 Task: Search for flights from Yellowstone National Park to Cedar Rapids on May 9th for 2 adults and 2 children, using Alaska Airlines, with a departure time between 12:00 and 18:00.
Action: Mouse moved to (377, 127)
Screenshot: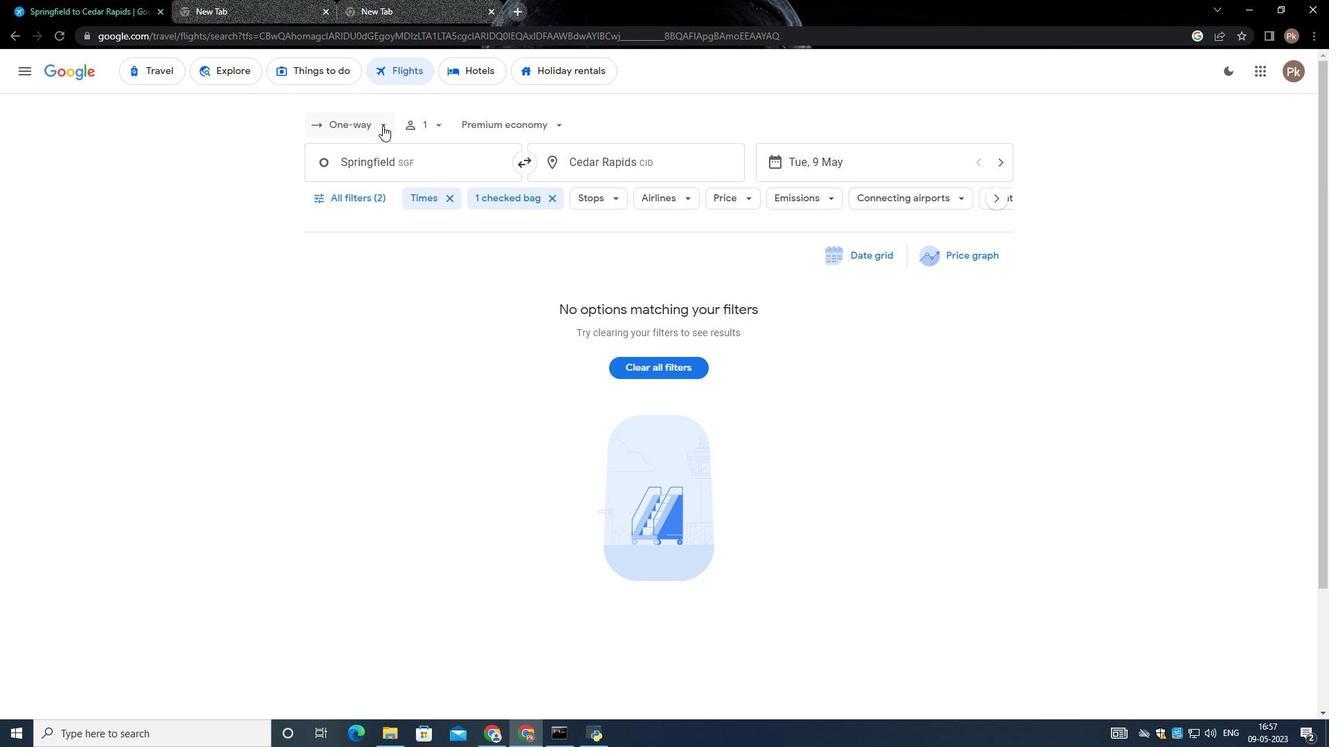 
Action: Mouse pressed left at (377, 127)
Screenshot: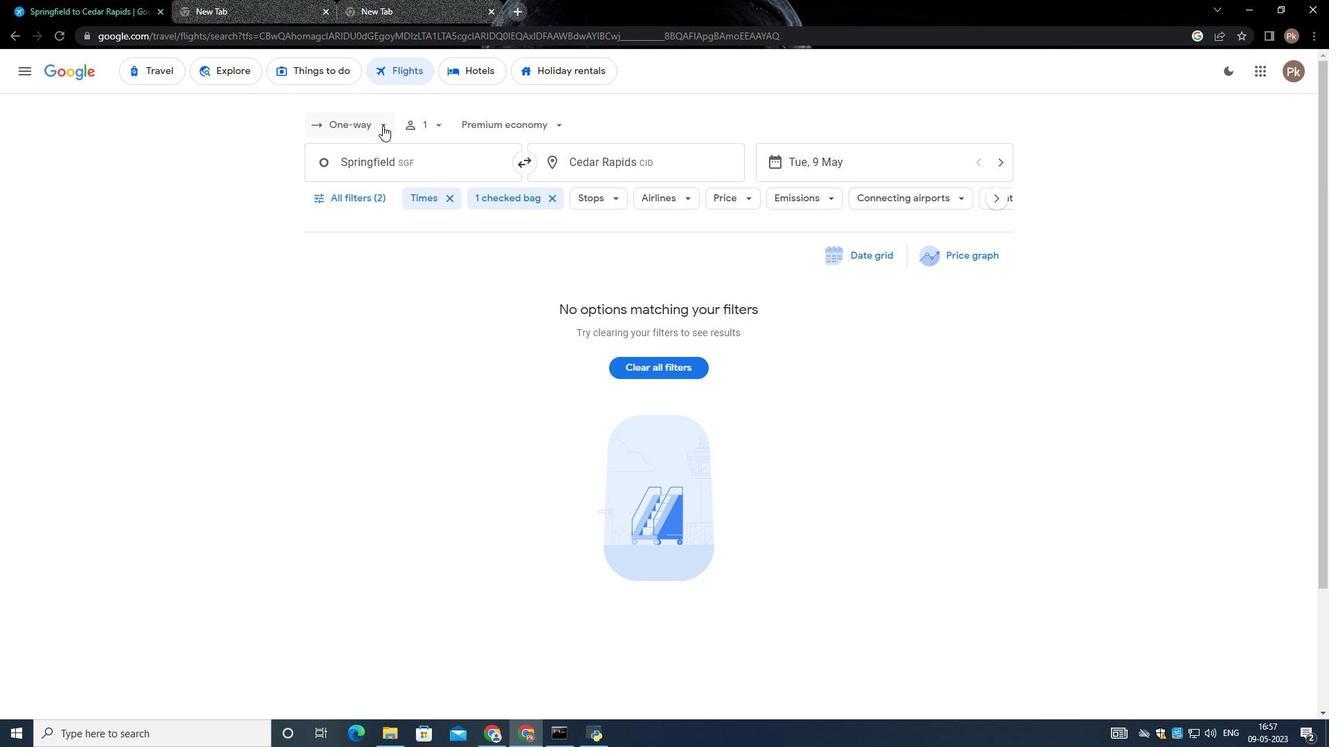 
Action: Mouse moved to (380, 189)
Screenshot: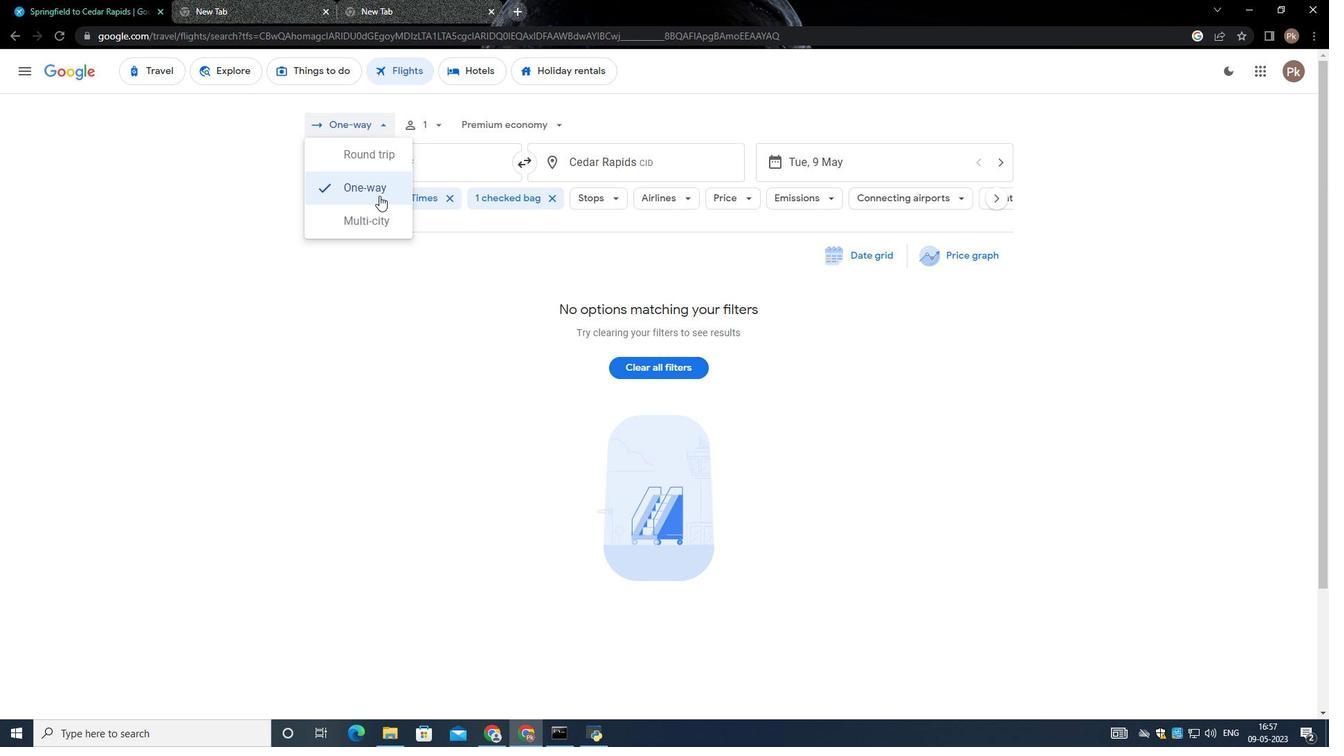 
Action: Mouse pressed left at (380, 189)
Screenshot: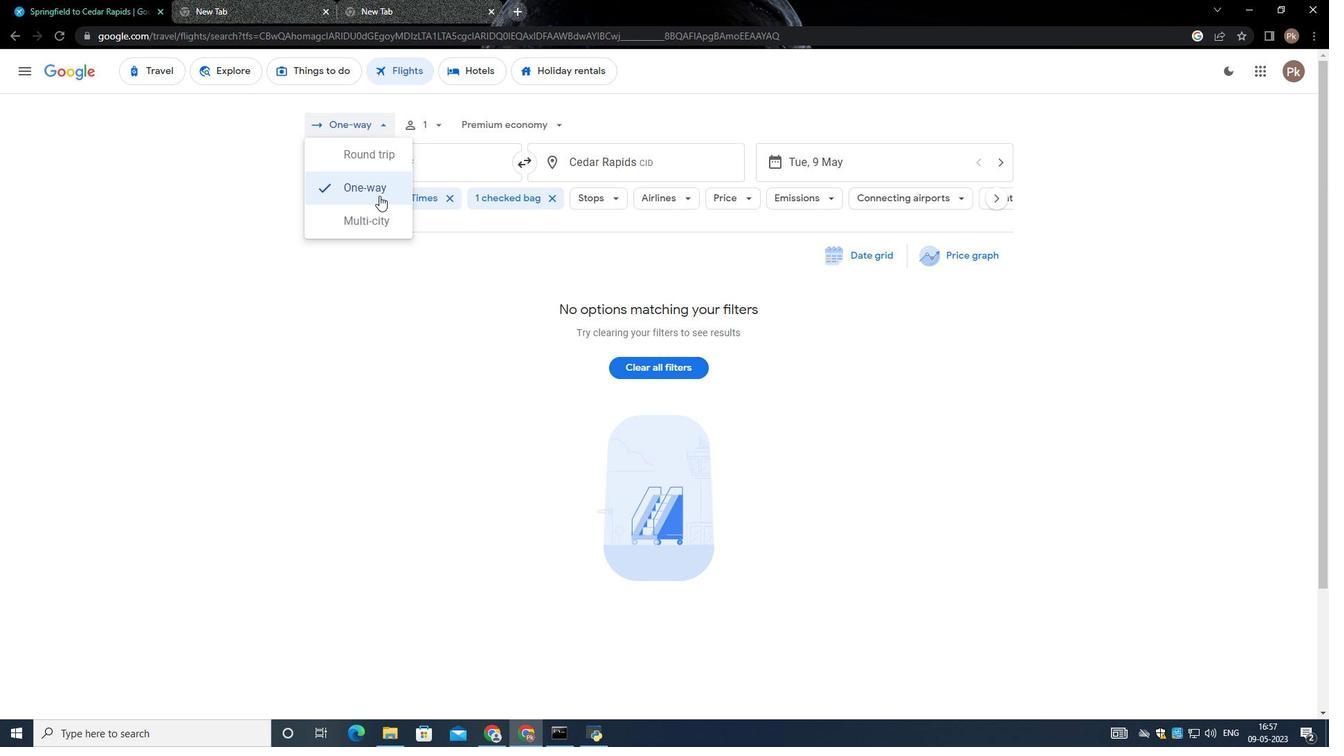 
Action: Mouse moved to (434, 116)
Screenshot: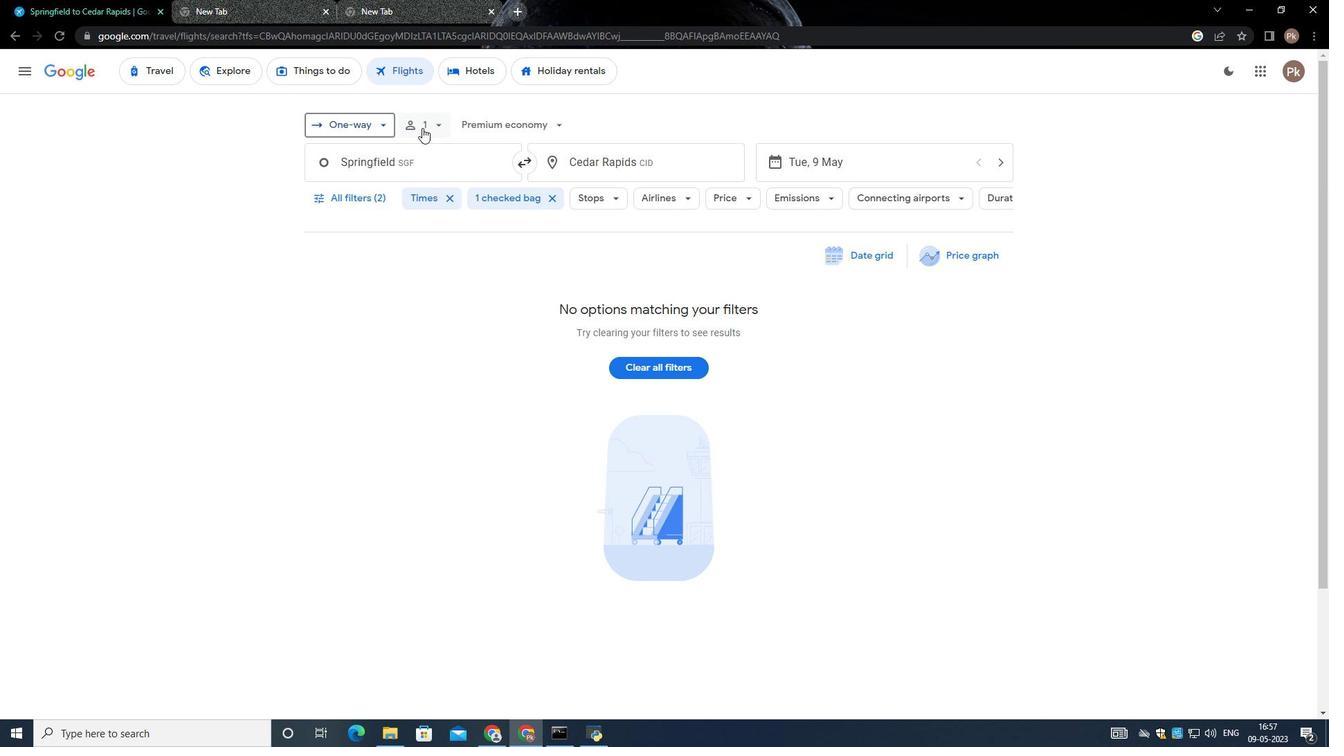 
Action: Mouse pressed left at (434, 116)
Screenshot: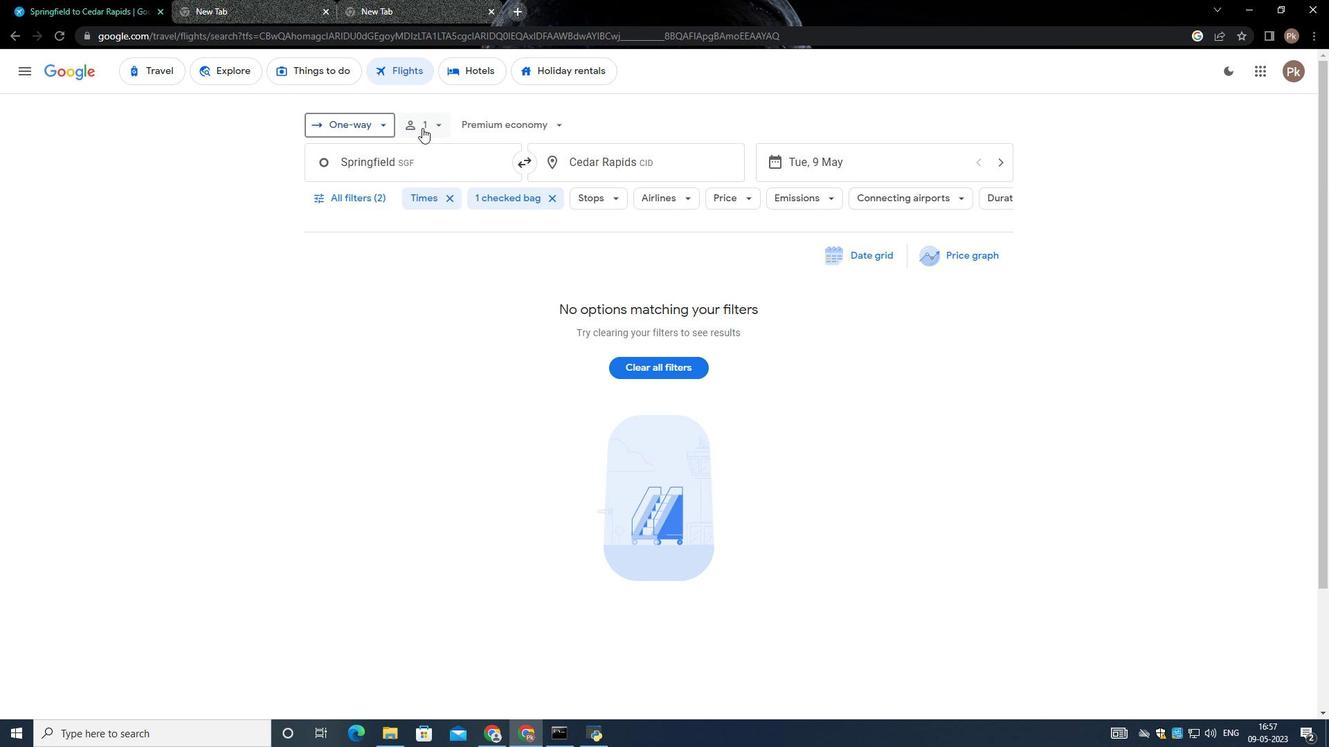 
Action: Mouse moved to (549, 161)
Screenshot: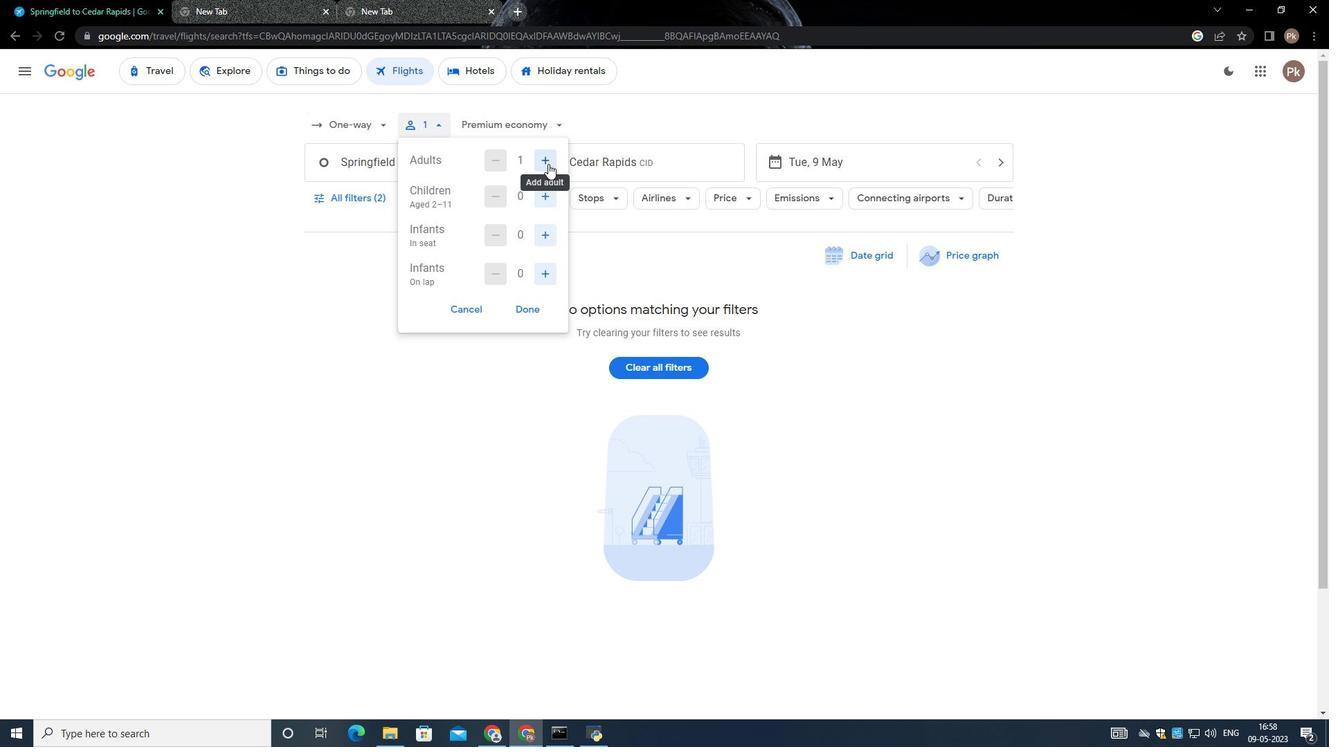 
Action: Mouse pressed left at (549, 161)
Screenshot: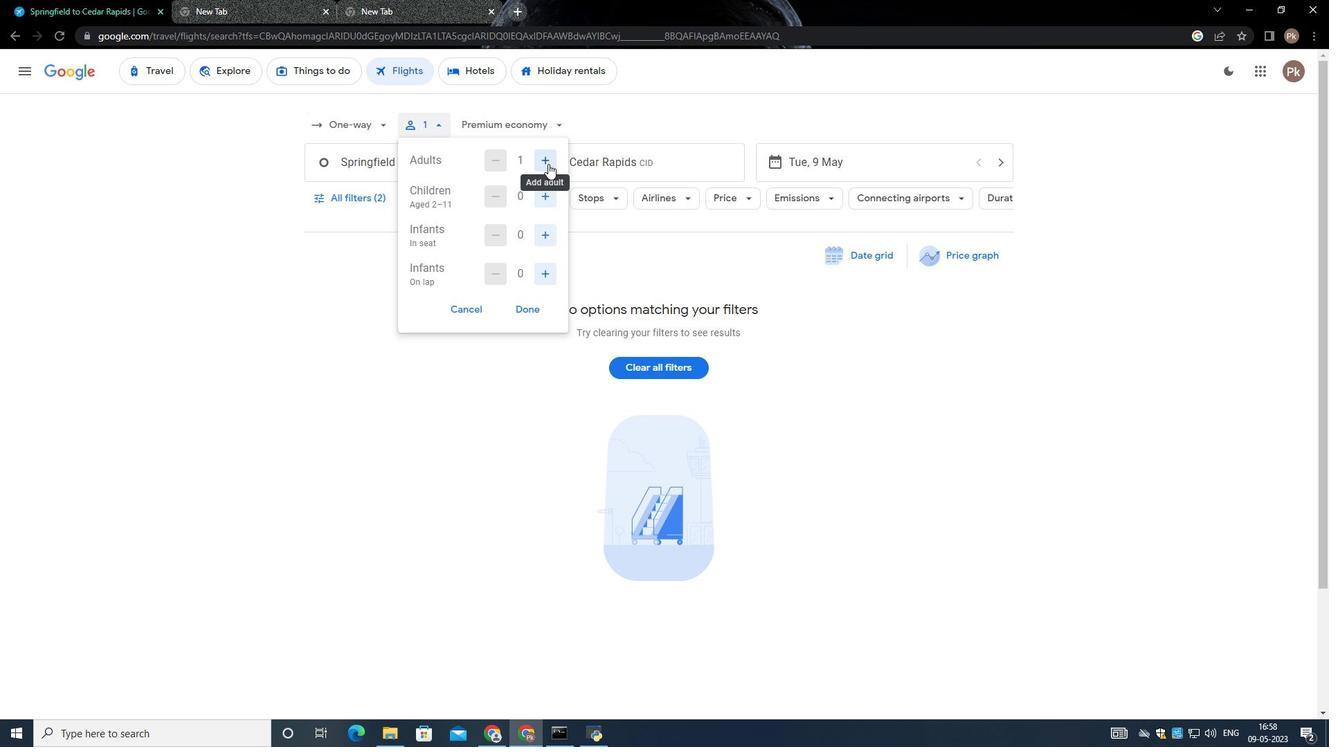 
Action: Mouse pressed left at (549, 161)
Screenshot: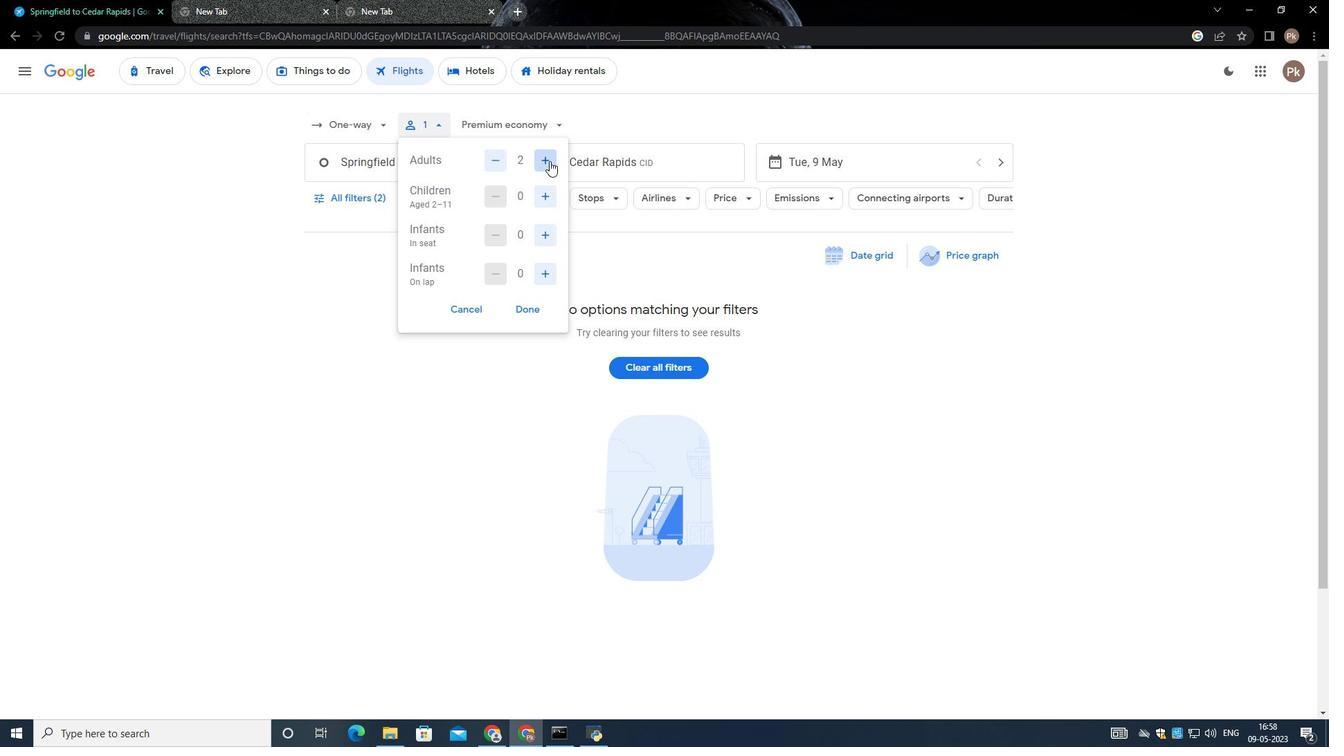 
Action: Mouse moved to (492, 158)
Screenshot: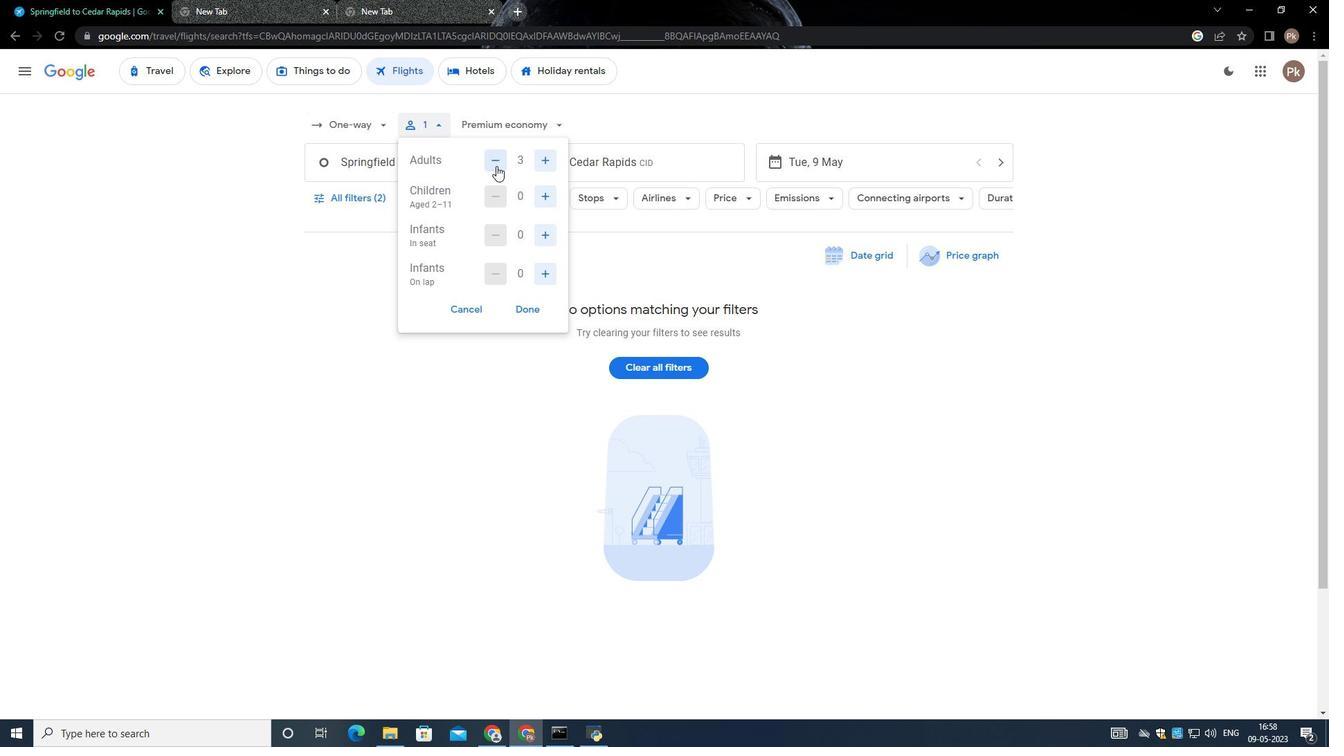 
Action: Mouse pressed left at (492, 158)
Screenshot: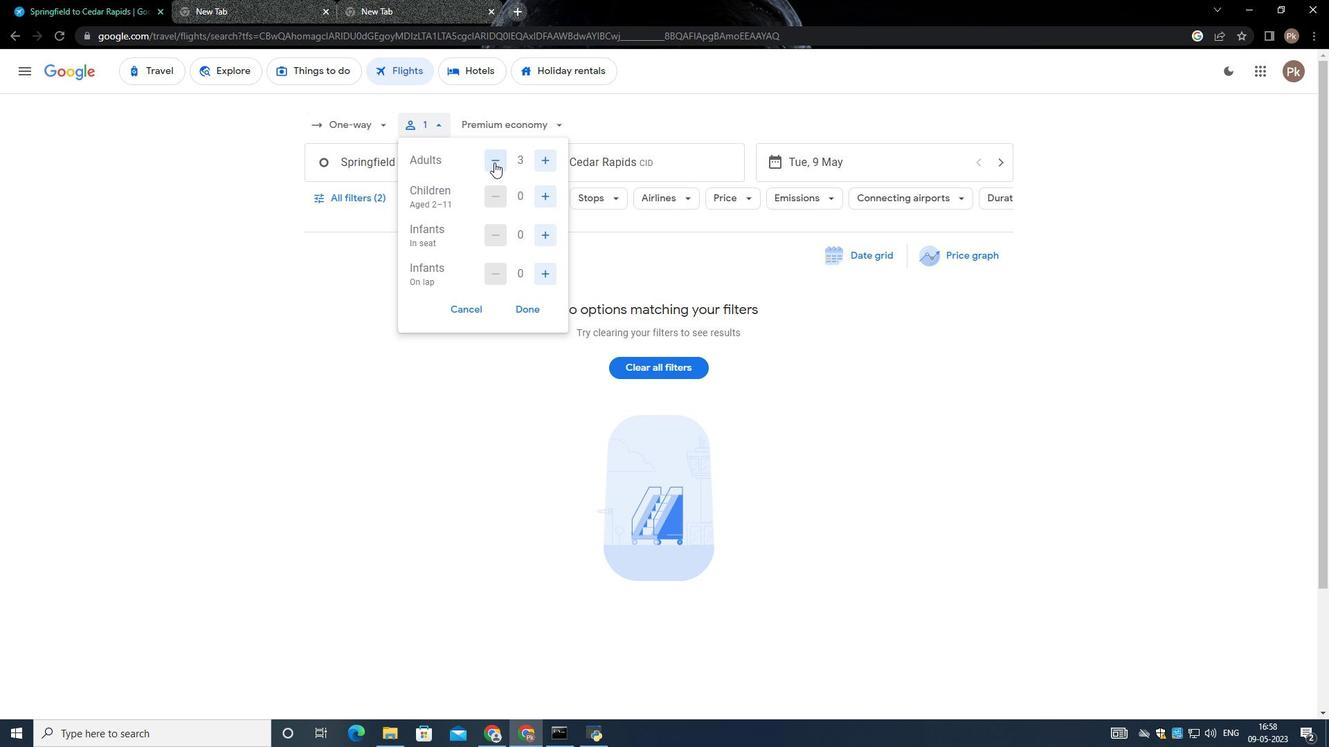 
Action: Mouse moved to (546, 195)
Screenshot: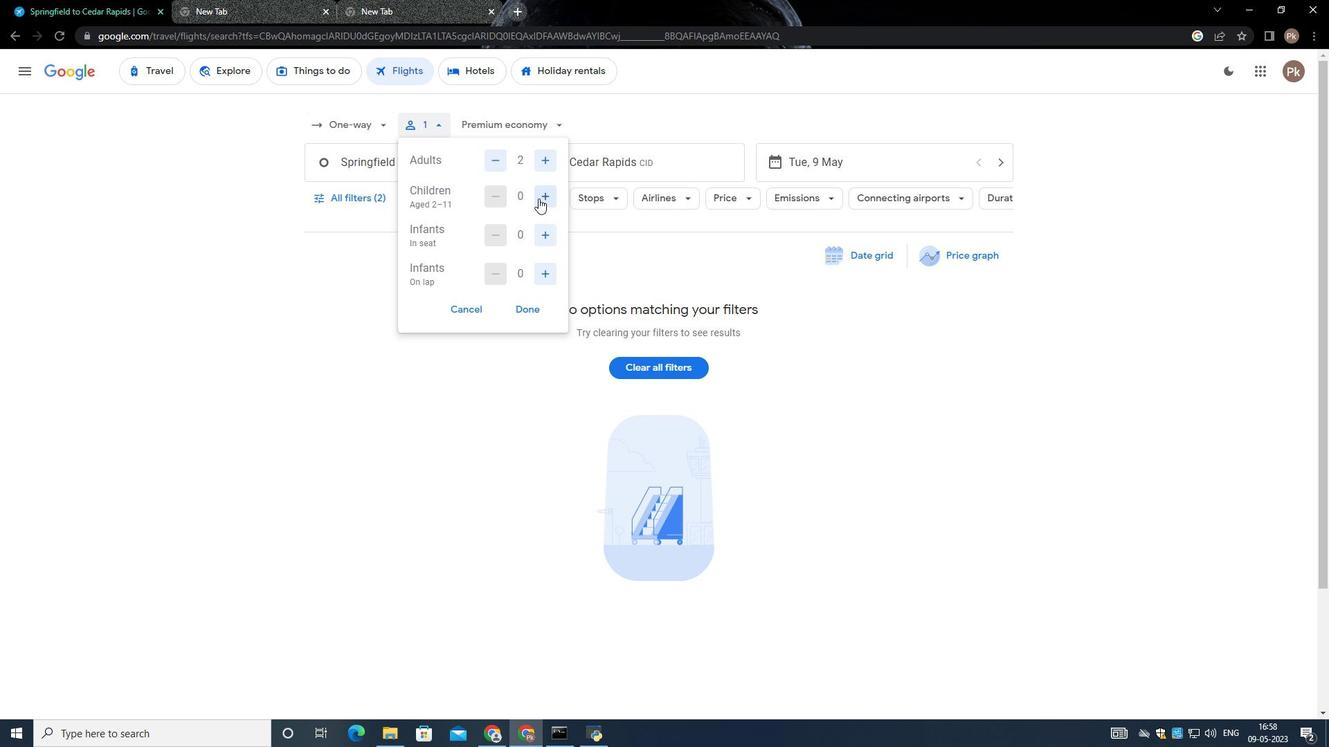 
Action: Mouse pressed left at (546, 195)
Screenshot: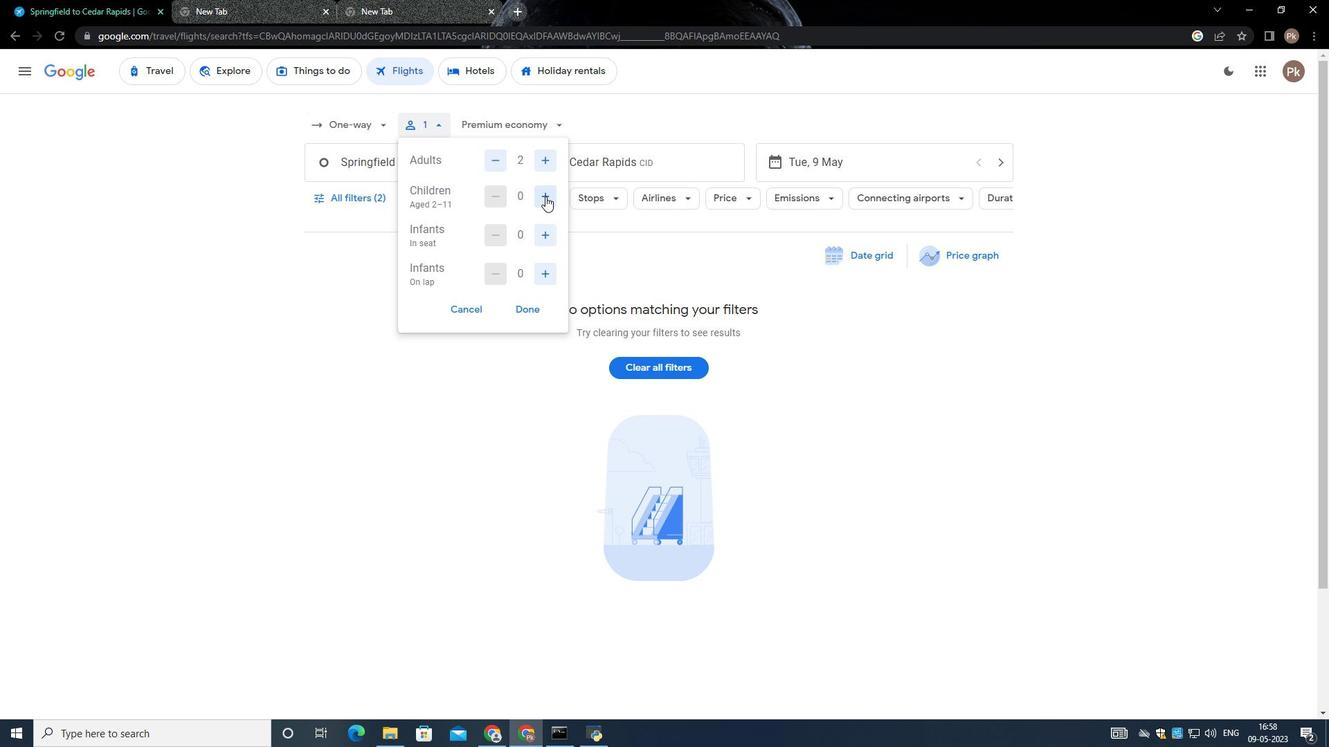 
Action: Mouse moved to (547, 195)
Screenshot: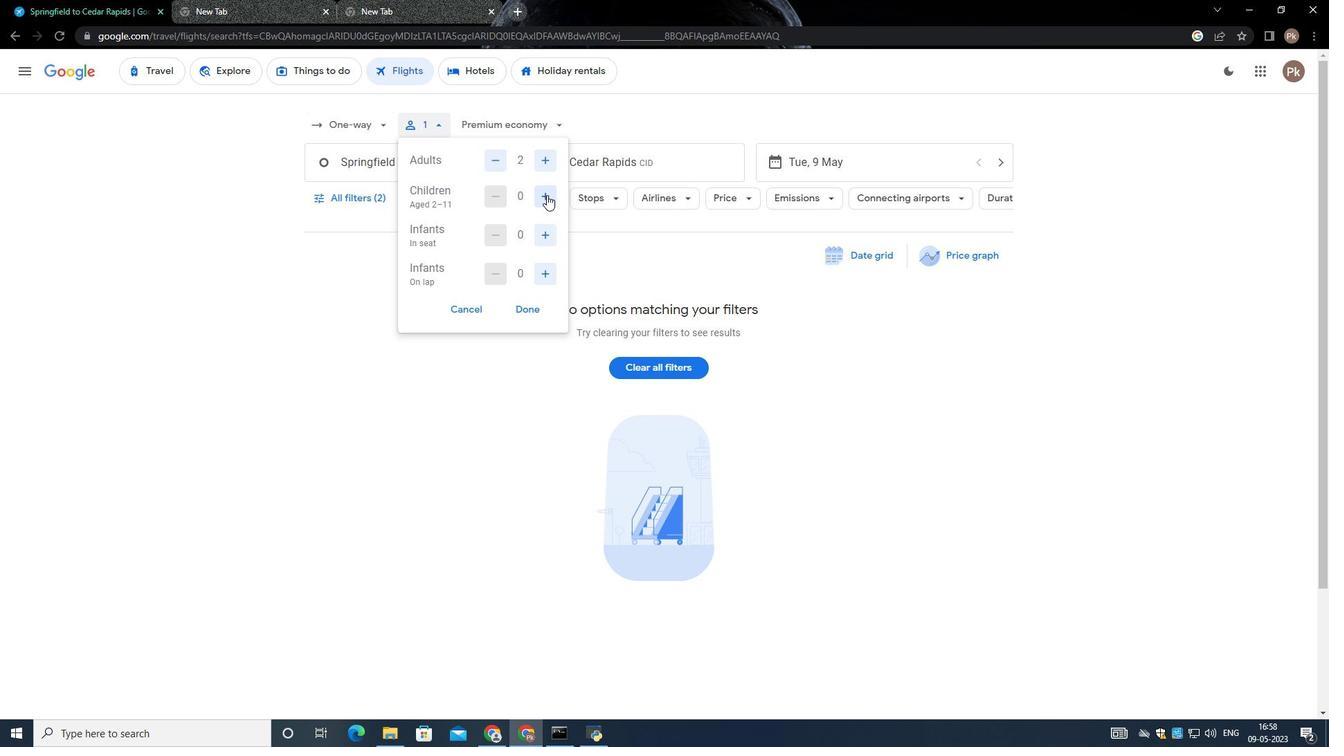 
Action: Mouse pressed left at (547, 195)
Screenshot: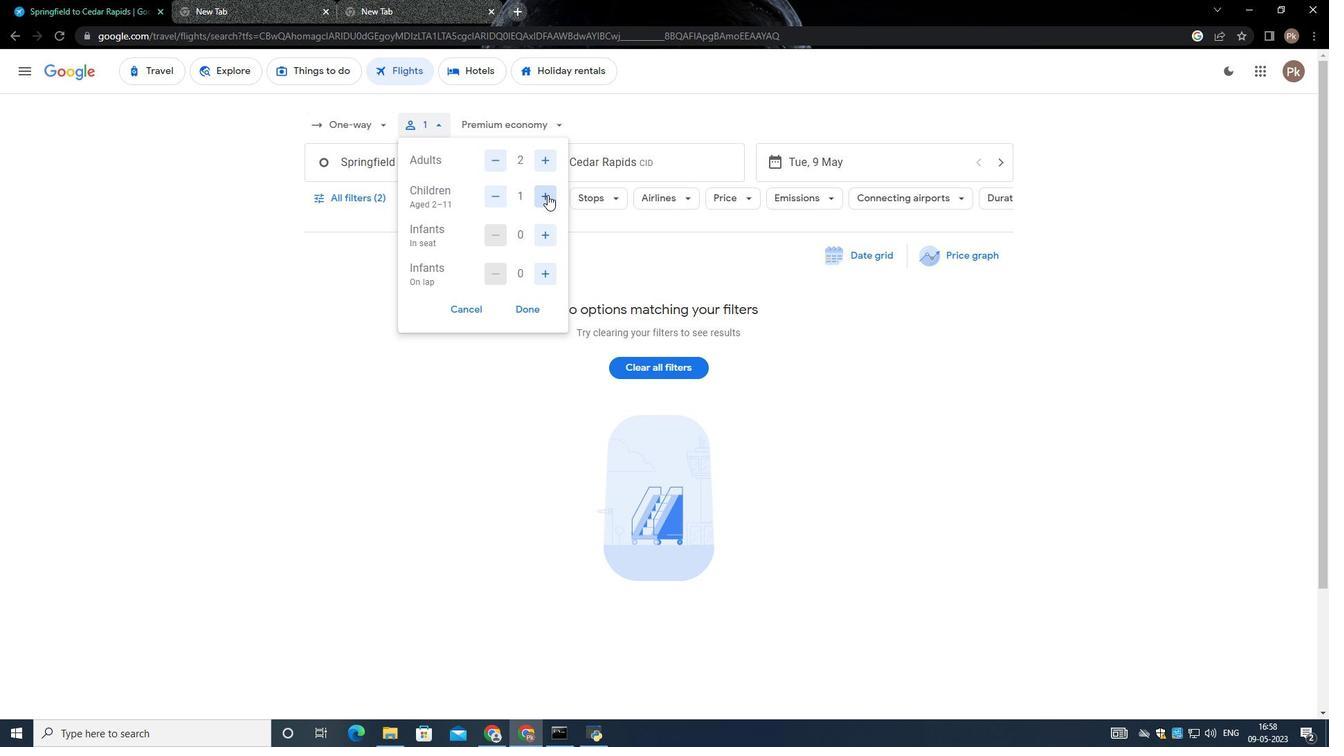 
Action: Mouse moved to (546, 228)
Screenshot: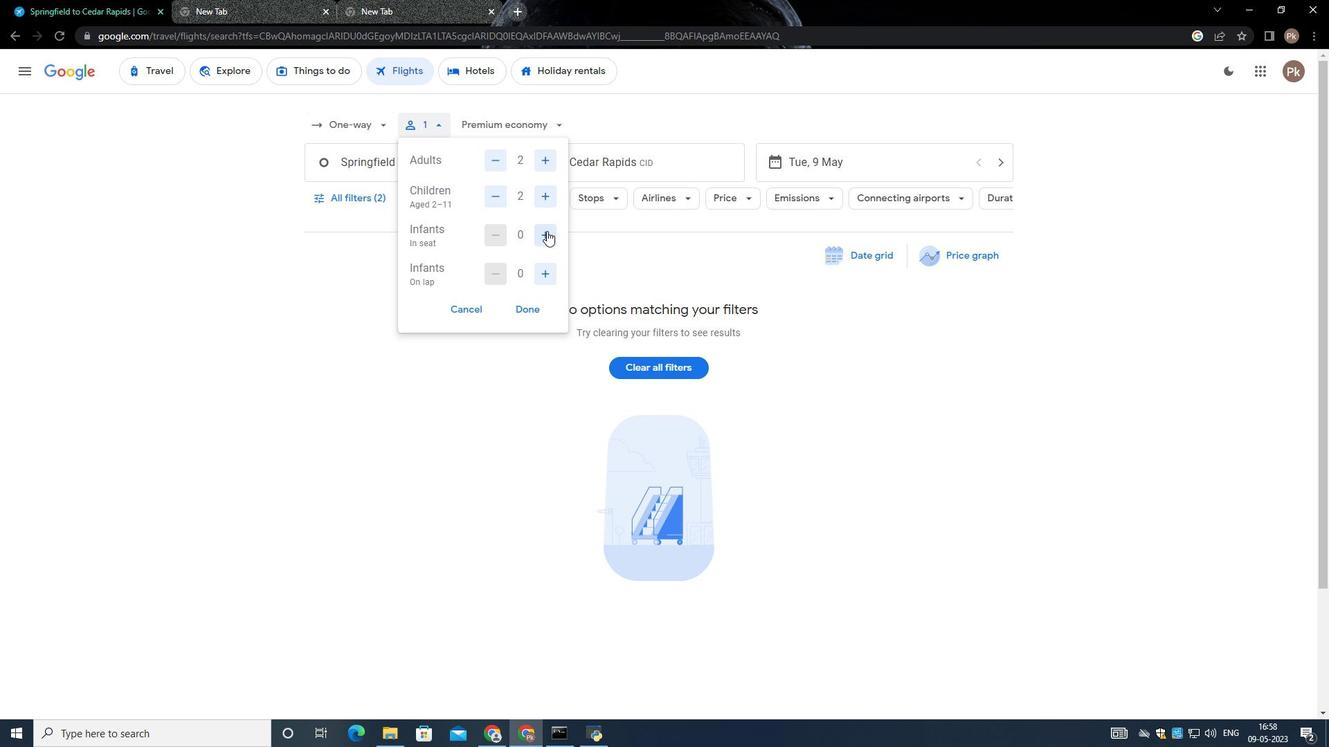 
Action: Mouse pressed left at (546, 228)
Screenshot: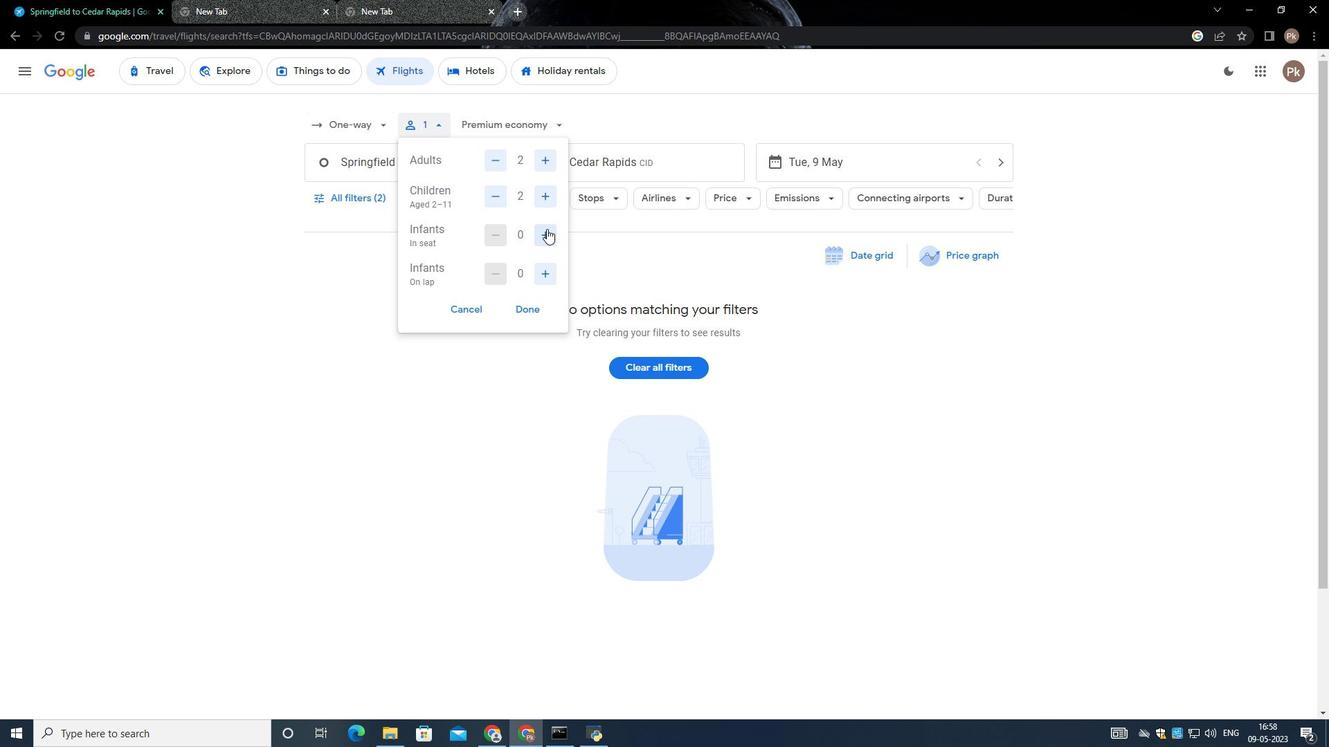 
Action: Mouse moved to (548, 236)
Screenshot: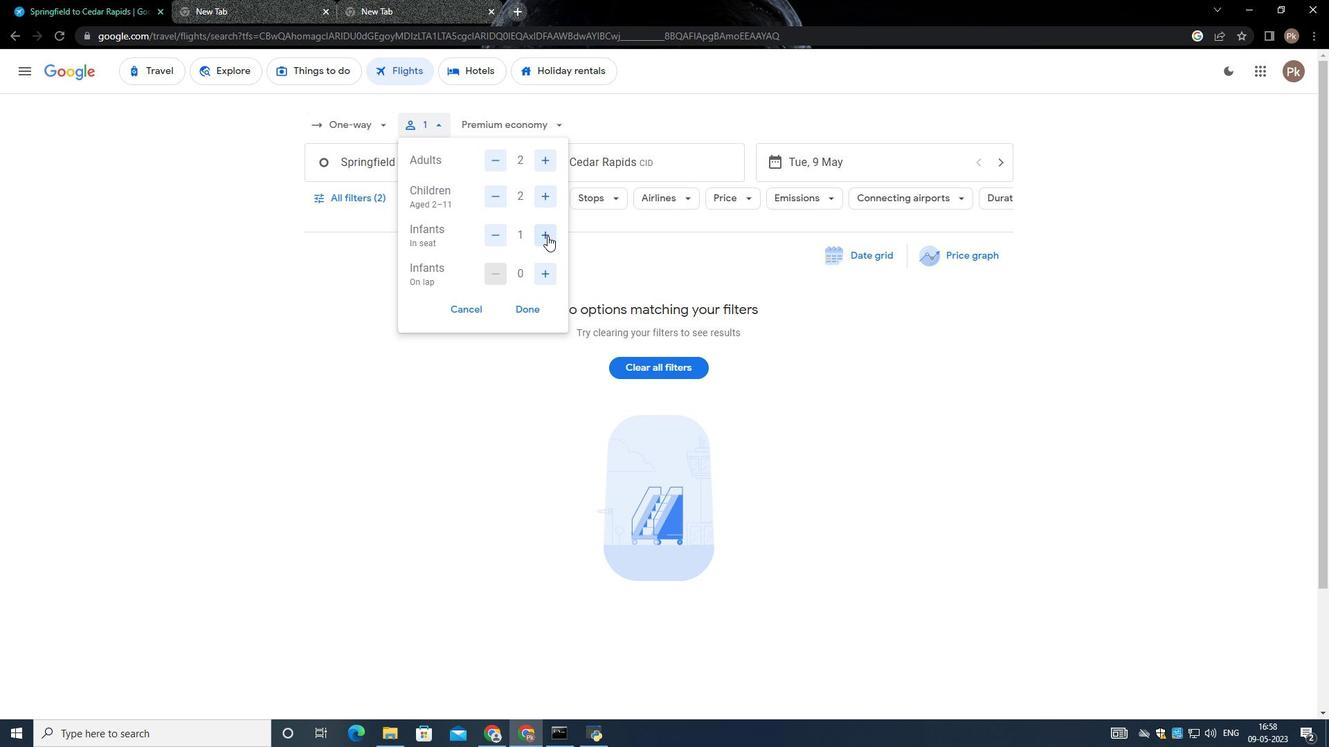 
Action: Mouse pressed left at (548, 236)
Screenshot: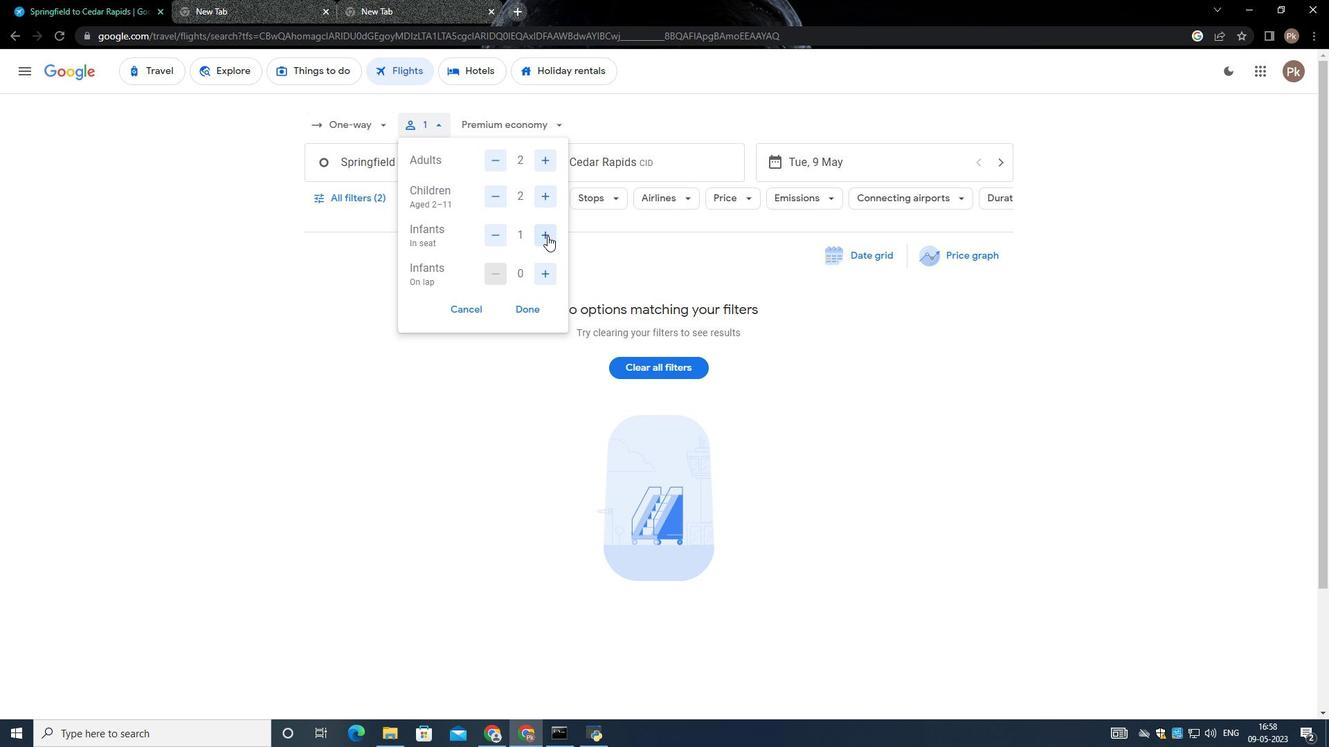 
Action: Mouse moved to (523, 311)
Screenshot: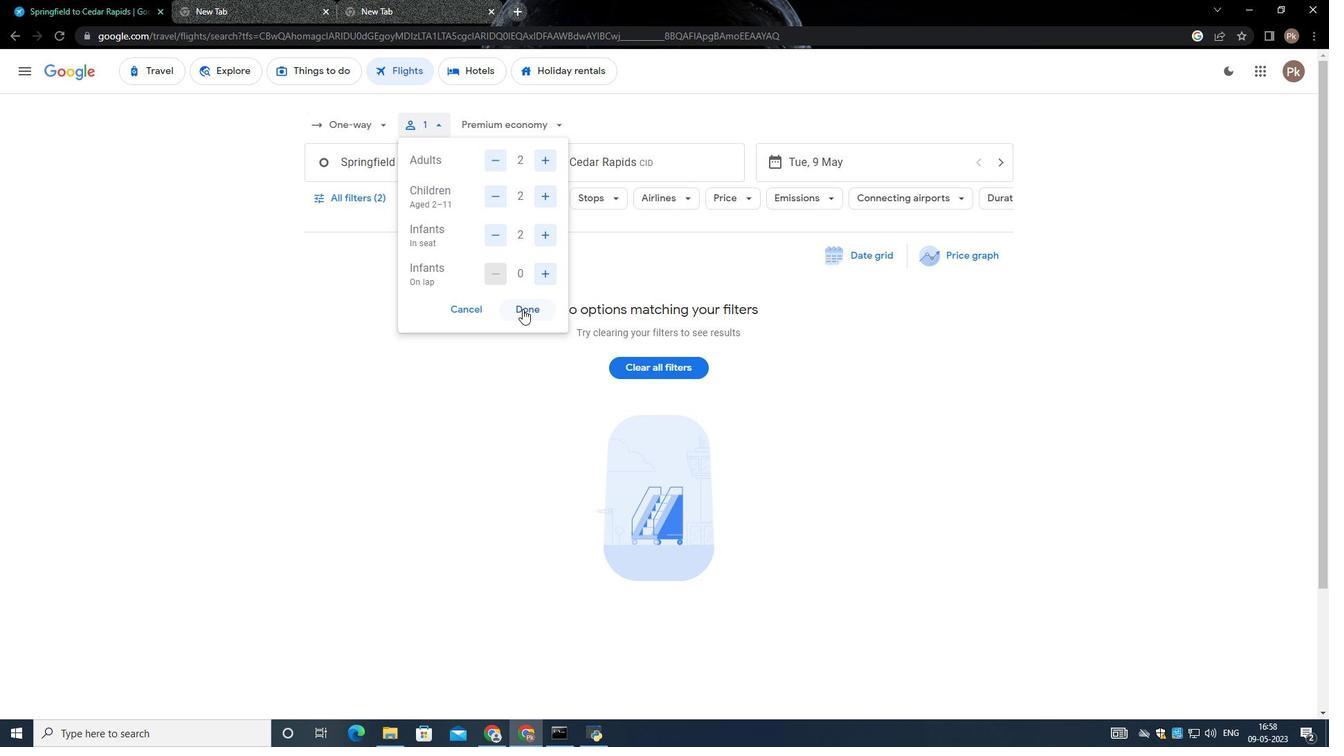 
Action: Mouse pressed left at (523, 311)
Screenshot: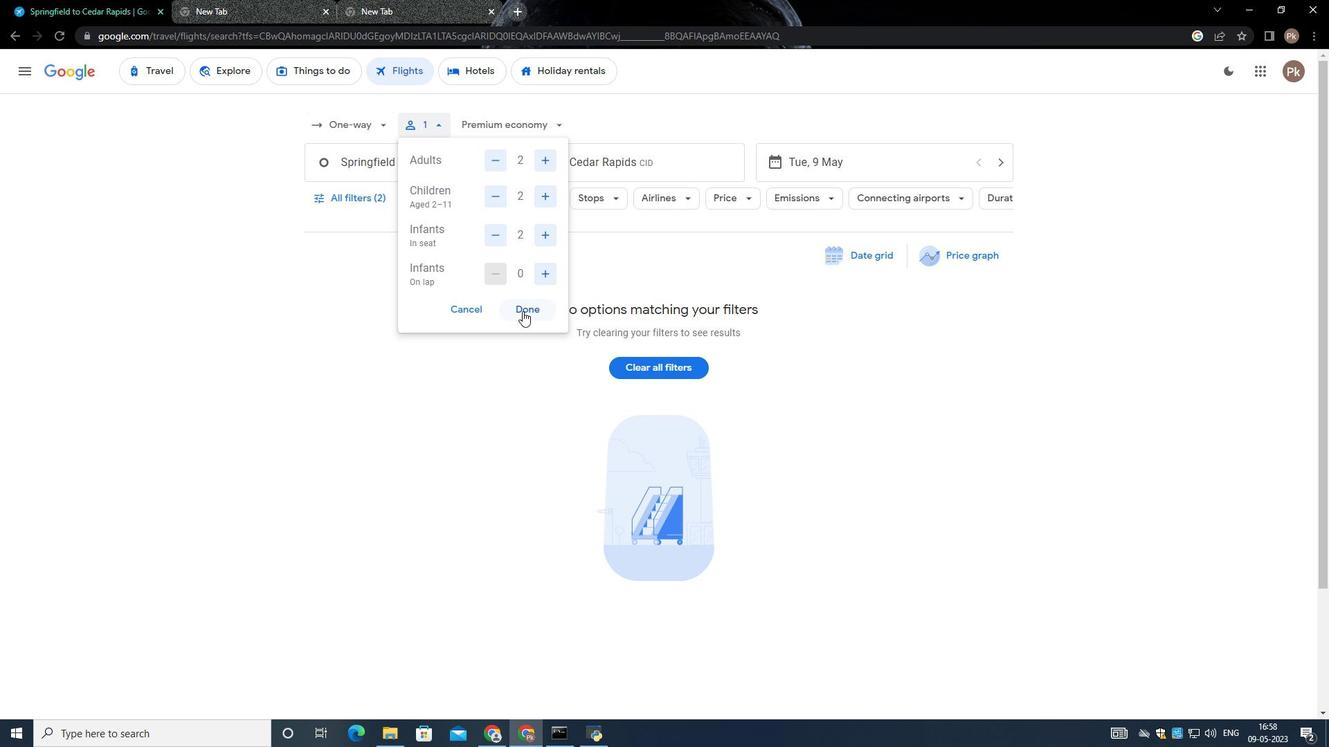 
Action: Mouse moved to (426, 152)
Screenshot: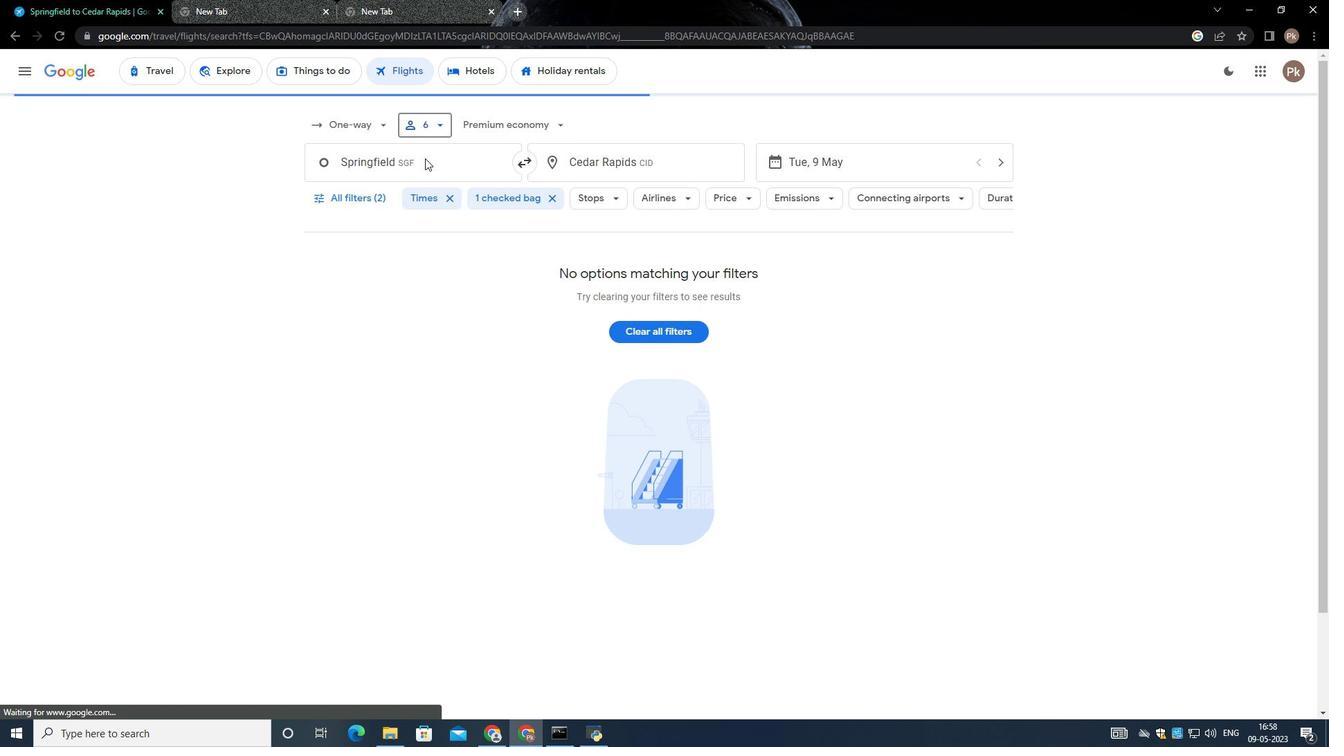 
Action: Mouse pressed left at (425, 152)
Screenshot: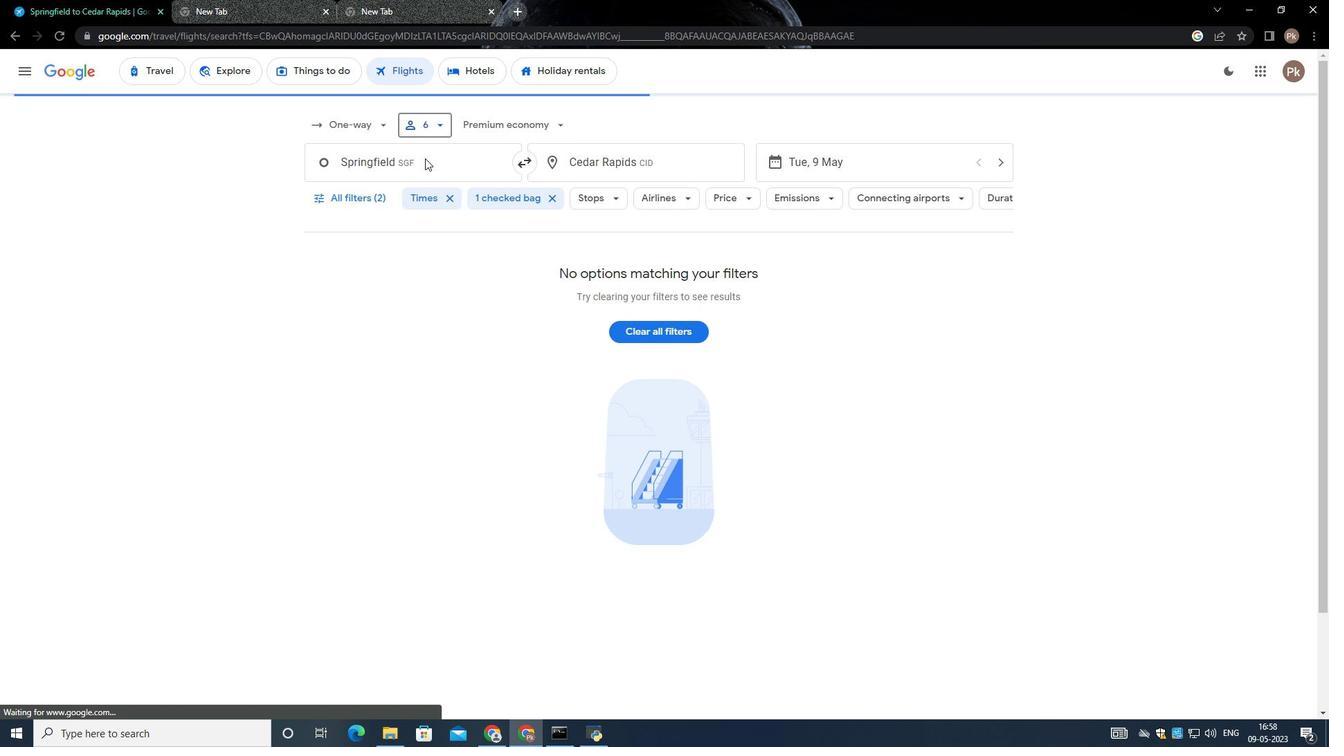 
Action: Mouse moved to (426, 157)
Screenshot: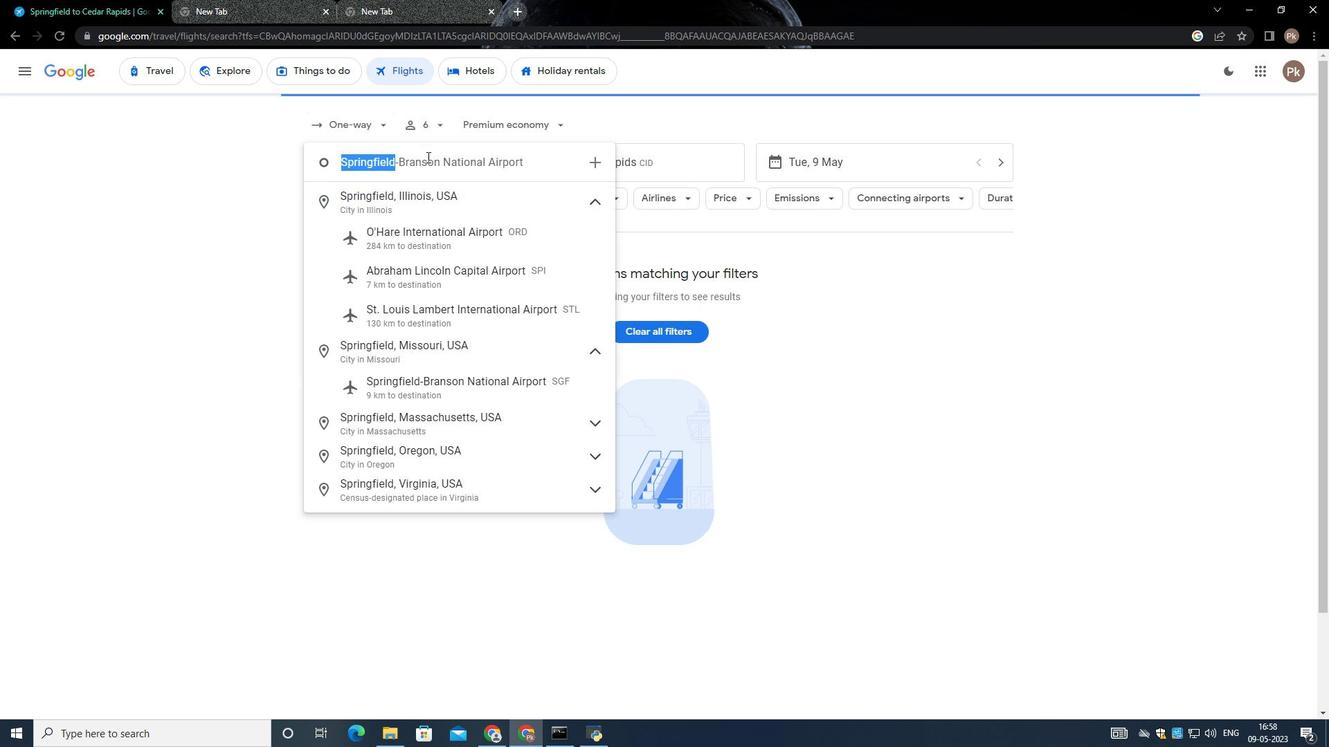 
Action: Key pressed <Key.backspace>
Screenshot: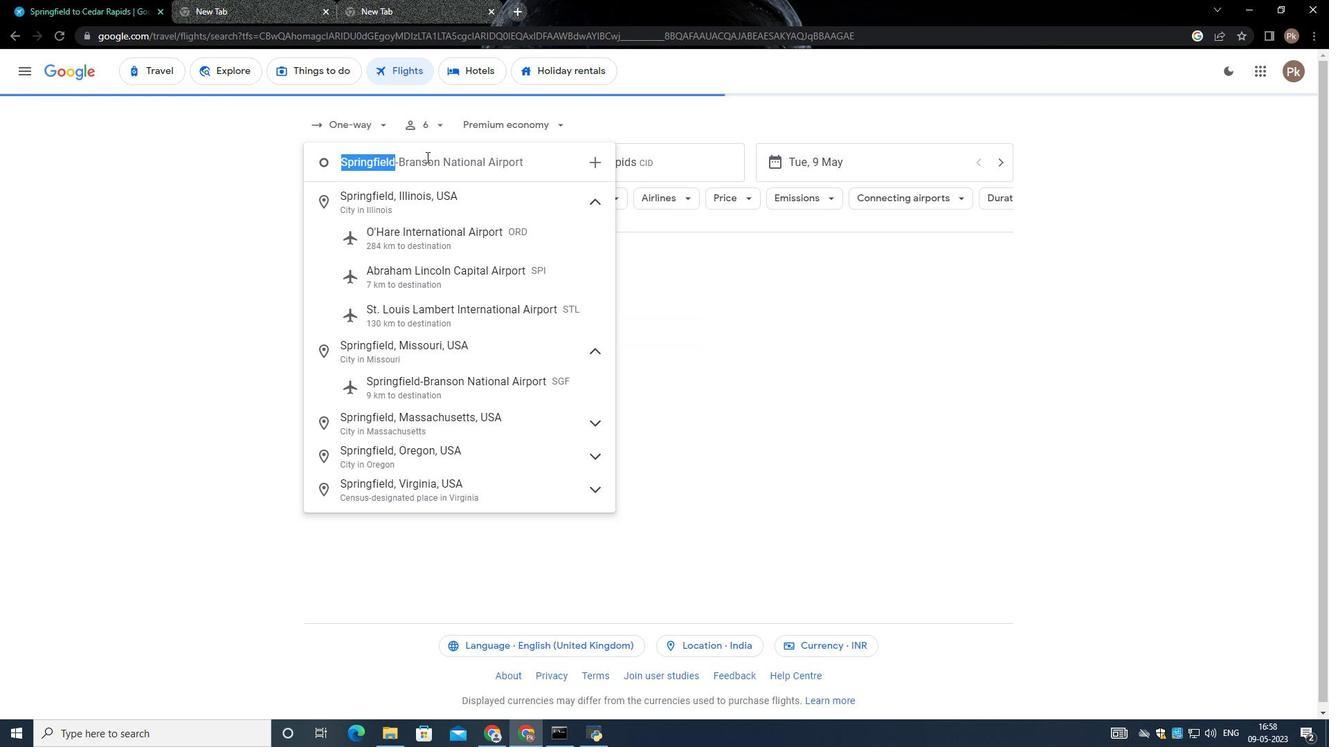 
Action: Mouse moved to (425, 157)
Screenshot: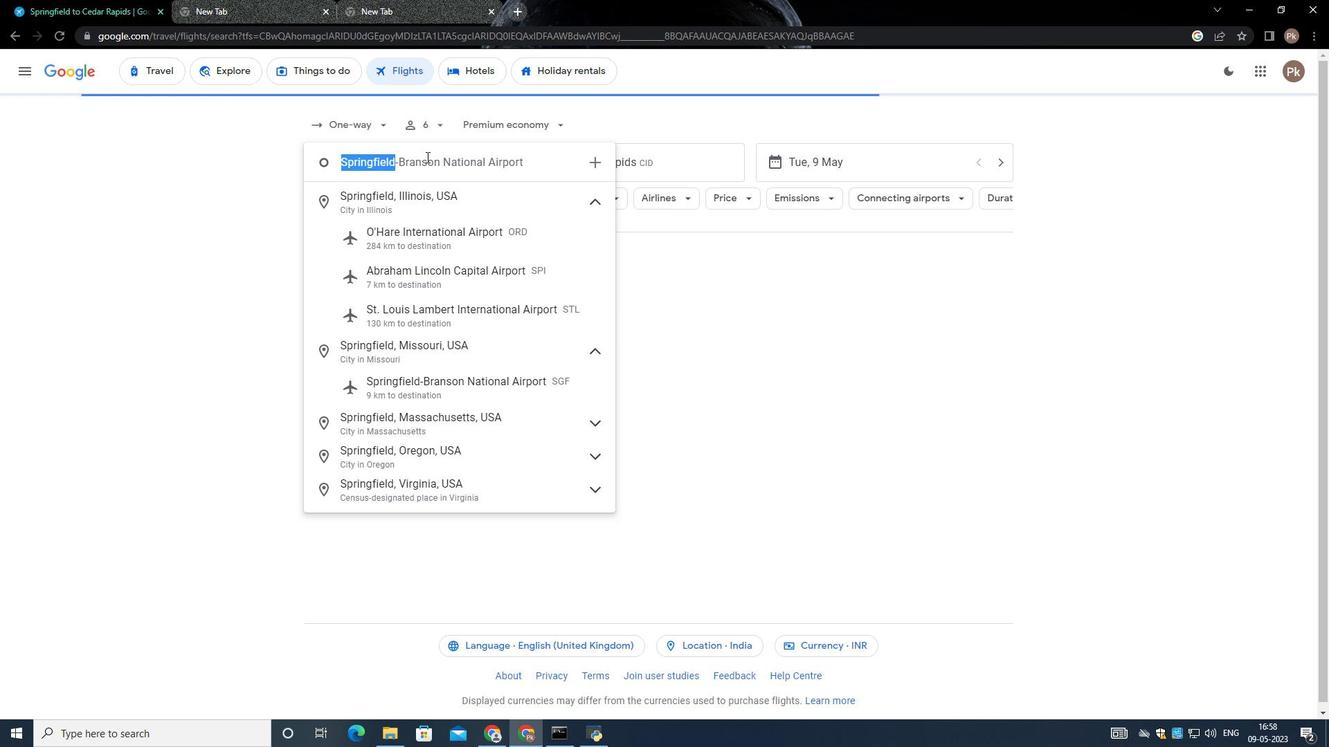 
Action: Key pressed <Key.shift>Y
Screenshot: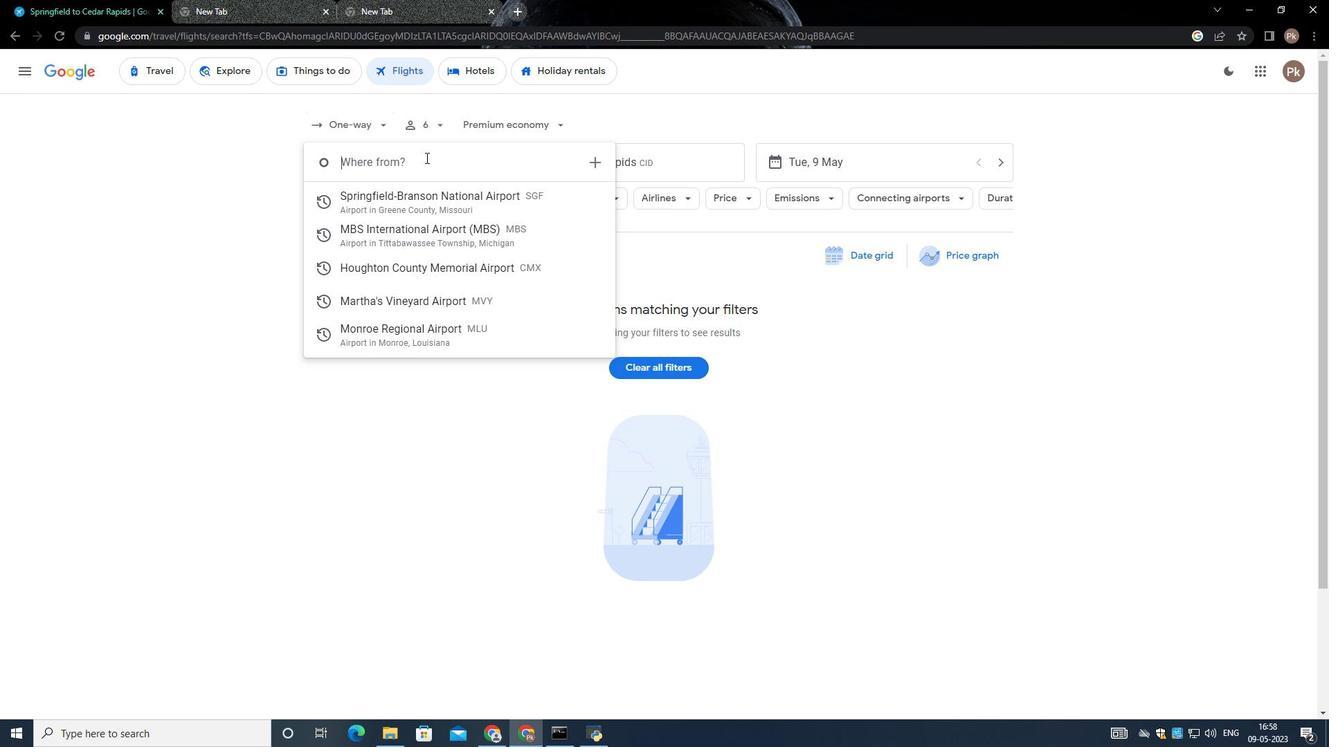 
Action: Mouse moved to (424, 157)
Screenshot: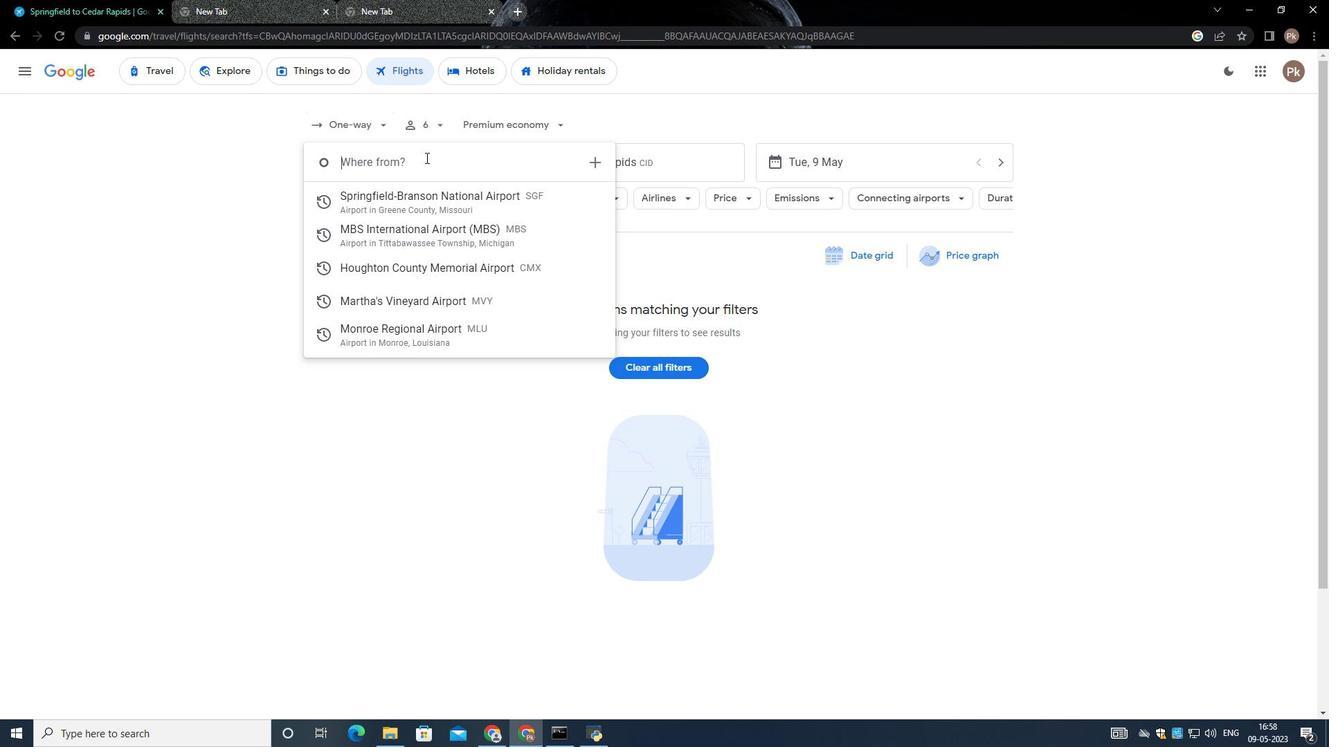 
Action: Key pressed e
Screenshot: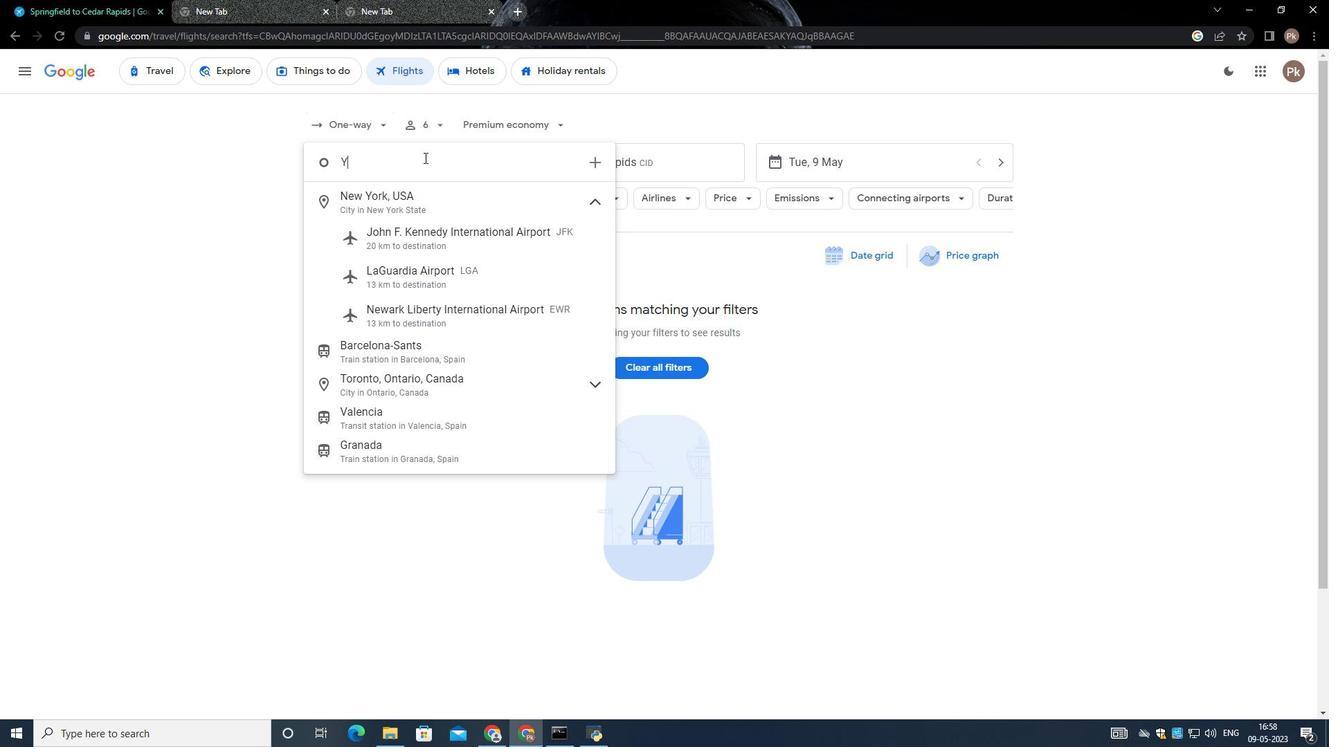 
Action: Mouse moved to (424, 157)
Screenshot: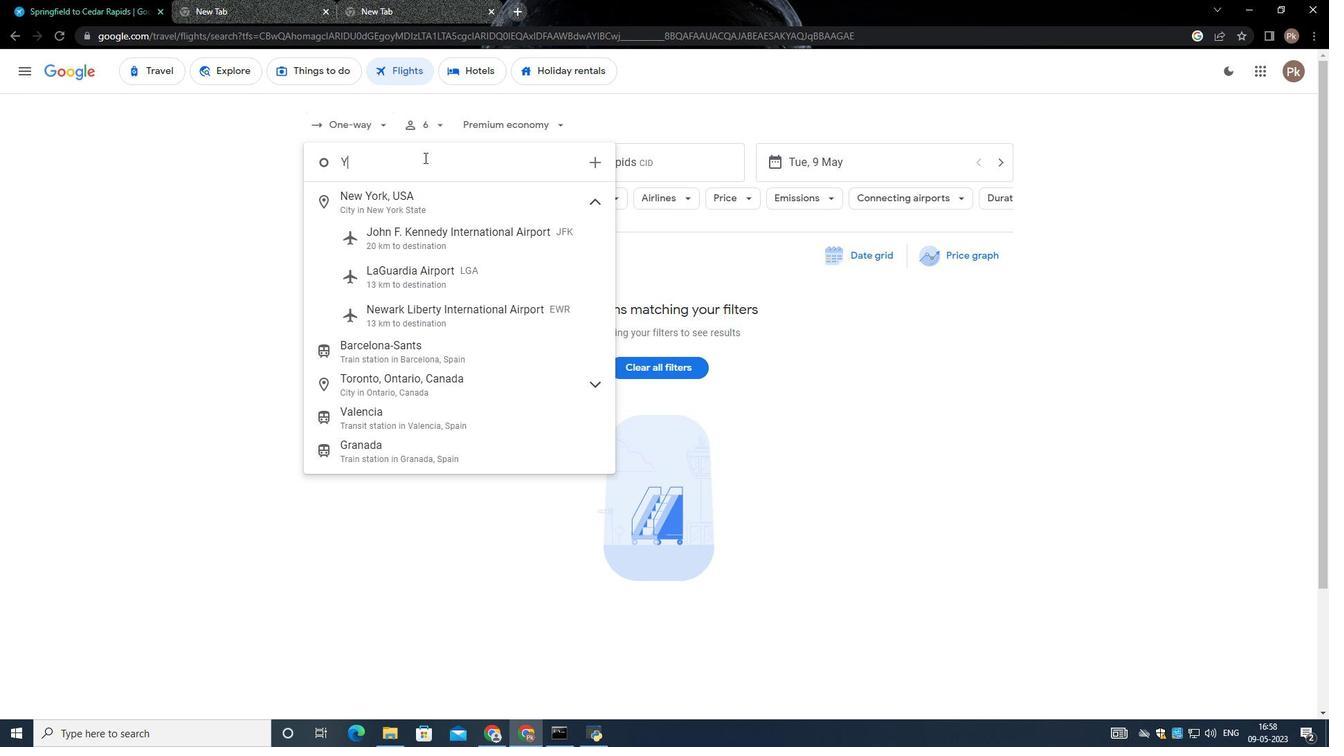 
Action: Key pressed llo
Screenshot: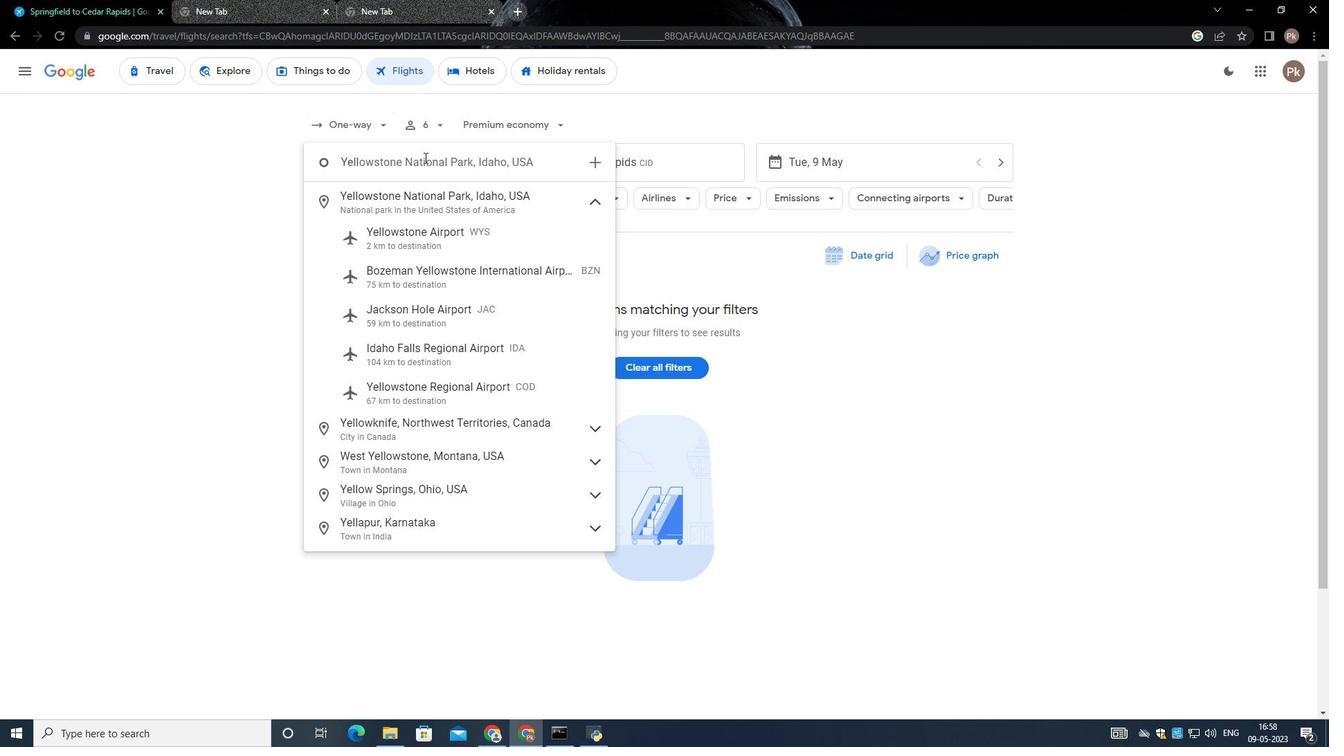 
Action: Mouse moved to (423, 157)
Screenshot: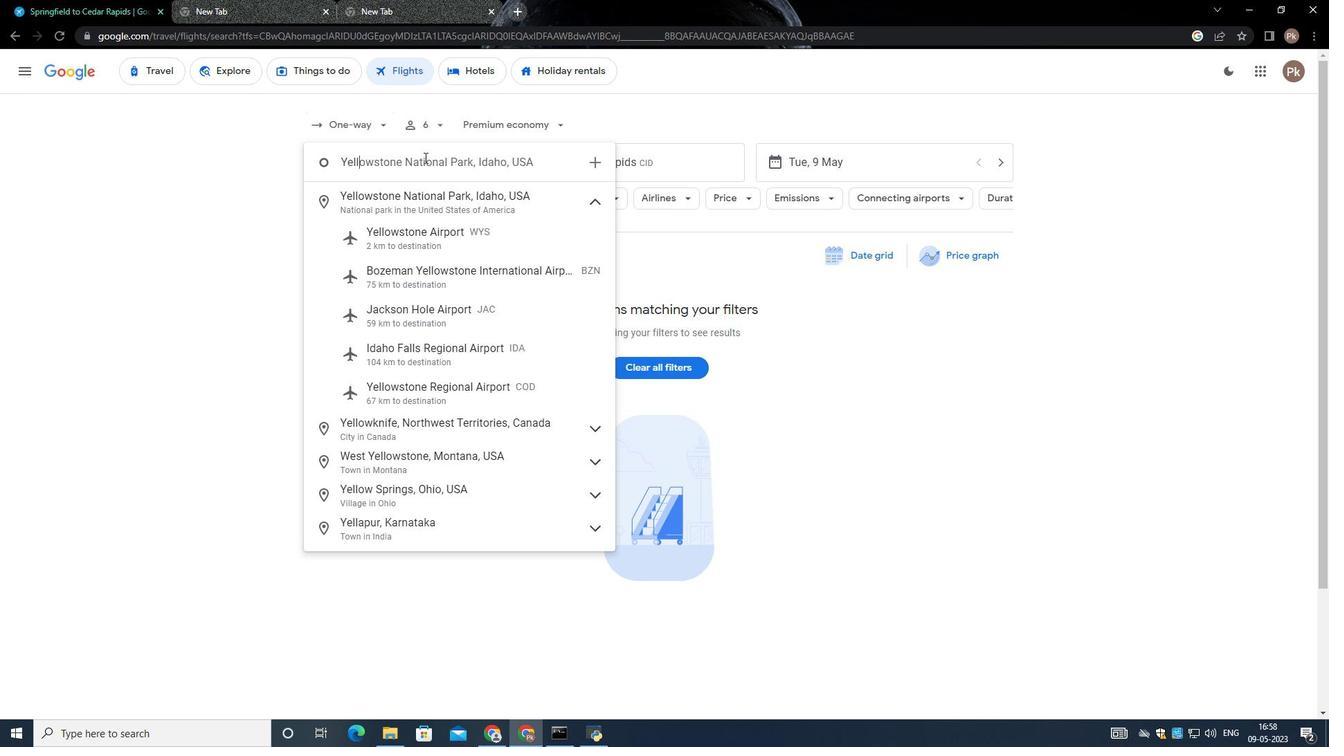 
Action: Key pressed wstone<Key.space><Key.shift>Airport
Screenshot: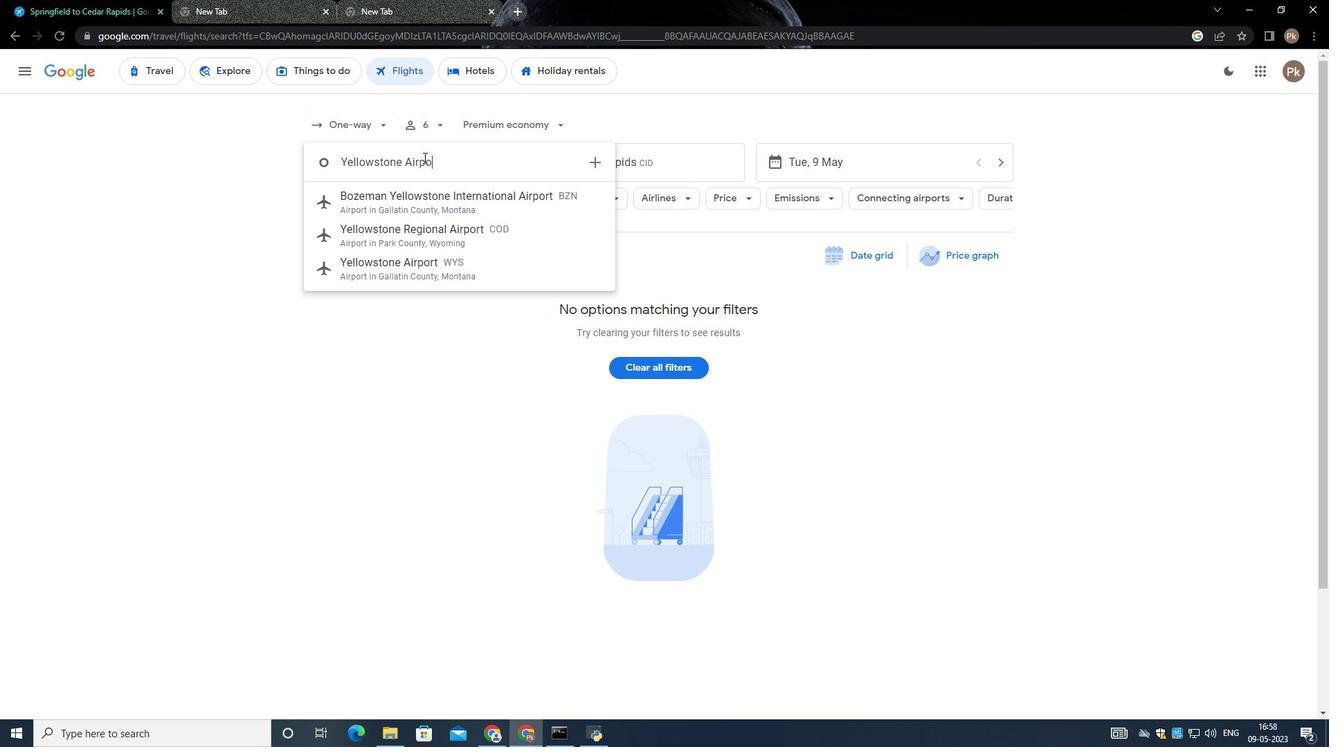 
Action: Mouse moved to (381, 255)
Screenshot: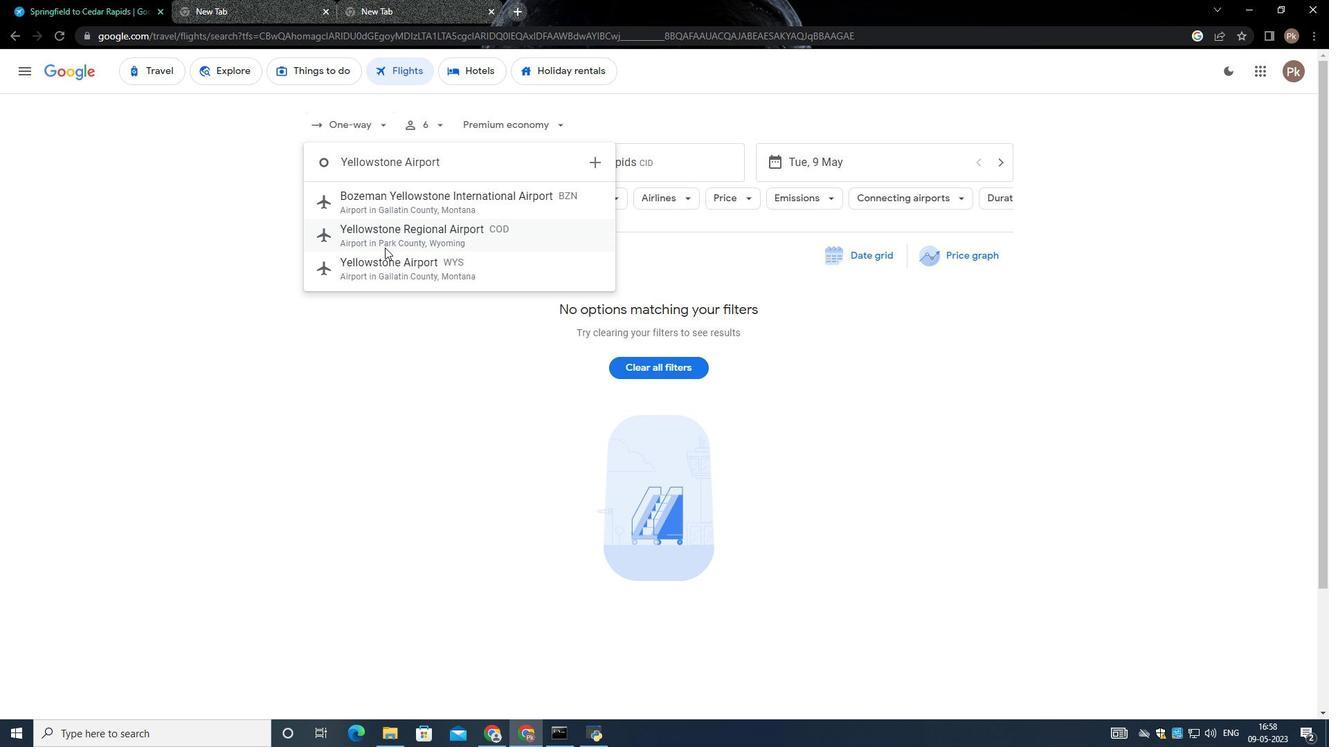 
Action: Mouse pressed left at (381, 255)
Screenshot: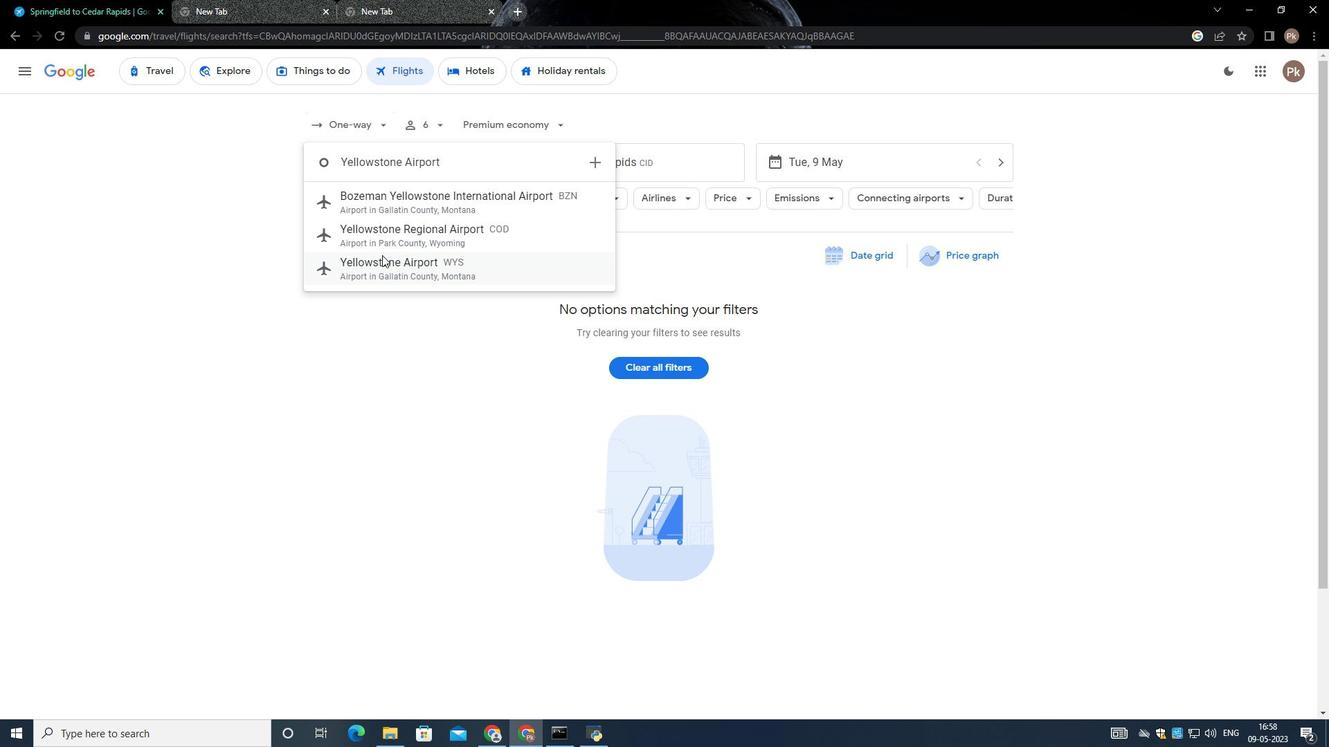 
Action: Mouse moved to (591, 170)
Screenshot: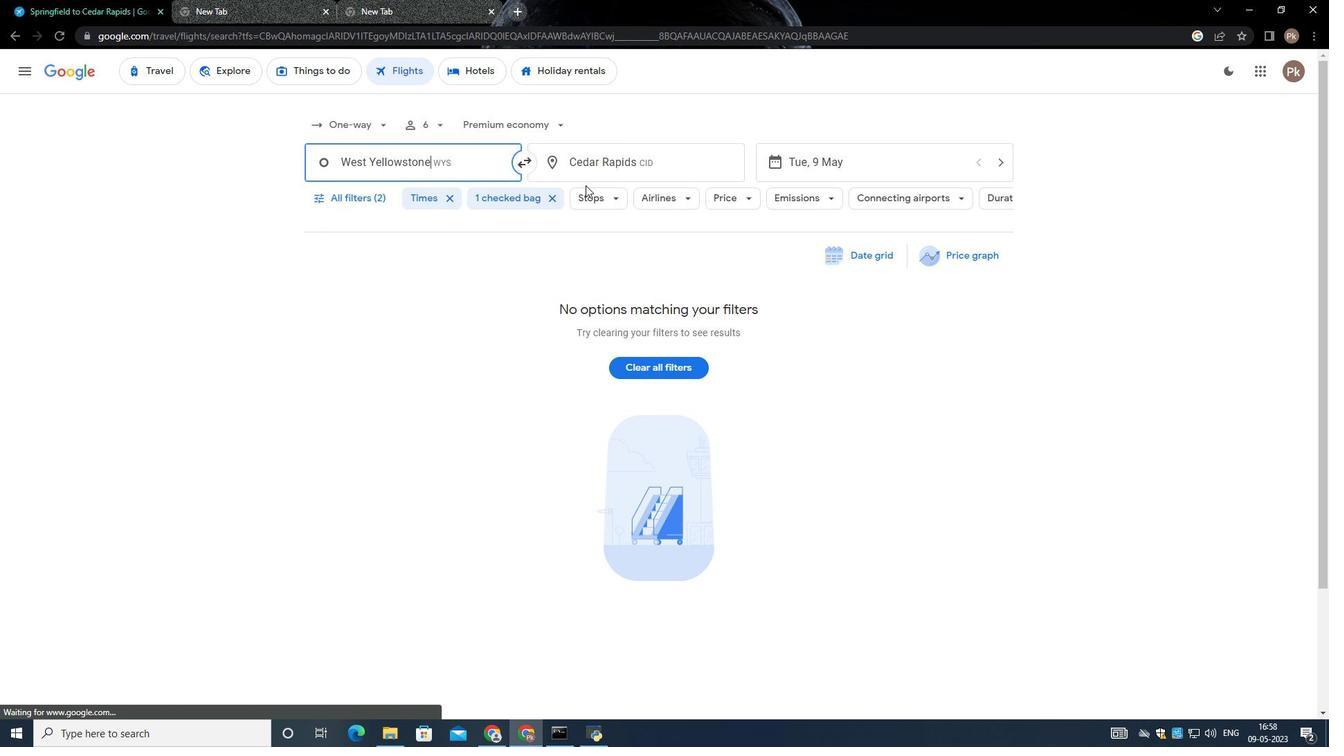 
Action: Mouse pressed left at (591, 170)
Screenshot: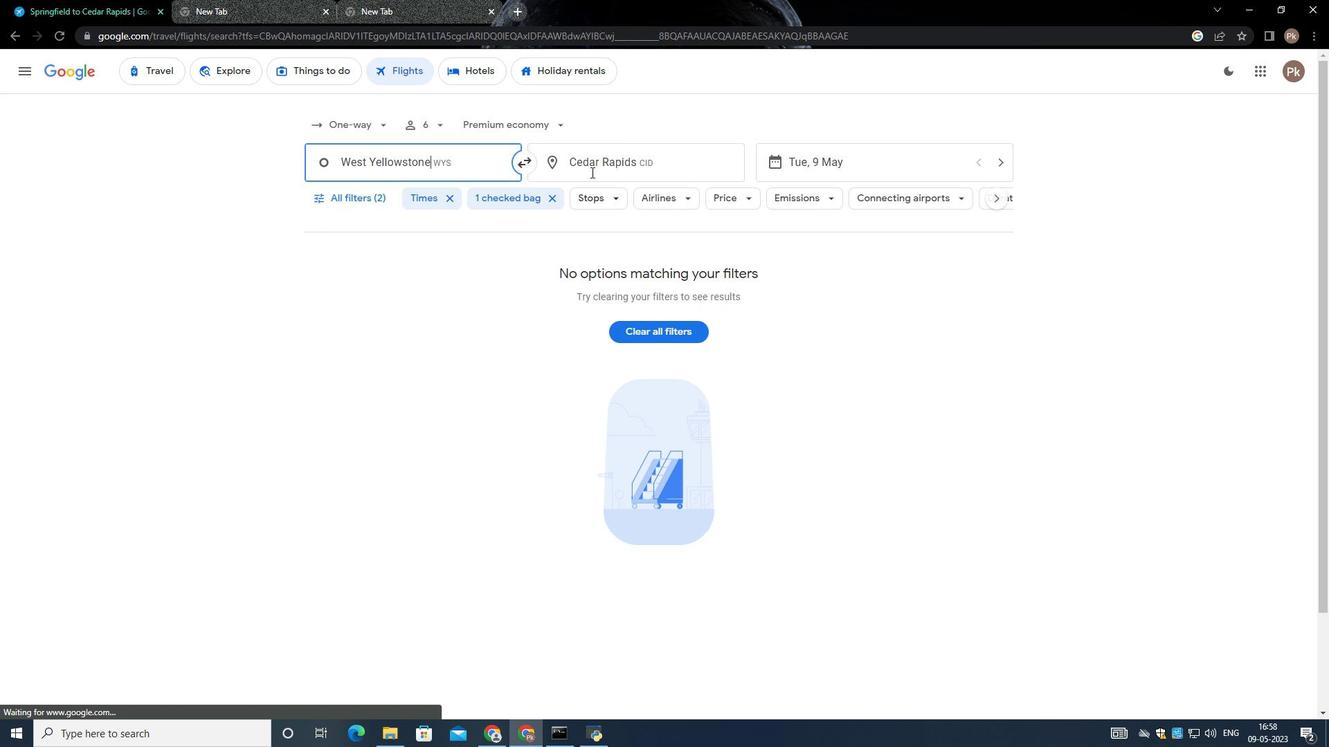 
Action: Mouse moved to (492, 186)
Screenshot: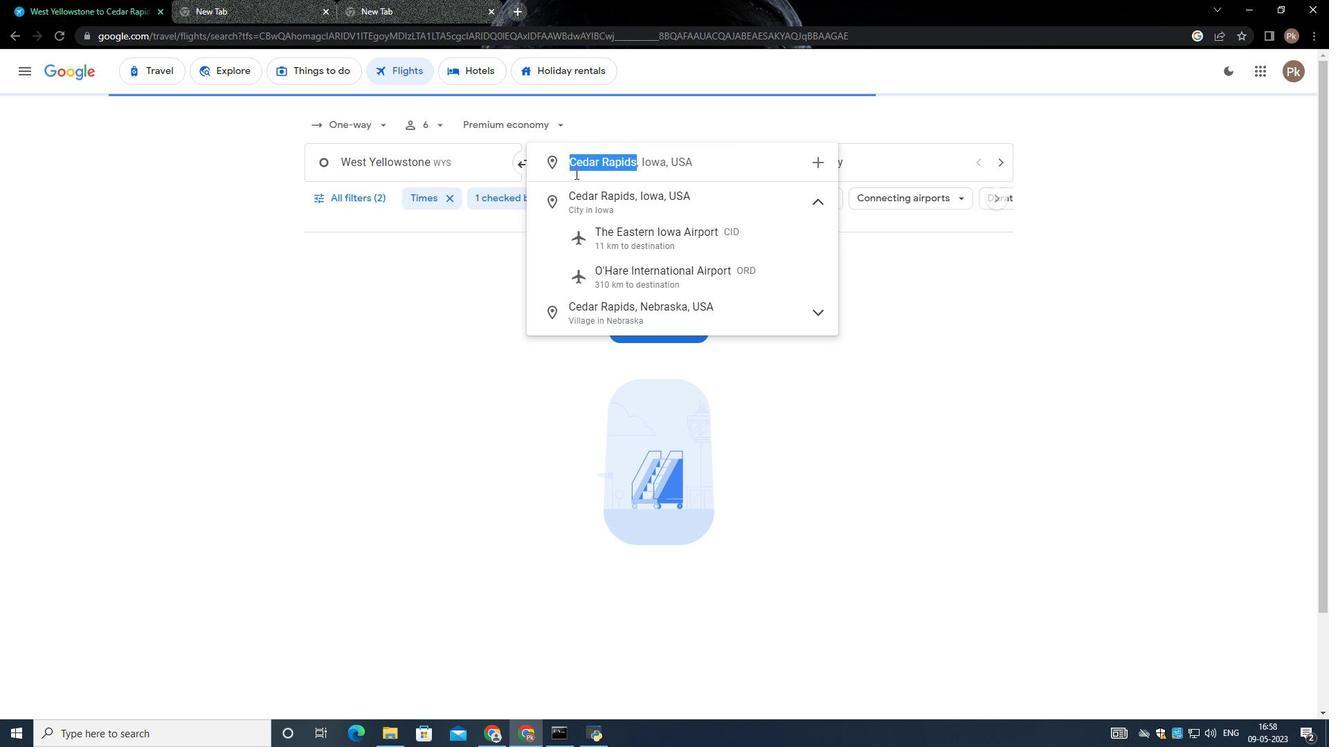 
Action: Key pressed <Key.backspace>
Screenshot: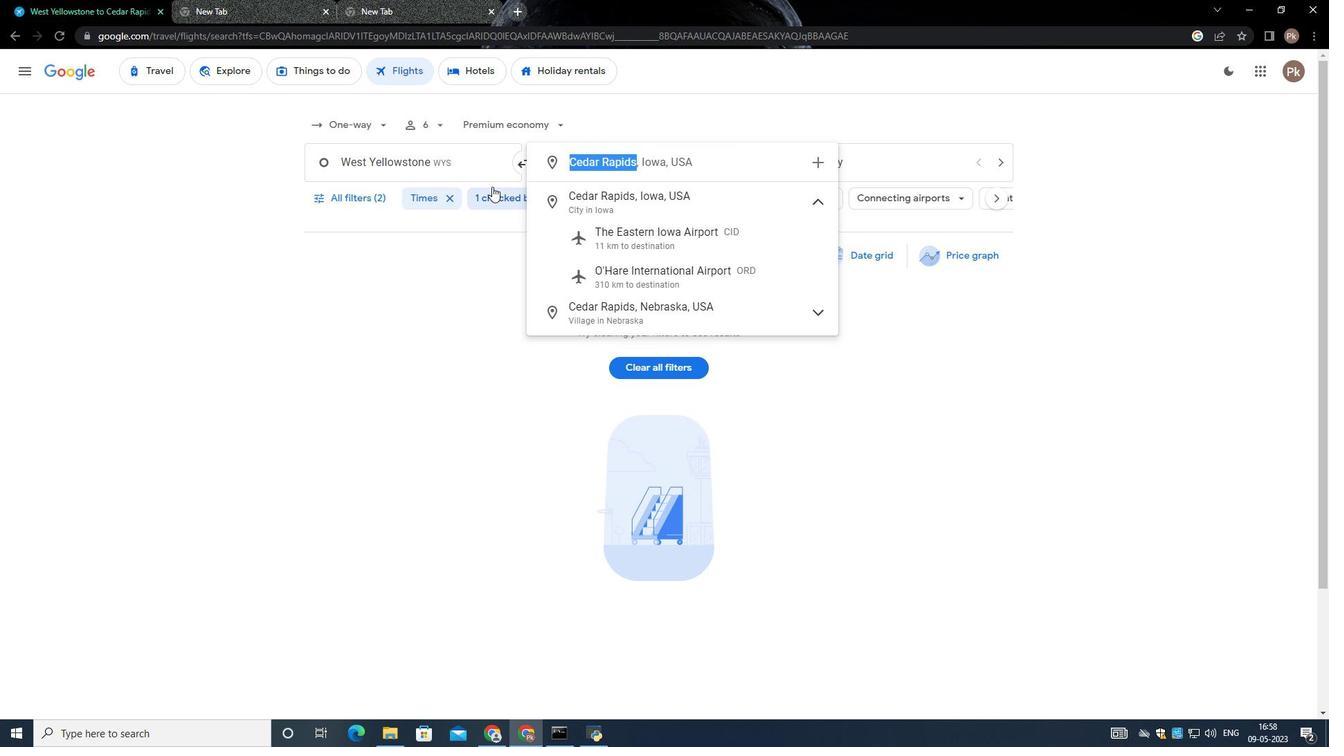 
Action: Mouse moved to (699, 157)
Screenshot: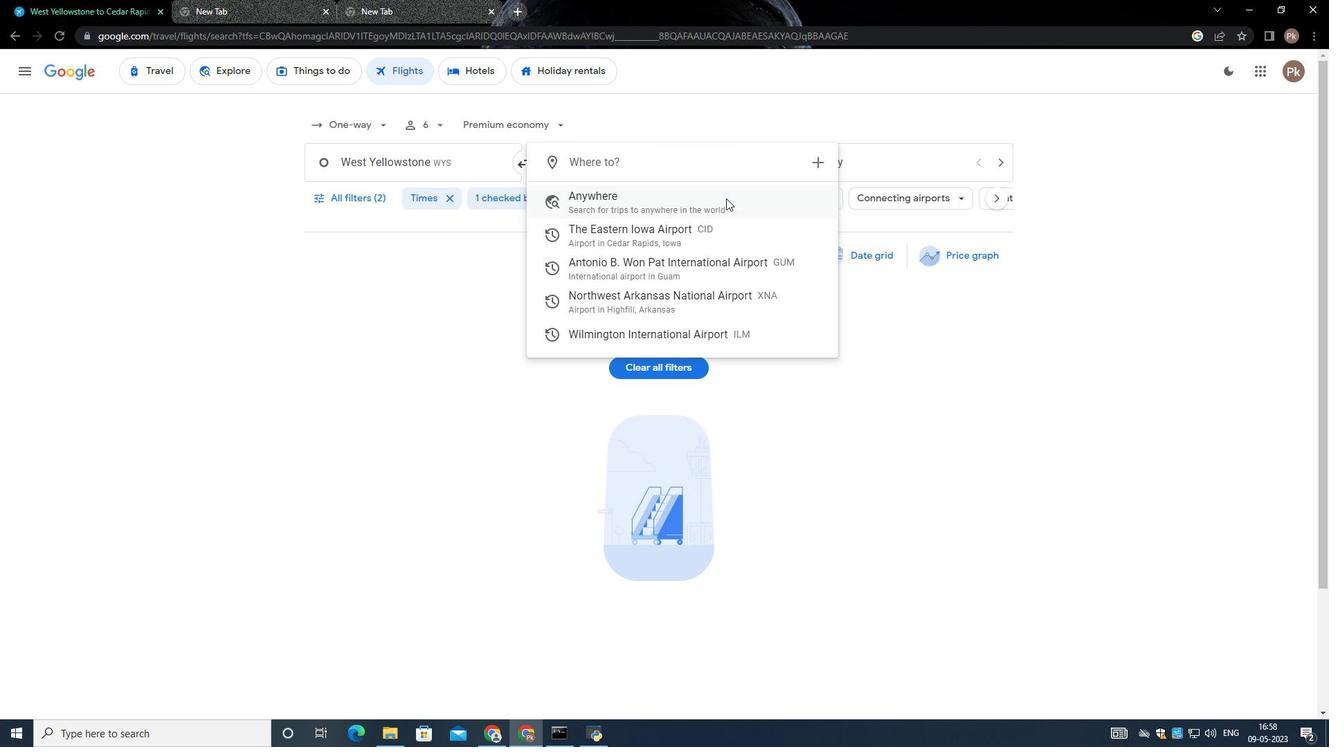 
Action: Key pressed <Key.shift>Bi
Screenshot: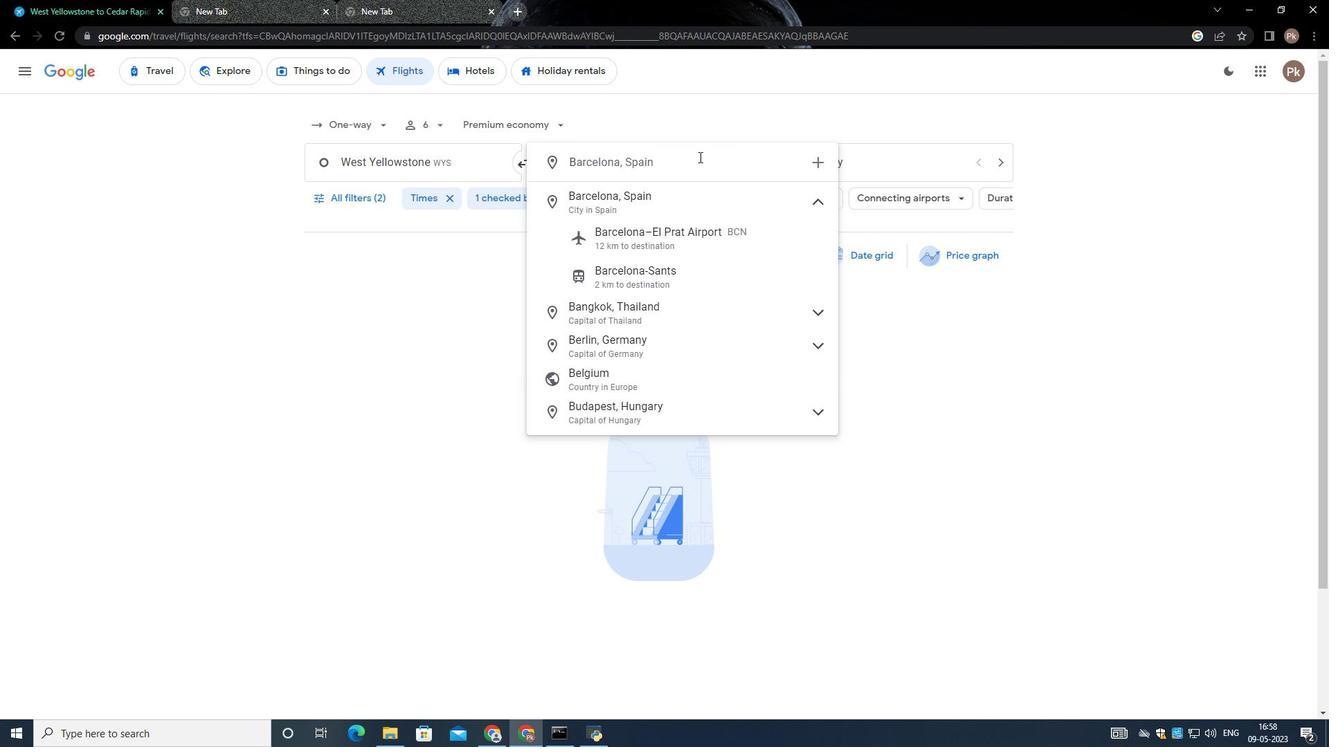 
Action: Mouse moved to (698, 156)
Screenshot: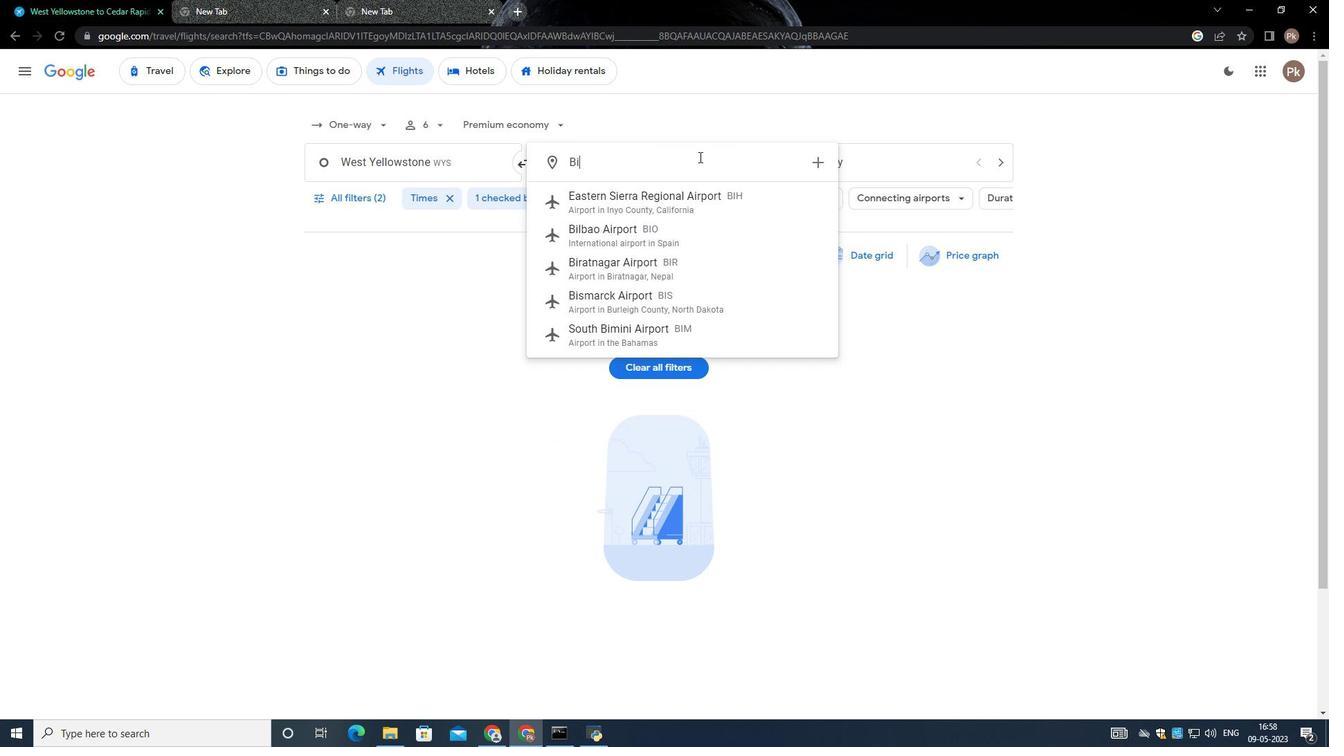 
Action: Key pressed sm
Screenshot: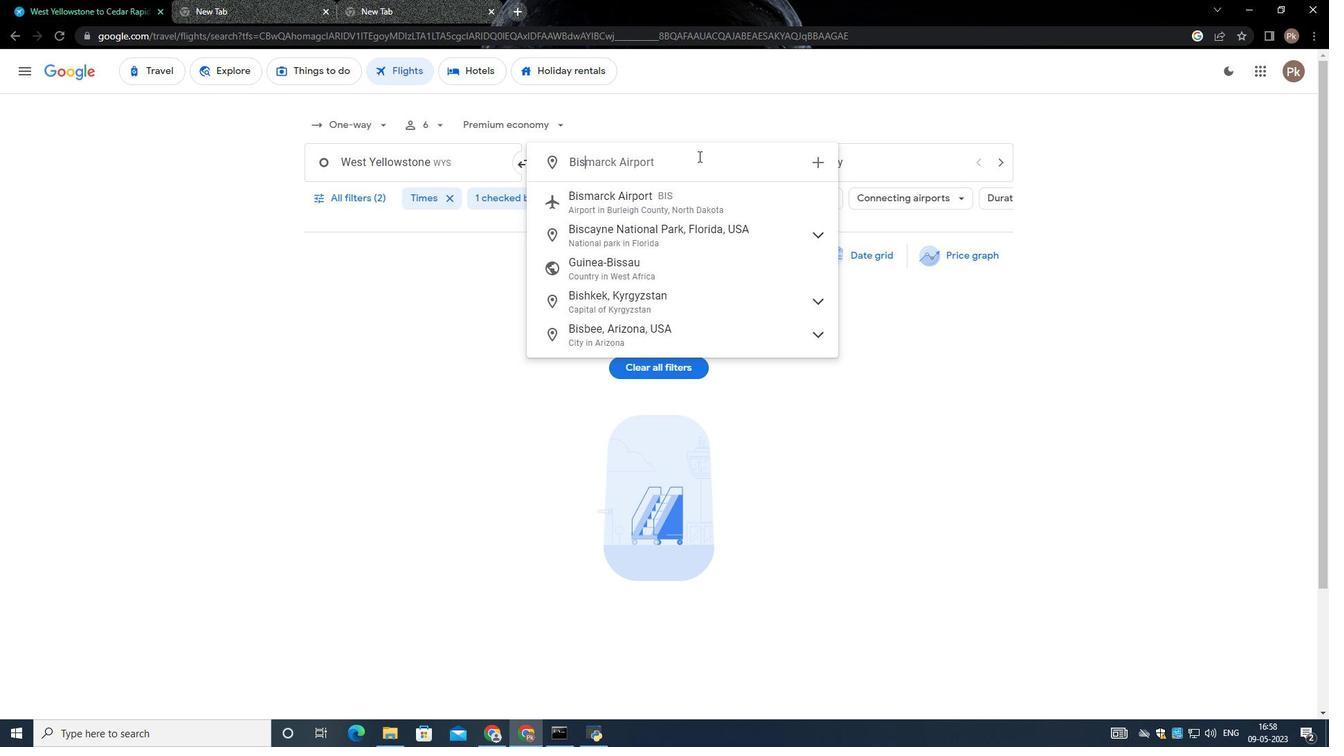
Action: Mouse moved to (698, 156)
Screenshot: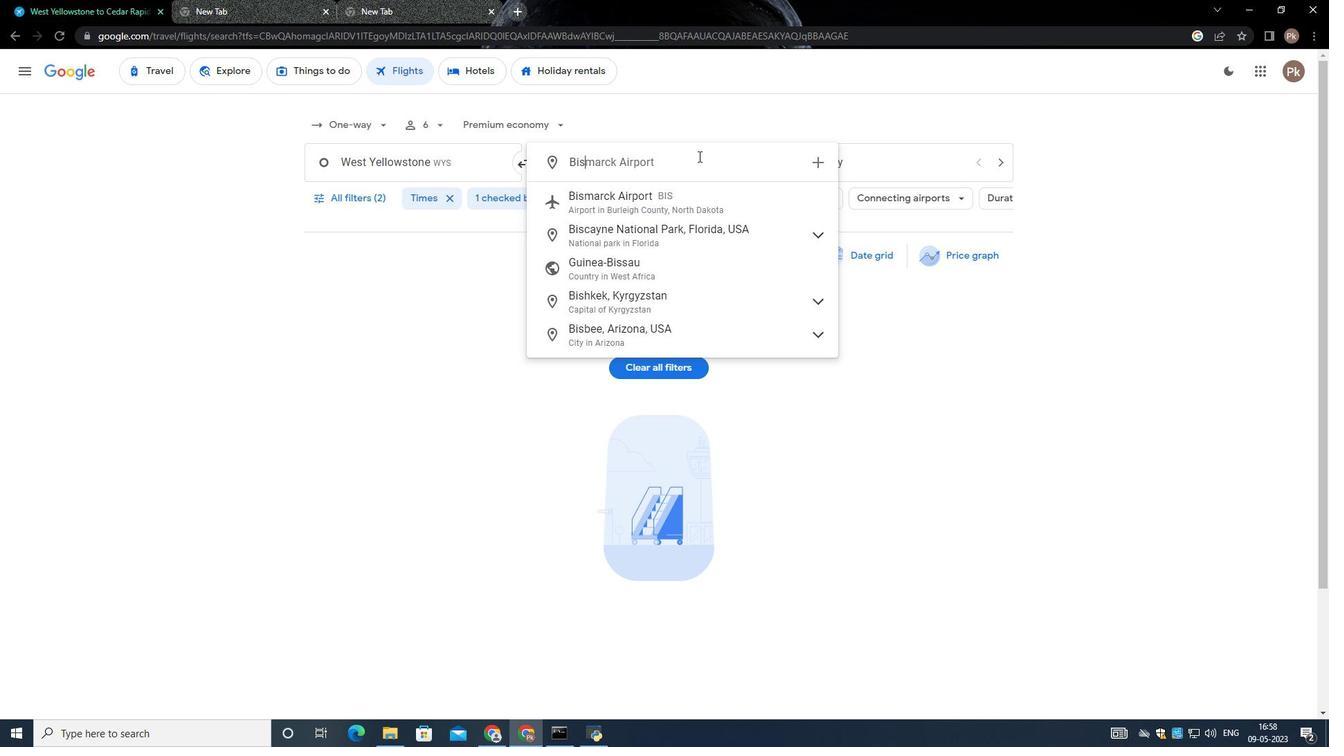 
Action: Key pressed arck<Key.space><Key.shift>Municipal<Key.space><Key.shift>Airport
Screenshot: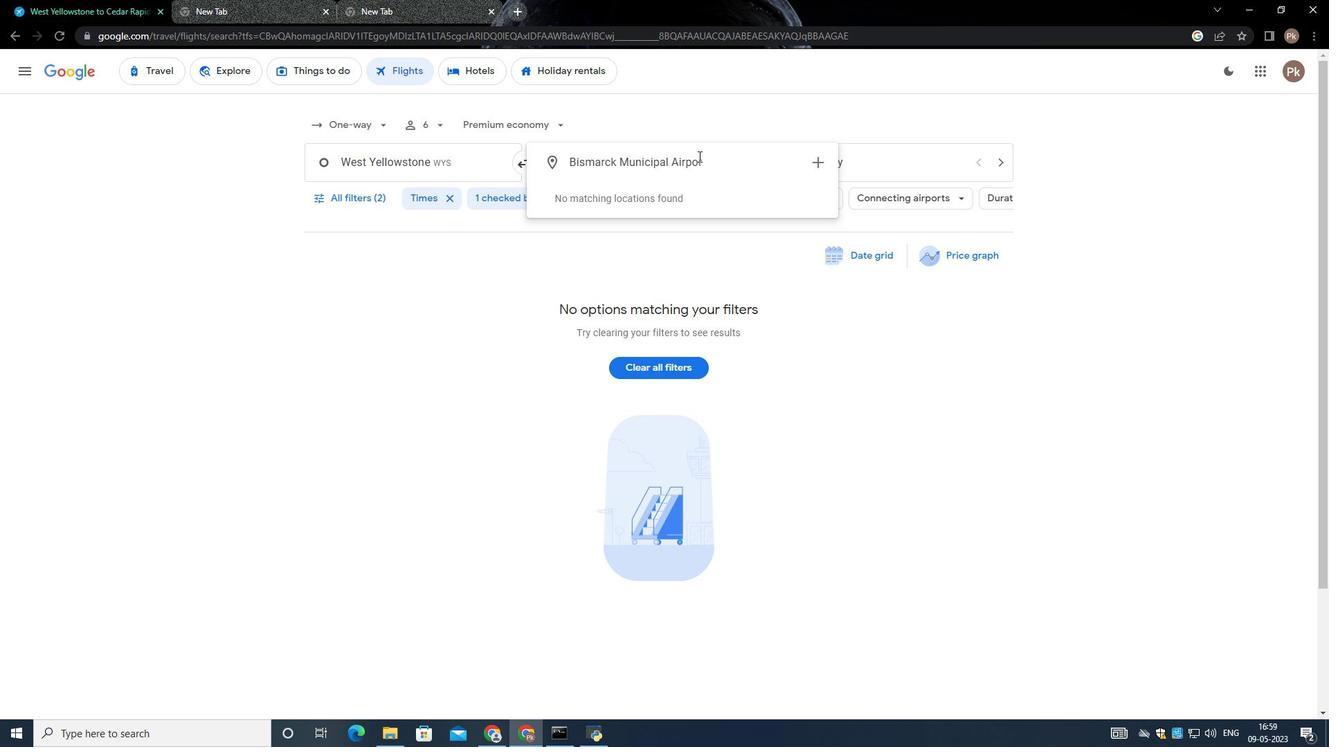 
Action: Mouse moved to (681, 170)
Screenshot: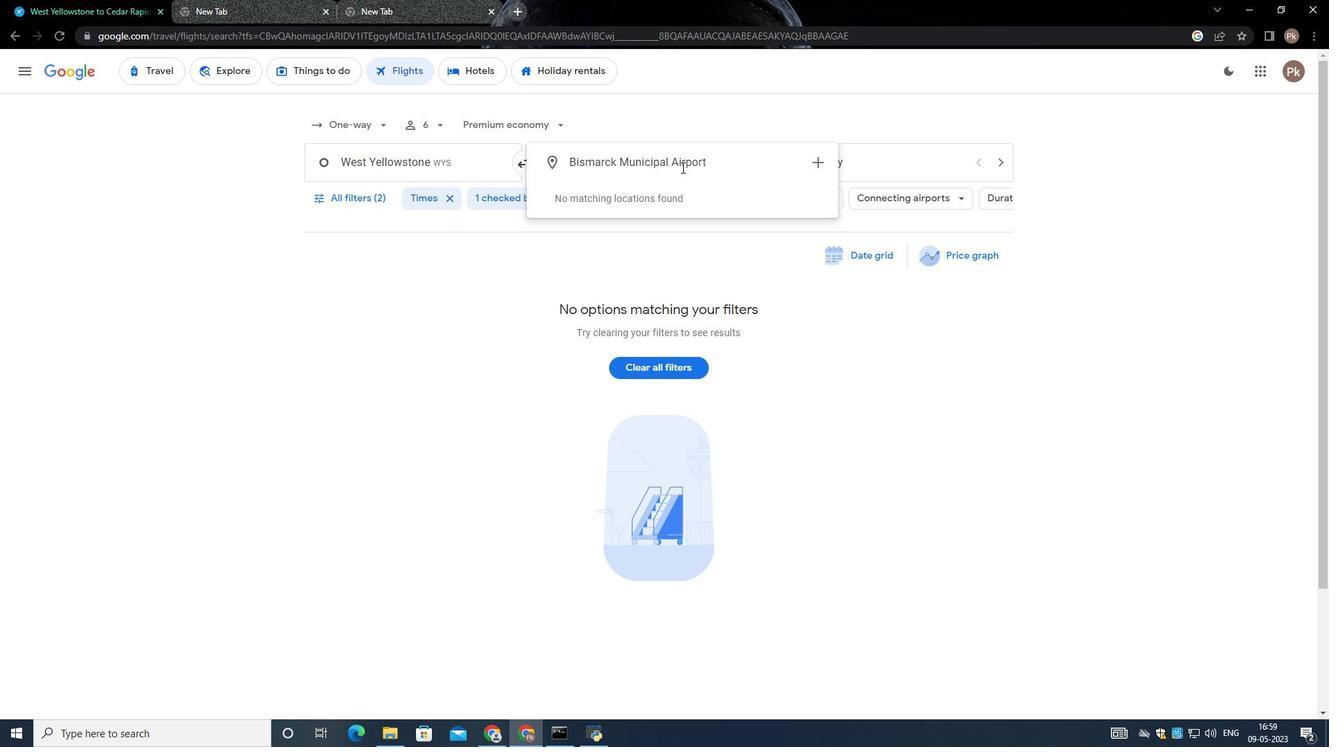 
Action: Key pressed <Key.enter>
Screenshot: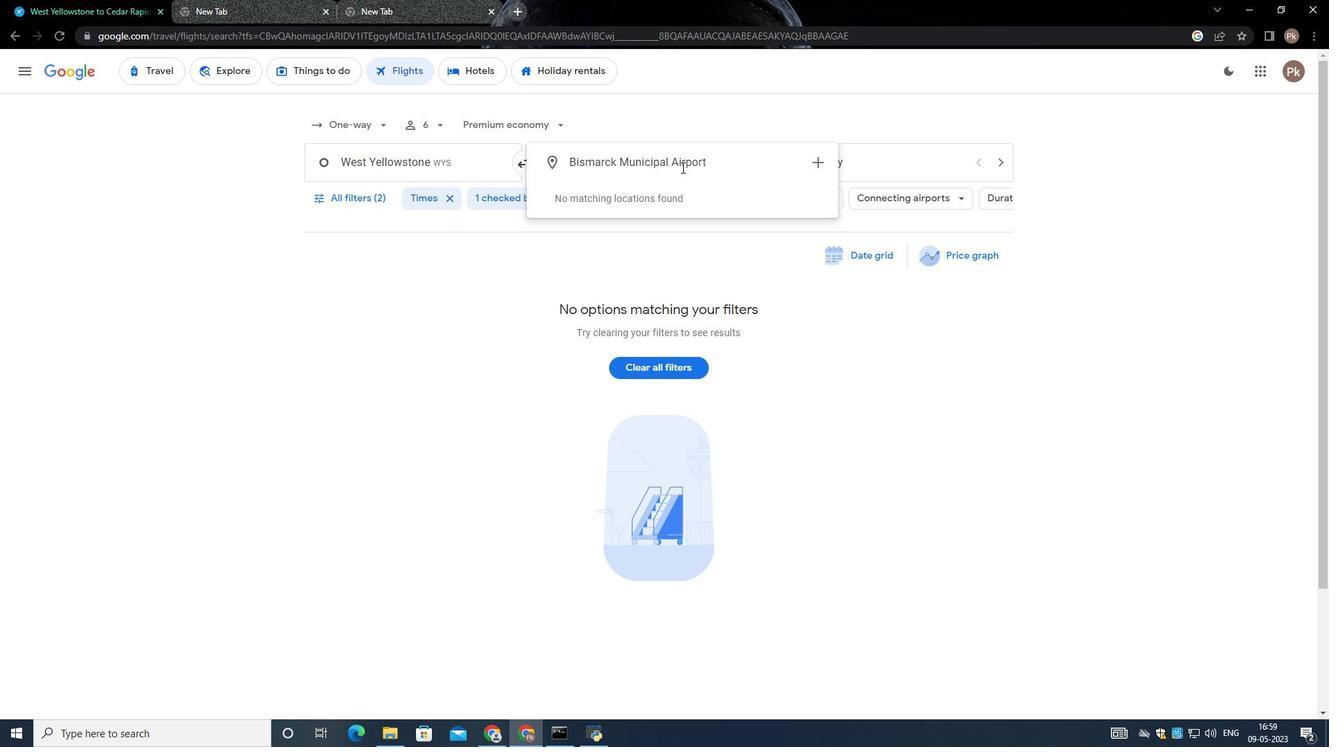 
Action: Mouse moved to (850, 169)
Screenshot: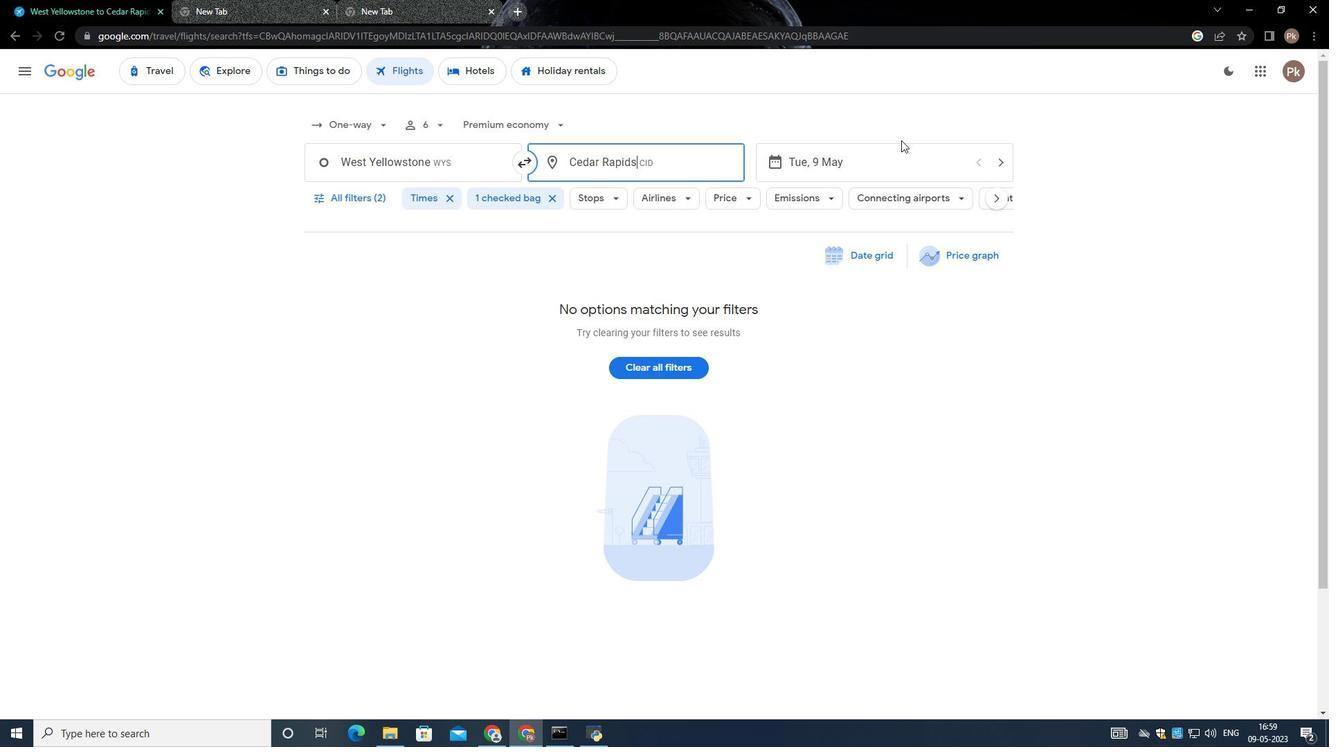 
Action: Mouse pressed left at (850, 169)
Screenshot: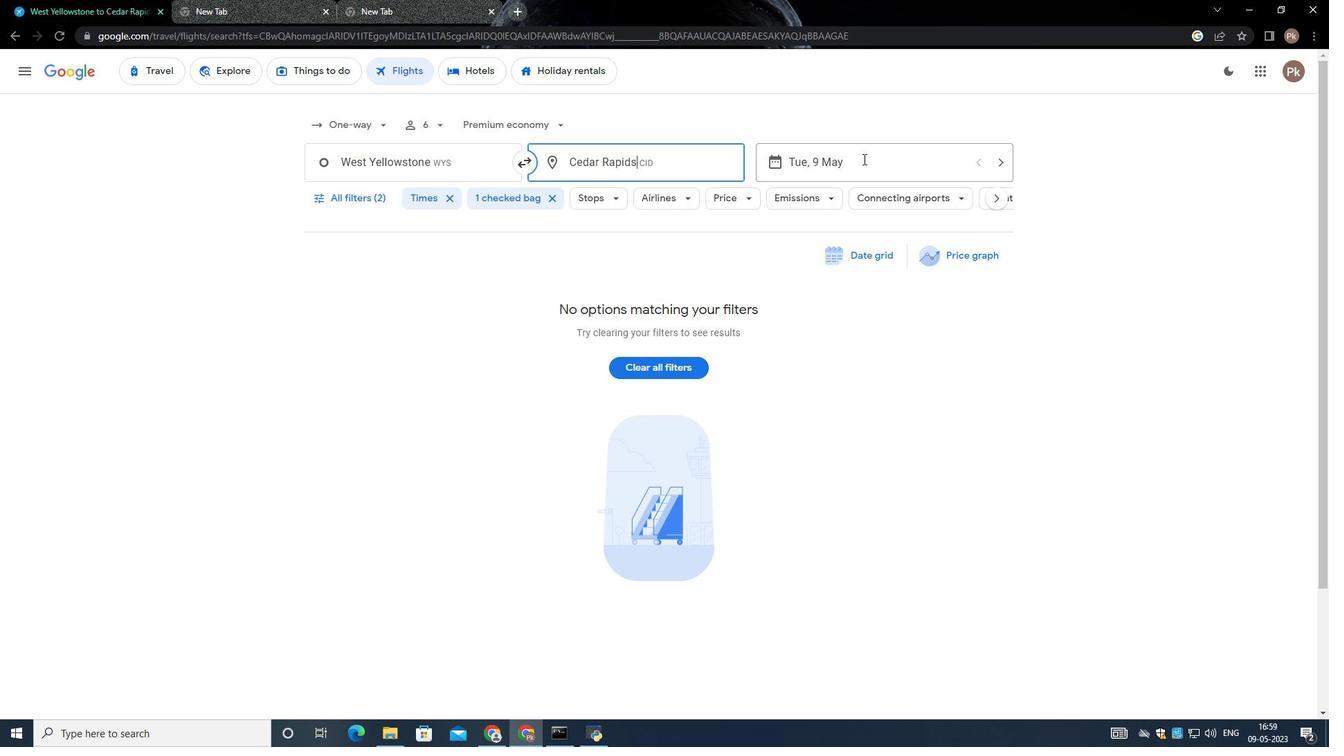 
Action: Mouse moved to (593, 302)
Screenshot: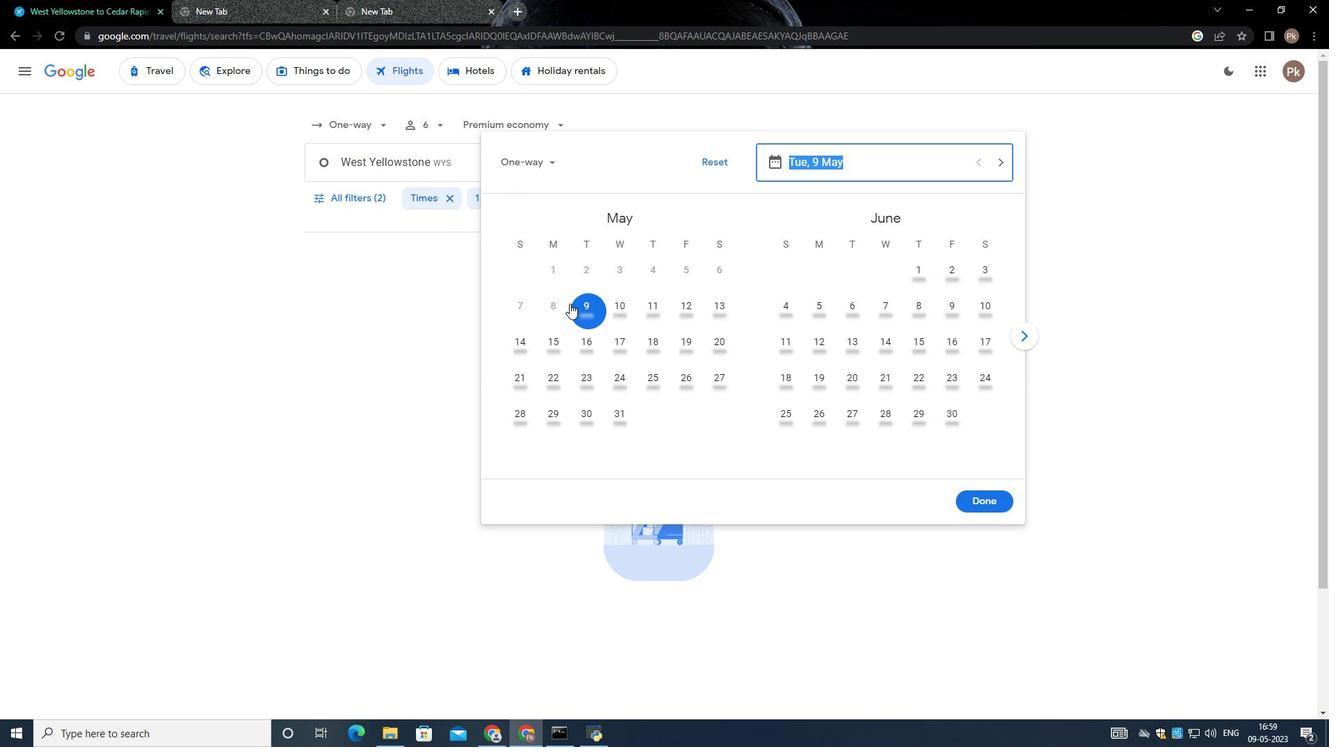 
Action: Mouse pressed left at (593, 302)
Screenshot: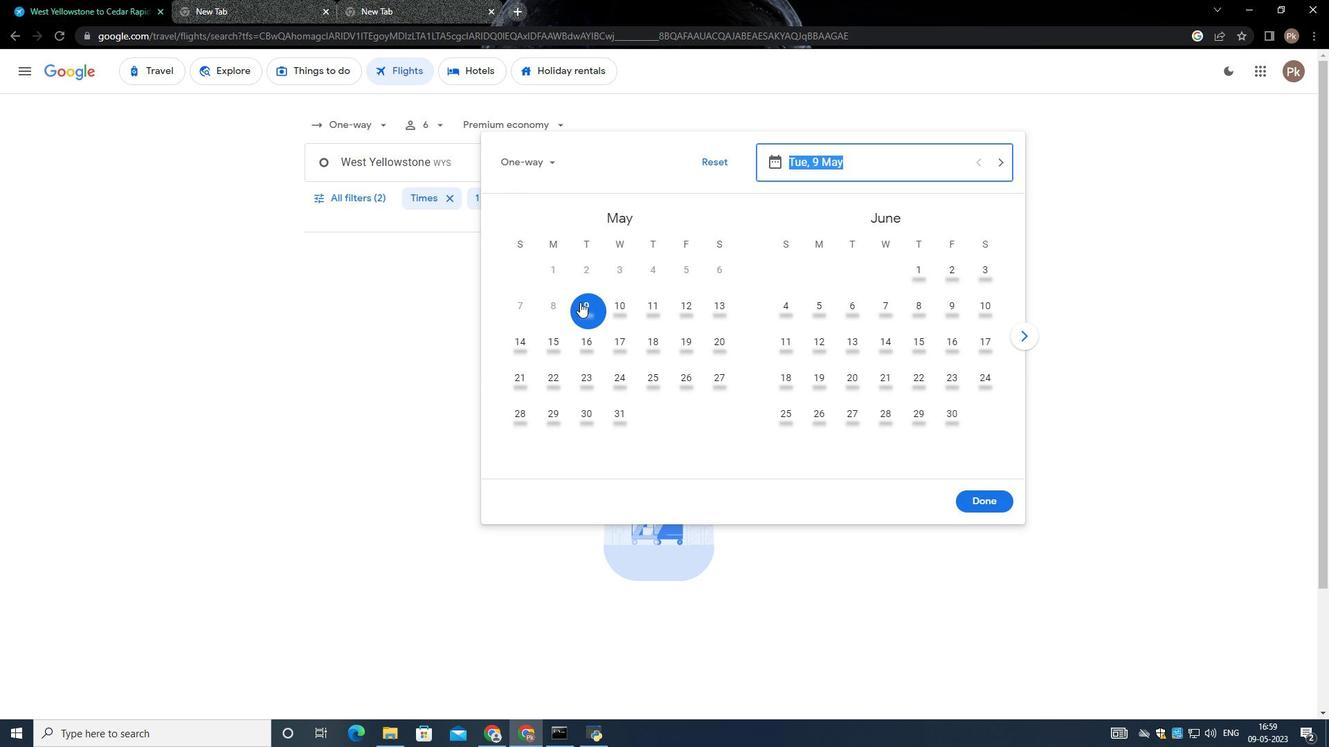 
Action: Mouse moved to (994, 490)
Screenshot: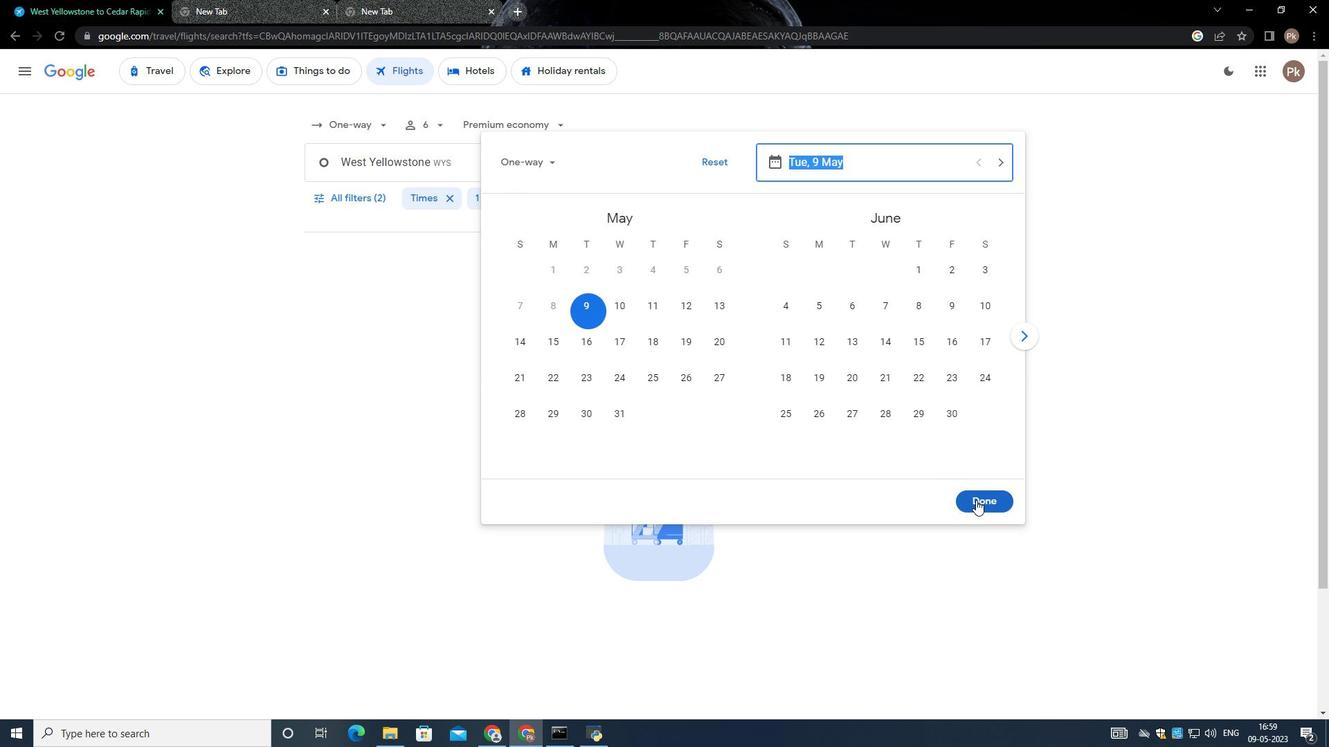 
Action: Mouse pressed left at (994, 490)
Screenshot: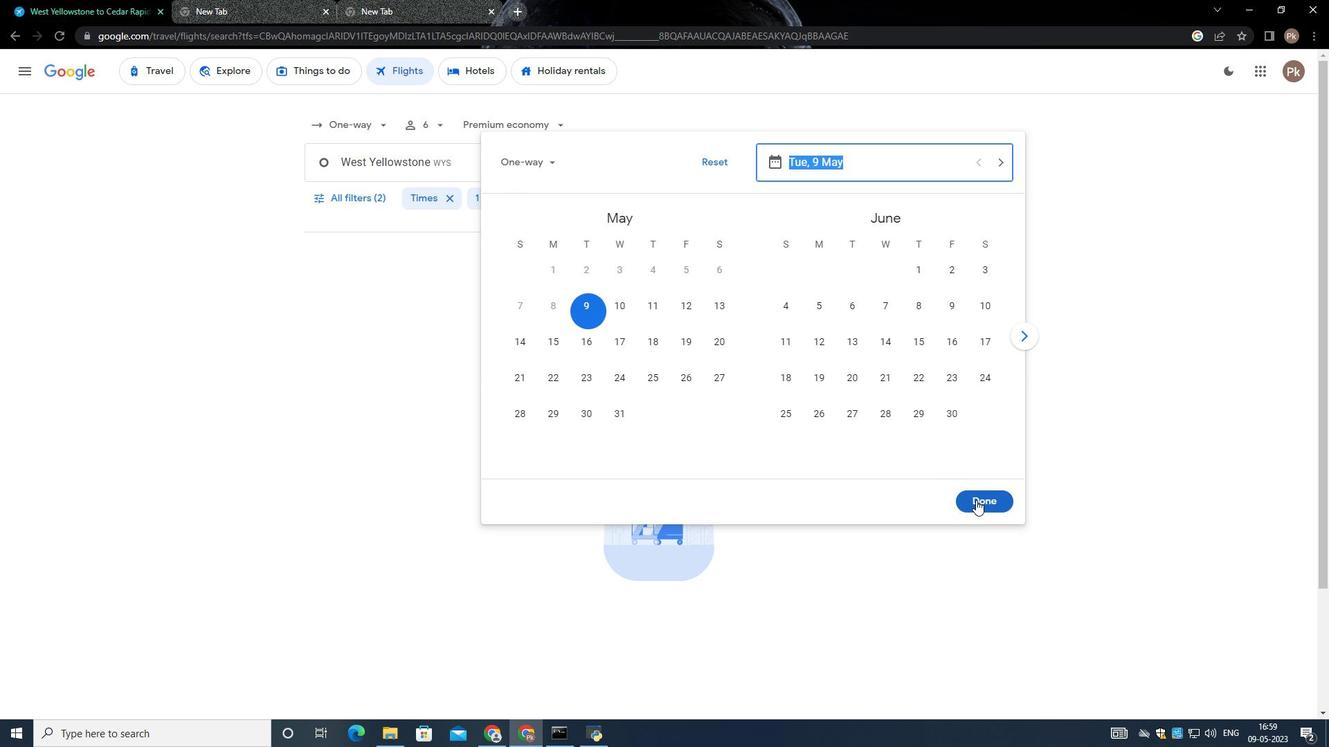 
Action: Mouse moved to (361, 199)
Screenshot: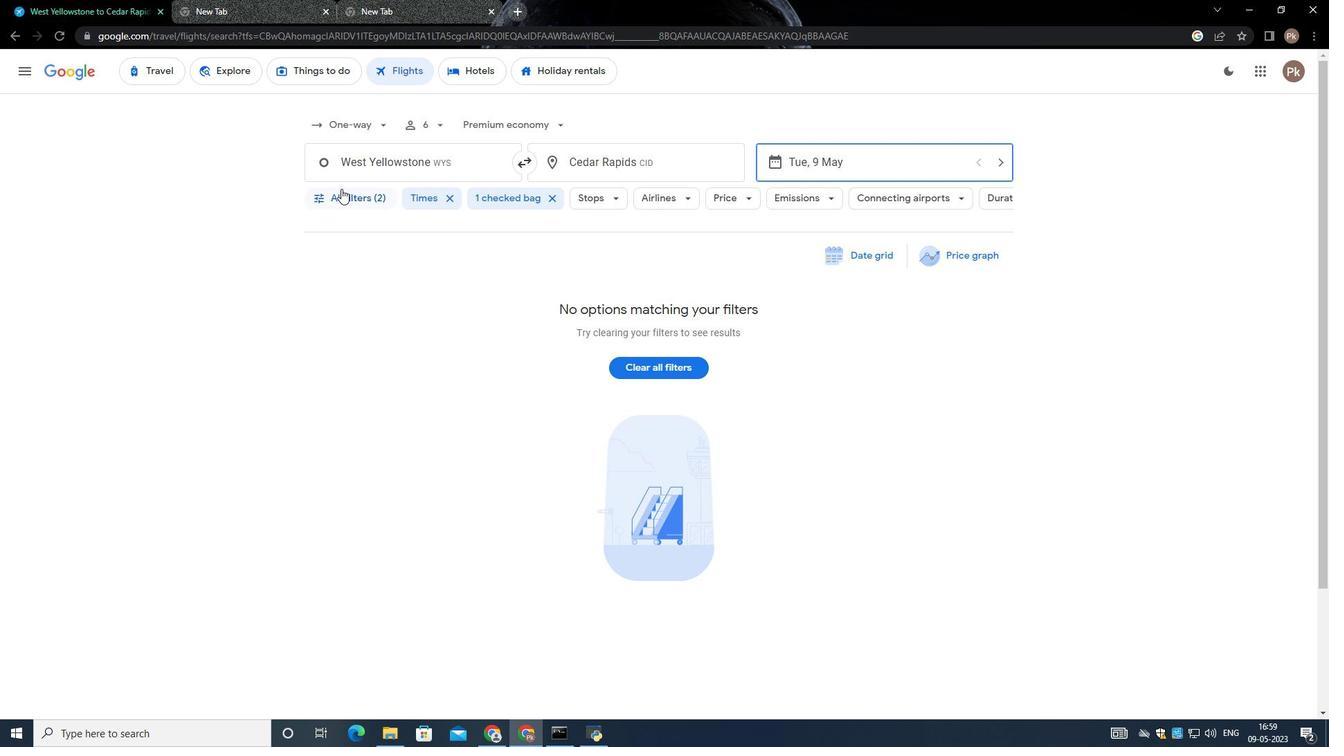 
Action: Mouse pressed left at (361, 199)
Screenshot: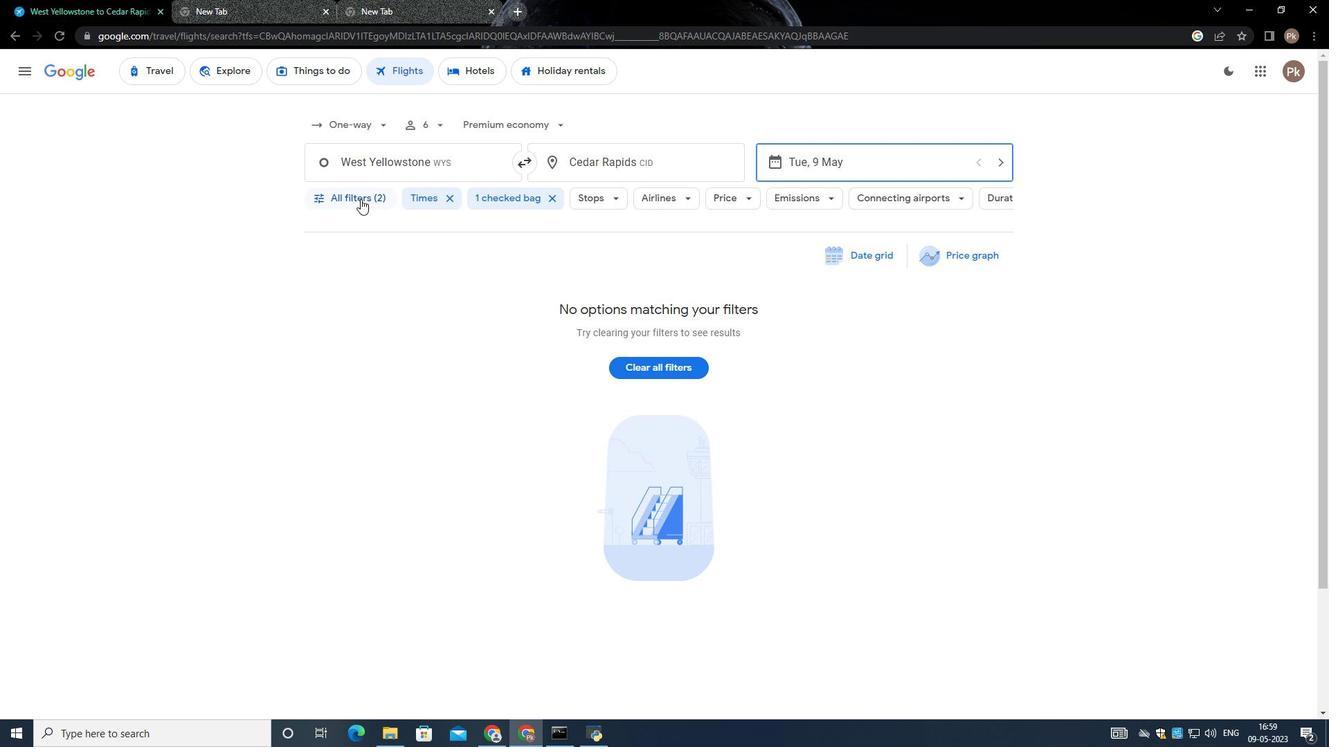 
Action: Mouse moved to (504, 491)
Screenshot: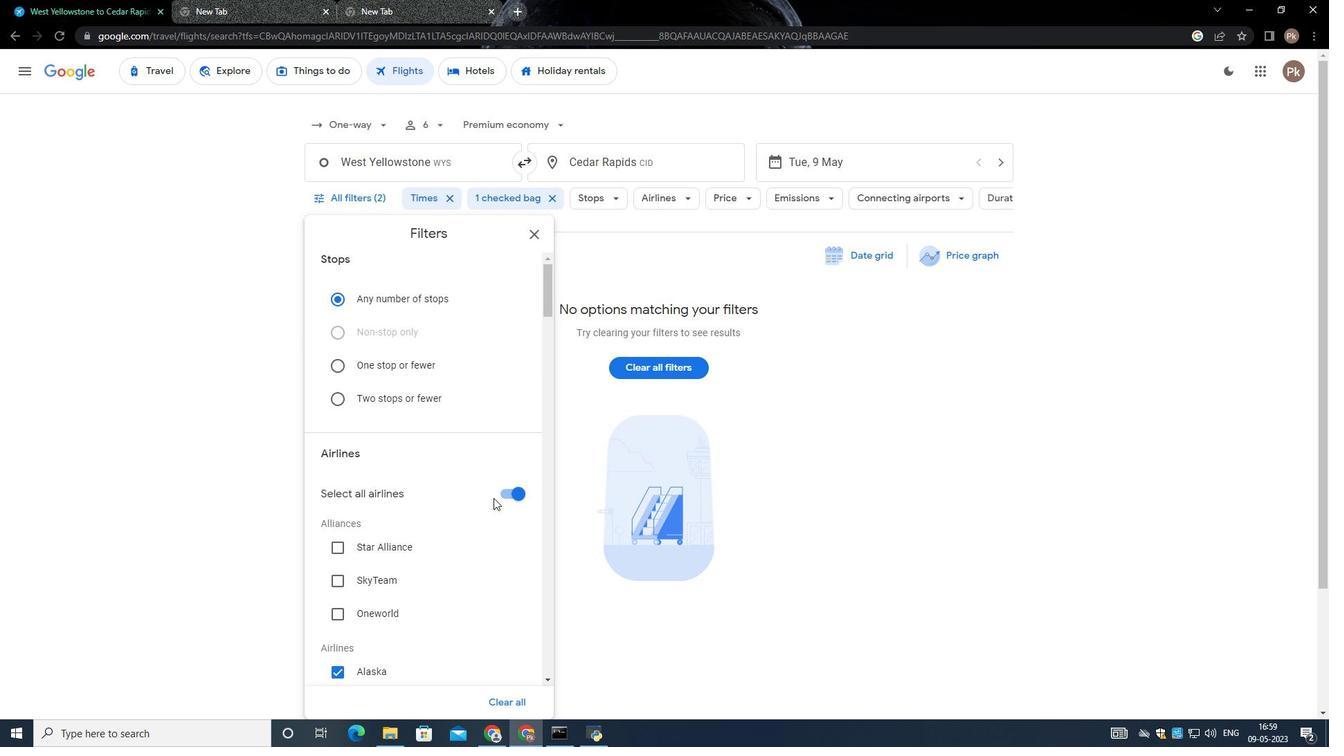 
Action: Mouse pressed left at (504, 491)
Screenshot: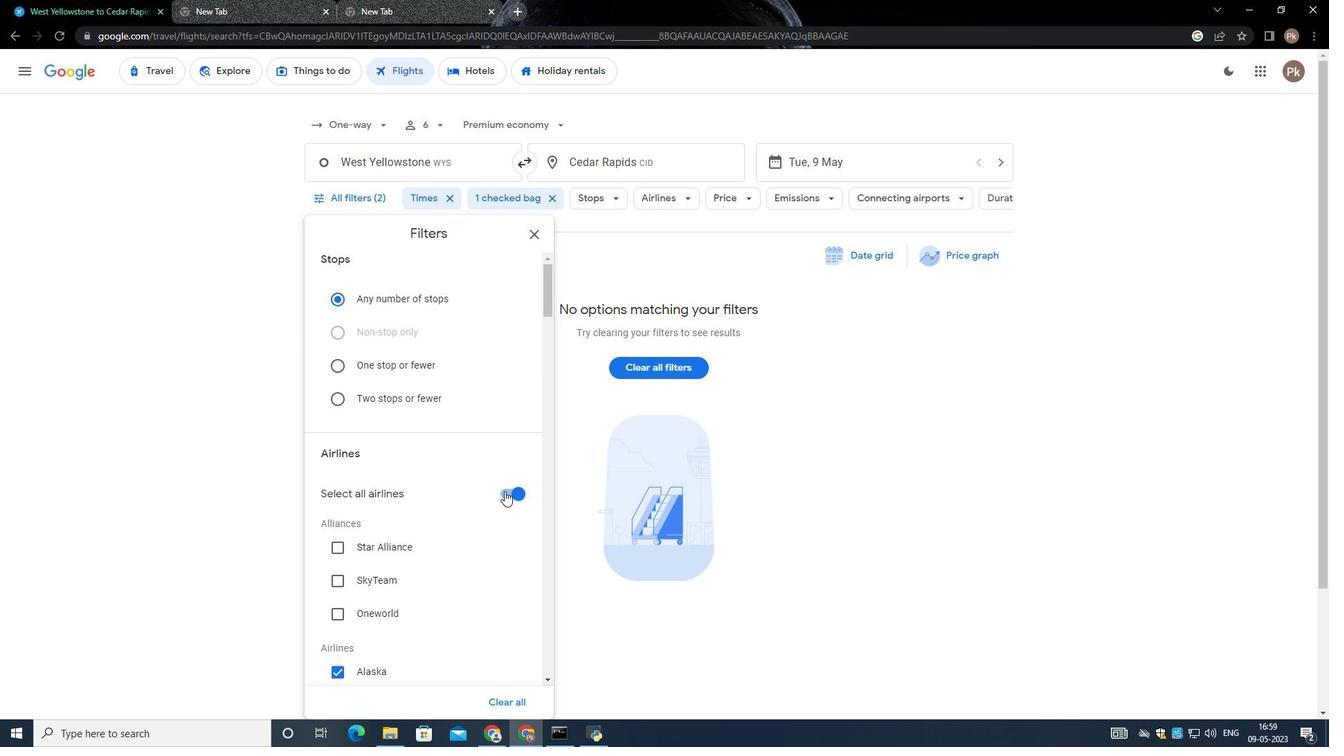 
Action: Mouse moved to (501, 491)
Screenshot: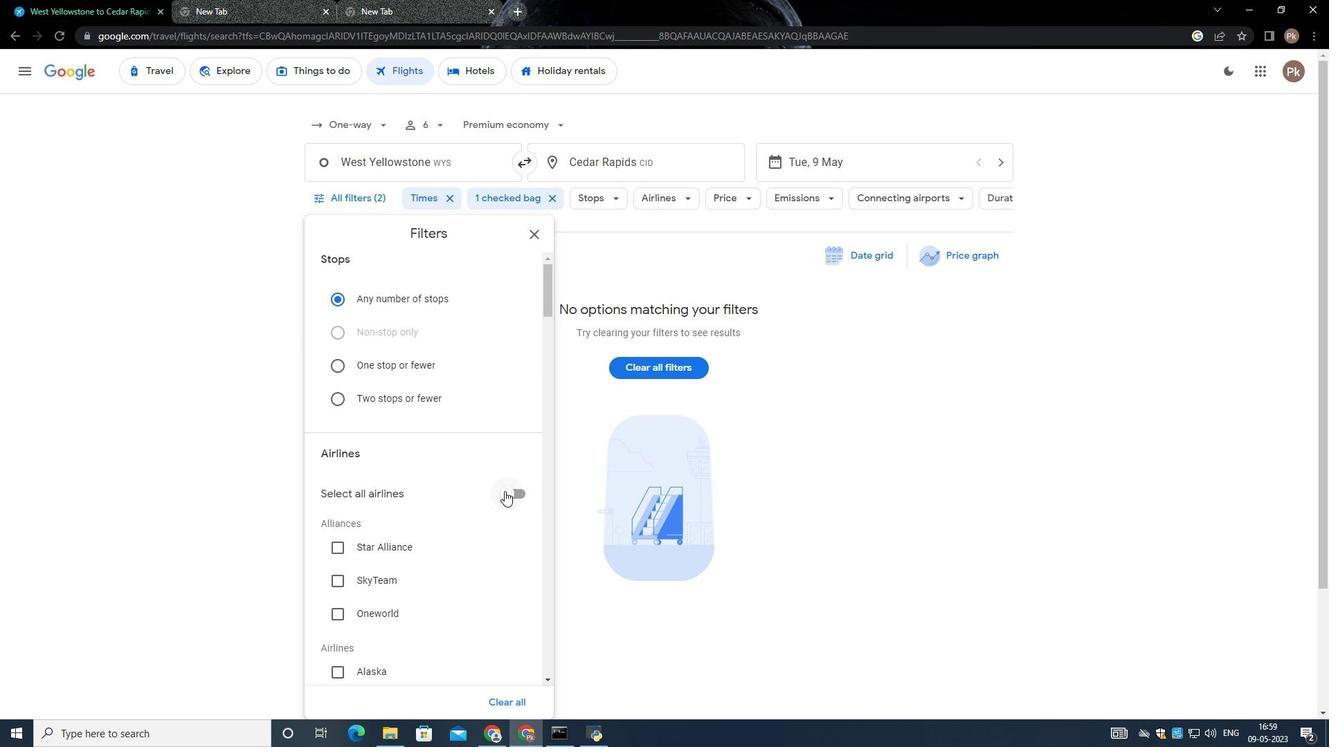 
Action: Mouse scrolled (501, 490) with delta (0, 0)
Screenshot: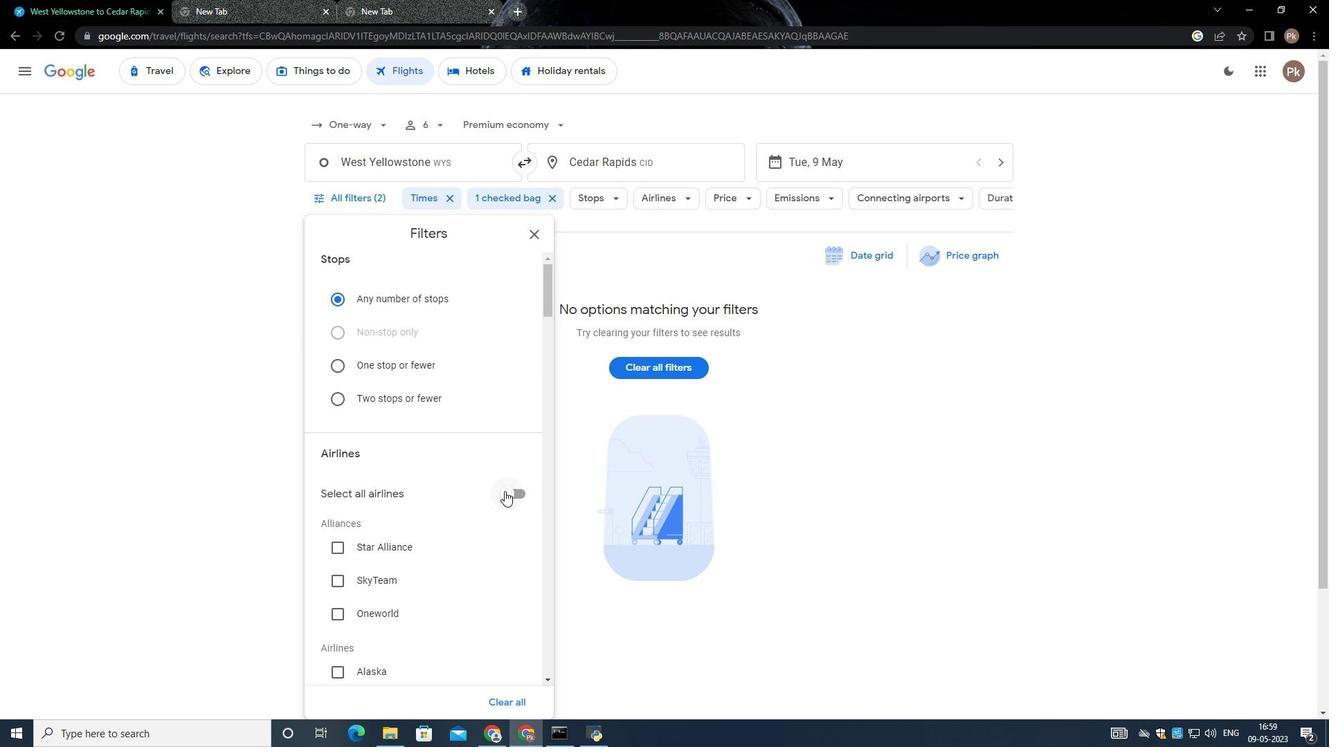 
Action: Mouse moved to (500, 492)
Screenshot: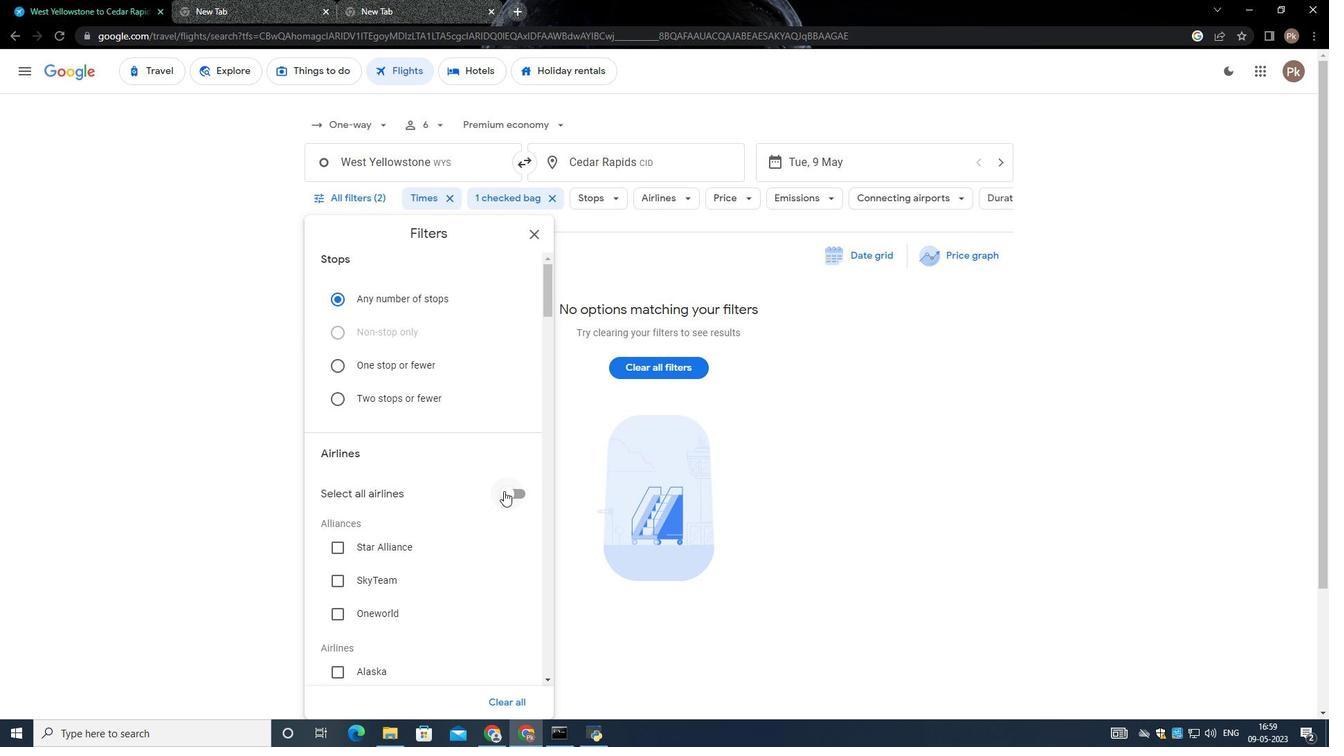 
Action: Mouse scrolled (500, 492) with delta (0, 0)
Screenshot: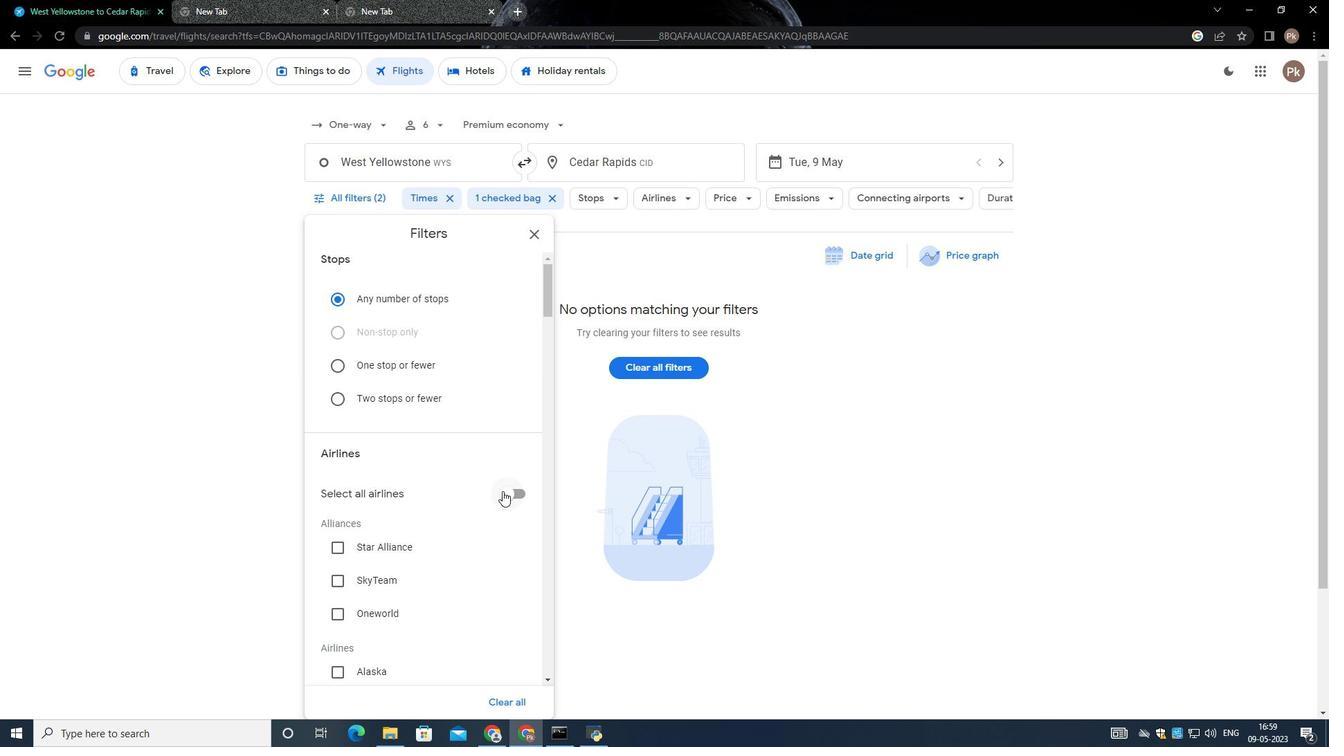 
Action: Mouse moved to (438, 582)
Screenshot: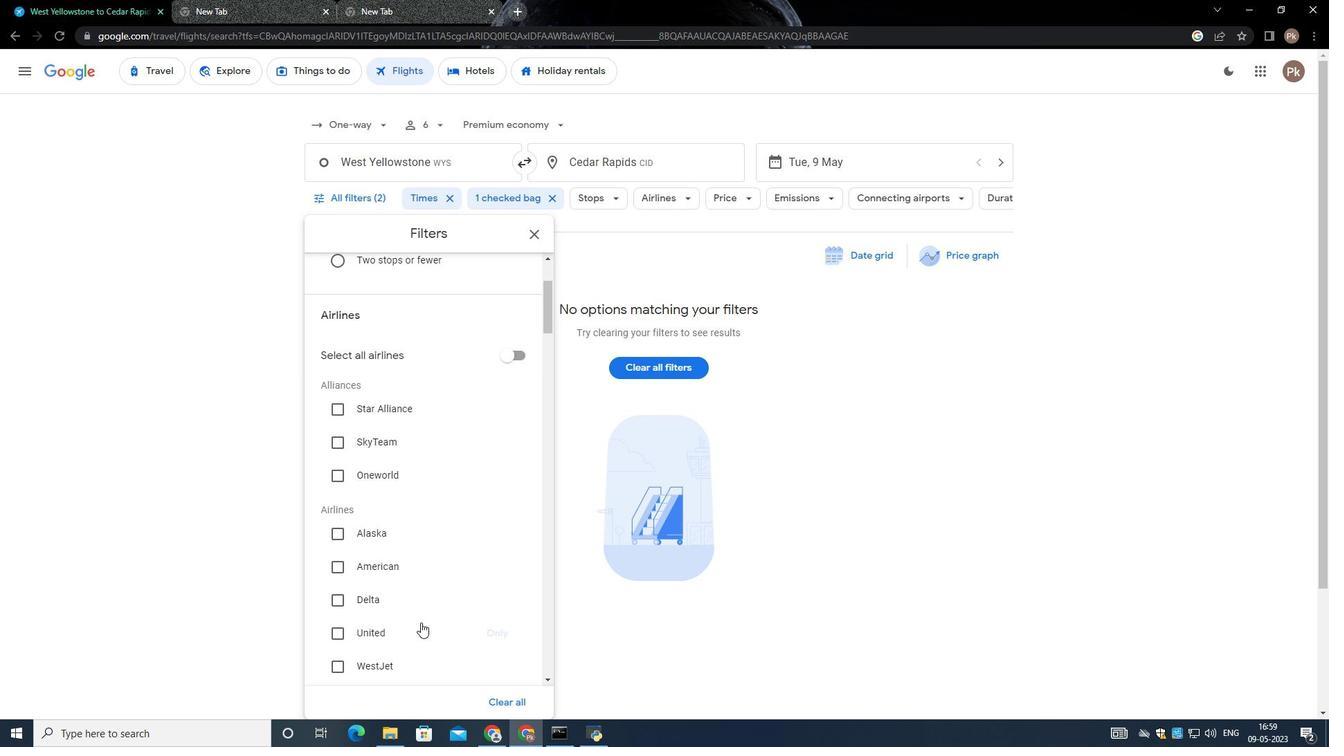 
Action: Mouse scrolled (438, 582) with delta (0, 0)
Screenshot: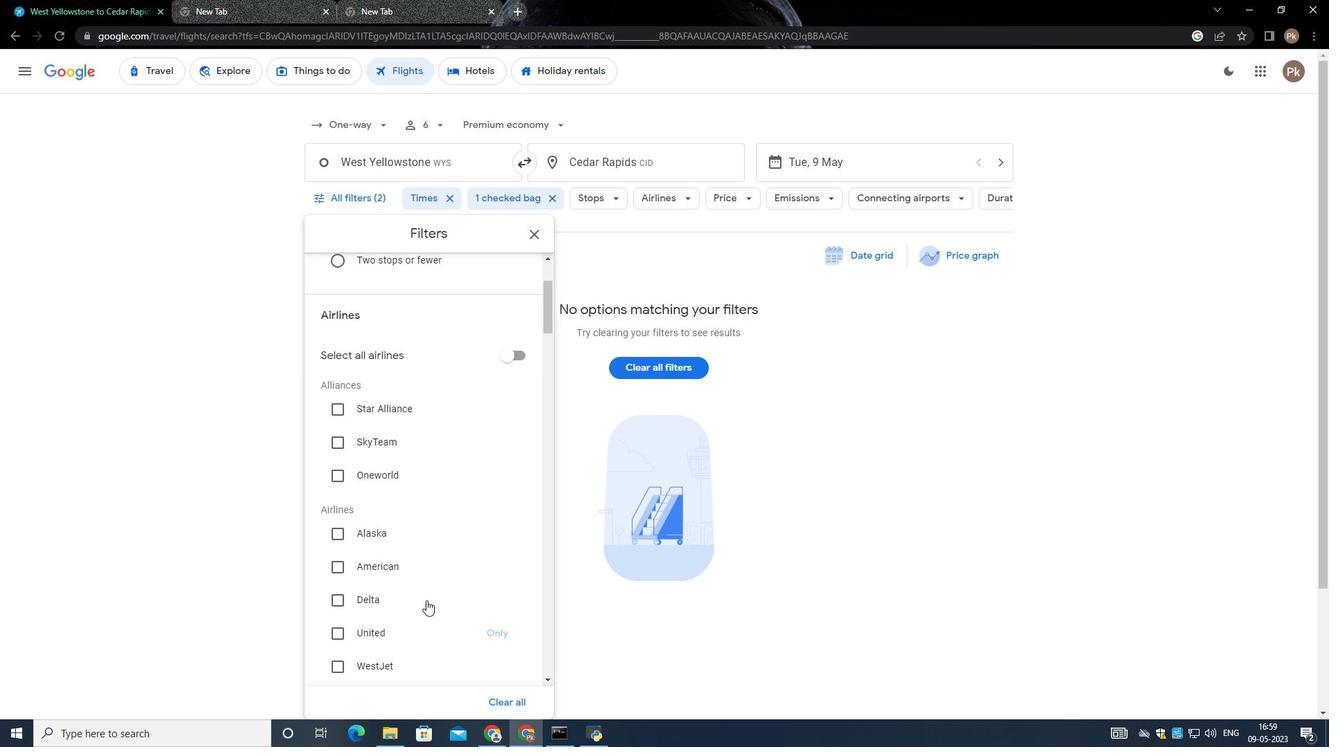 
Action: Mouse scrolled (438, 582) with delta (0, 0)
Screenshot: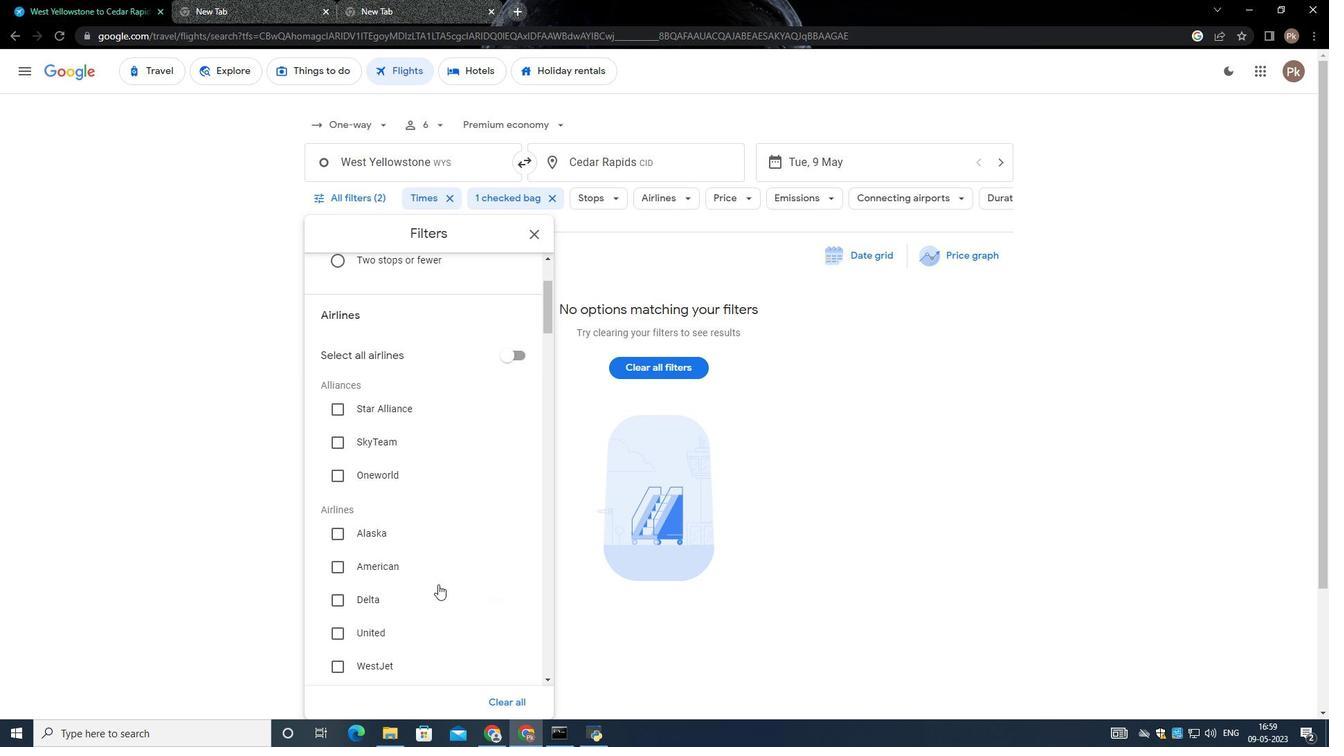 
Action: Mouse moved to (446, 427)
Screenshot: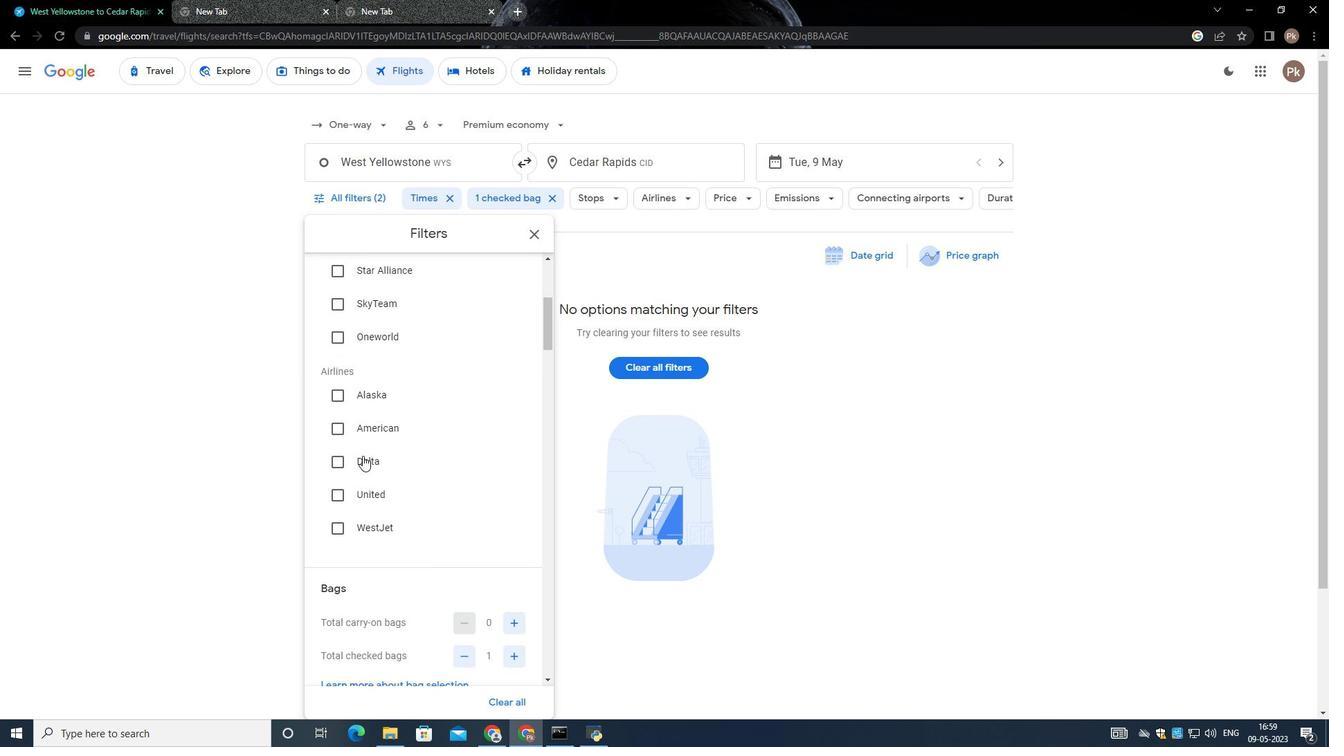 
Action: Mouse scrolled (446, 427) with delta (0, 0)
Screenshot: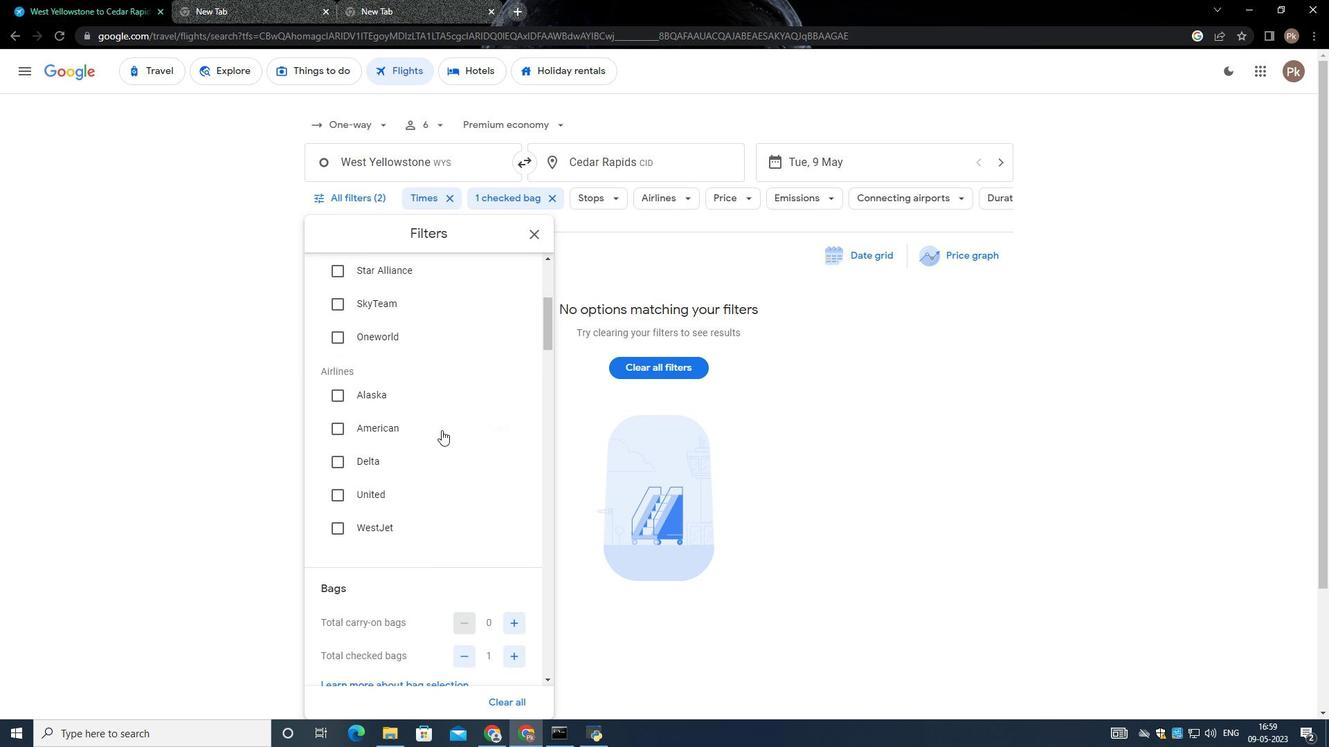 
Action: Mouse scrolled (446, 427) with delta (0, 0)
Screenshot: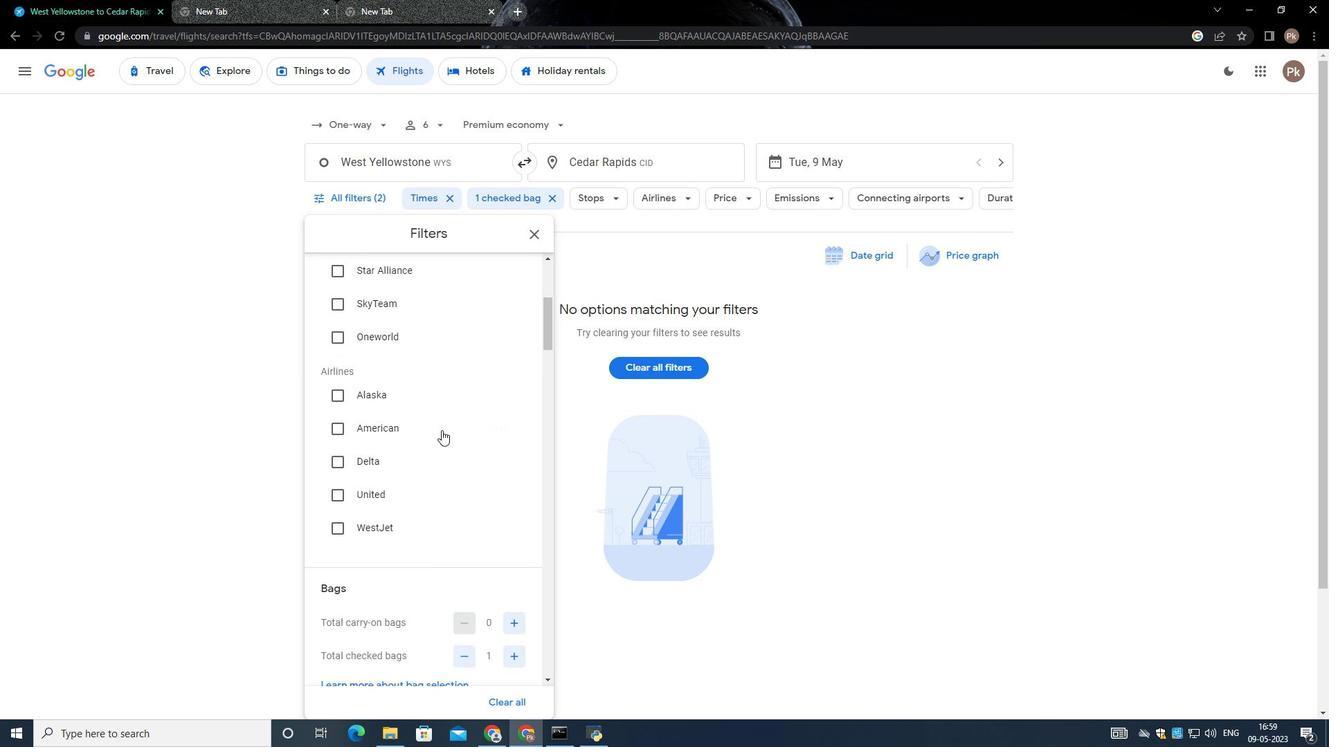 
Action: Mouse scrolled (446, 427) with delta (0, 0)
Screenshot: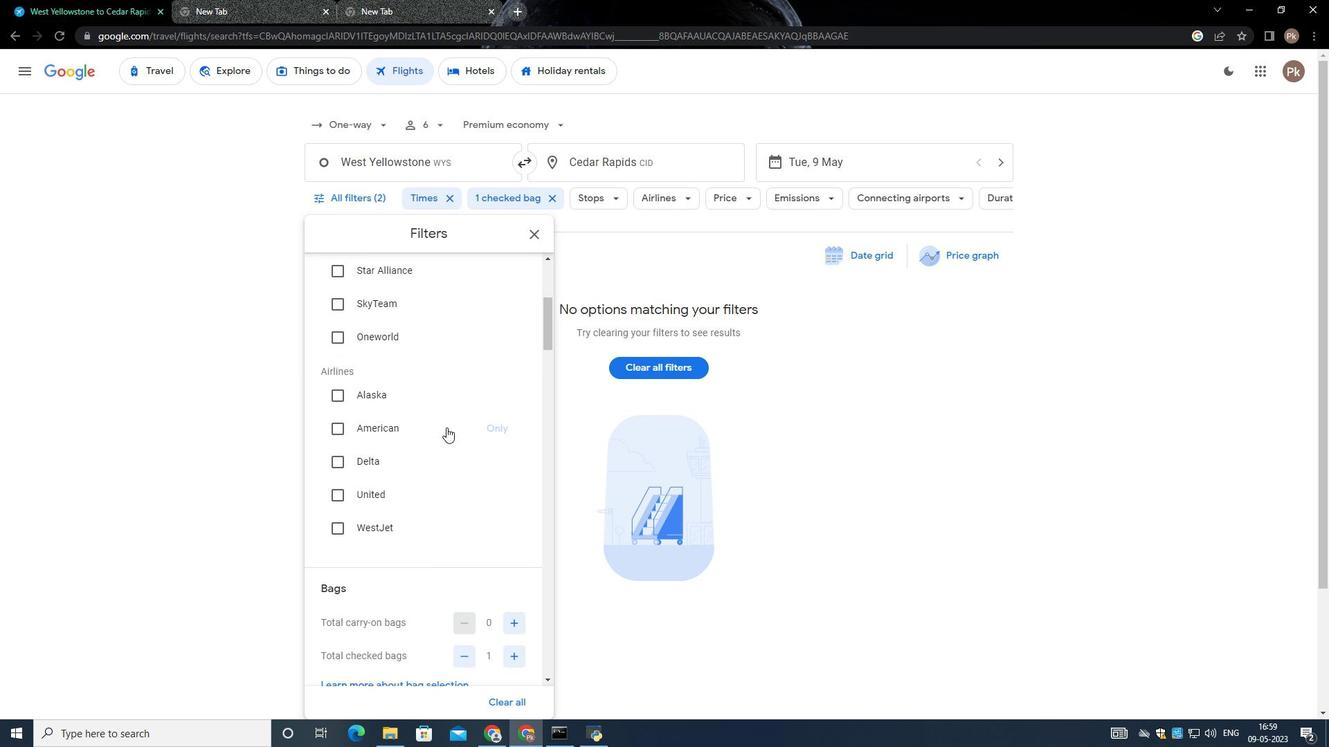
Action: Mouse moved to (515, 416)
Screenshot: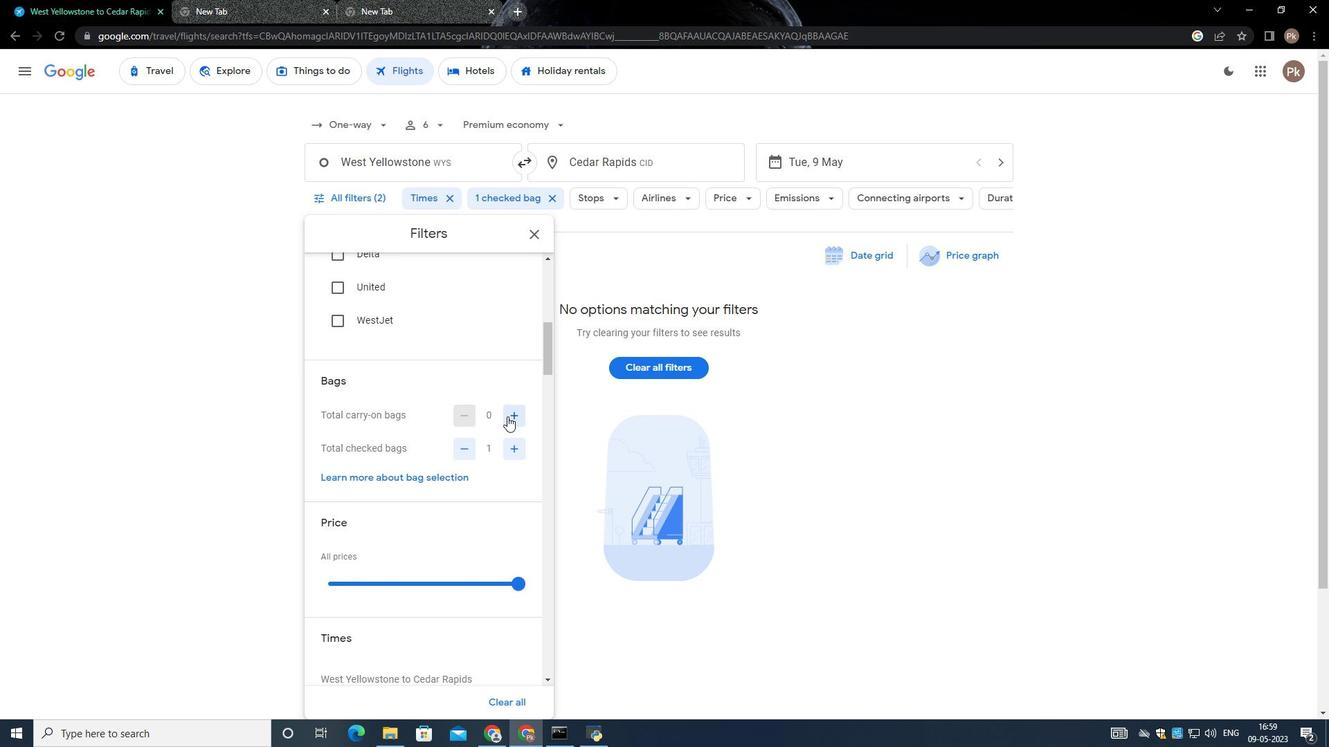 
Action: Mouse pressed left at (515, 416)
Screenshot: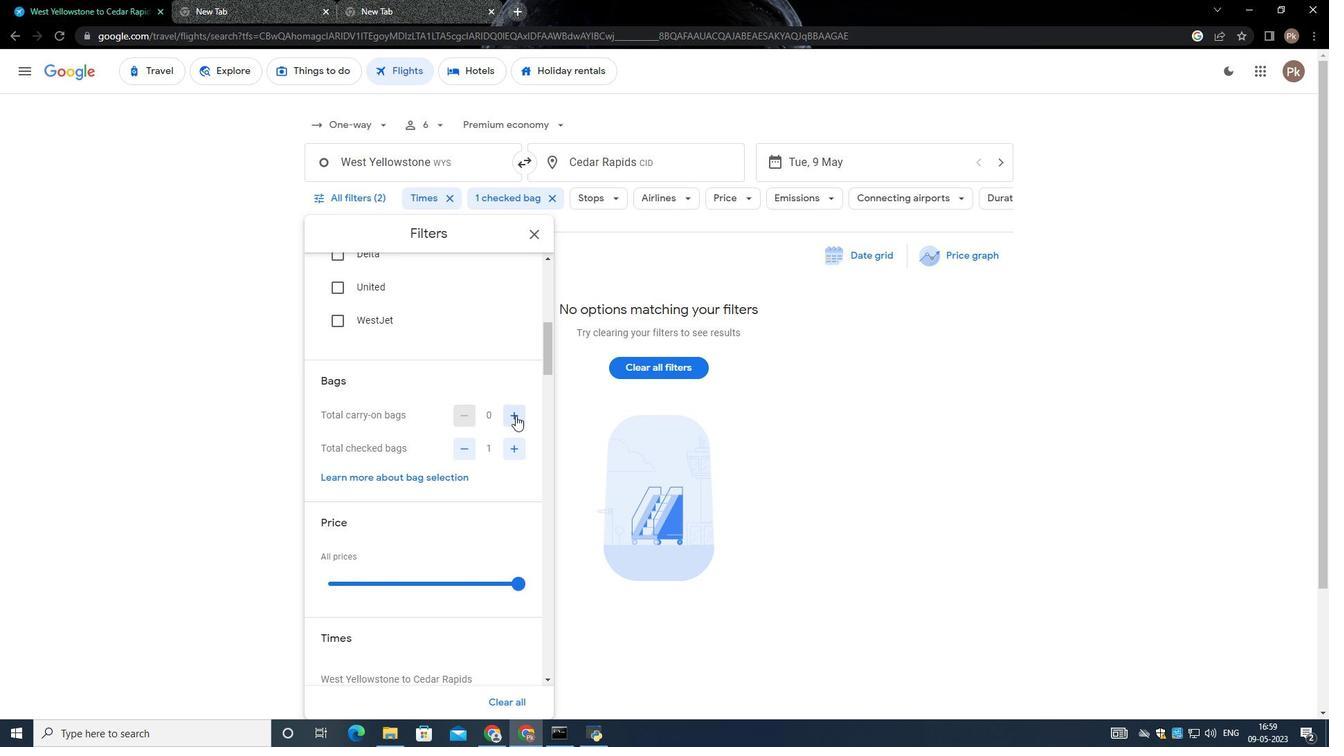 
Action: Mouse moved to (516, 414)
Screenshot: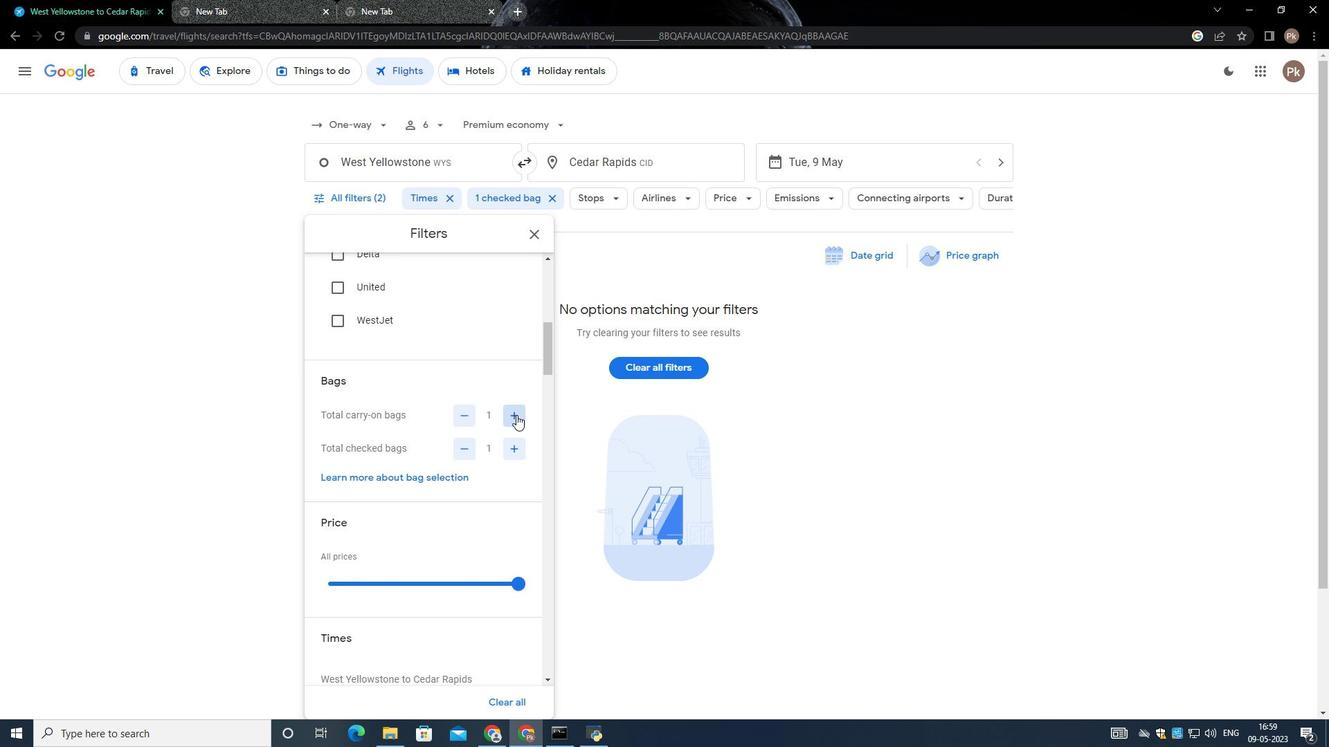 
Action: Mouse pressed left at (516, 414)
Screenshot: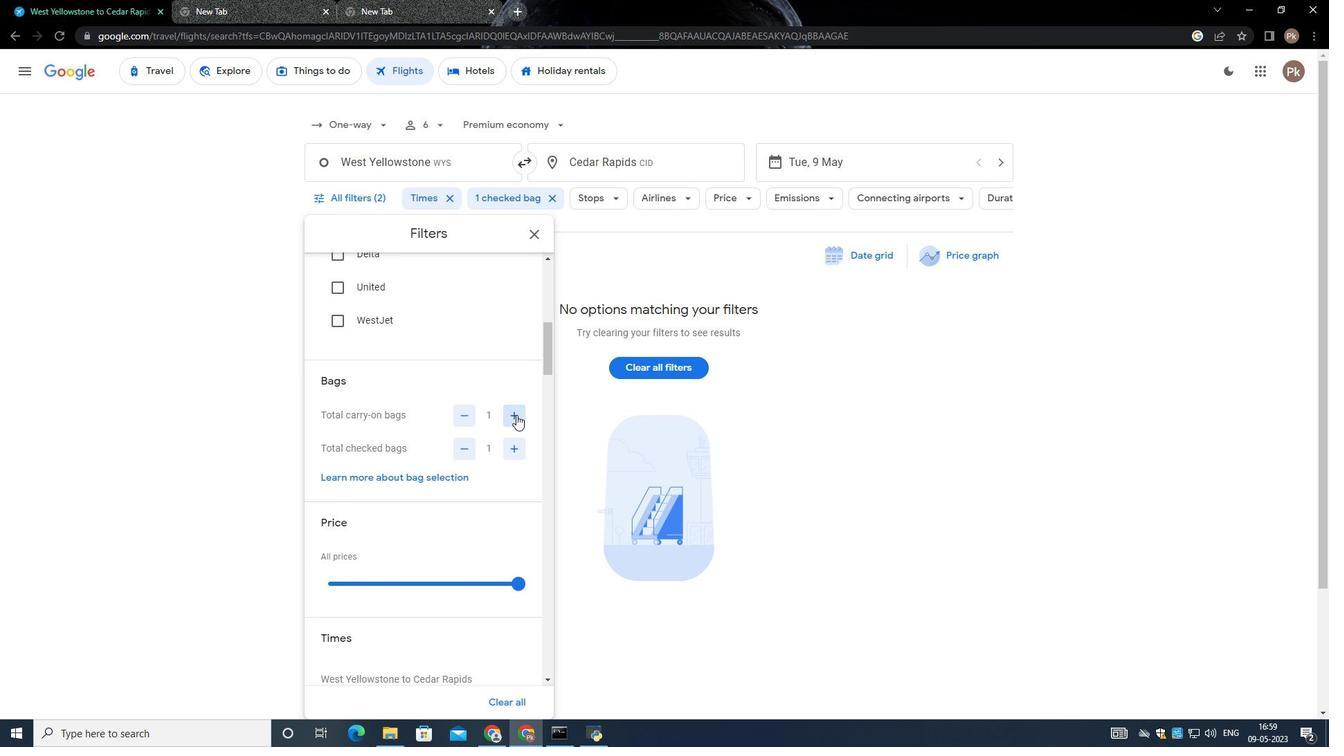 
Action: Mouse moved to (453, 444)
Screenshot: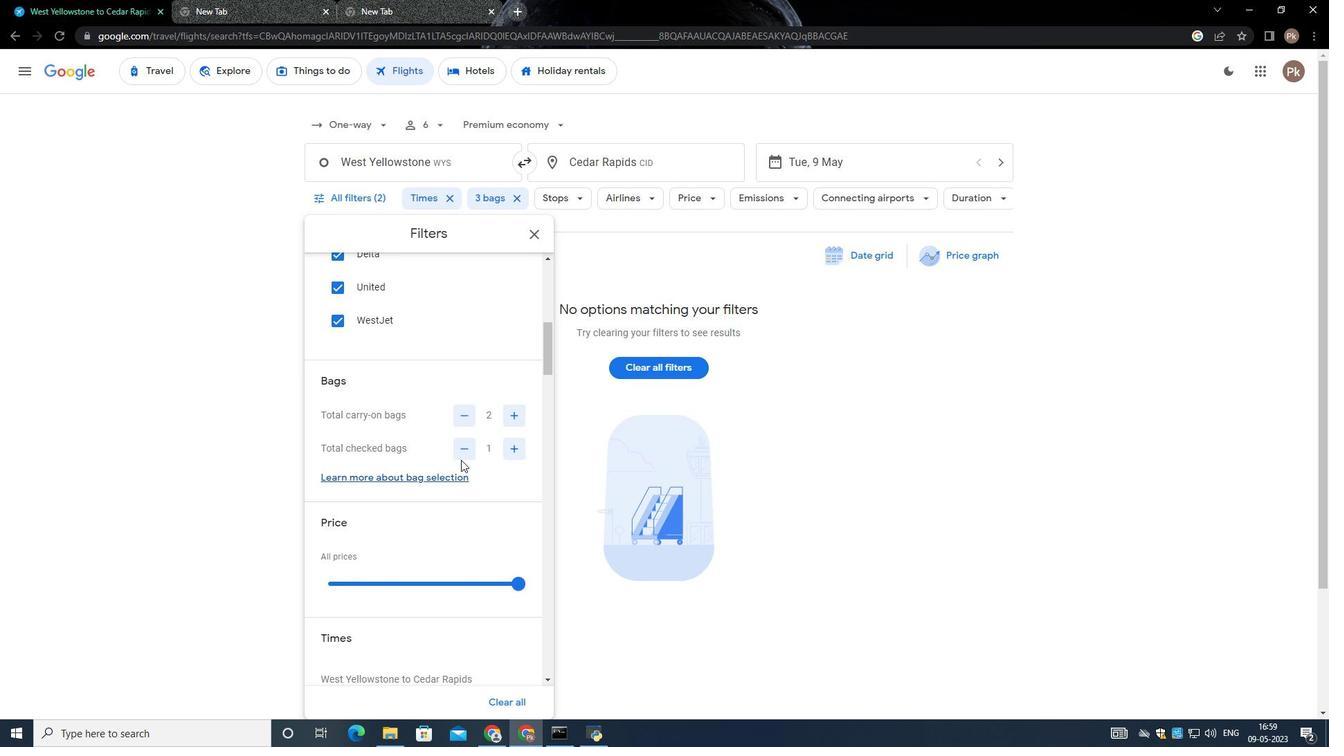 
Action: Mouse pressed left at (453, 444)
Screenshot: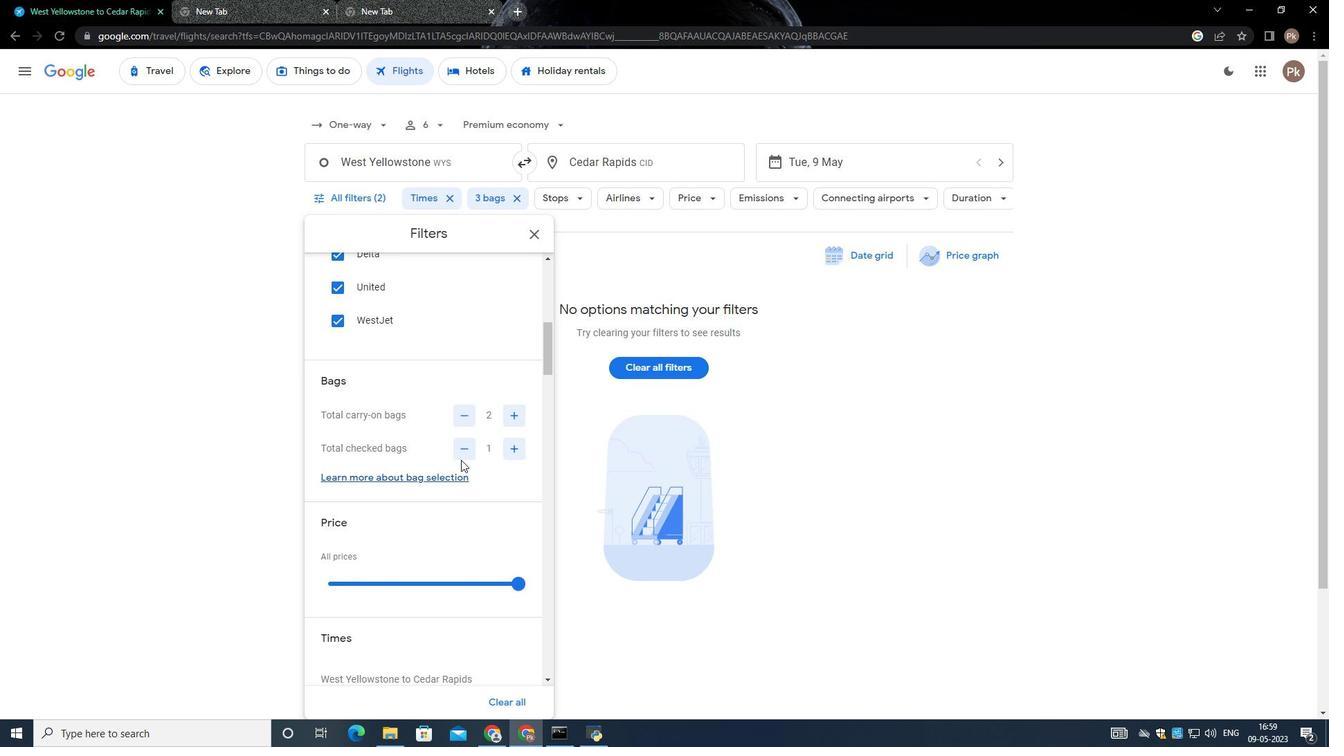 
Action: Mouse moved to (517, 589)
Screenshot: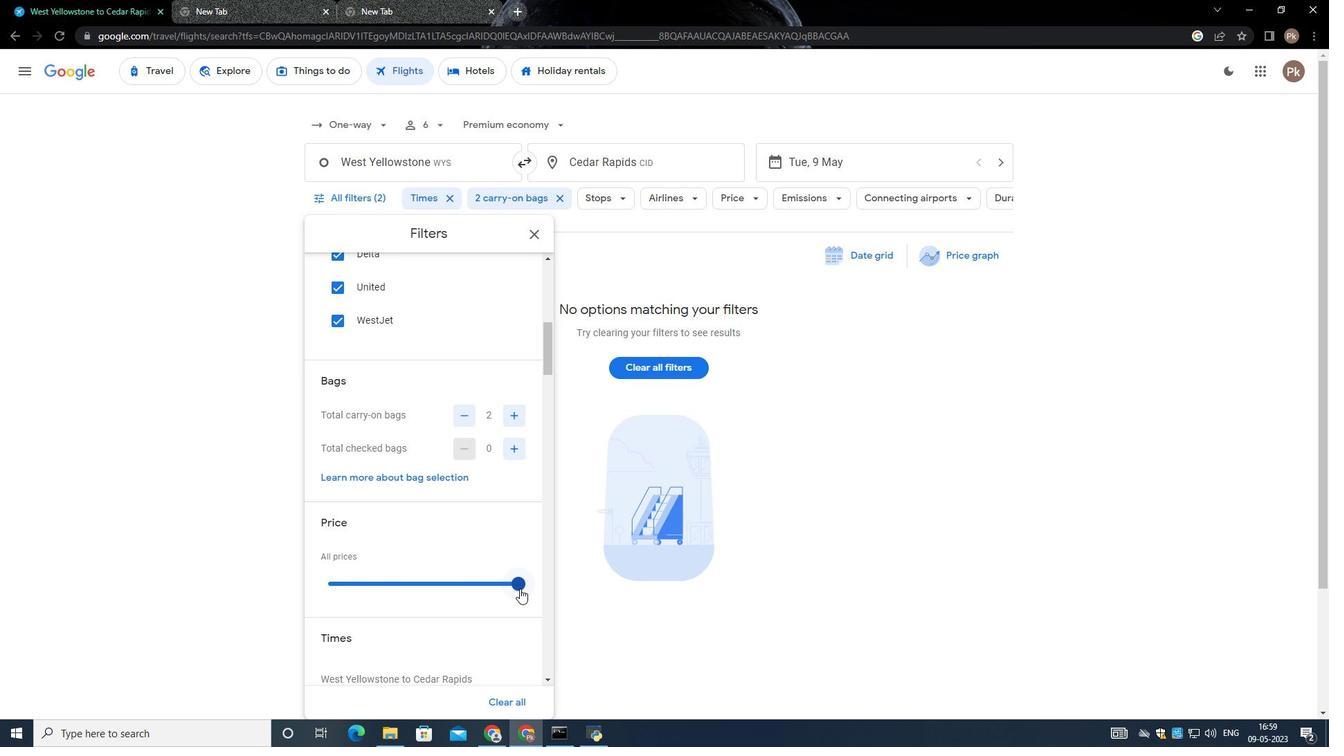 
Action: Mouse pressed left at (517, 589)
Screenshot: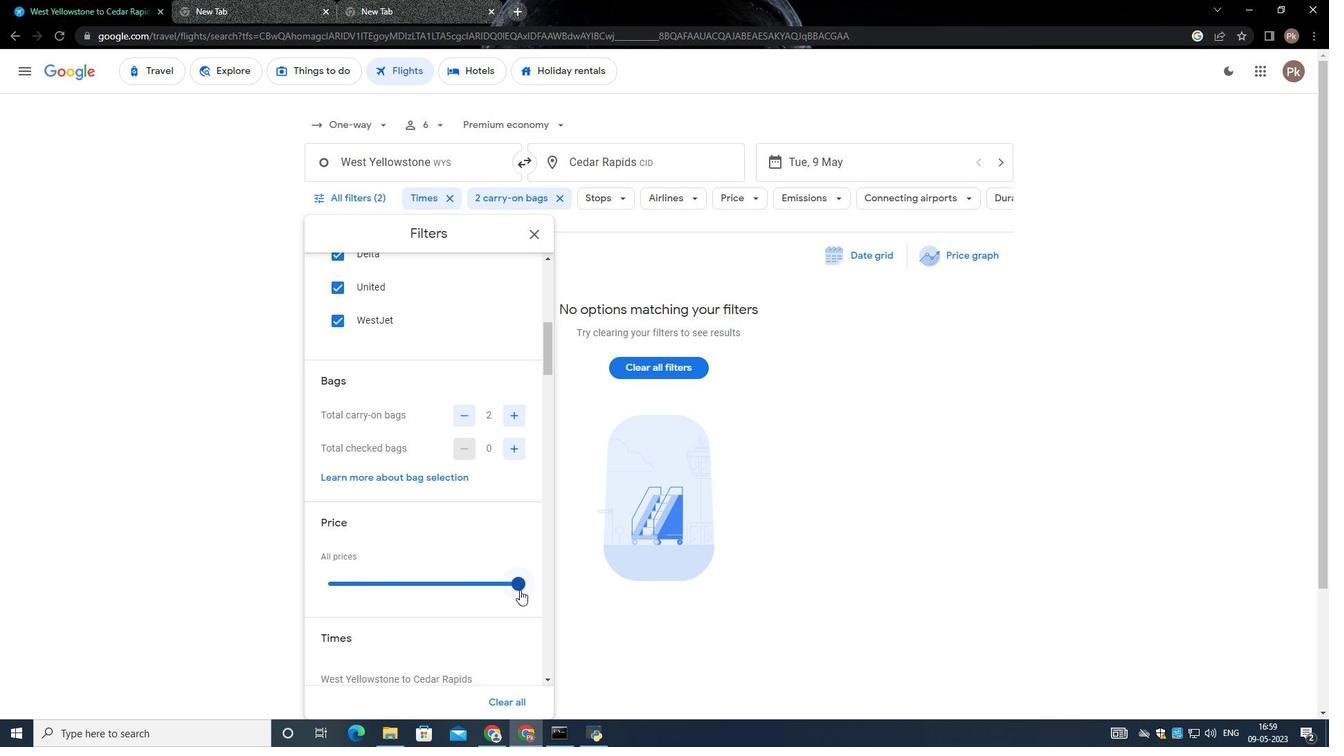 
Action: Mouse moved to (497, 565)
Screenshot: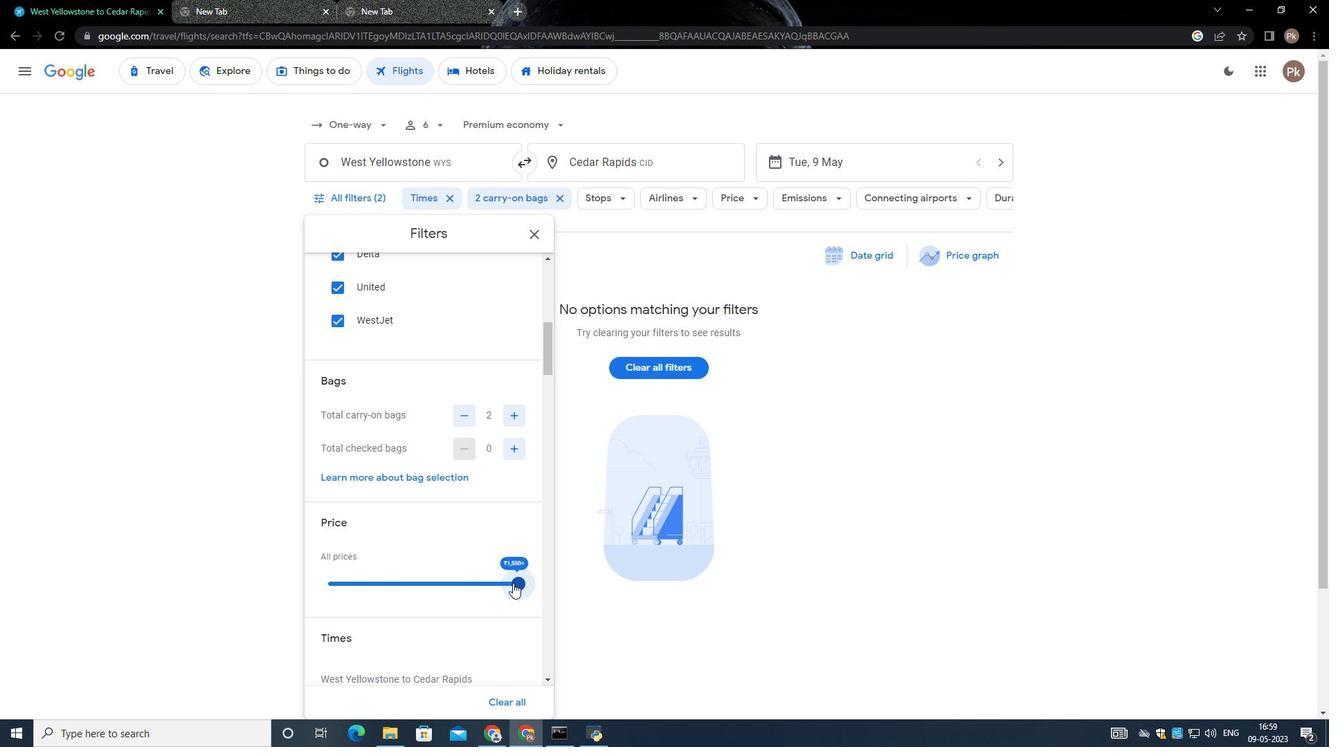 
Action: Mouse scrolled (497, 564) with delta (0, 0)
Screenshot: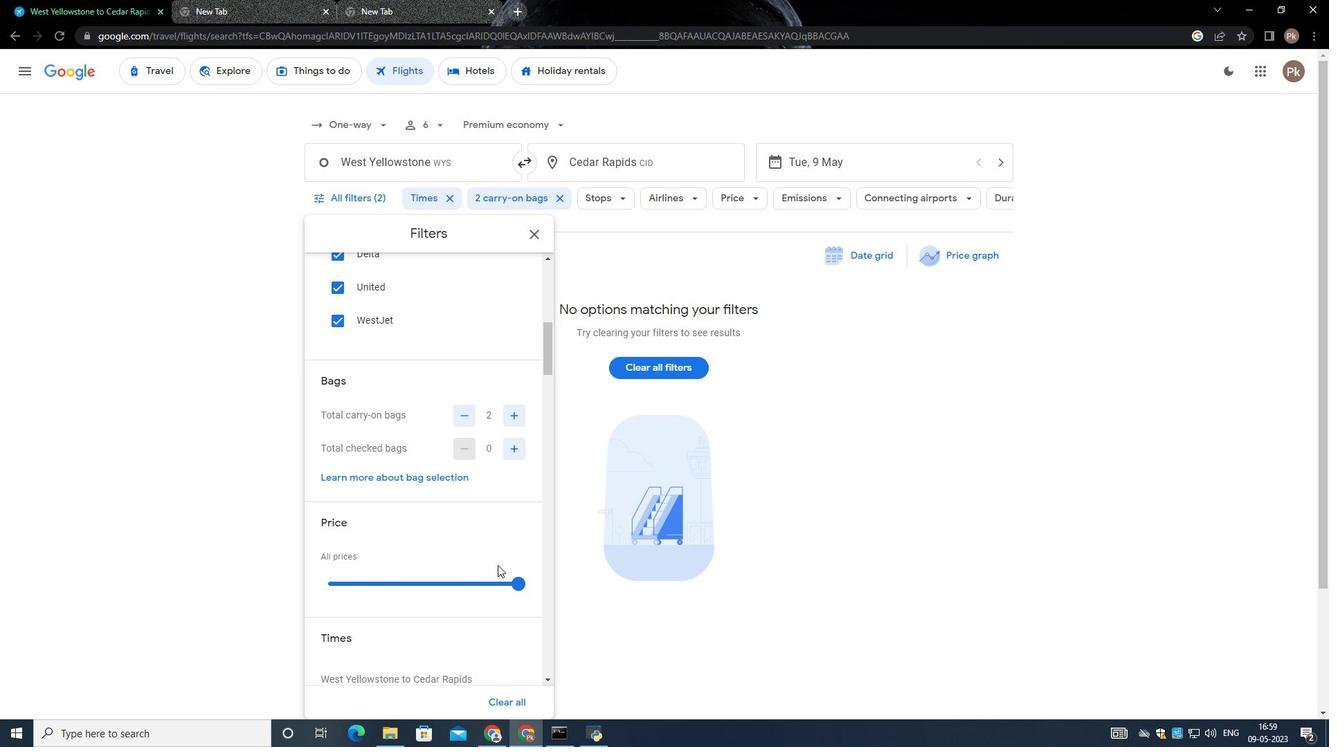 
Action: Mouse scrolled (497, 564) with delta (0, 0)
Screenshot: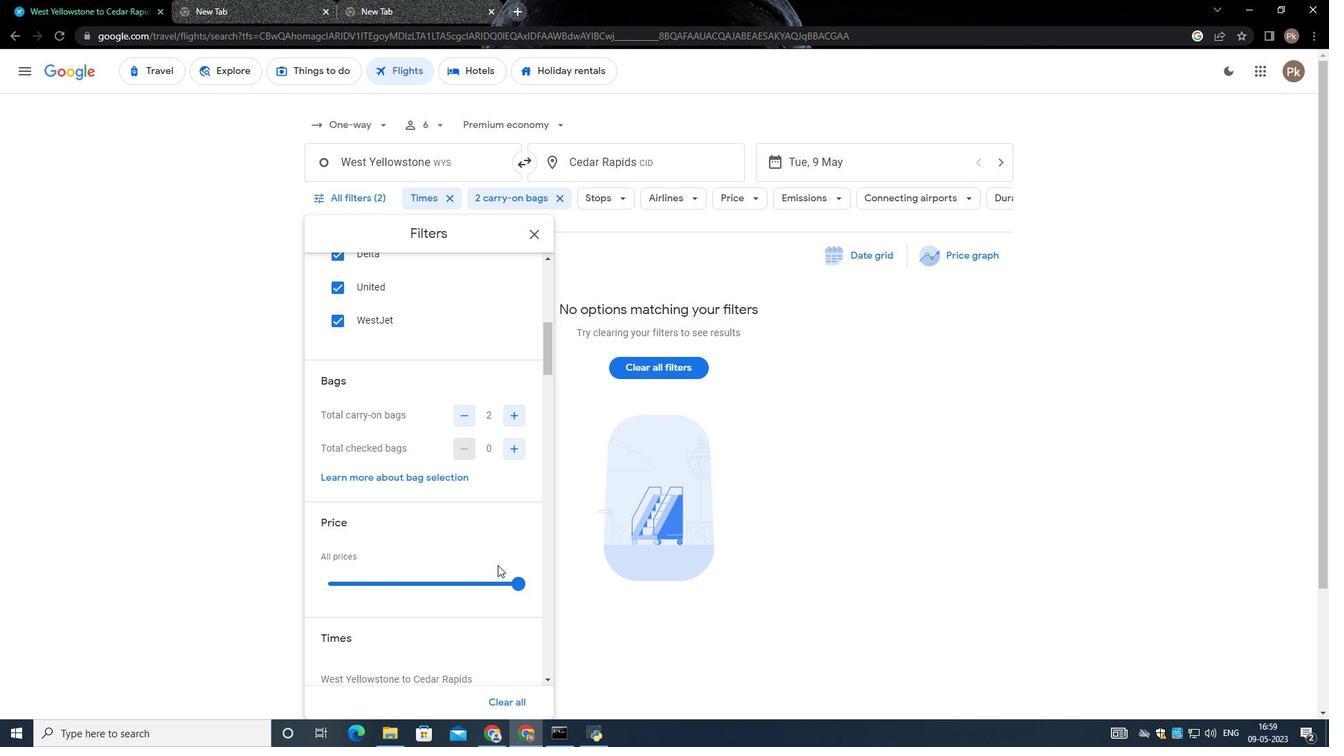 
Action: Mouse moved to (497, 565)
Screenshot: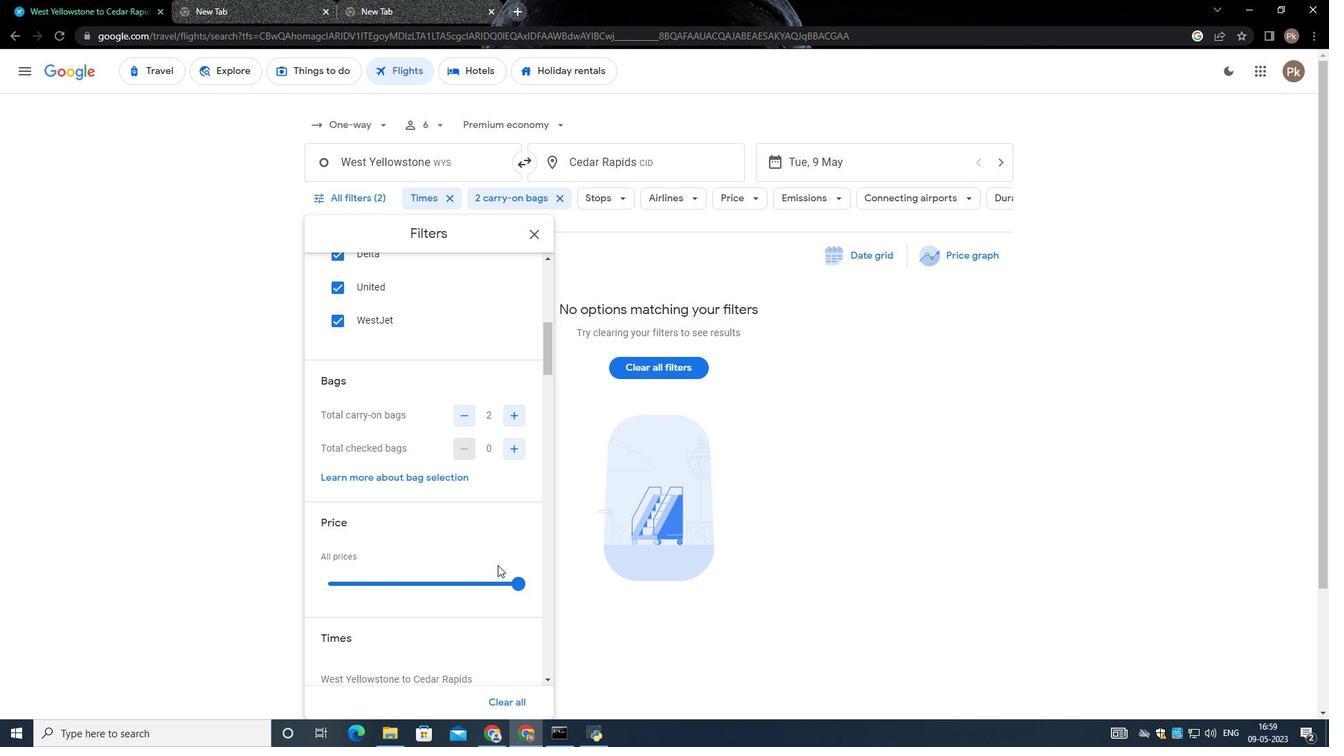 
Action: Mouse scrolled (497, 564) with delta (0, 0)
Screenshot: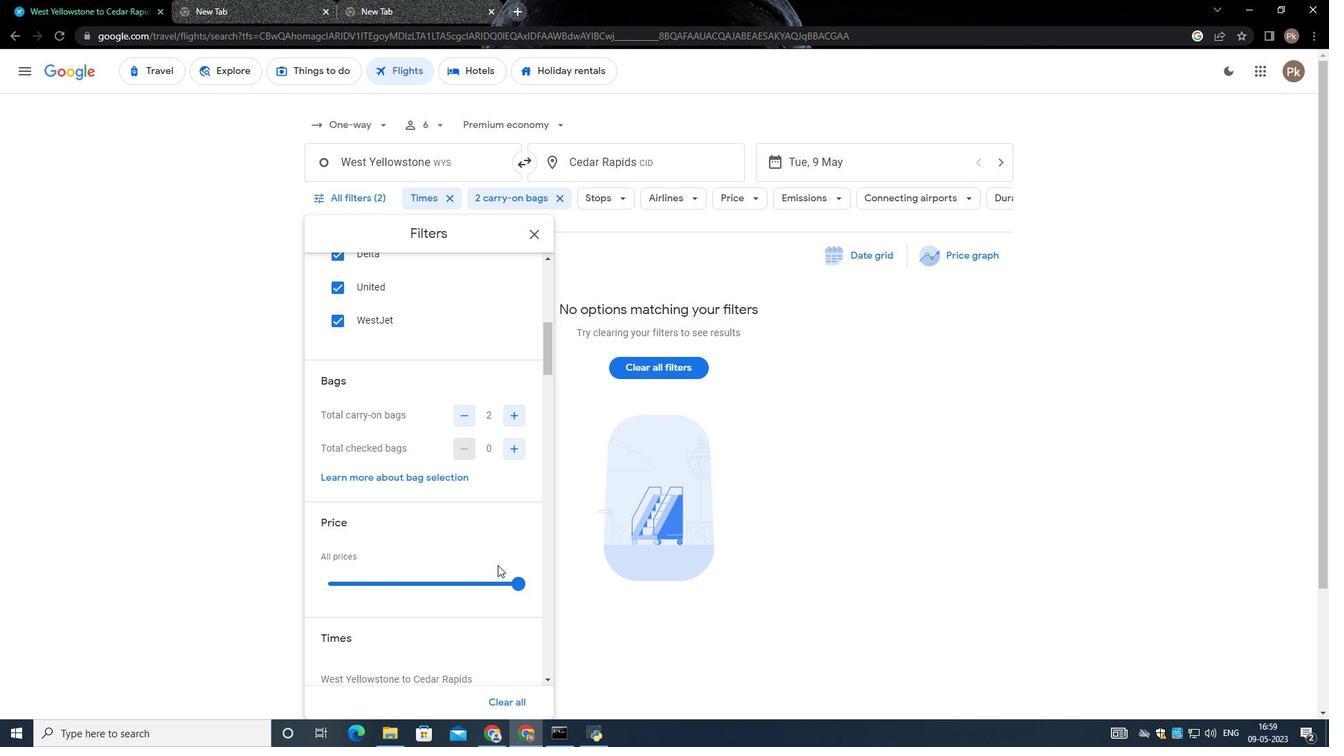 
Action: Mouse scrolled (497, 564) with delta (0, 0)
Screenshot: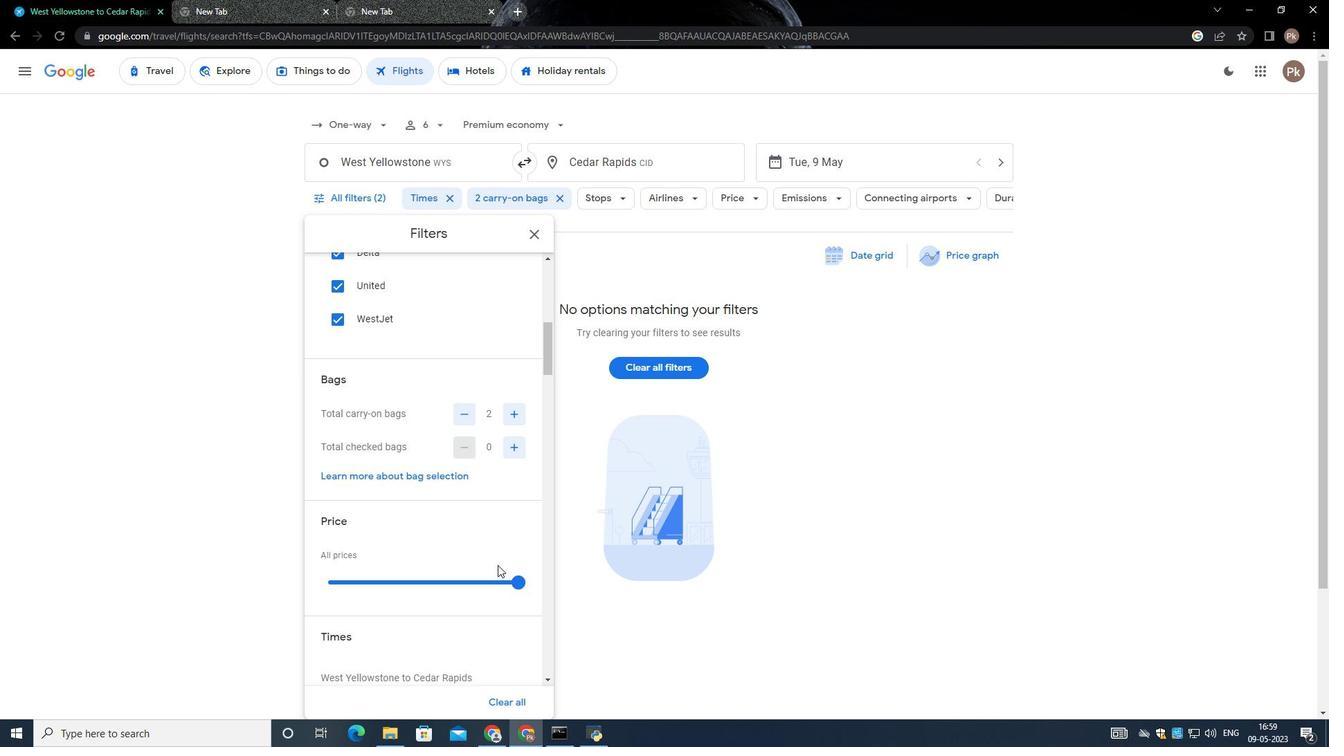 
Action: Mouse moved to (472, 469)
Screenshot: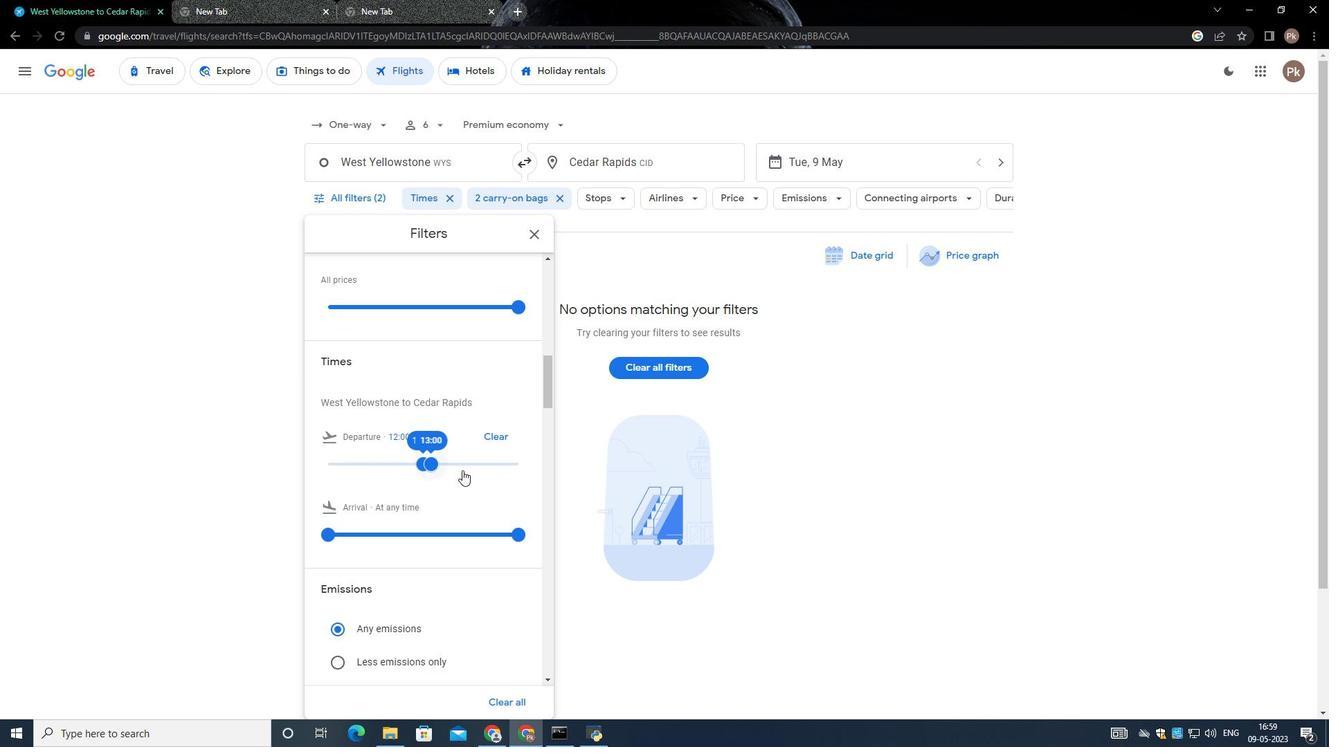 
Action: Mouse pressed left at (472, 469)
Screenshot: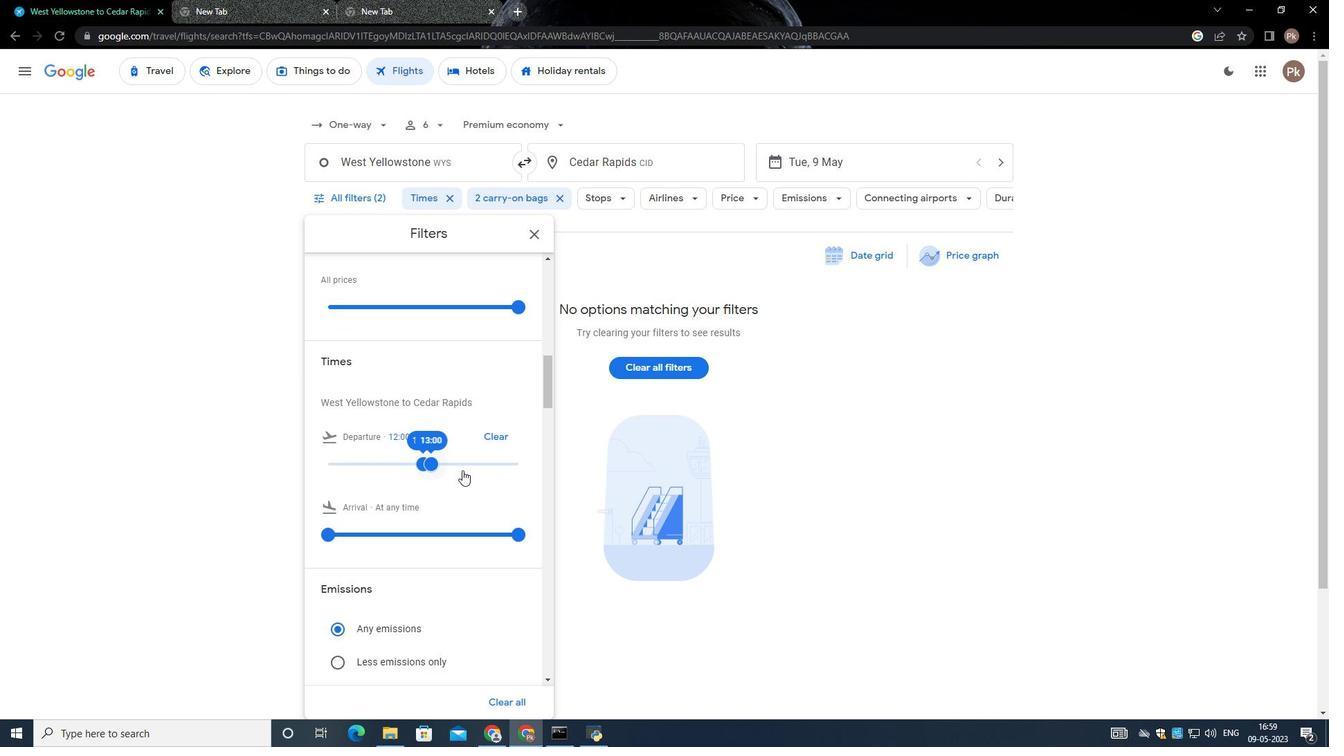 
Action: Mouse moved to (442, 463)
Screenshot: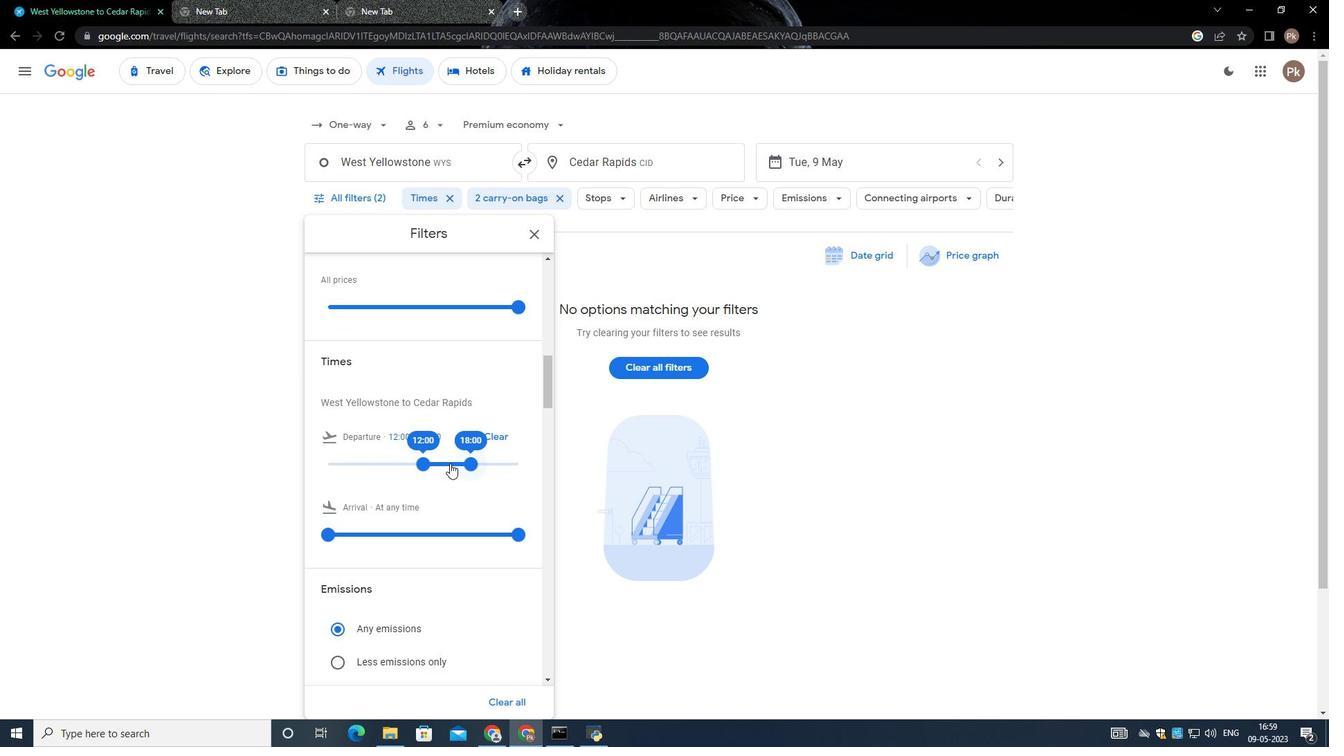 
Action: Mouse pressed left at (442, 463)
Screenshot: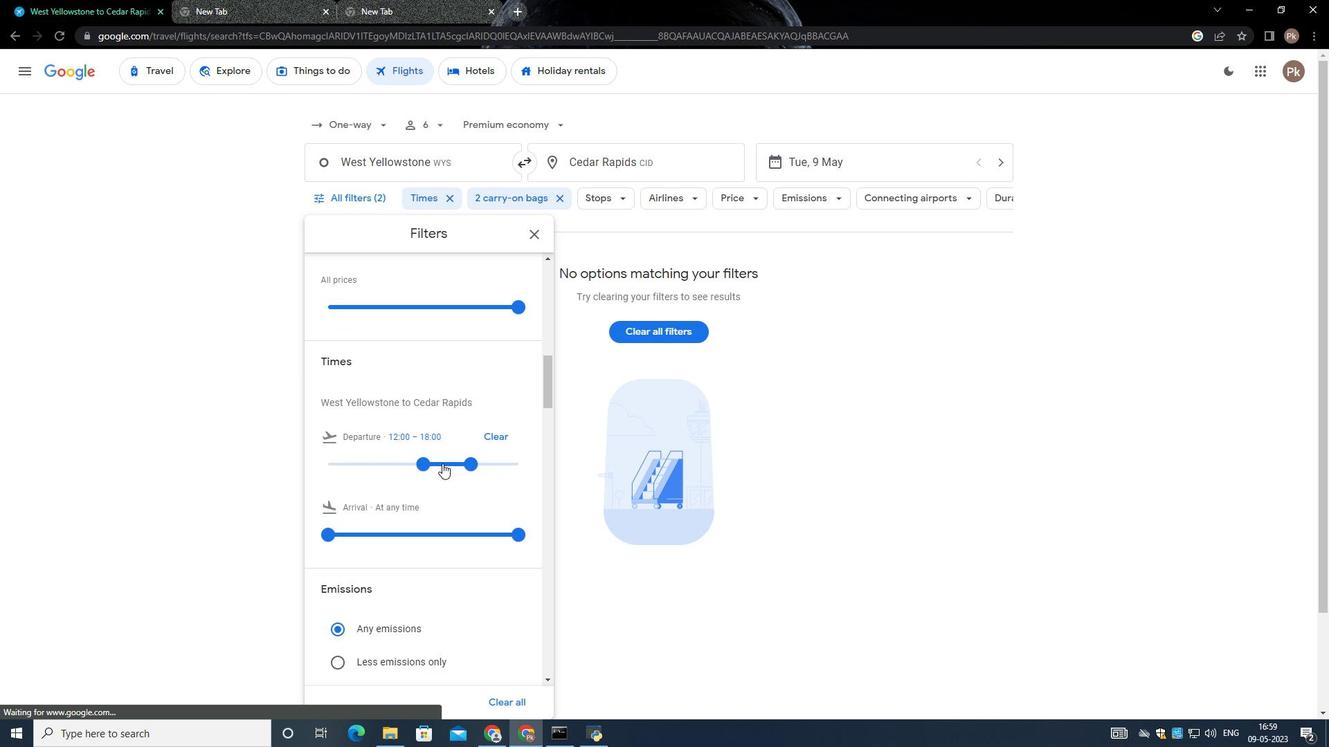 
Action: Mouse moved to (452, 462)
Screenshot: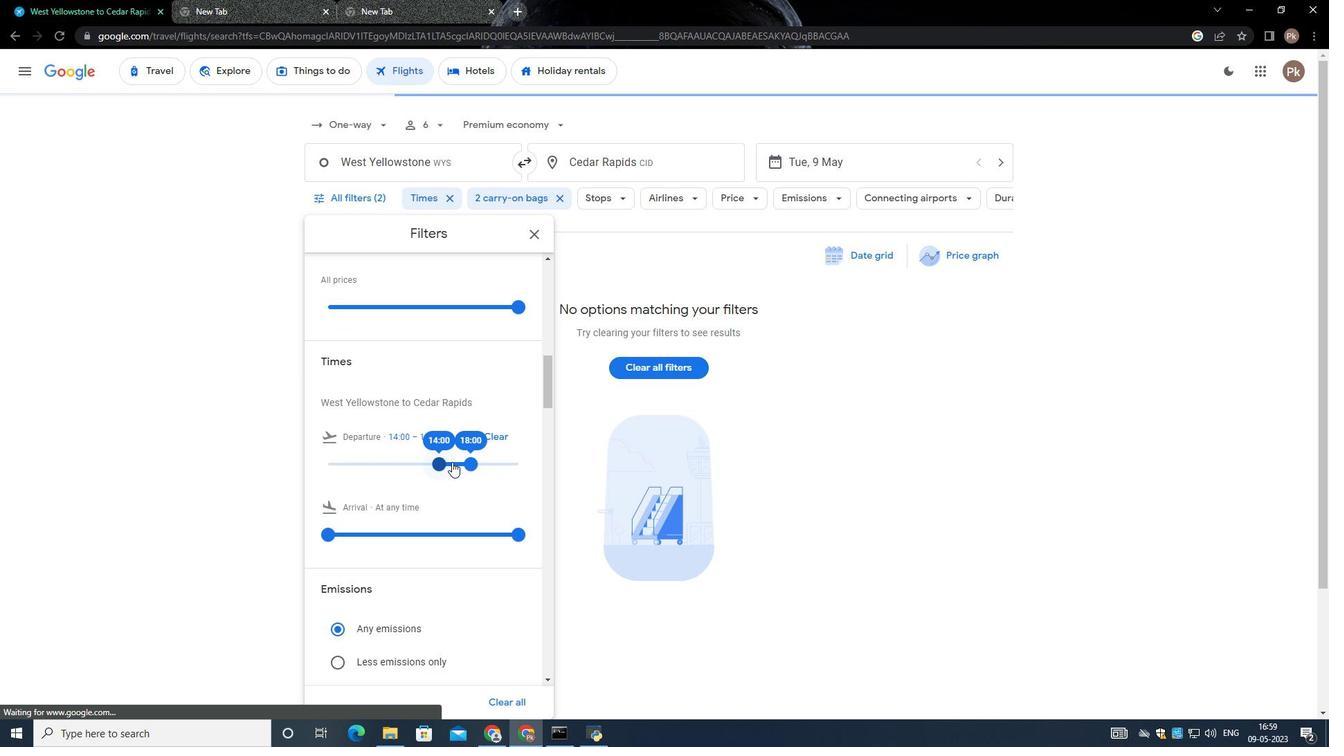 
Action: Mouse pressed left at (452, 462)
Screenshot: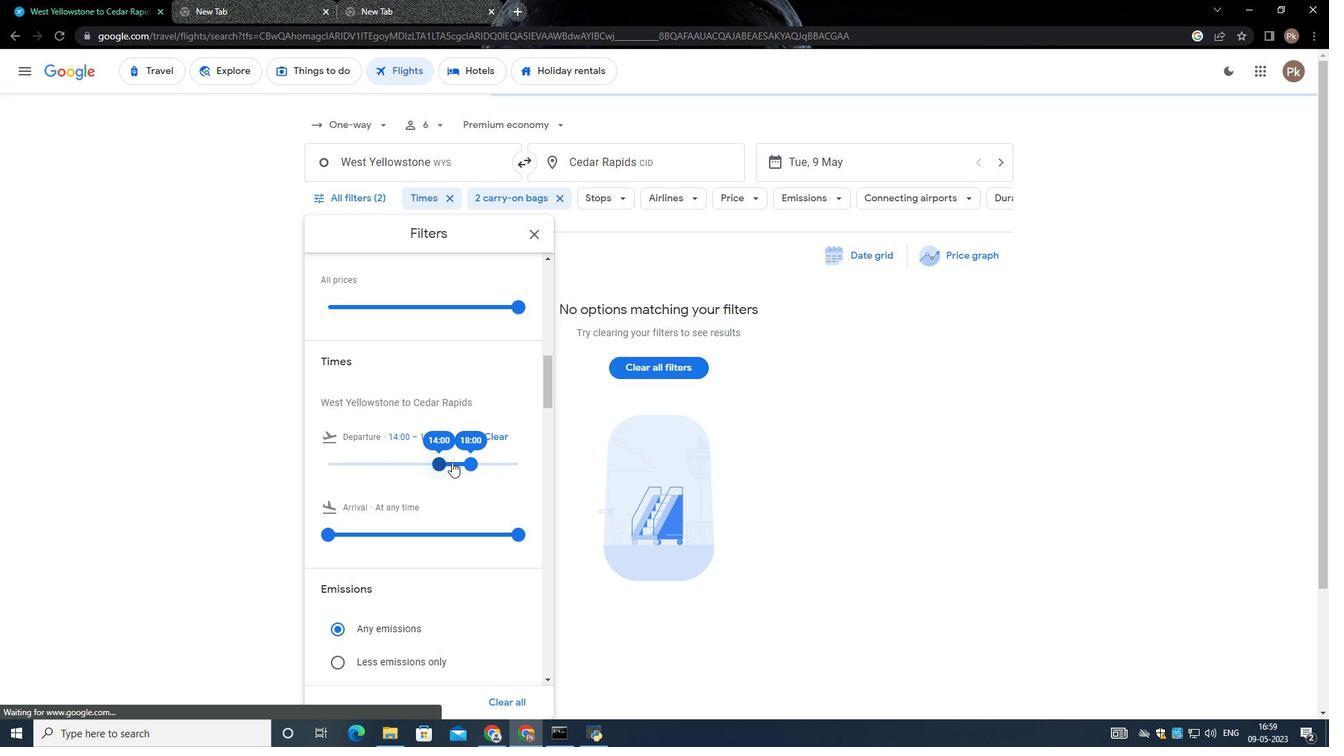 
Action: Mouse moved to (470, 462)
Screenshot: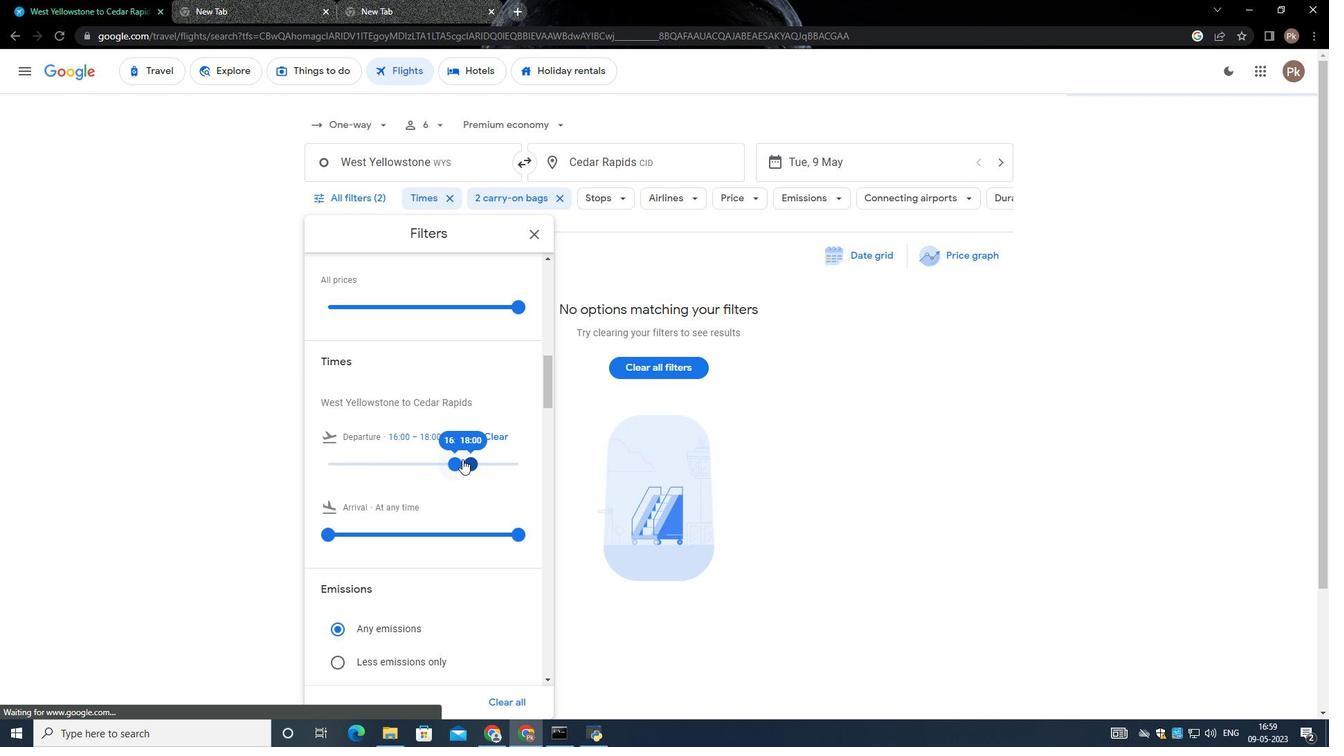 
Action: Mouse pressed left at (470, 462)
Screenshot: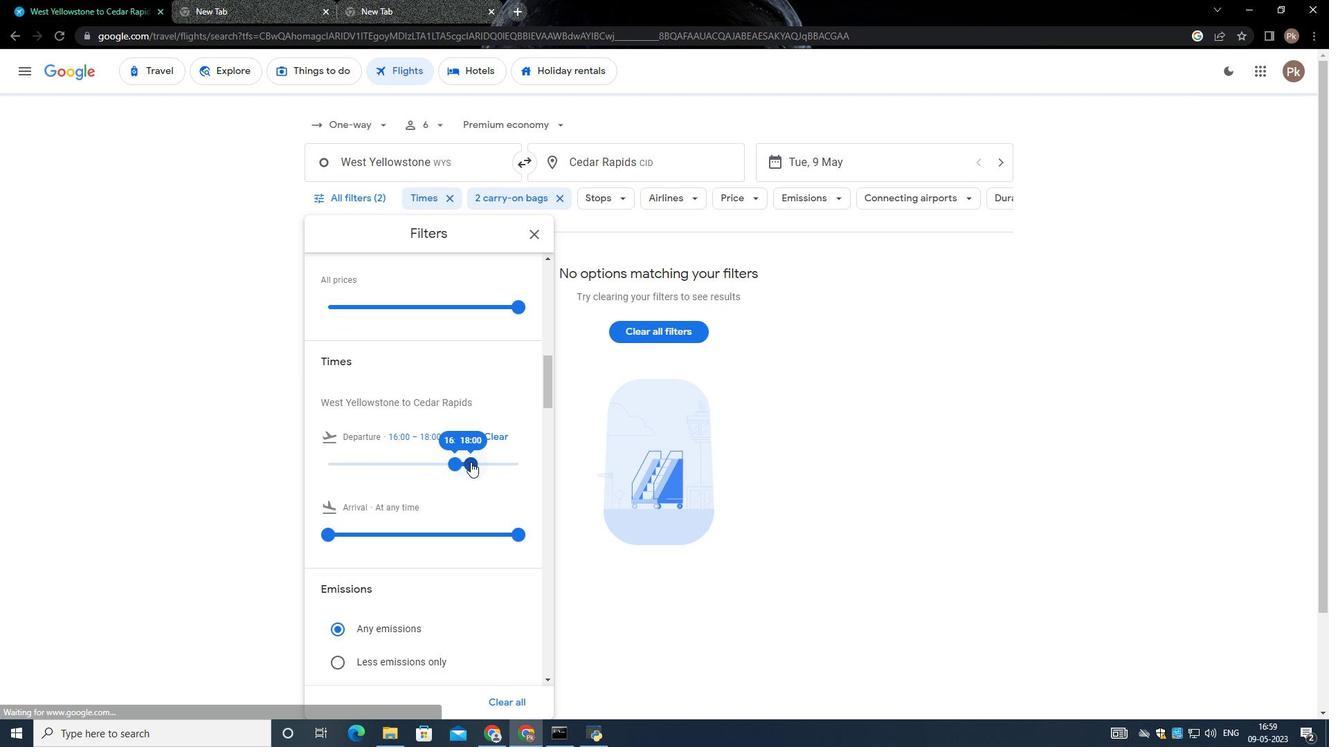 
Action: Mouse moved to (471, 463)
Screenshot: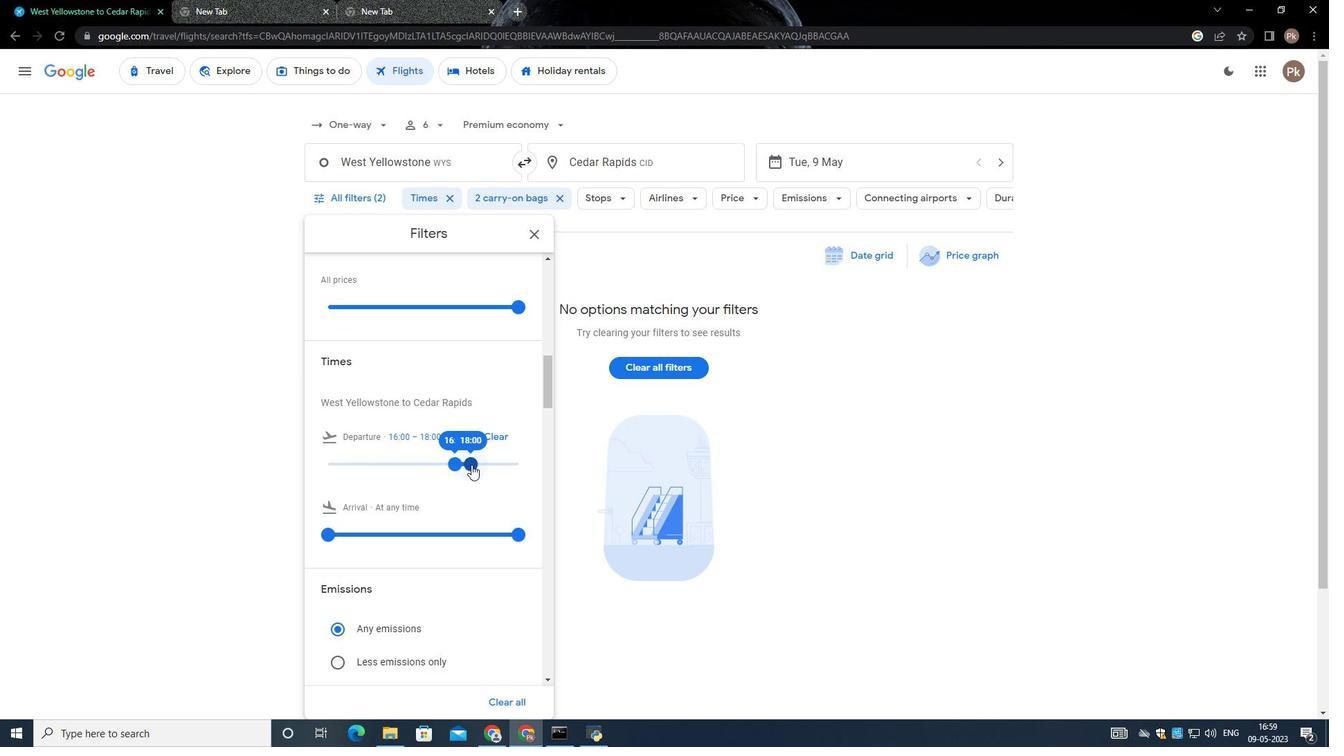 
Action: Mouse pressed left at (471, 463)
Screenshot: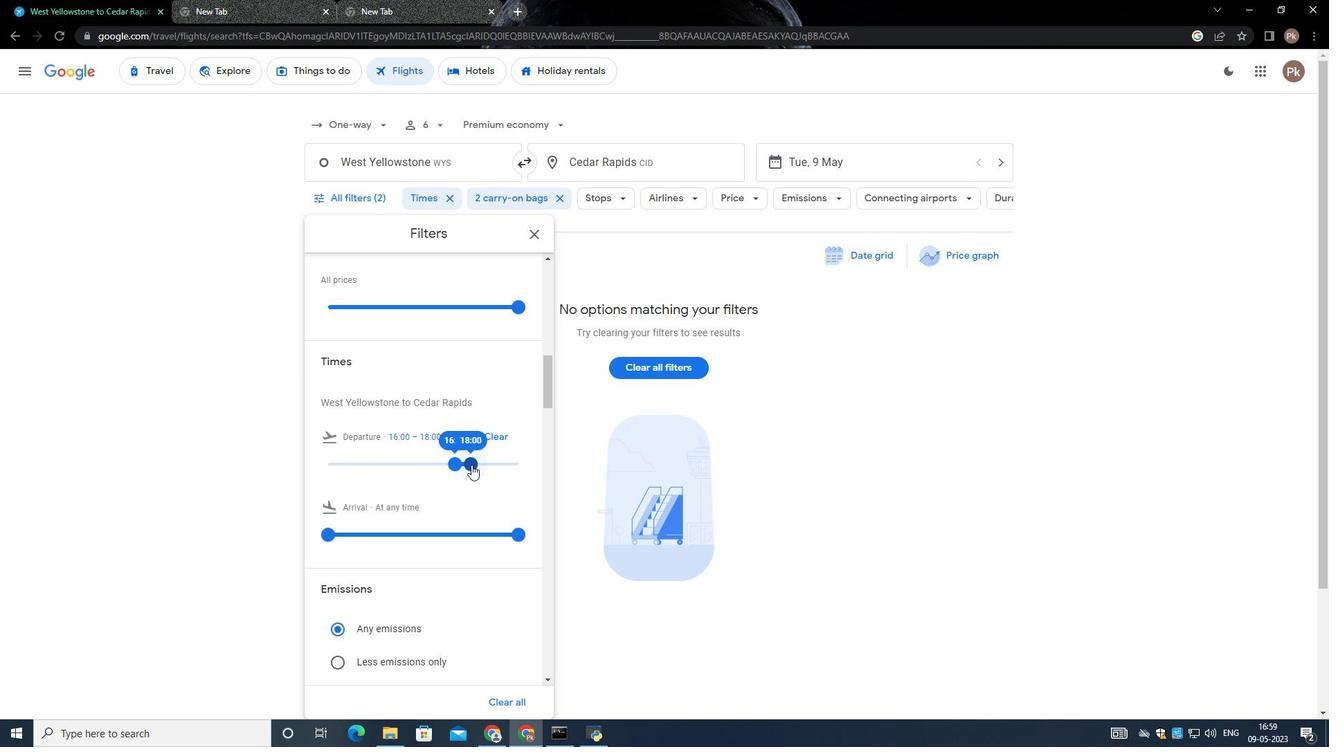 
Action: Mouse moved to (461, 506)
Screenshot: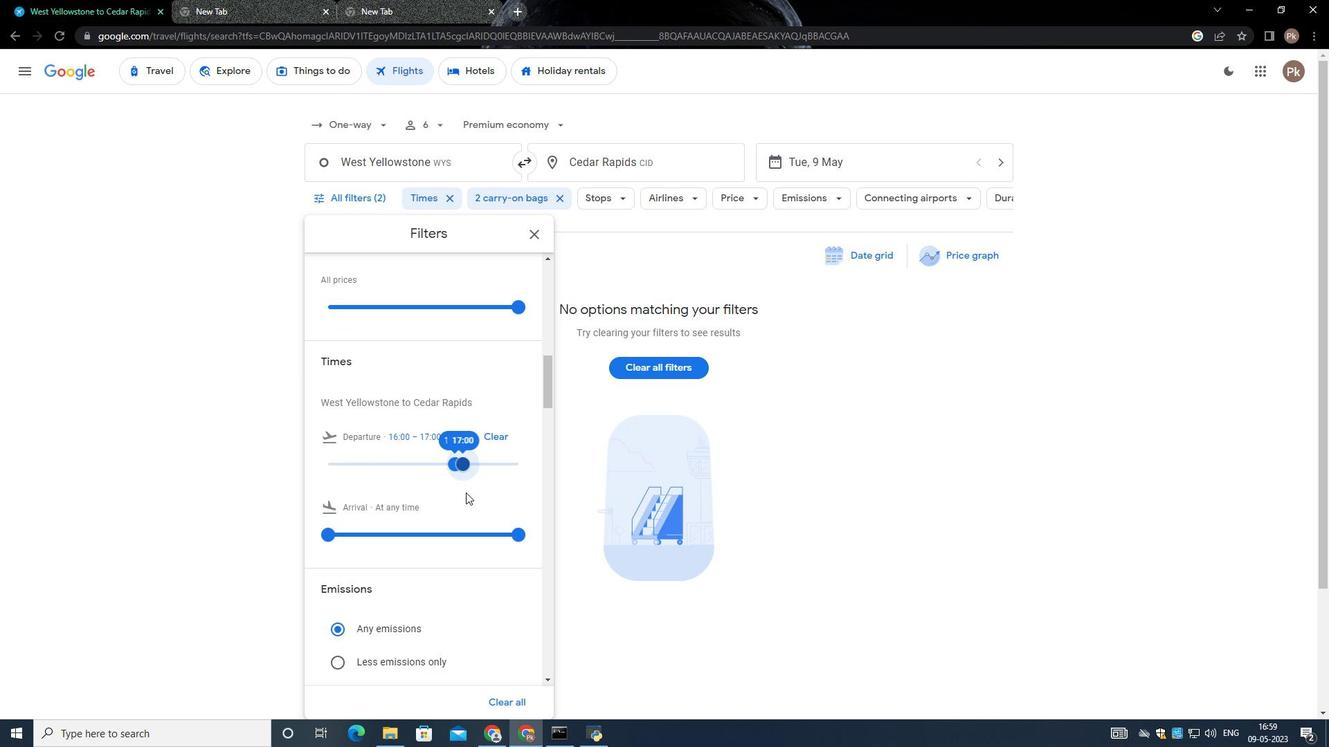 
Action: Mouse scrolled (461, 506) with delta (0, 0)
Screenshot: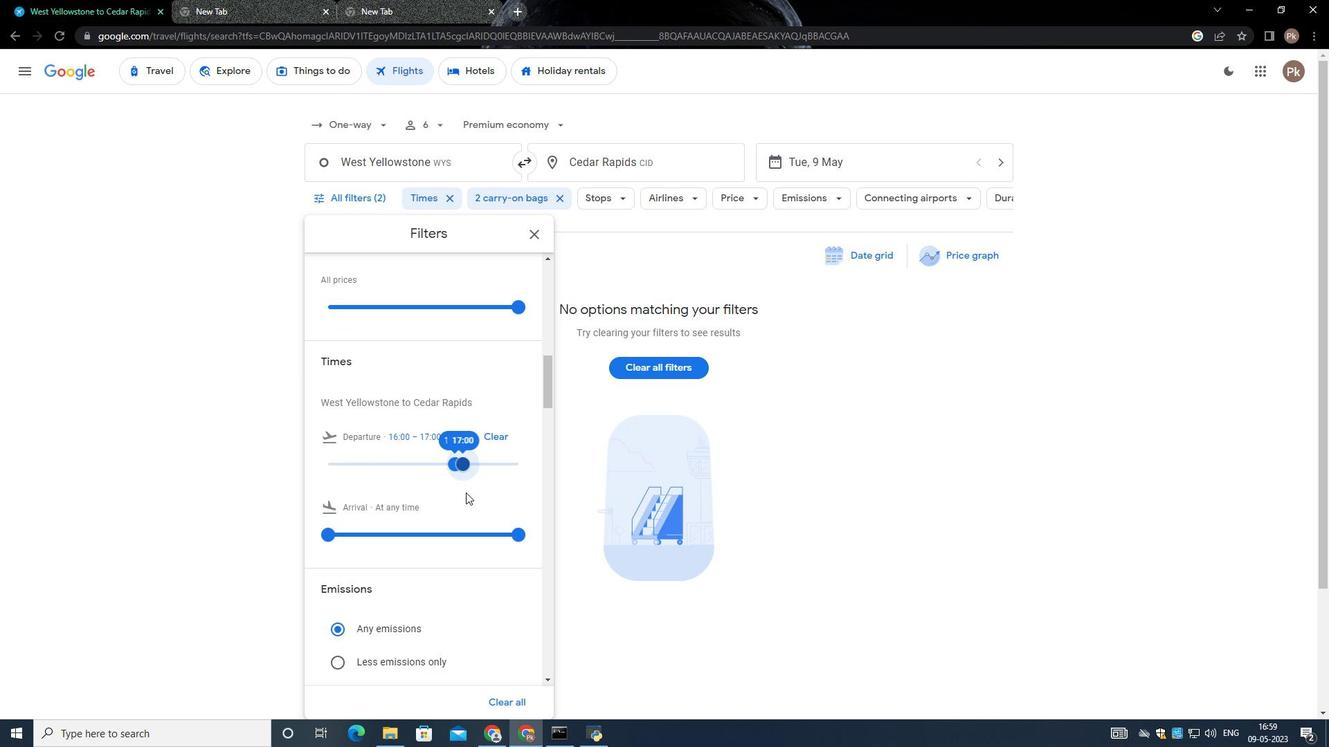 
Action: Mouse moved to (461, 509)
Screenshot: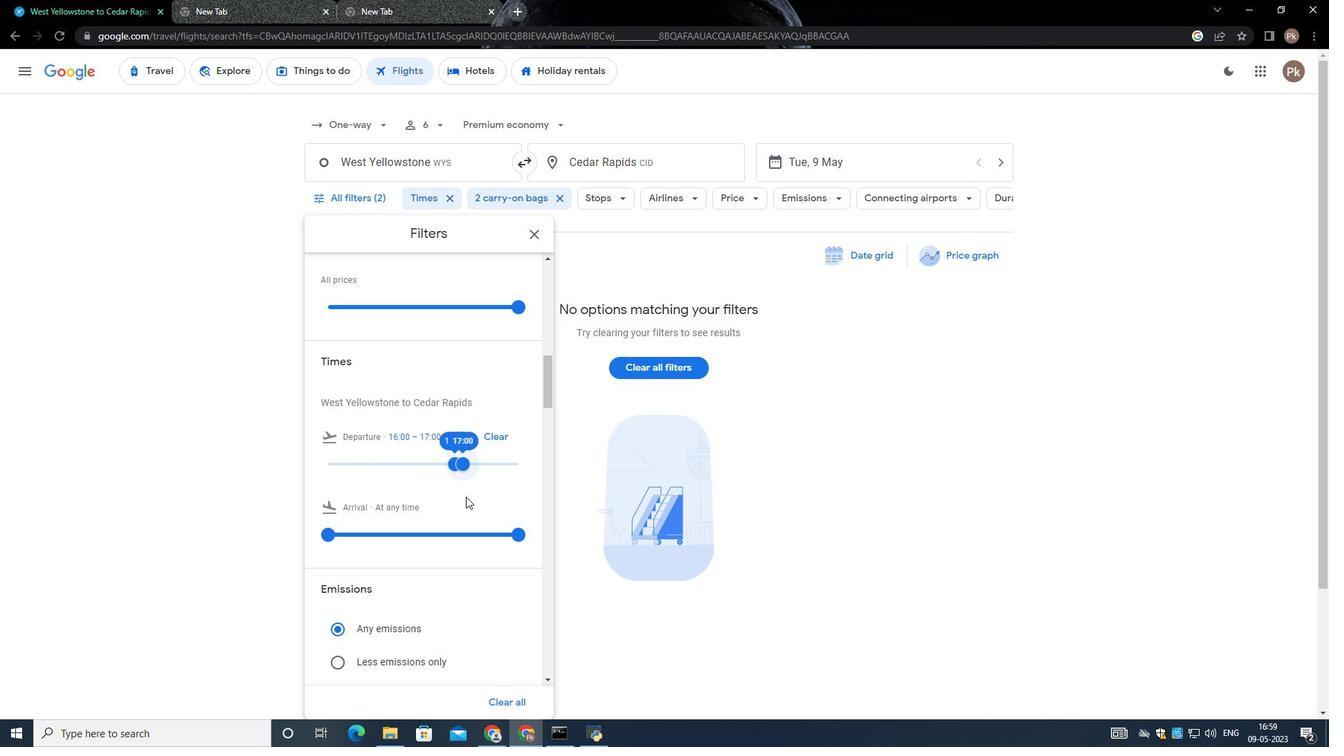 
Action: Mouse scrolled (461, 508) with delta (0, 0)
Screenshot: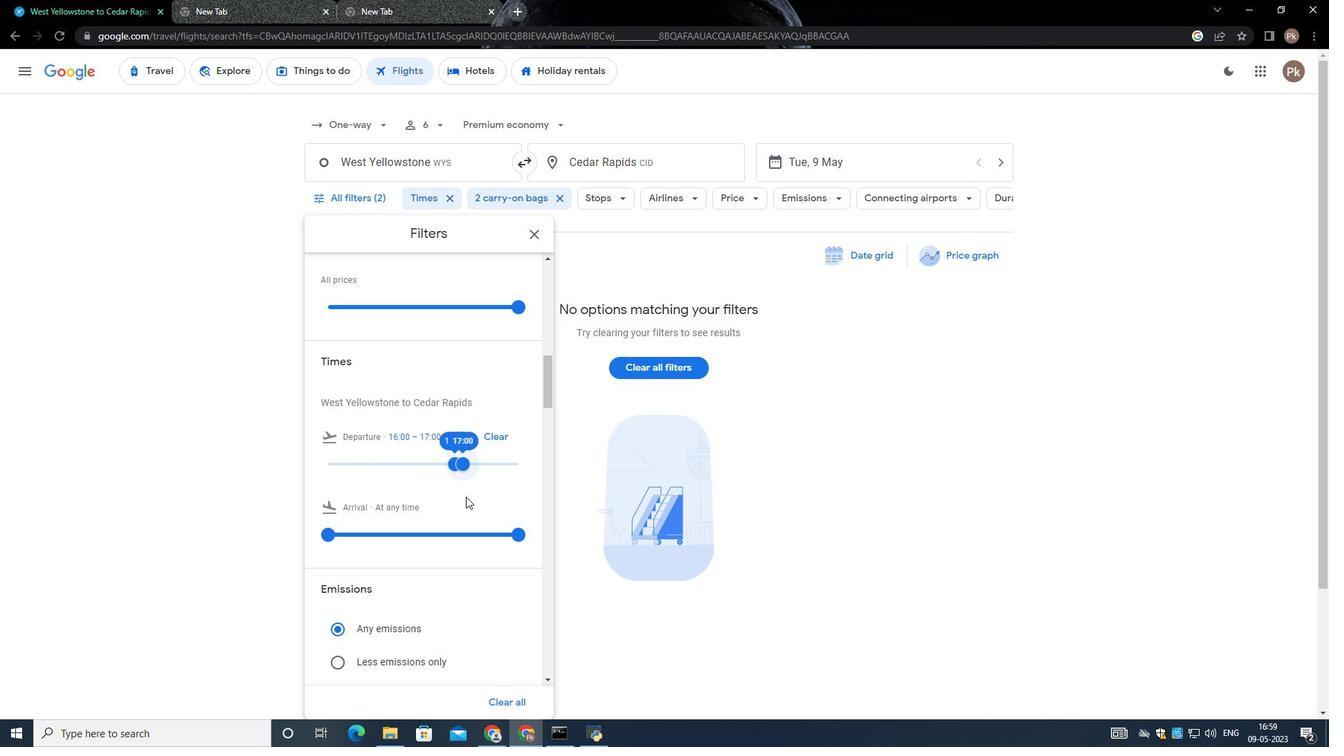 
Action: Mouse moved to (461, 510)
Screenshot: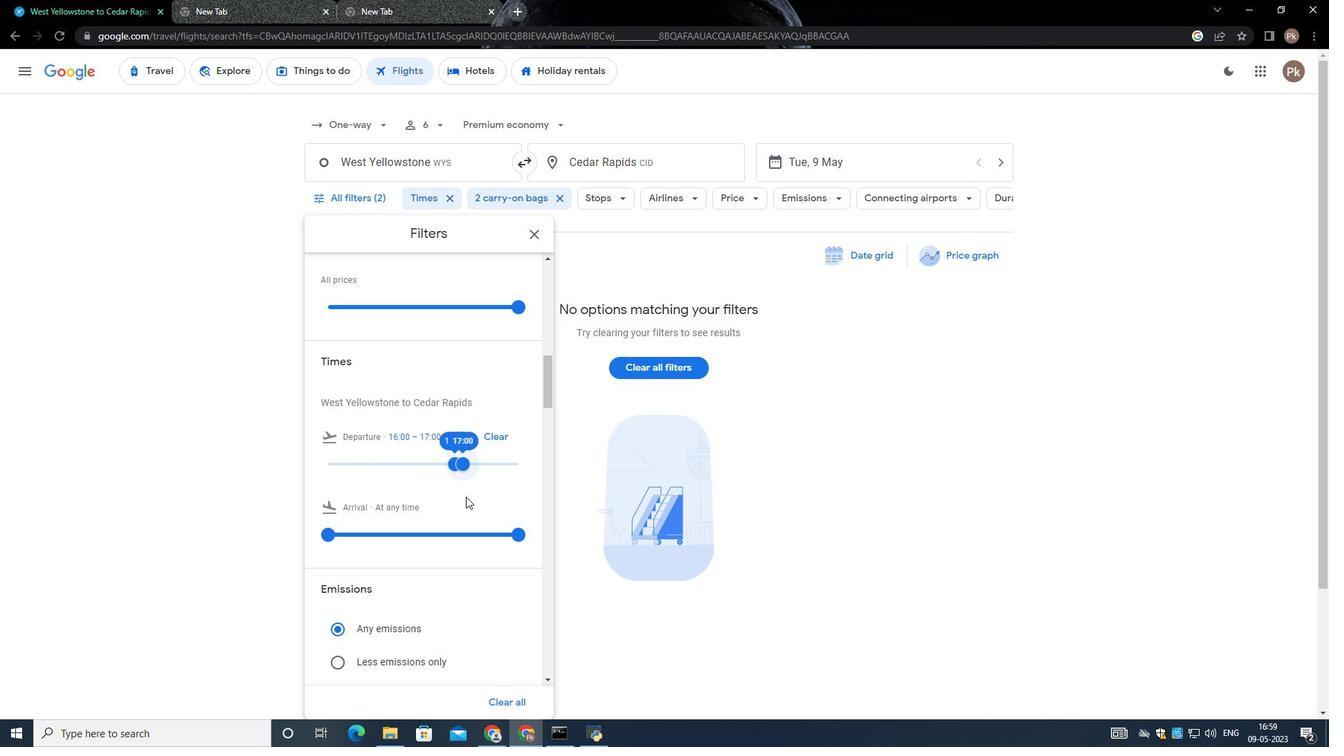 
Action: Mouse scrolled (461, 510) with delta (0, 0)
Screenshot: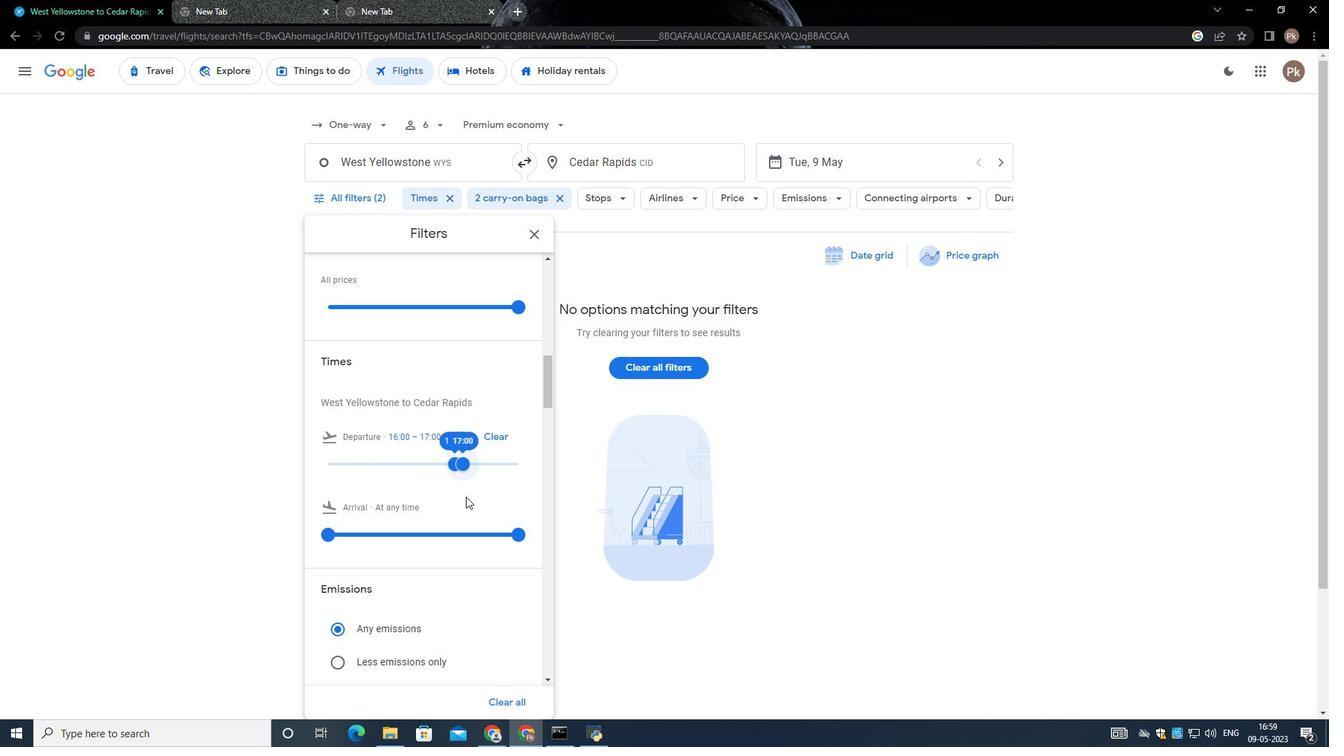 
Action: Mouse moved to (460, 511)
Screenshot: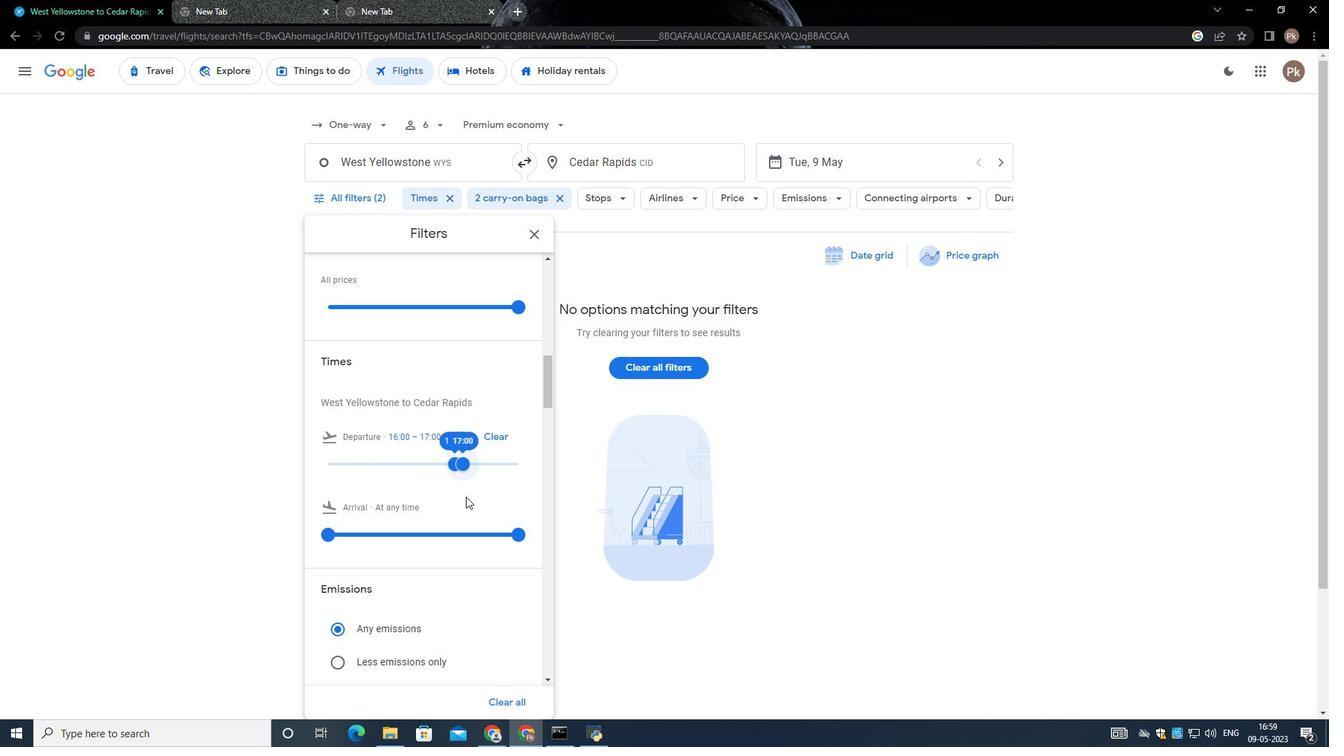 
Action: Mouse scrolled (460, 510) with delta (0, 0)
Screenshot: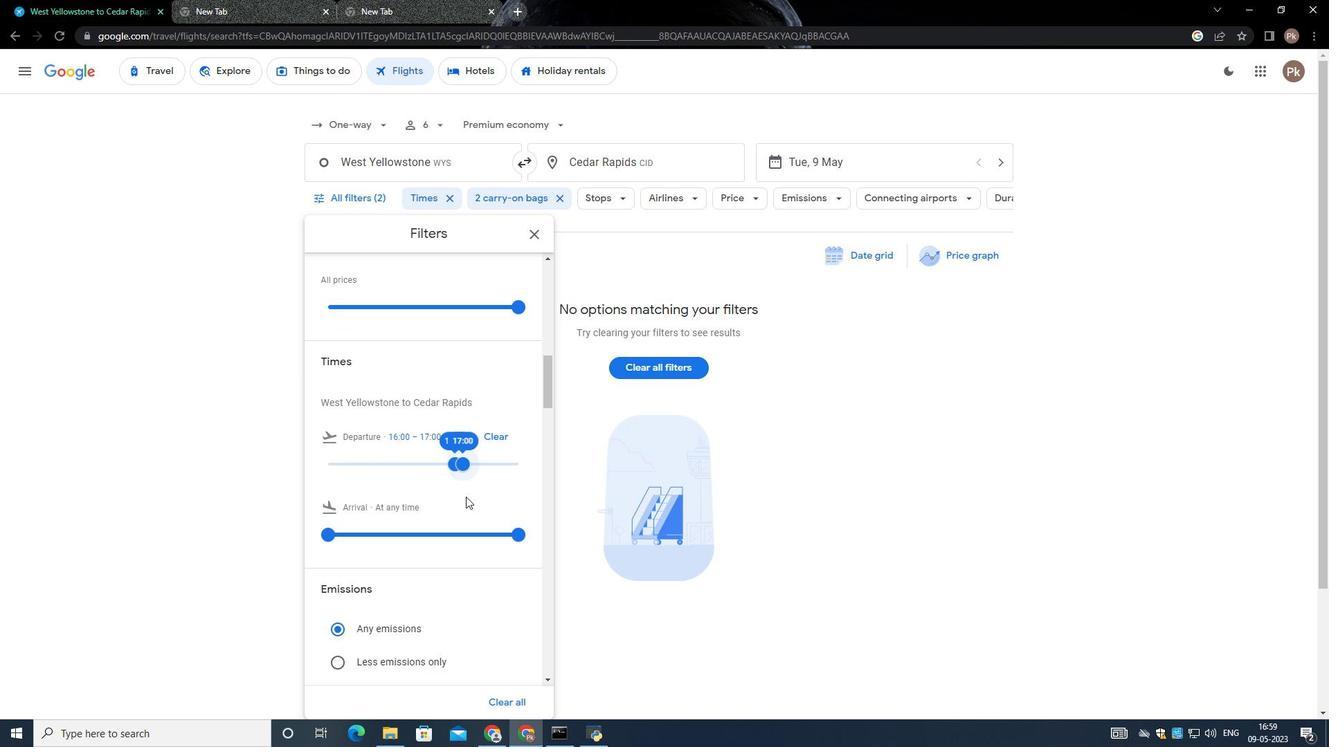 
Action: Mouse moved to (460, 511)
Screenshot: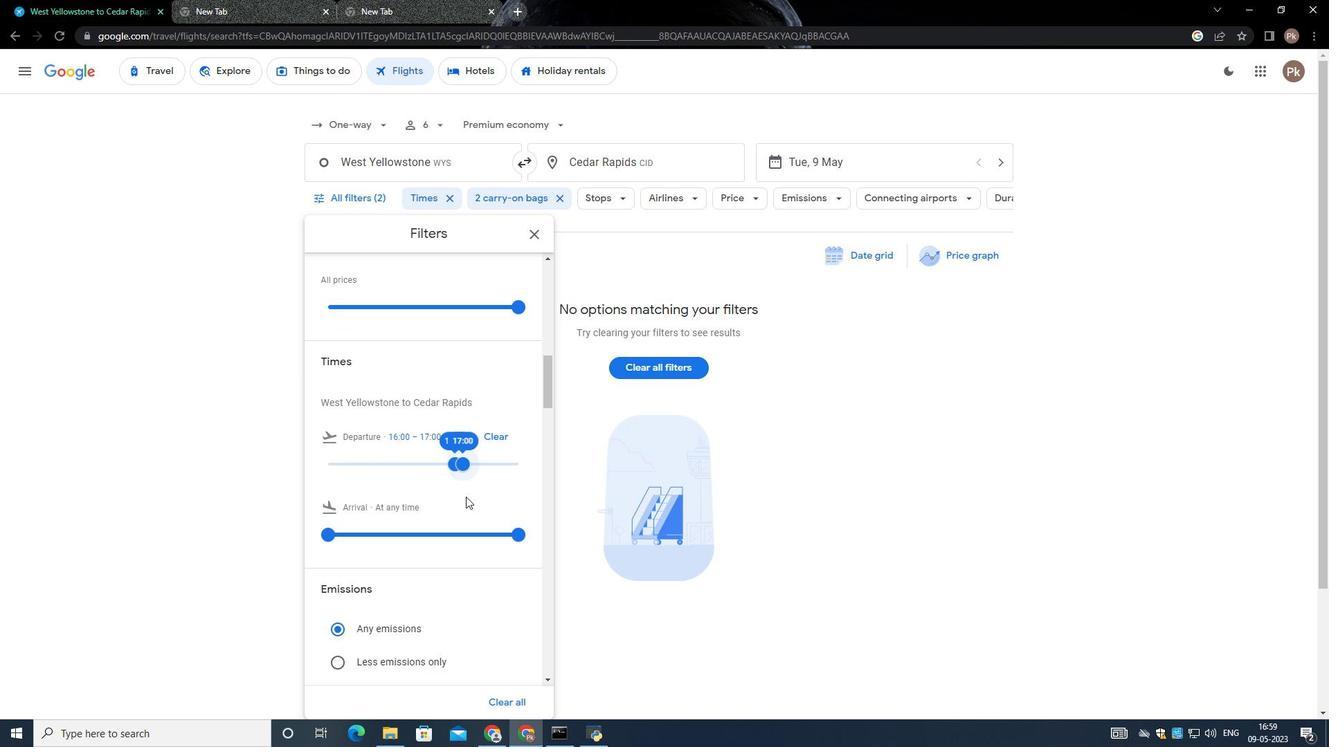 
Action: Mouse scrolled (460, 510) with delta (0, 0)
Screenshot: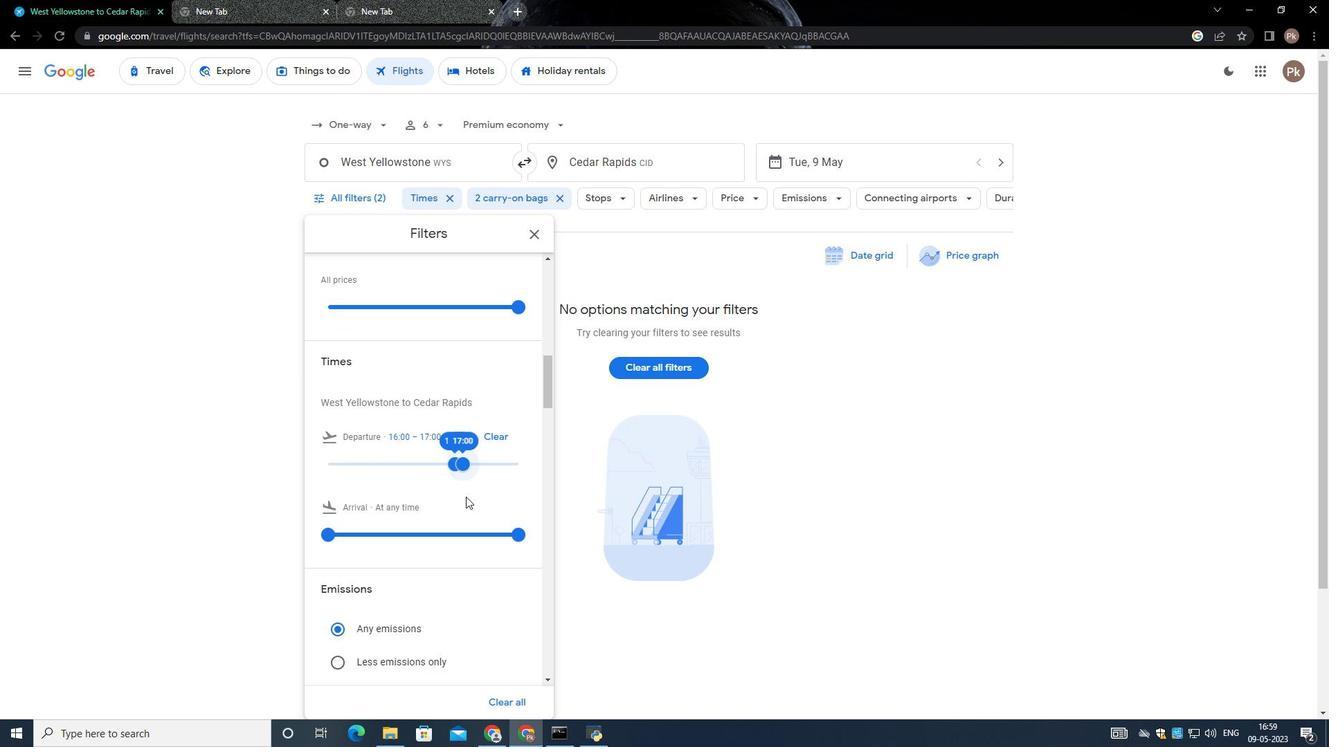 
Action: Mouse moved to (441, 526)
Screenshot: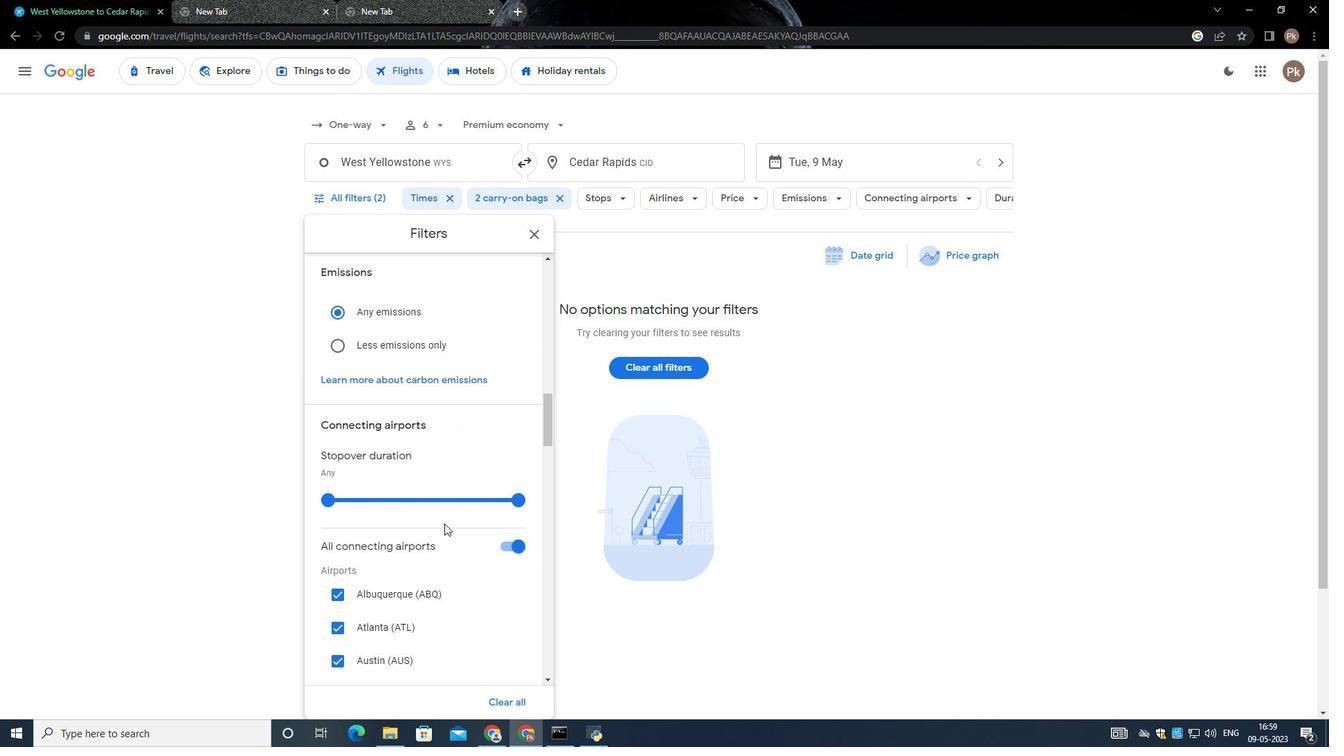 
Action: Mouse scrolled (441, 526) with delta (0, 0)
Screenshot: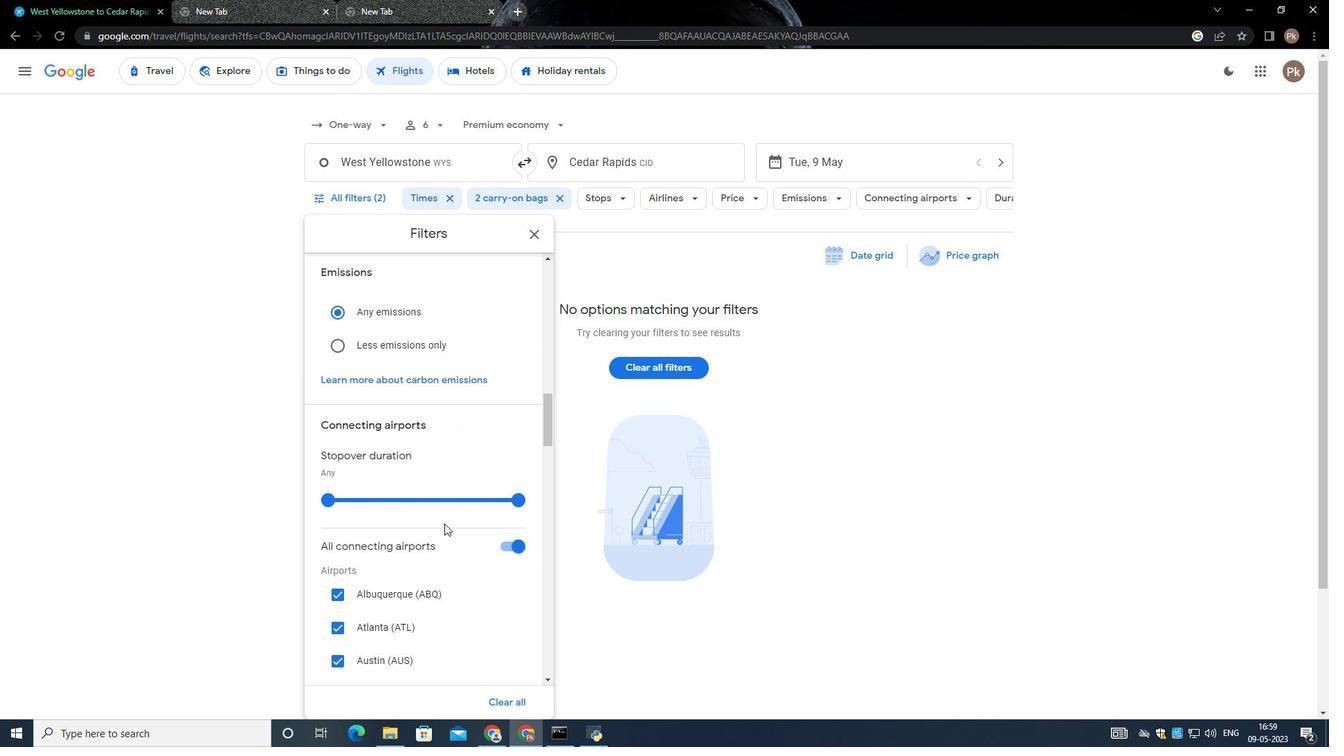 
Action: Mouse moved to (438, 535)
Screenshot: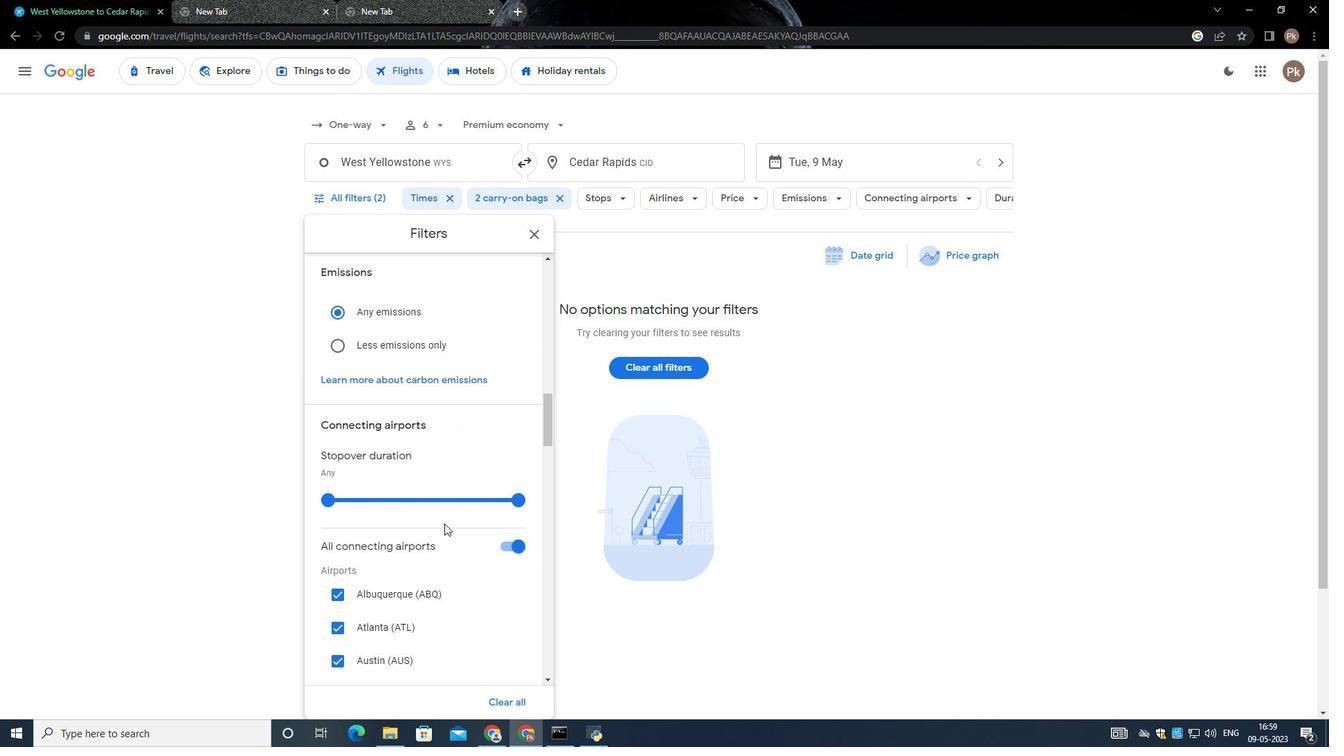
Action: Mouse scrolled (438, 534) with delta (0, 0)
Screenshot: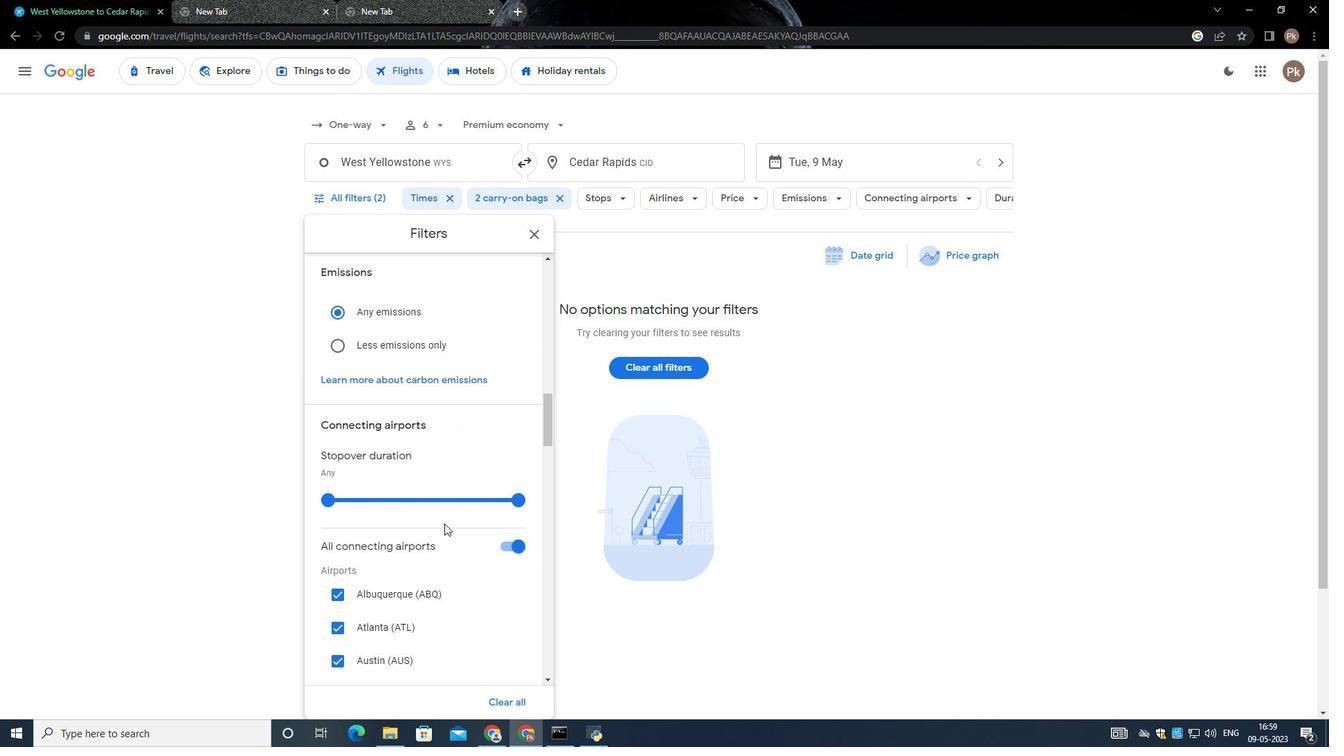 
Action: Mouse moved to (436, 541)
Screenshot: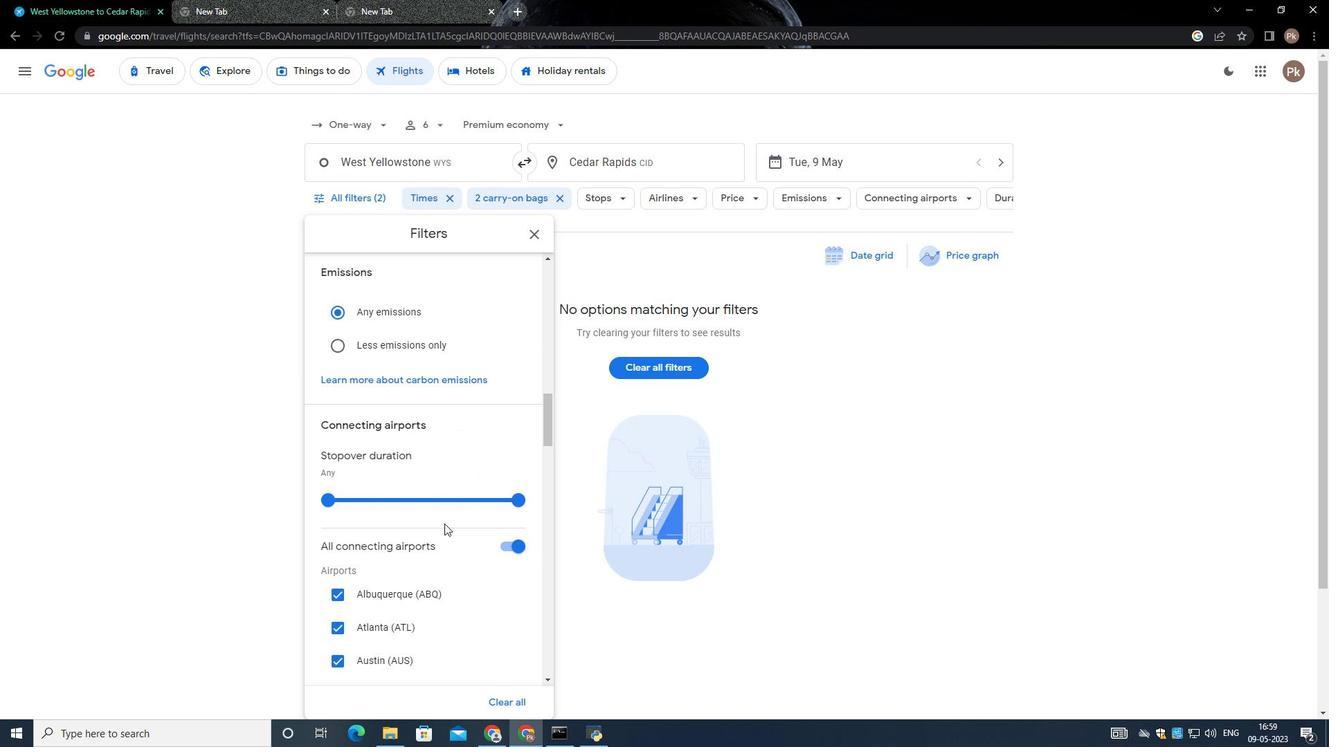 
Action: Mouse scrolled (436, 540) with delta (0, 0)
Screenshot: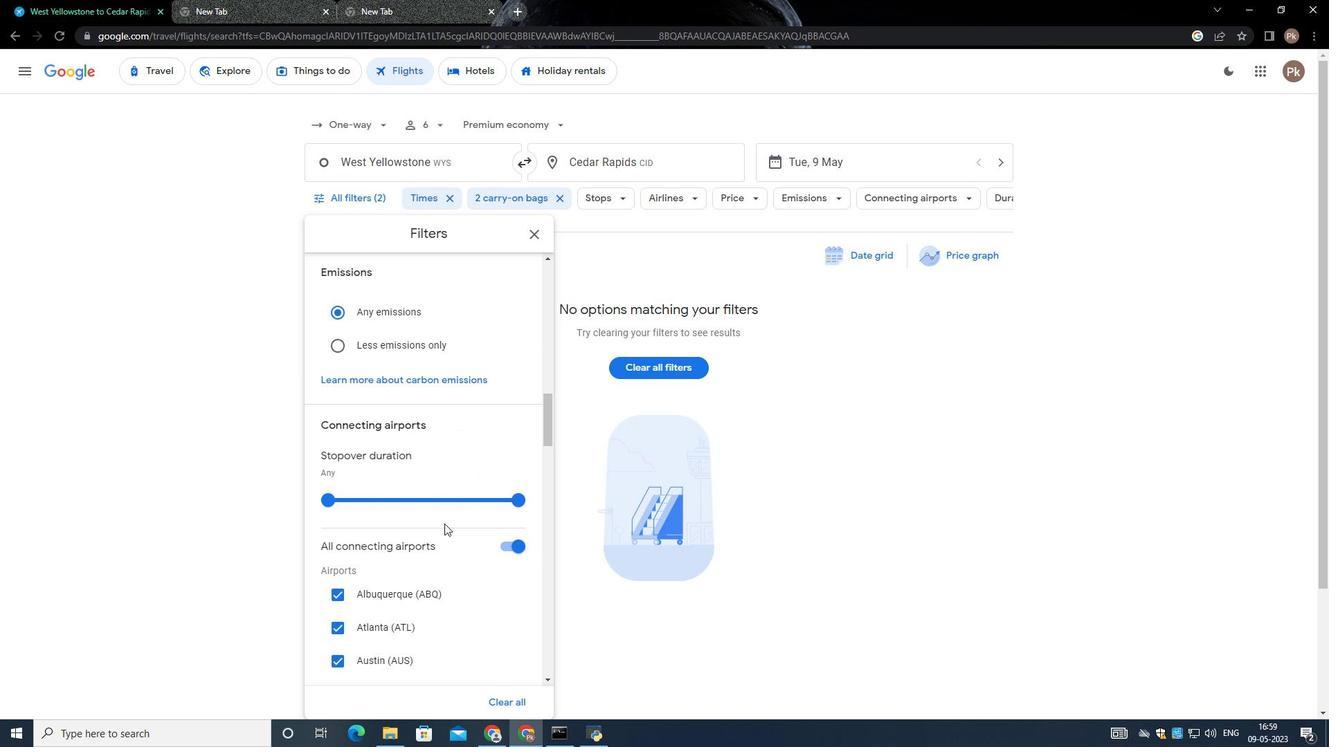 
Action: Mouse moved to (435, 542)
Screenshot: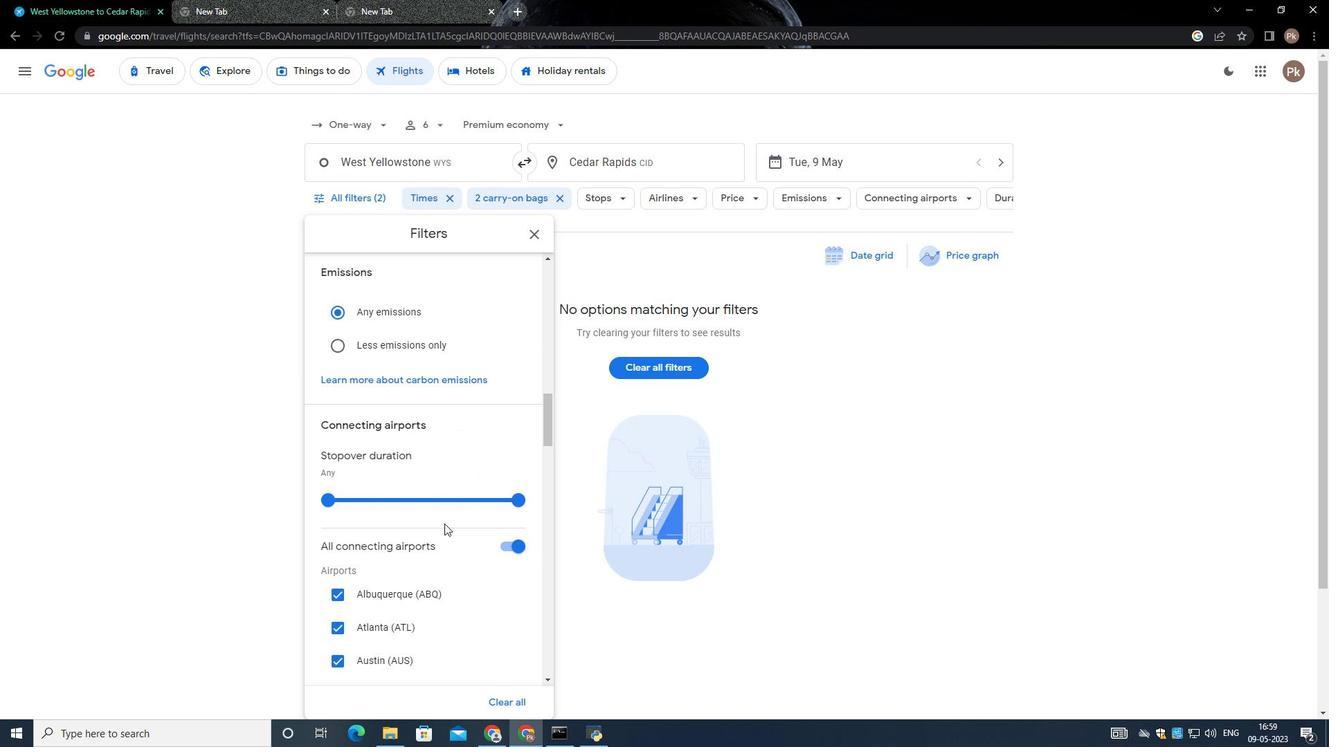 
Action: Mouse scrolled (435, 542) with delta (0, 0)
Screenshot: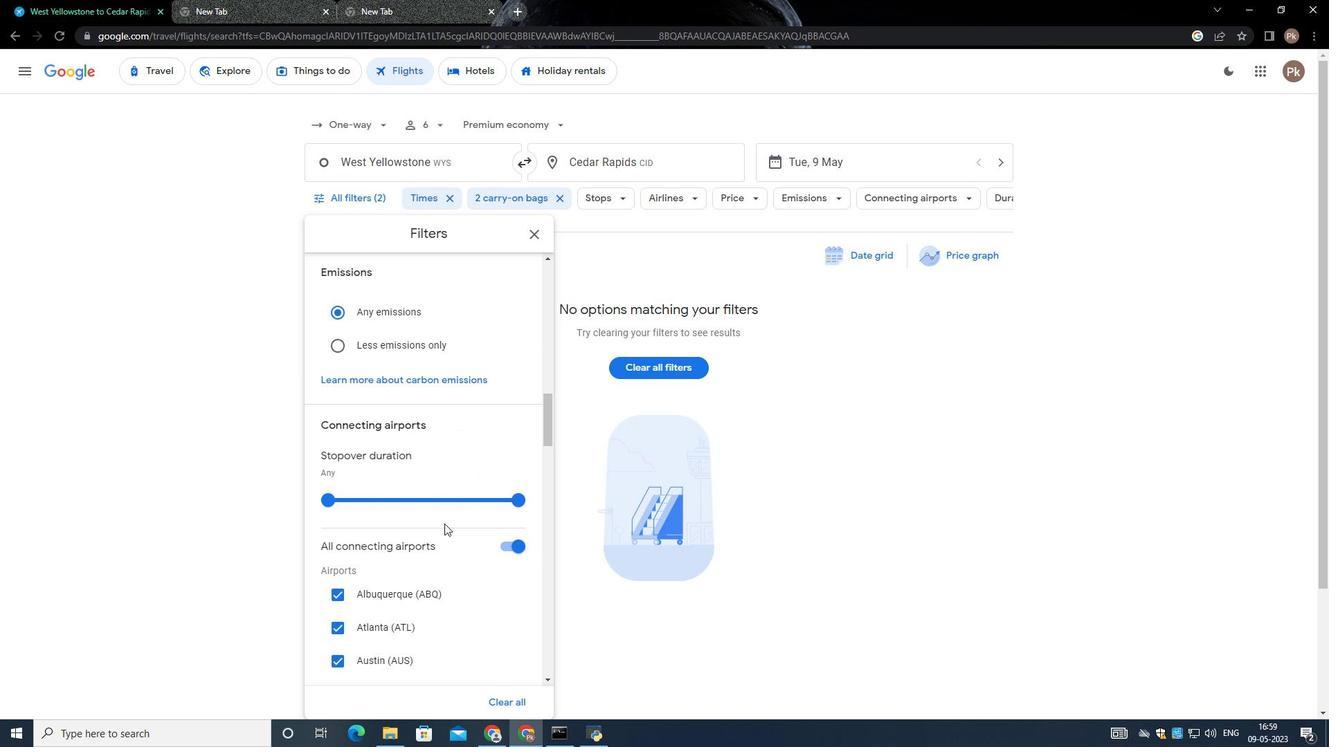 
Action: Mouse moved to (434, 548)
Screenshot: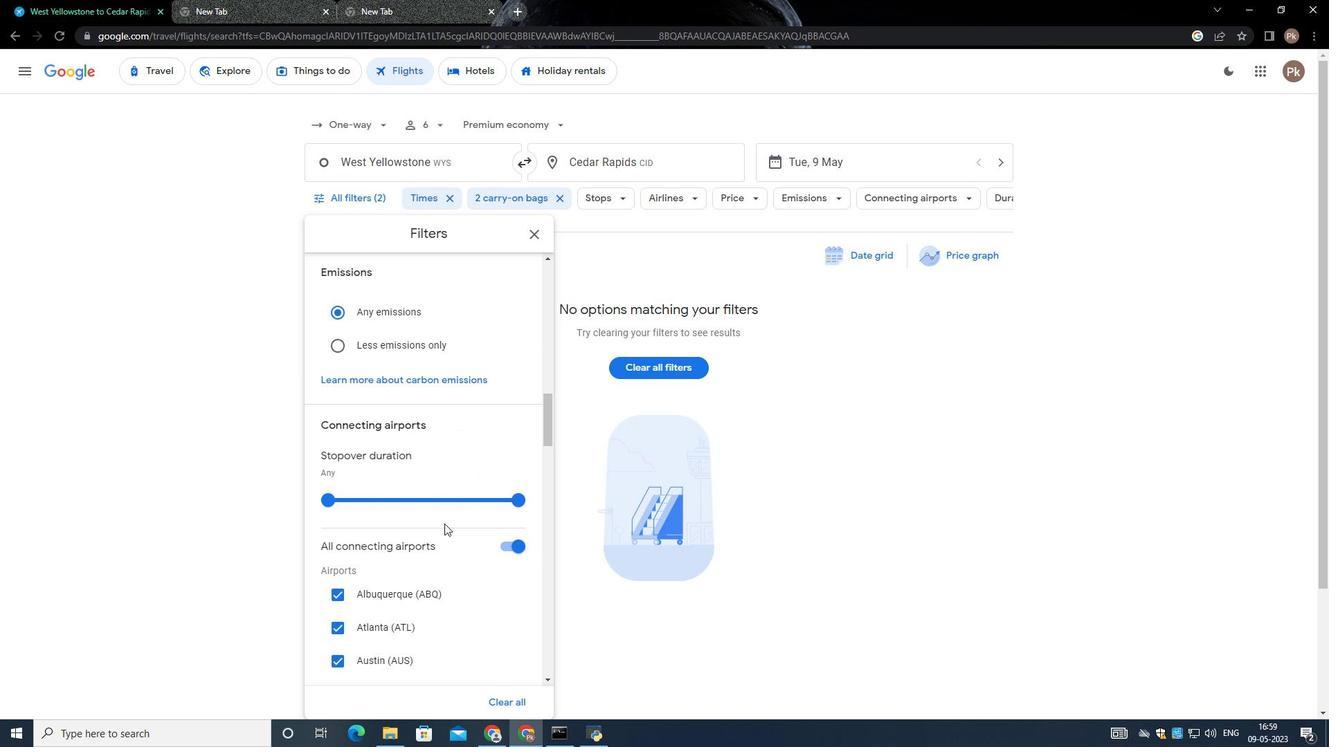 
Action: Mouse scrolled (435, 543) with delta (0, 0)
Screenshot: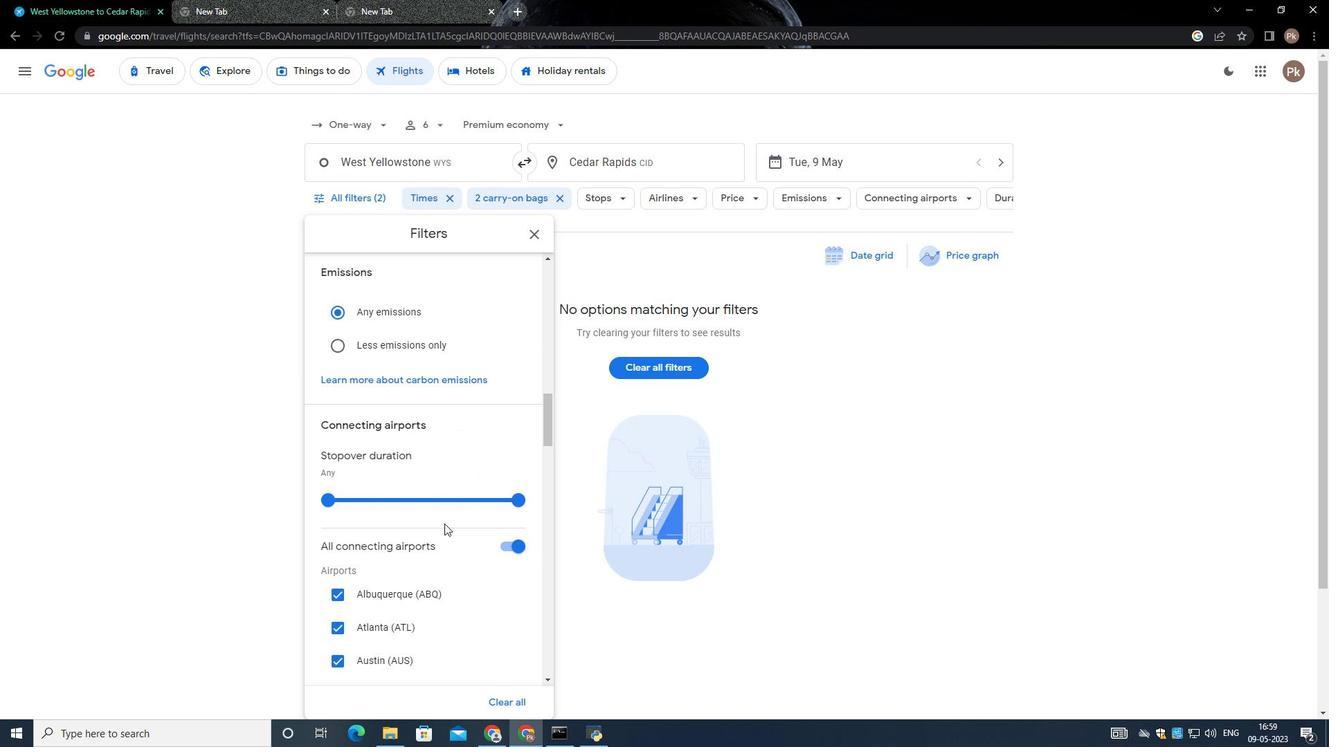 
Action: Mouse moved to (429, 559)
Screenshot: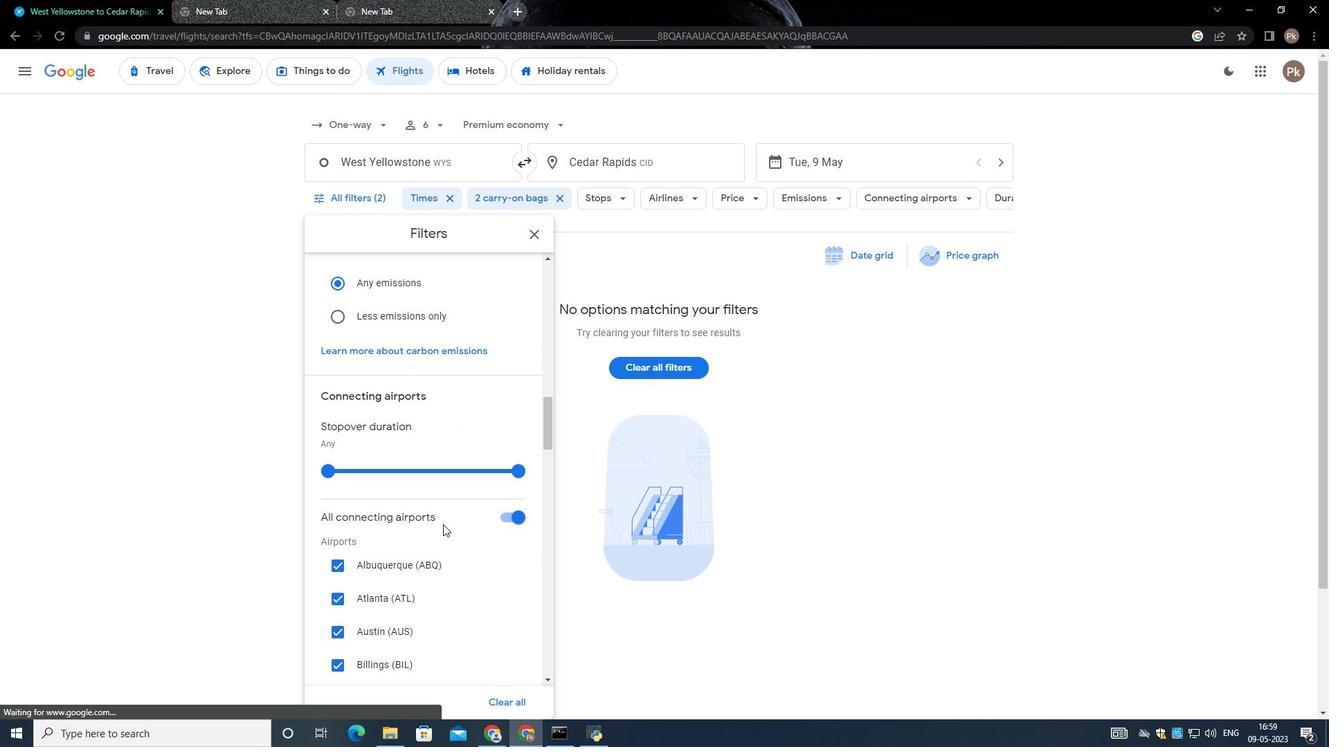 
Action: Mouse scrolled (429, 560) with delta (0, 0)
Screenshot: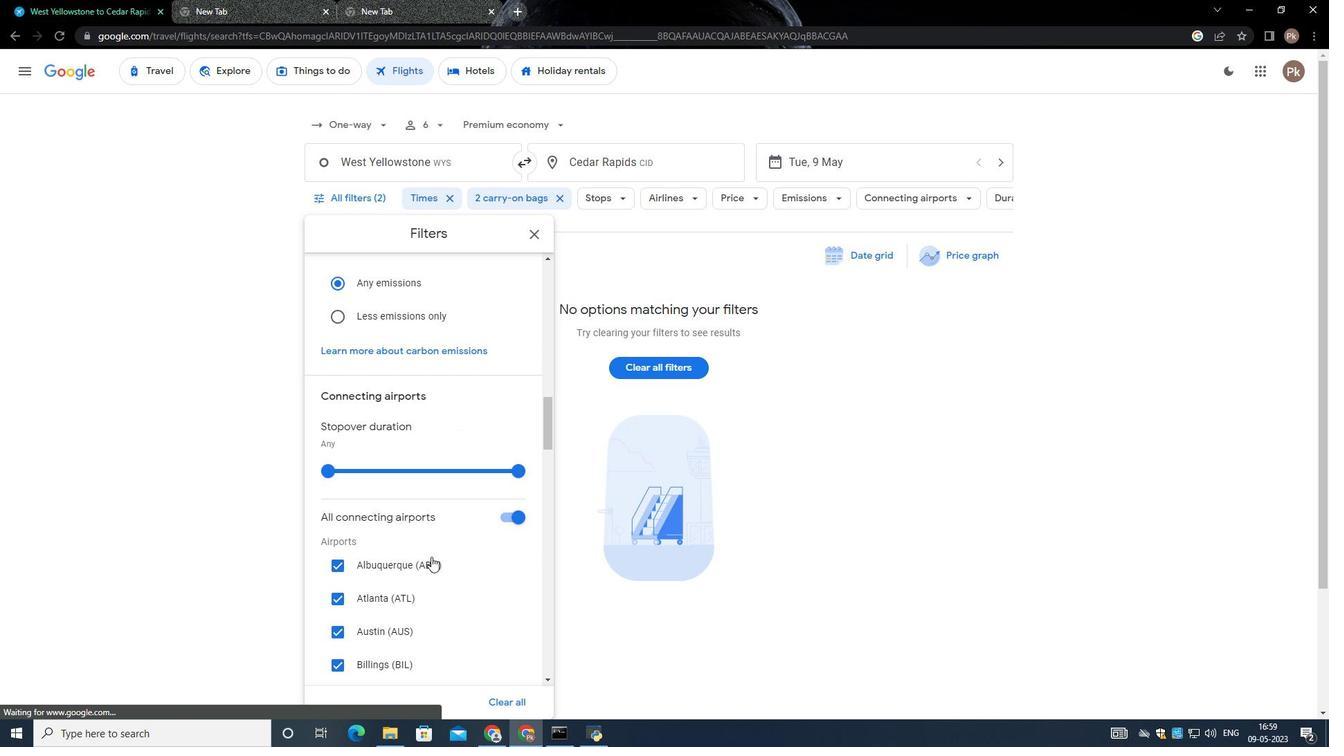 
Action: Mouse scrolled (429, 558) with delta (0, 0)
Screenshot: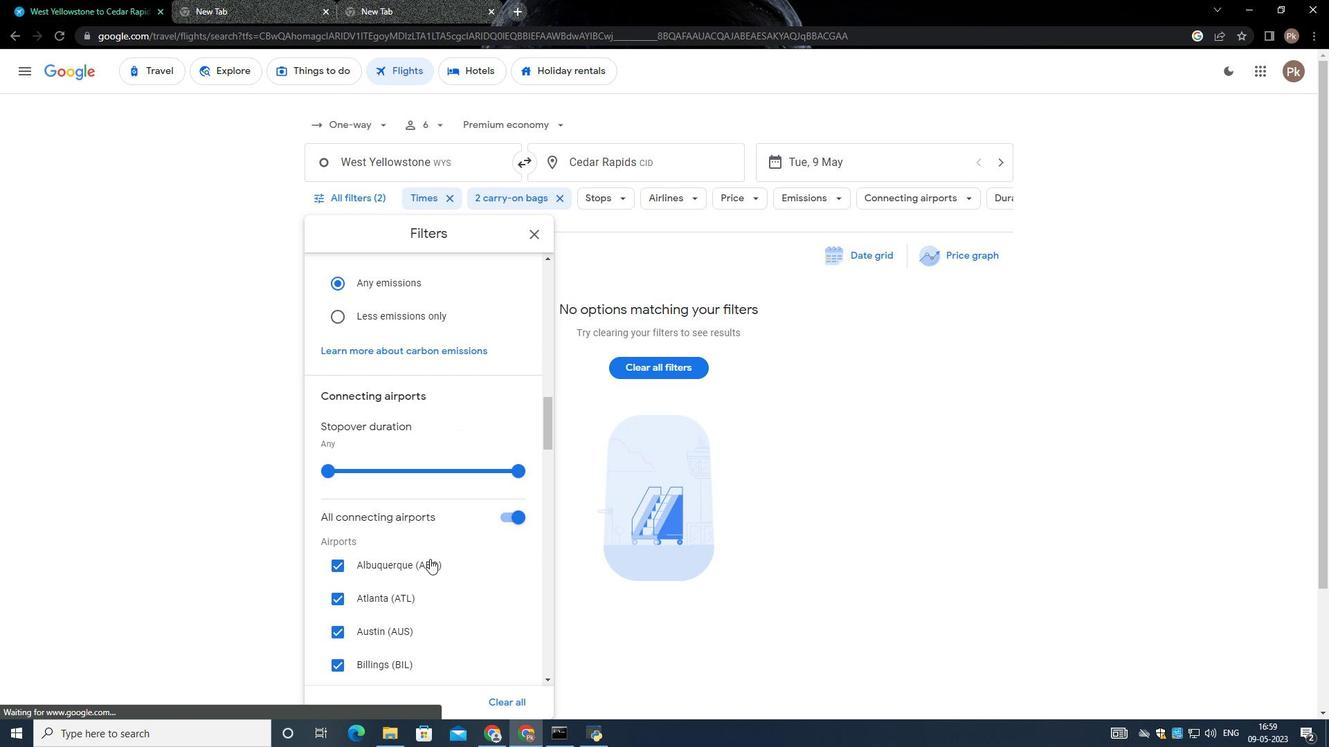 
Action: Mouse scrolled (429, 558) with delta (0, 0)
Screenshot: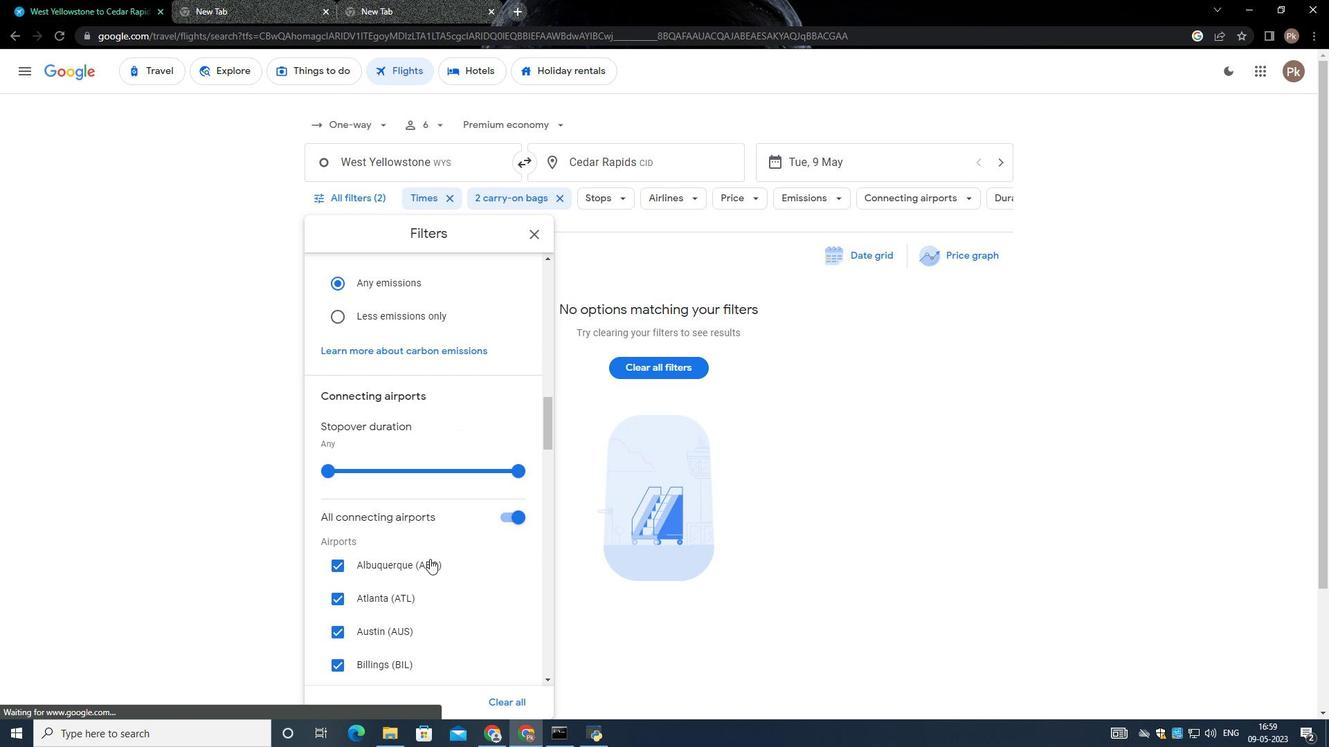 
Action: Mouse scrolled (429, 558) with delta (0, 0)
Screenshot: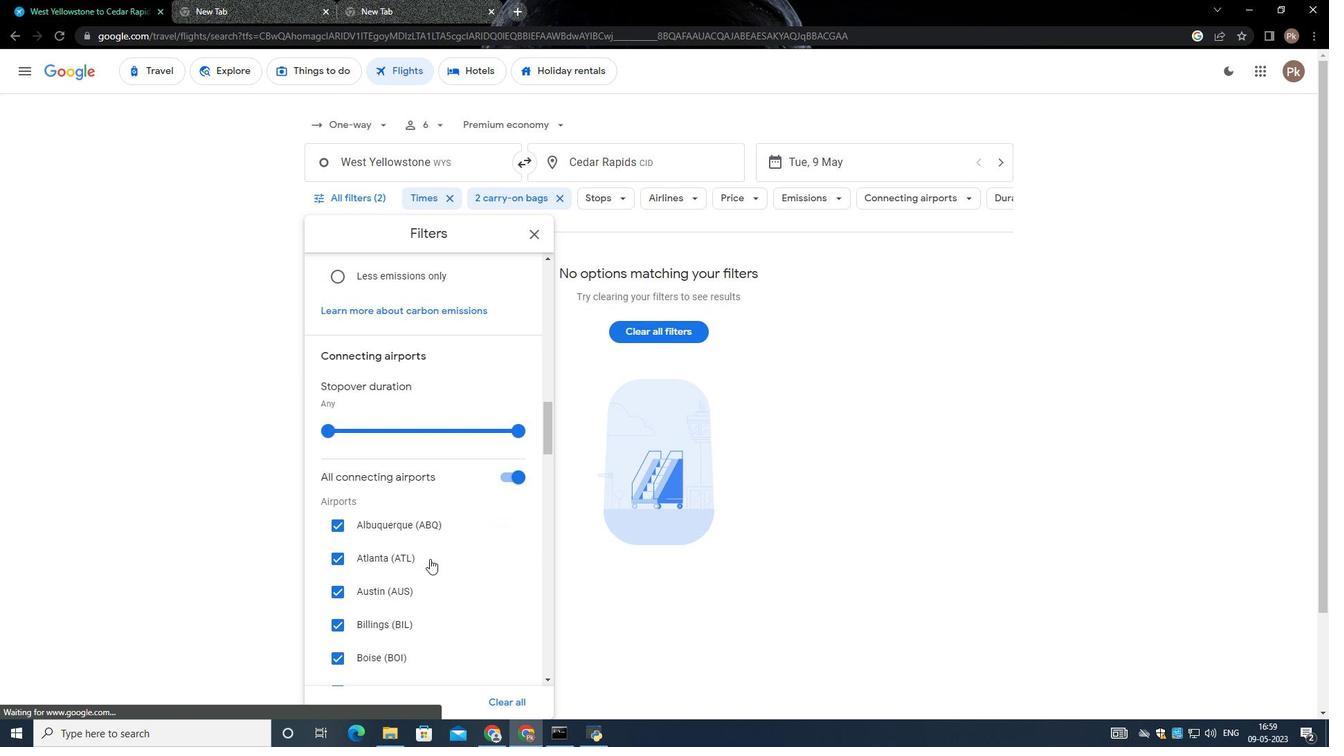 
Action: Mouse scrolled (429, 558) with delta (0, 0)
Screenshot: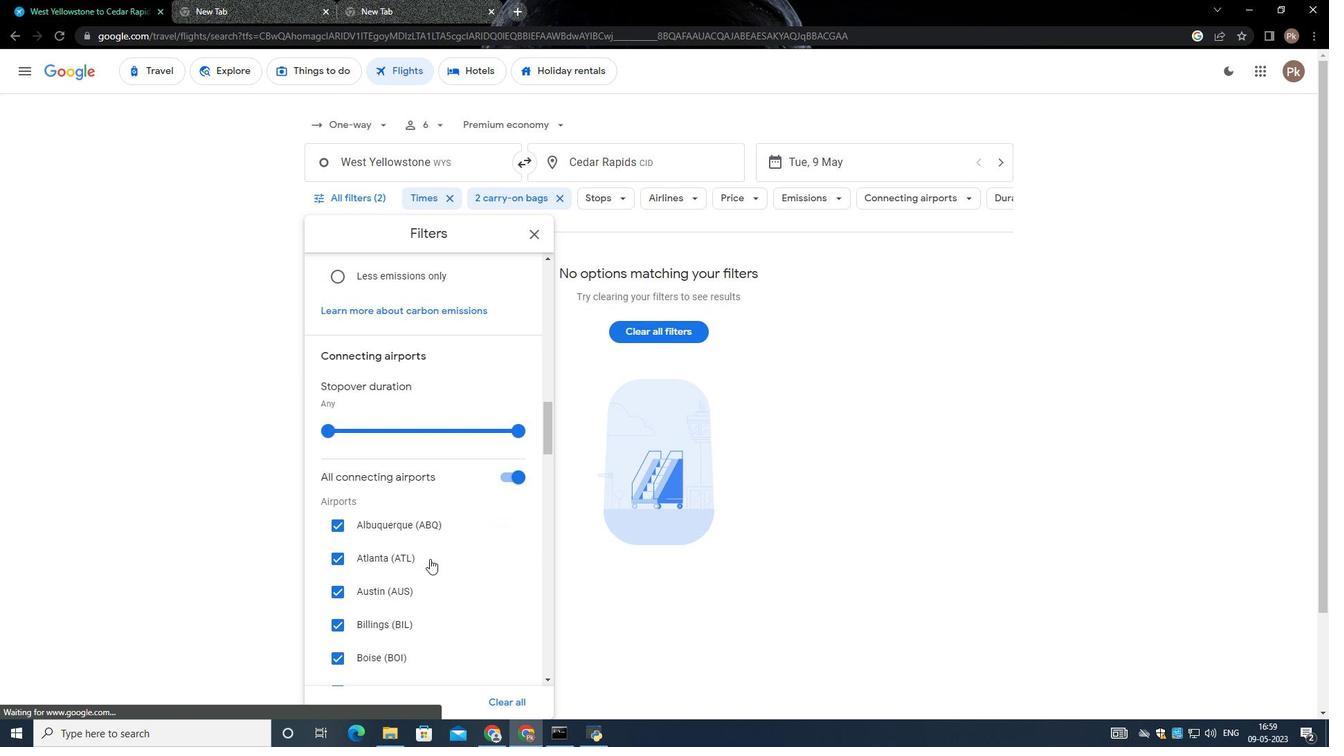 
Action: Mouse moved to (418, 571)
Screenshot: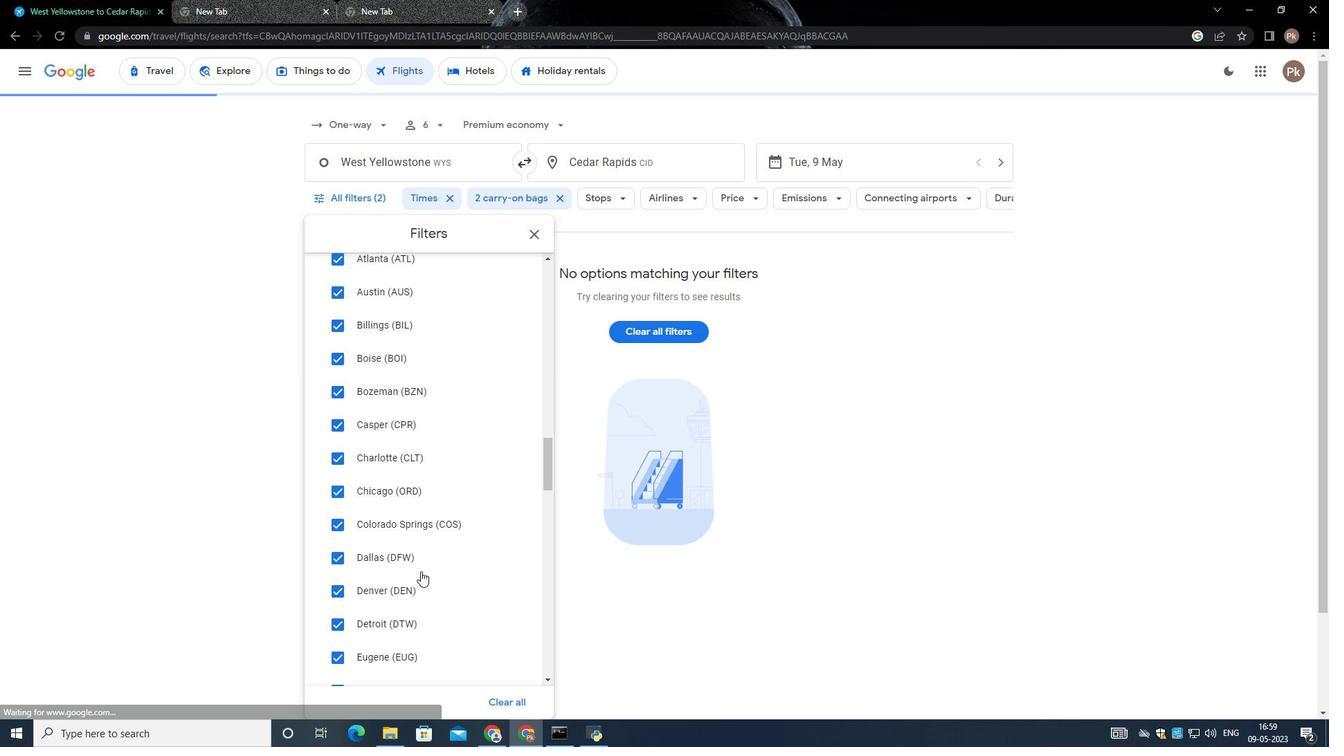
Action: Mouse scrolled (418, 571) with delta (0, 0)
Screenshot: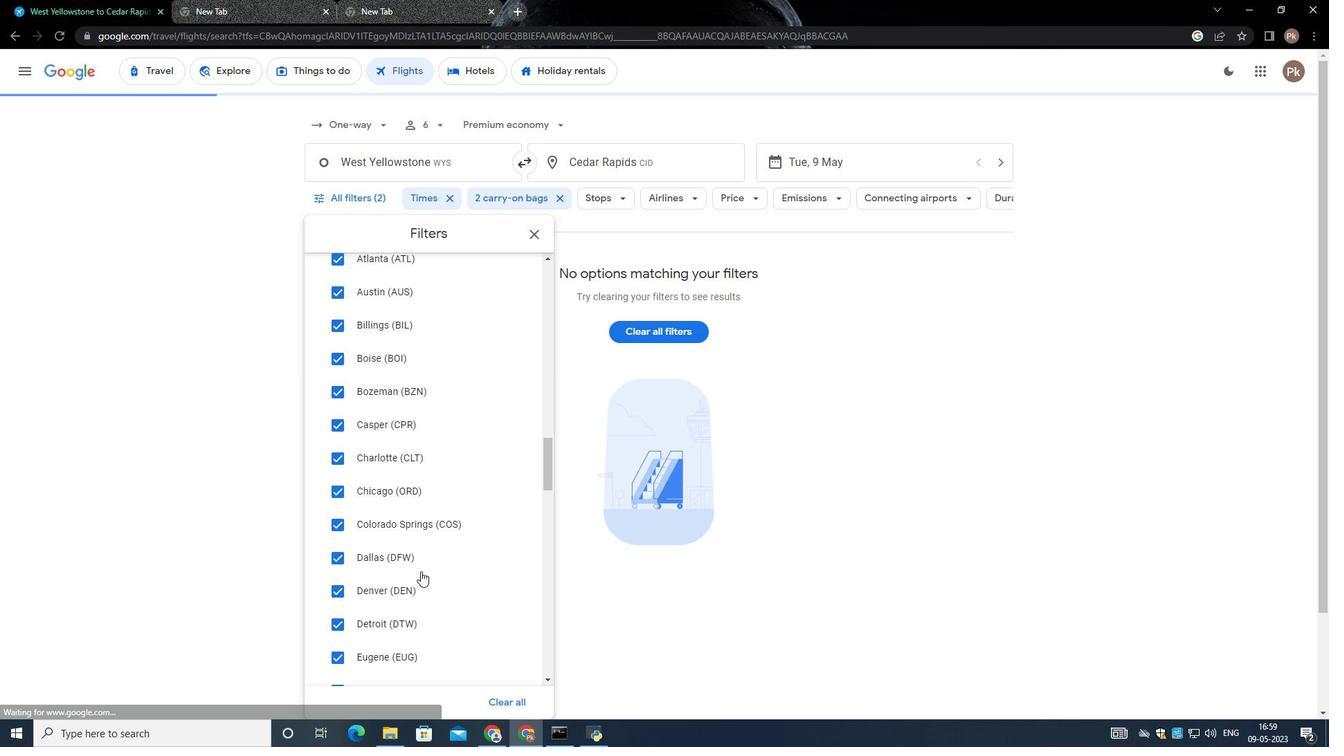 
Action: Mouse moved to (418, 571)
Screenshot: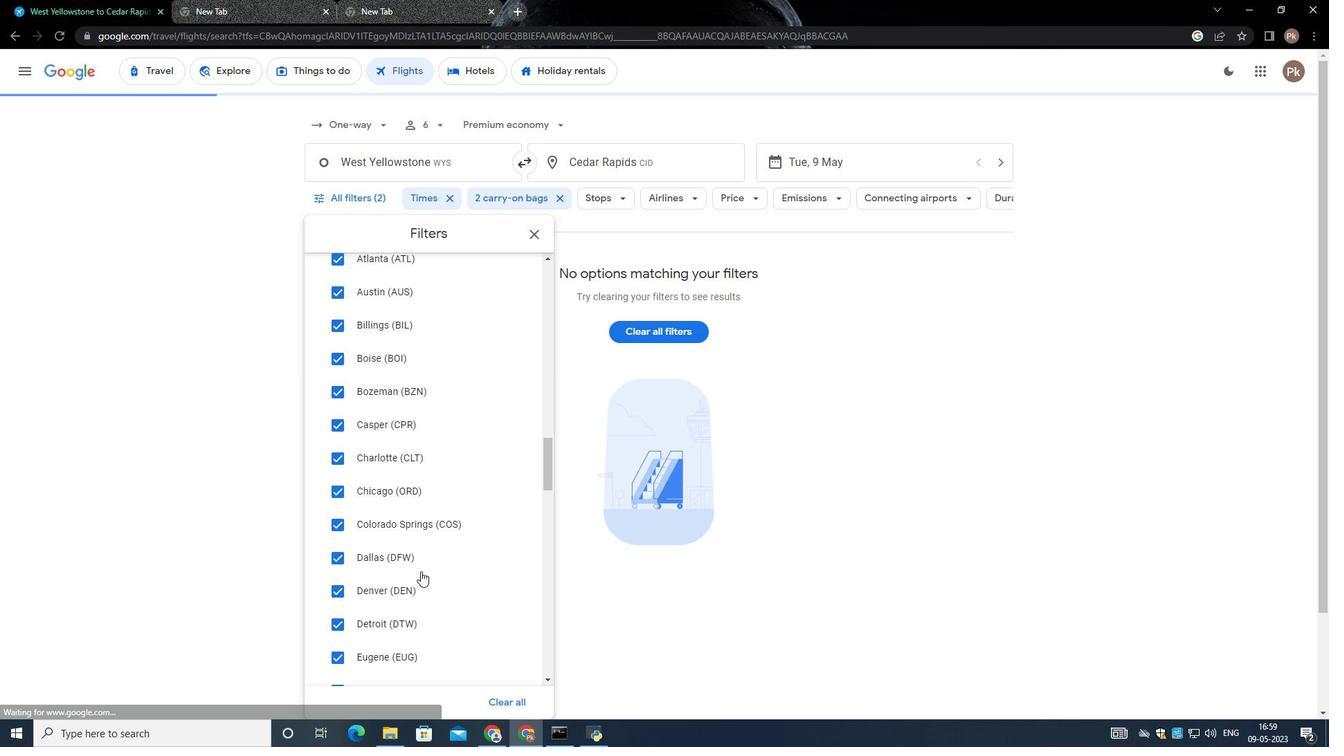 
Action: Mouse scrolled (418, 571) with delta (0, 0)
Screenshot: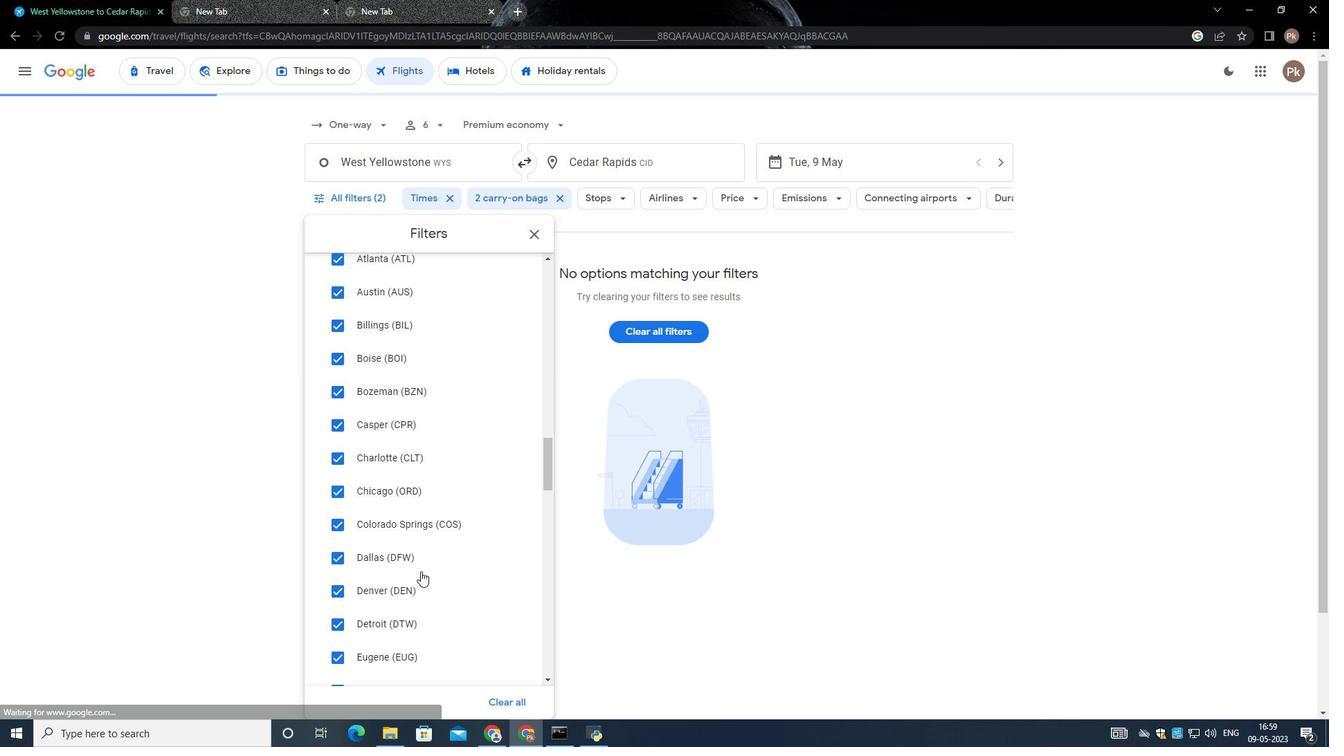 
Action: Mouse moved to (418, 571)
Screenshot: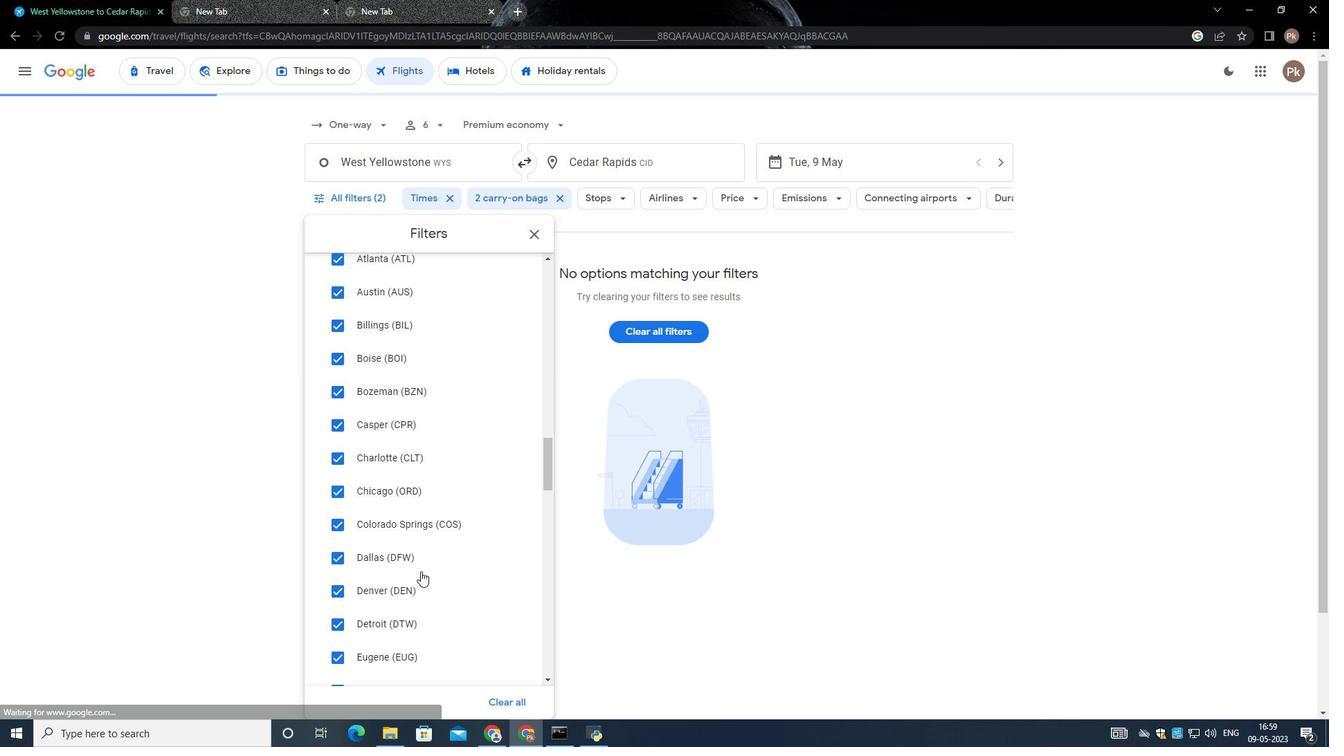 
Action: Mouse scrolled (418, 571) with delta (0, 0)
Screenshot: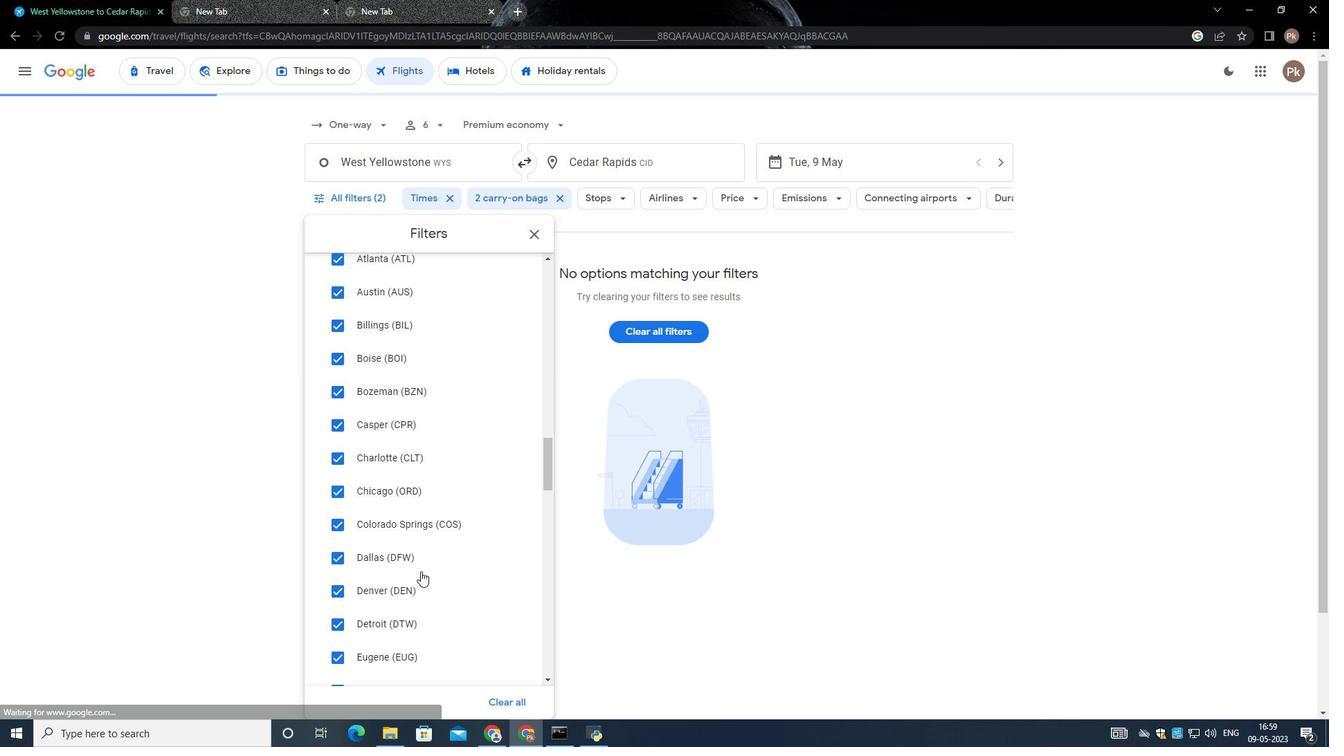 
Action: Mouse scrolled (418, 571) with delta (0, 0)
Screenshot: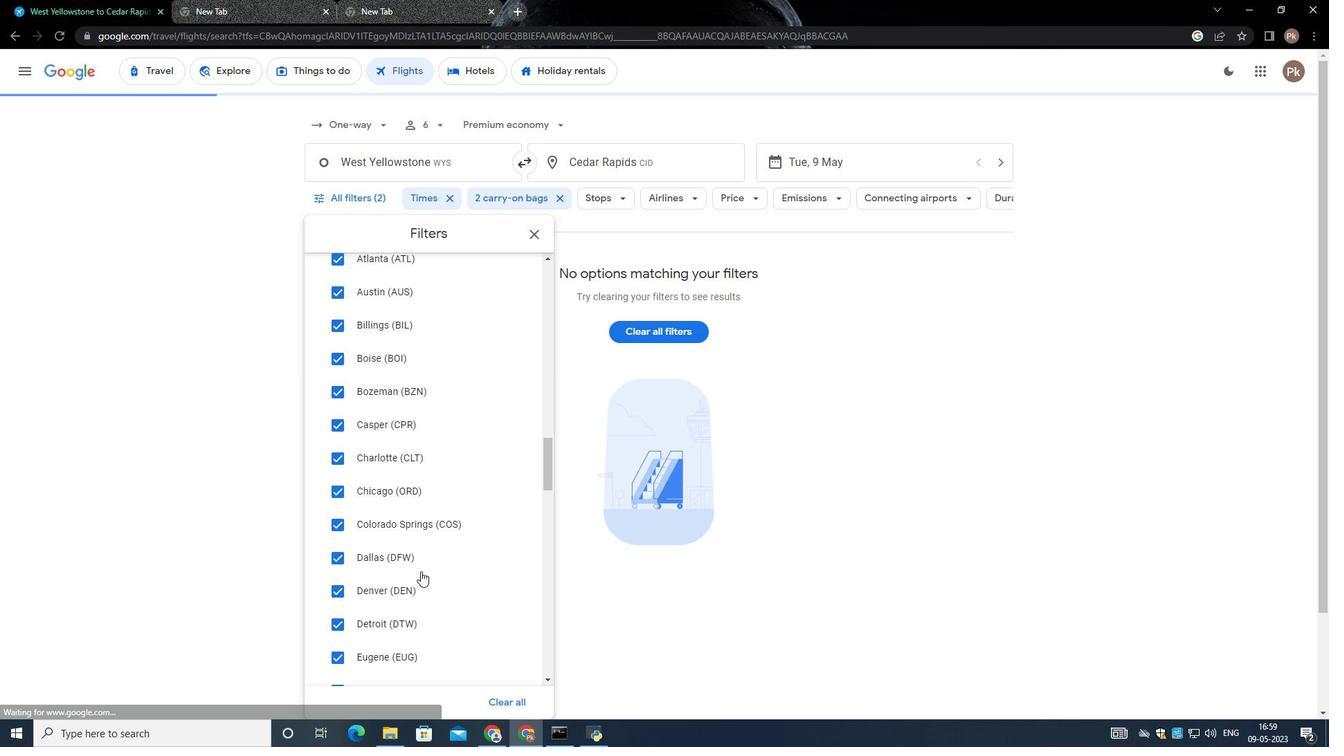 
Action: Mouse scrolled (418, 571) with delta (0, 0)
Screenshot: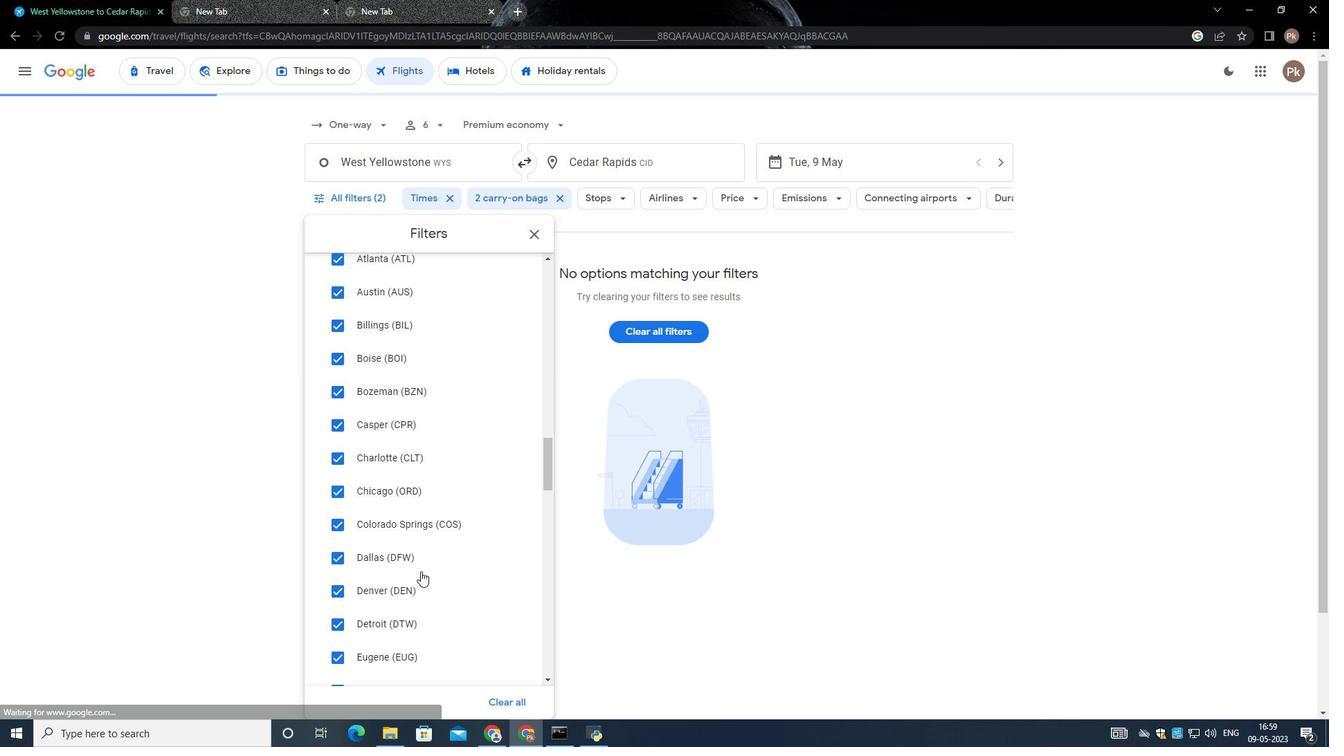 
Action: Mouse moved to (415, 573)
Screenshot: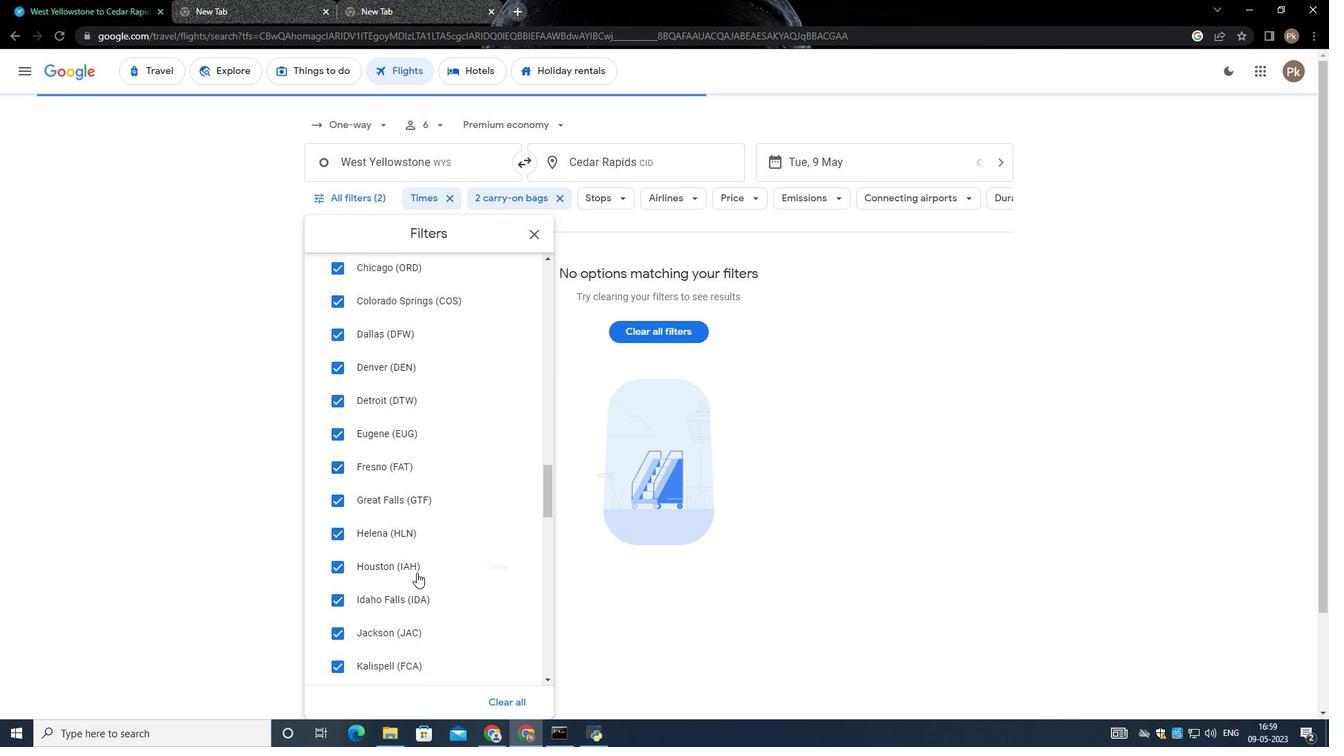 
Action: Mouse scrolled (415, 572) with delta (0, 0)
Screenshot: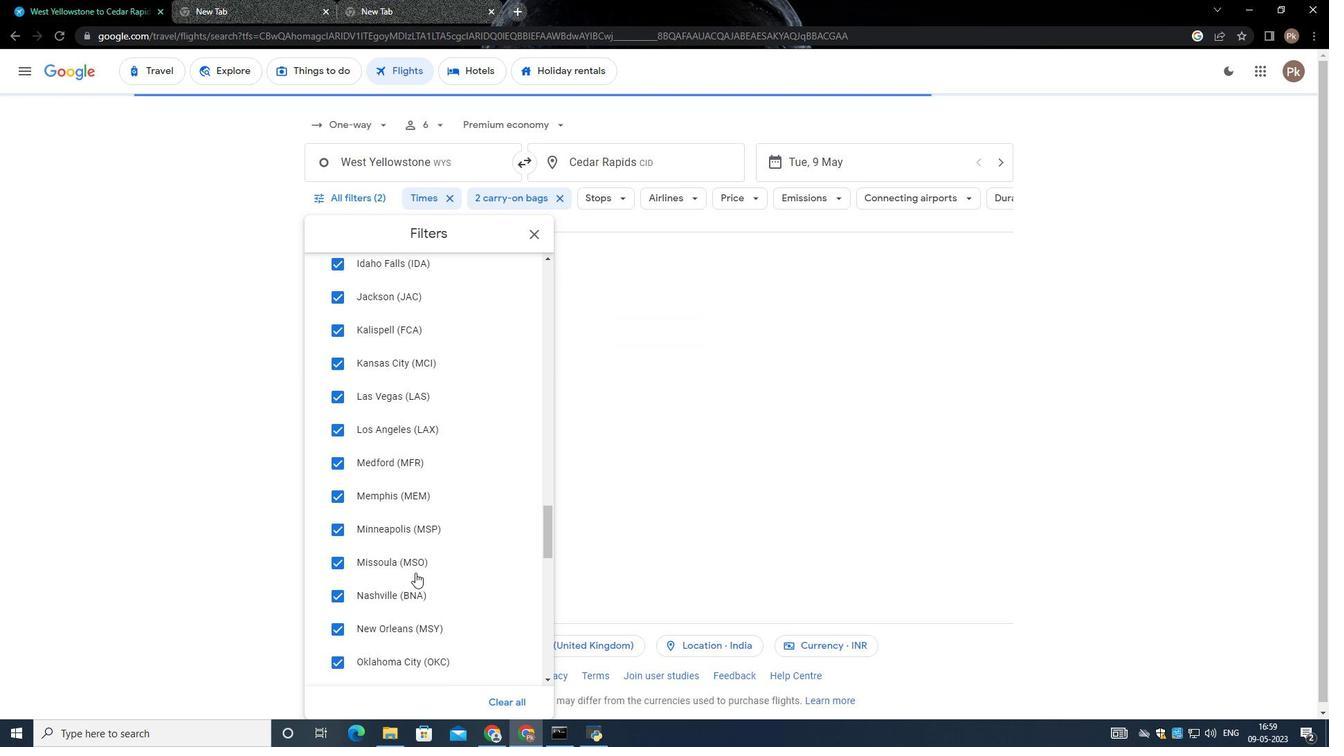 
Action: Mouse moved to (415, 572)
Screenshot: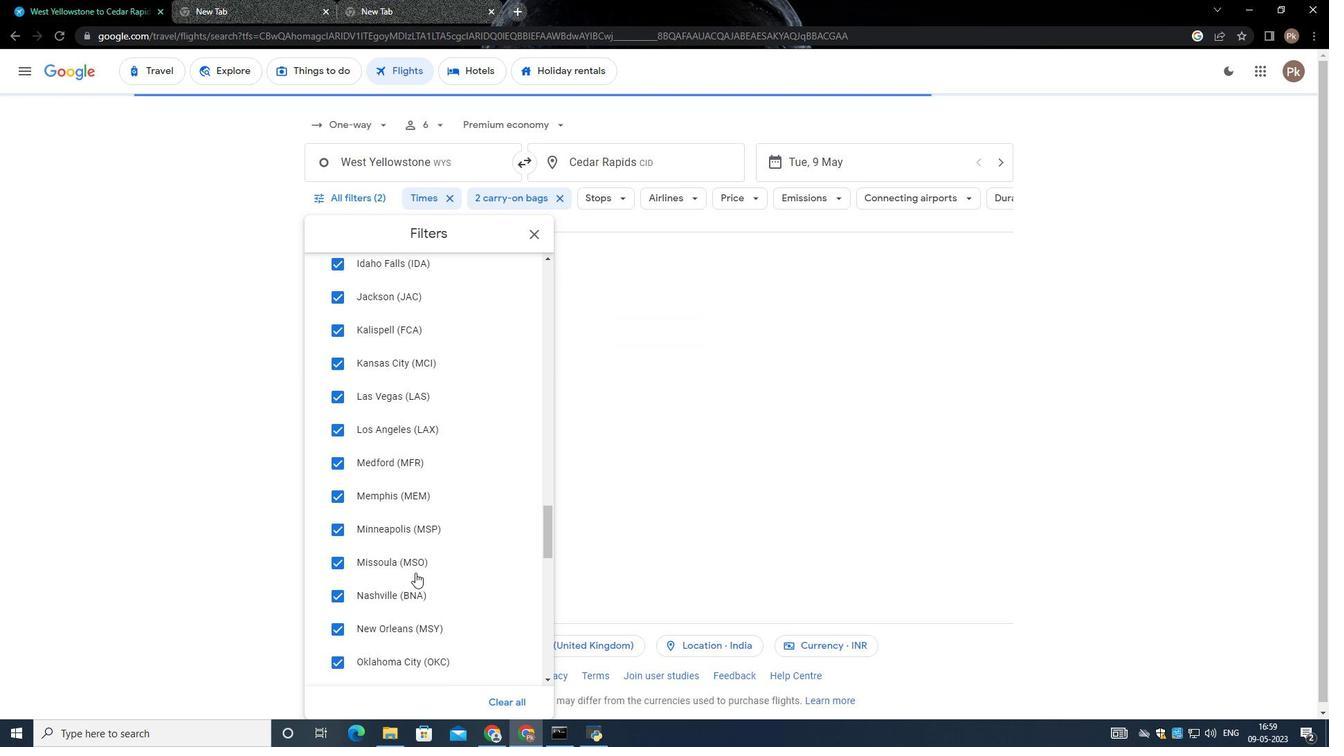 
Action: Mouse scrolled (415, 571) with delta (0, 0)
Screenshot: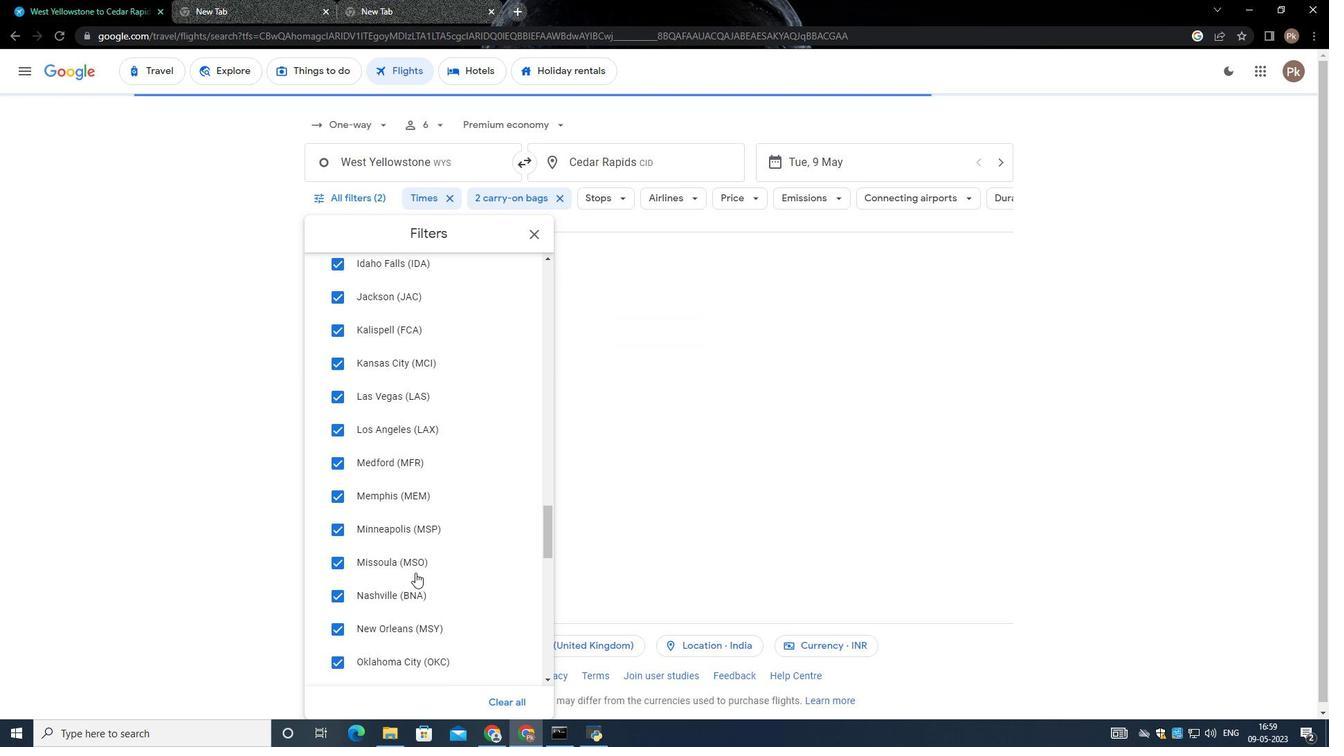 
Action: Mouse scrolled (415, 571) with delta (0, 0)
Screenshot: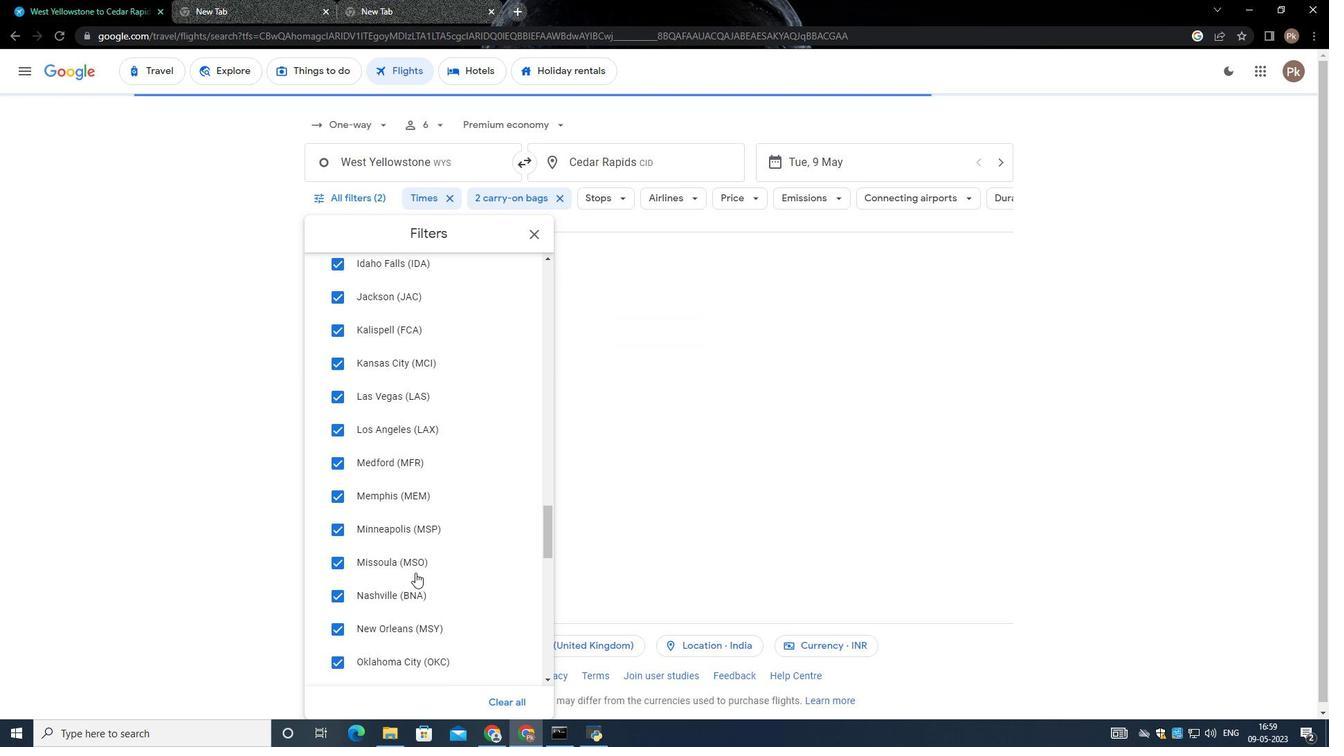 
Action: Mouse scrolled (415, 571) with delta (0, 0)
Screenshot: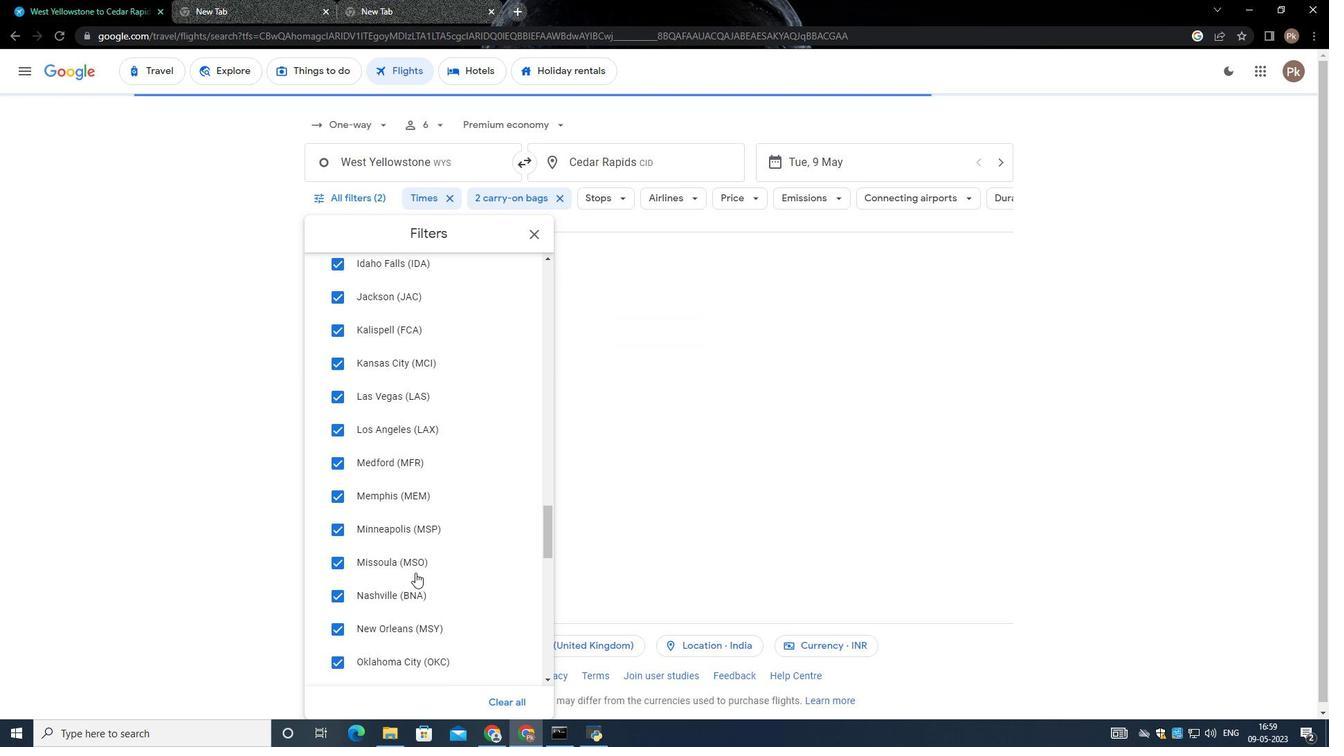 
Action: Mouse scrolled (415, 571) with delta (0, 0)
Screenshot: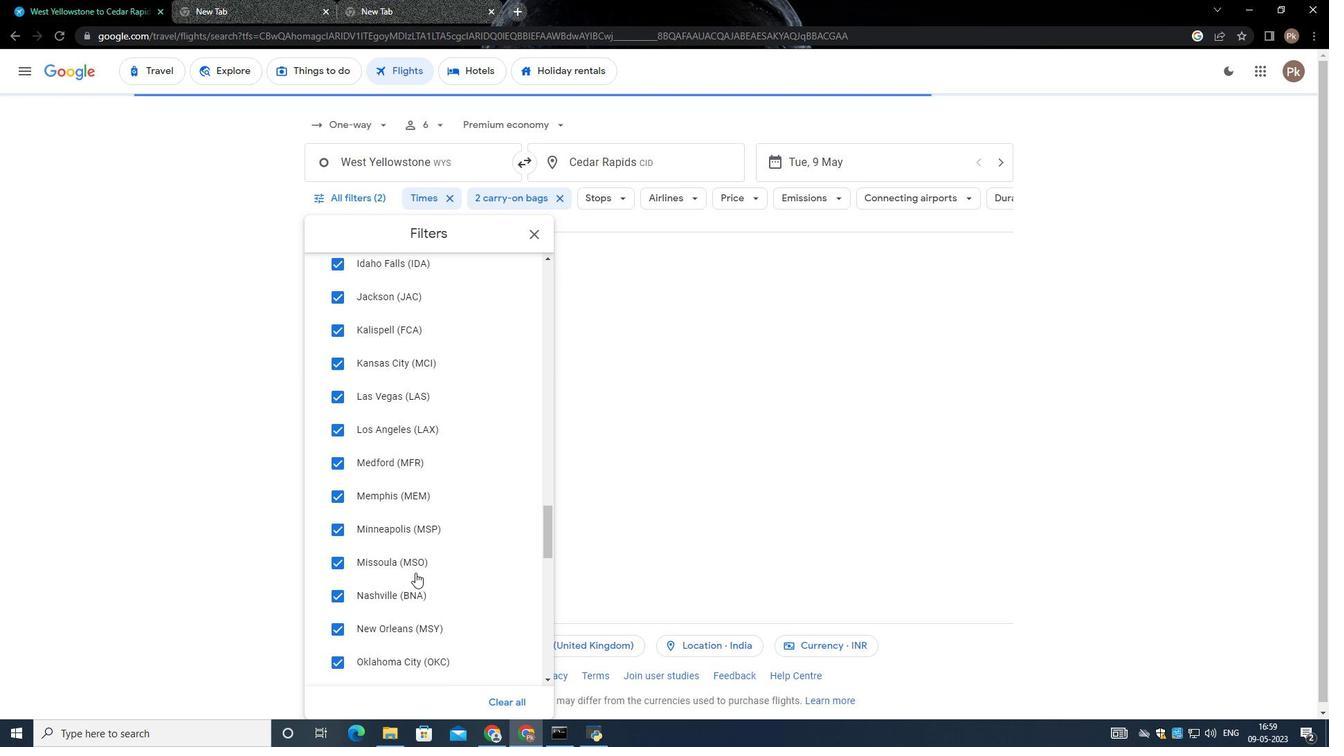 
Action: Mouse scrolled (415, 571) with delta (0, 0)
Screenshot: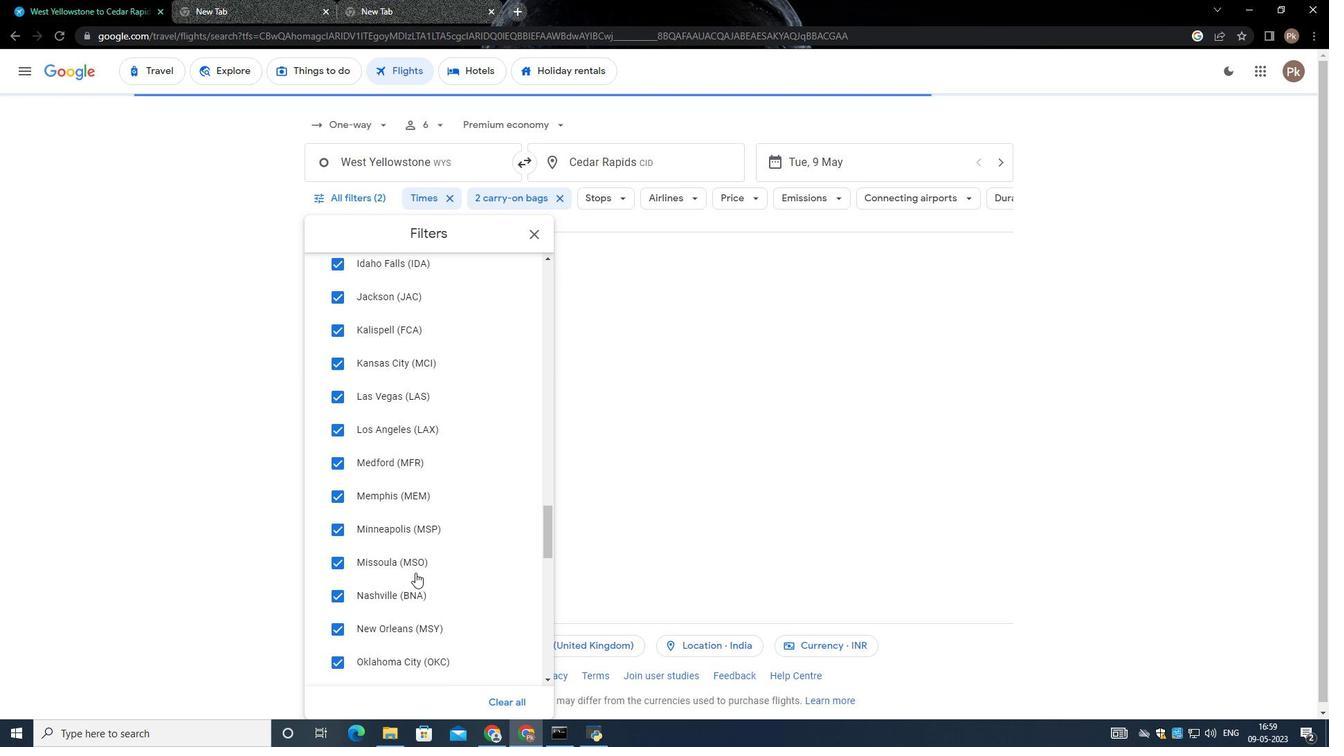 
Action: Mouse scrolled (415, 571) with delta (0, 0)
Screenshot: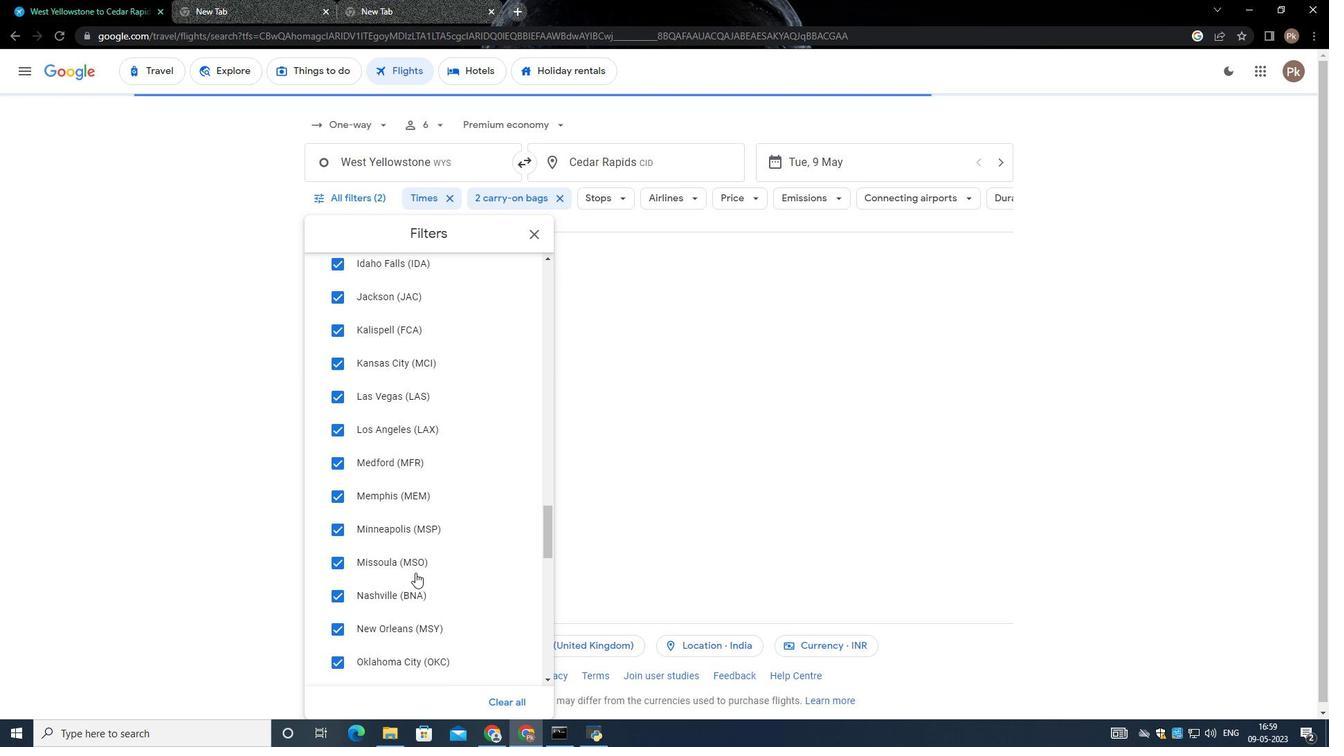 
Action: Mouse moved to (412, 566)
Screenshot: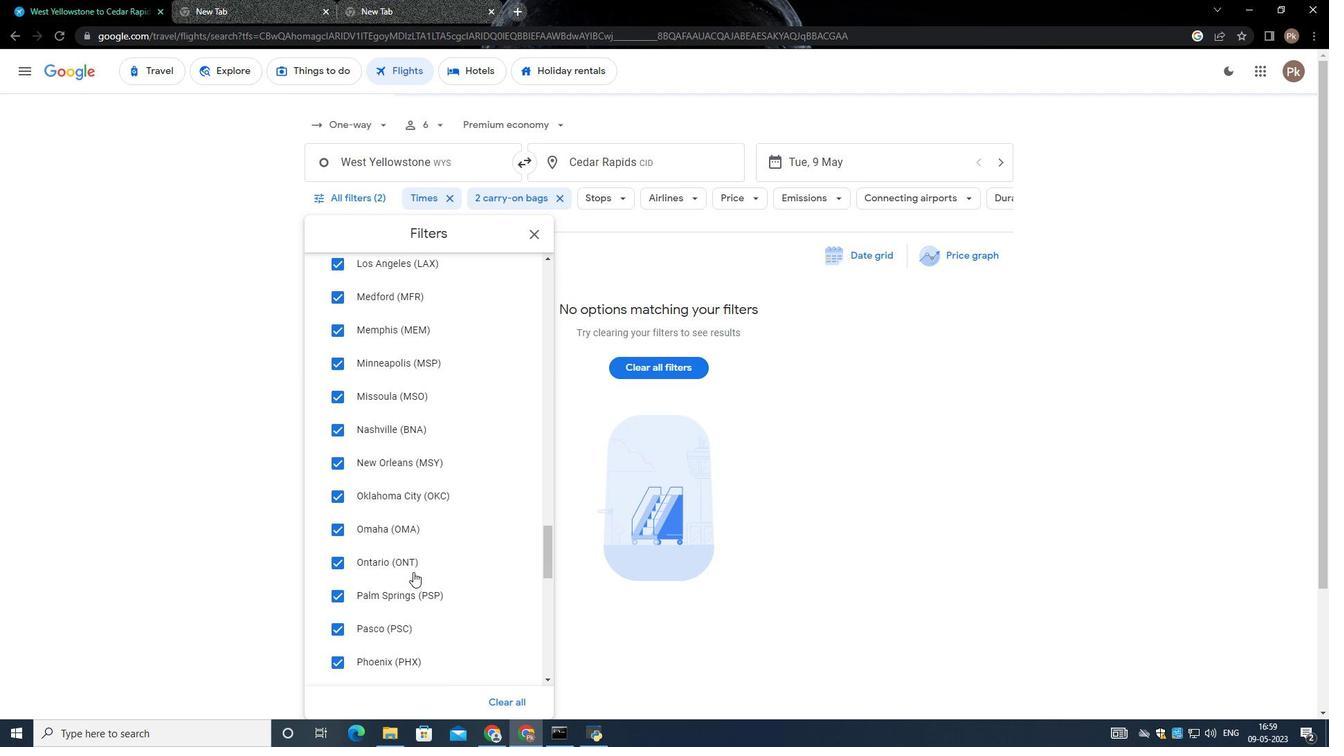 
Action: Mouse scrolled (412, 565) with delta (0, 0)
Screenshot: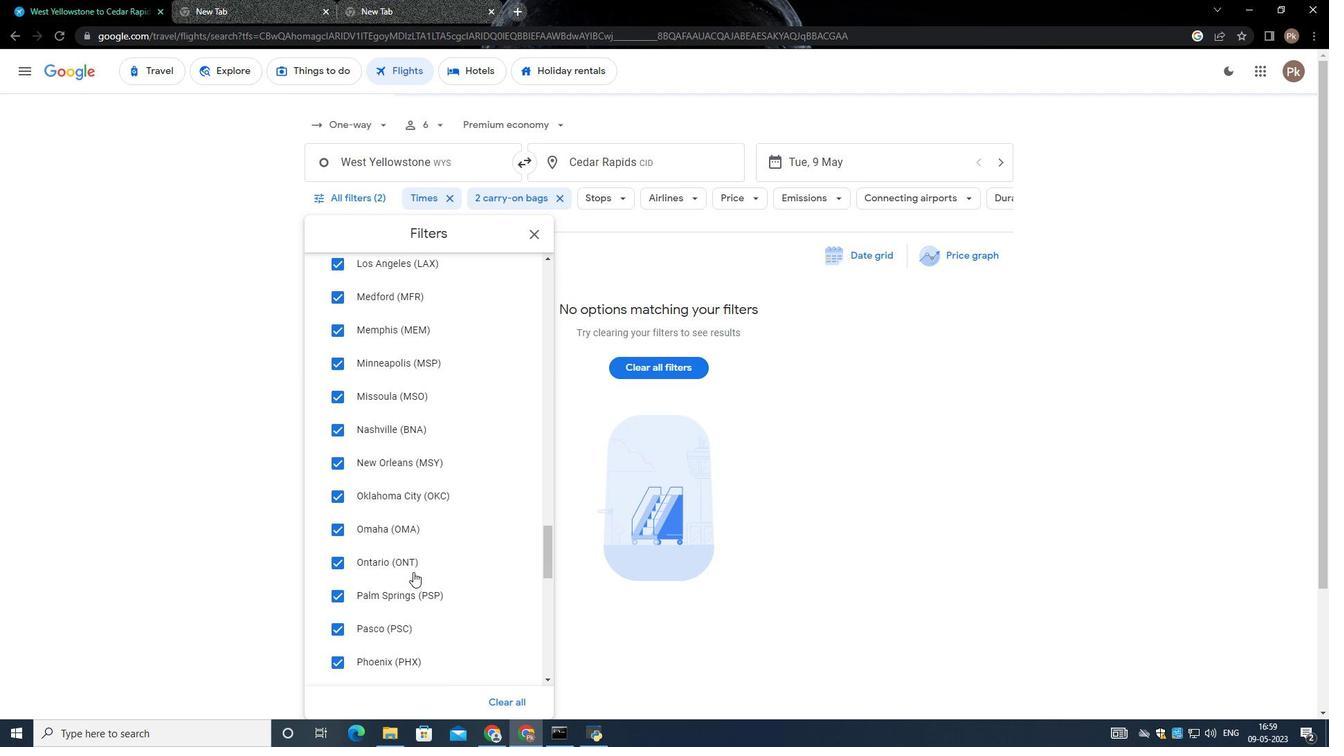 
Action: Mouse scrolled (412, 565) with delta (0, 0)
Screenshot: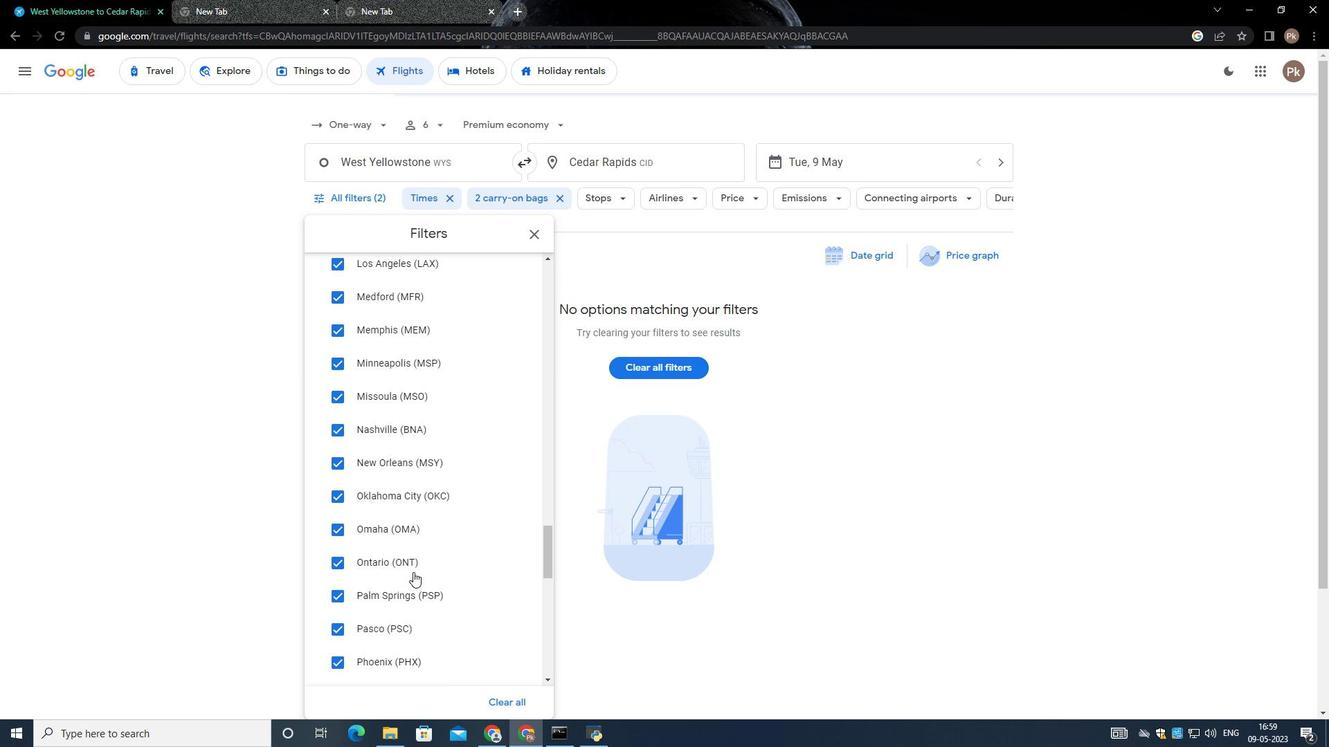 
Action: Mouse scrolled (412, 565) with delta (0, 0)
Screenshot: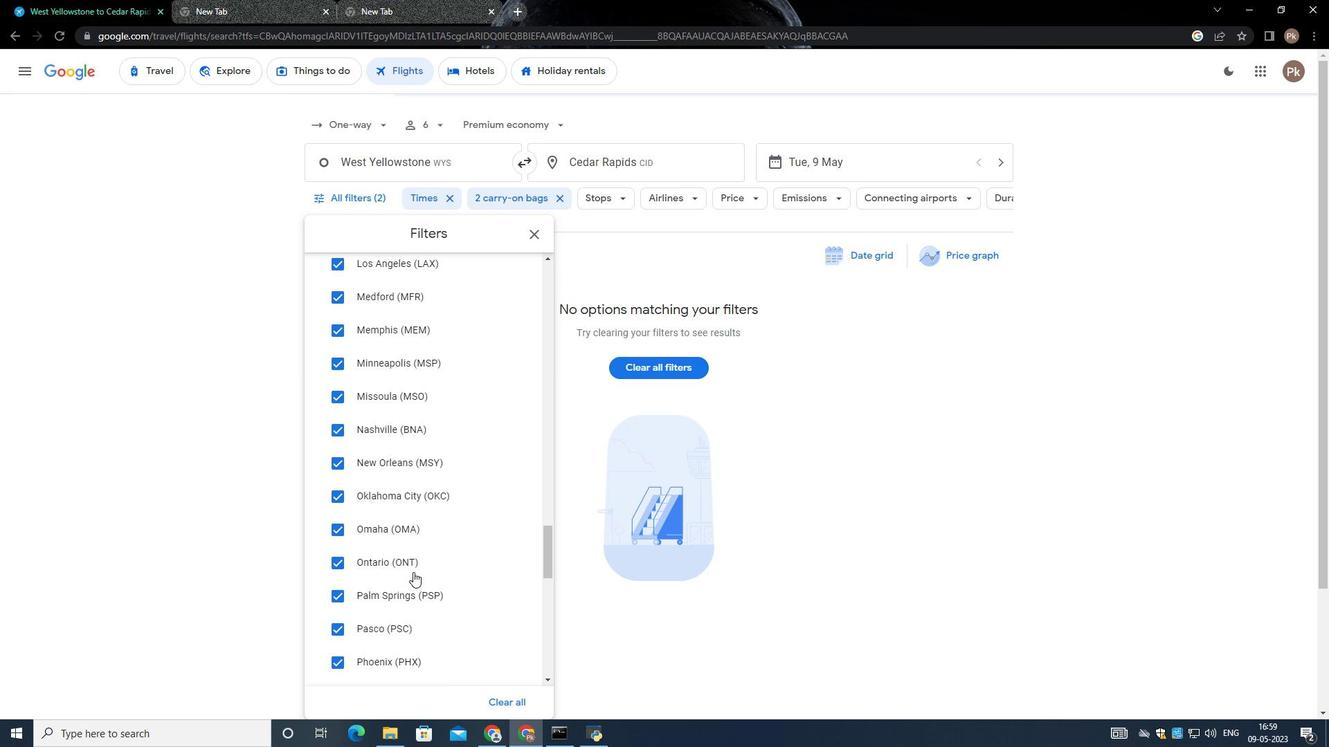 
Action: Mouse scrolled (412, 565) with delta (0, 0)
Screenshot: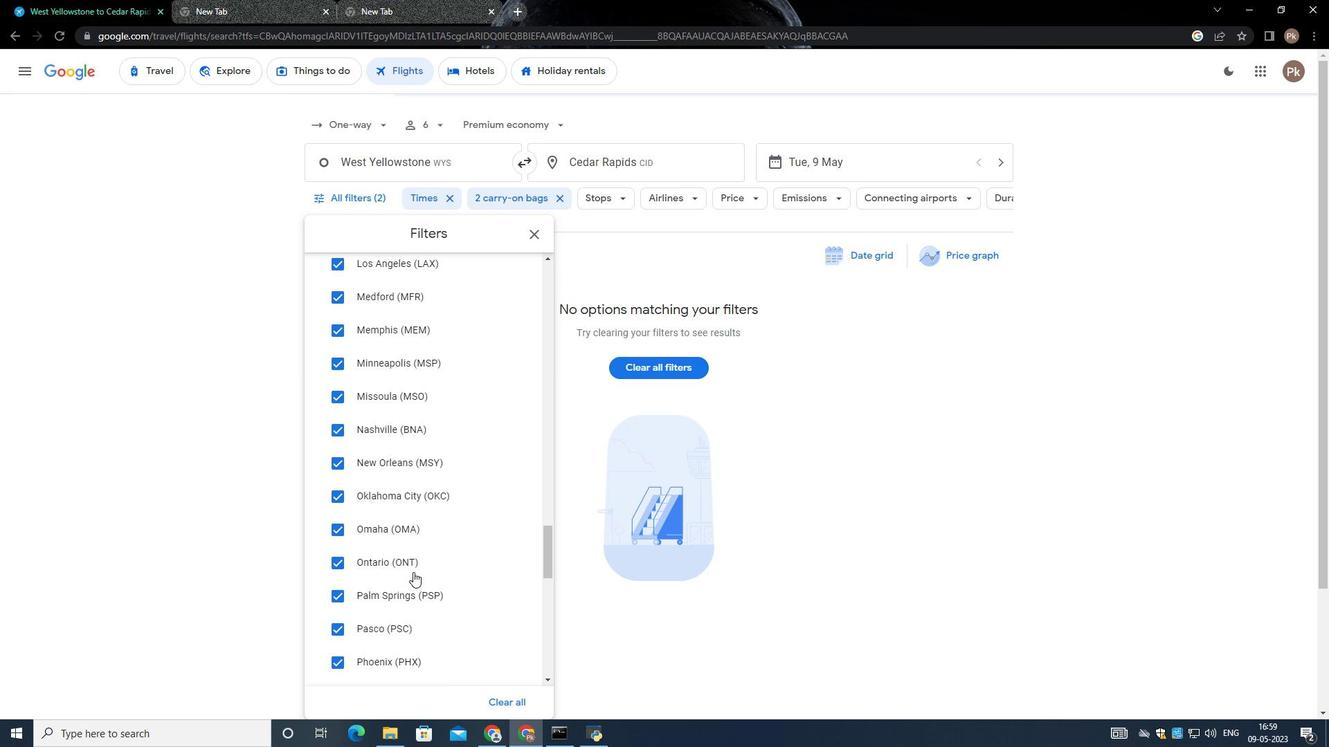 
Action: Mouse scrolled (412, 565) with delta (0, 0)
Screenshot: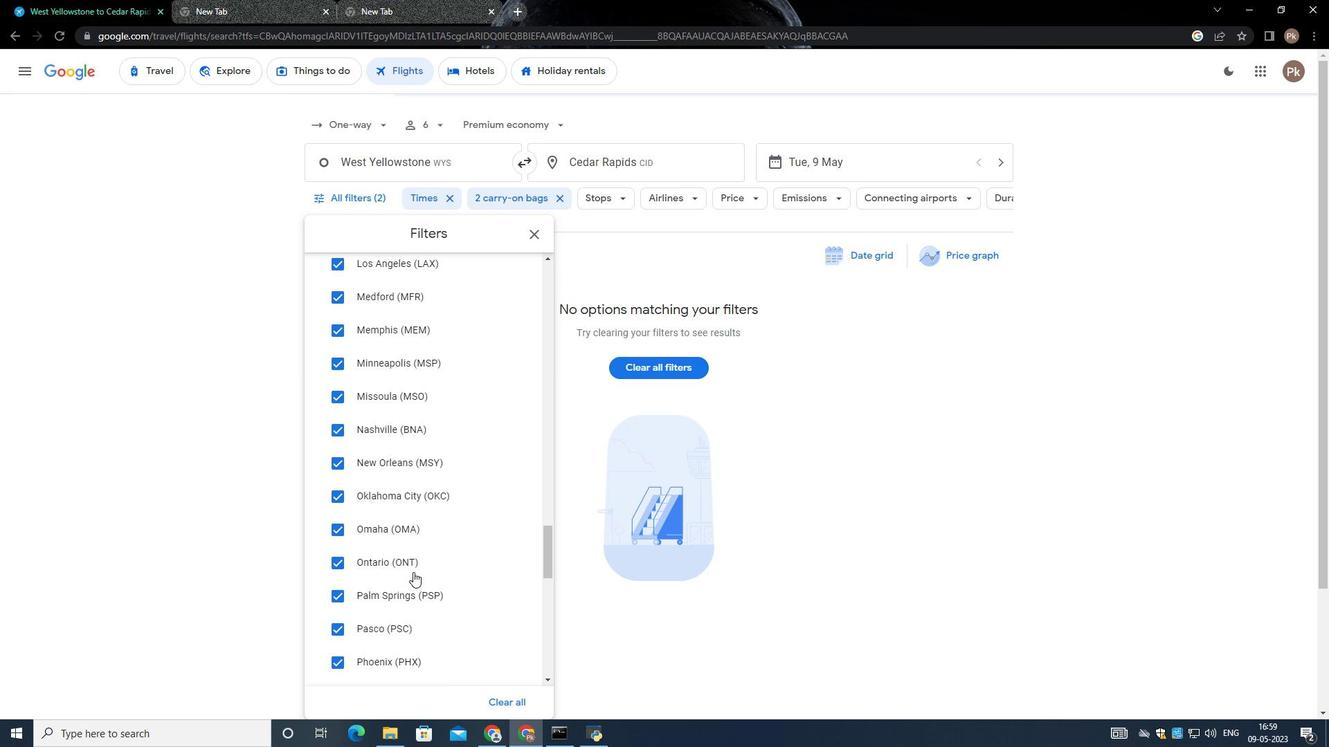 
Action: Mouse moved to (407, 562)
Screenshot: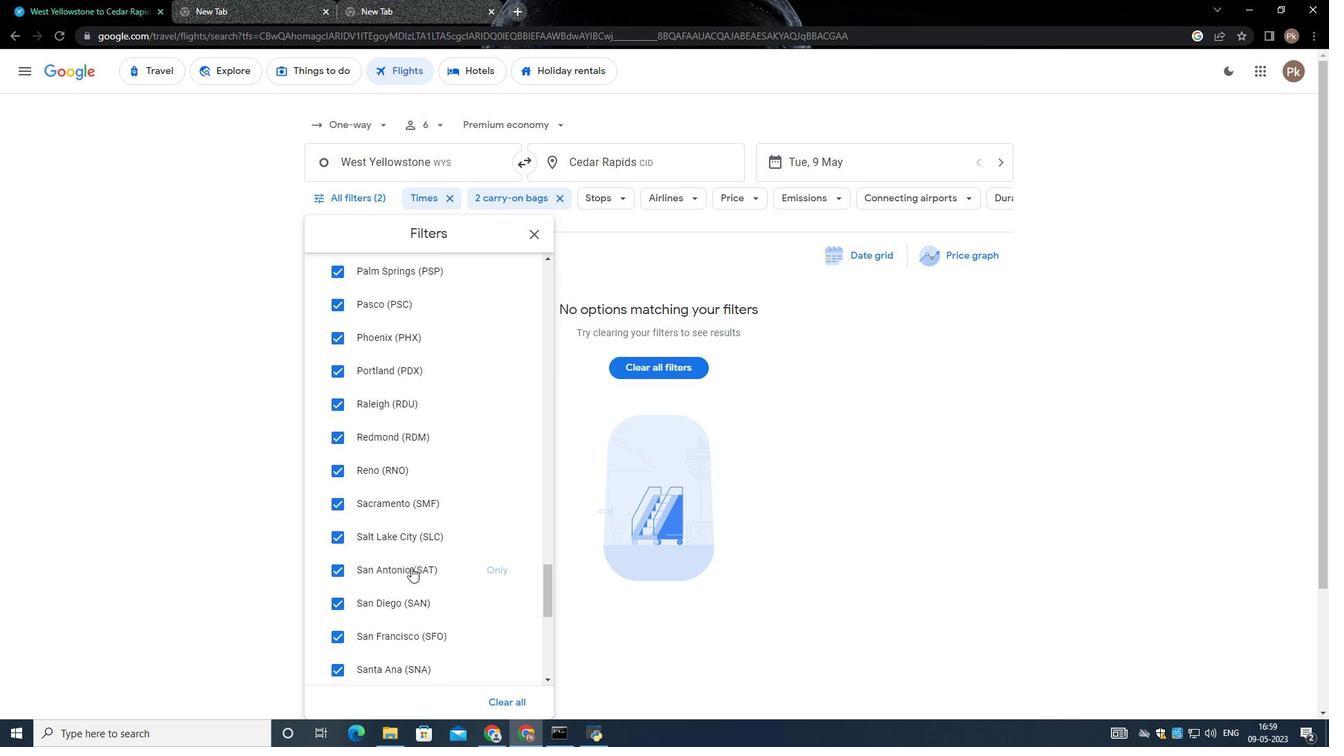 
Action: Mouse scrolled (407, 562) with delta (0, 0)
Screenshot: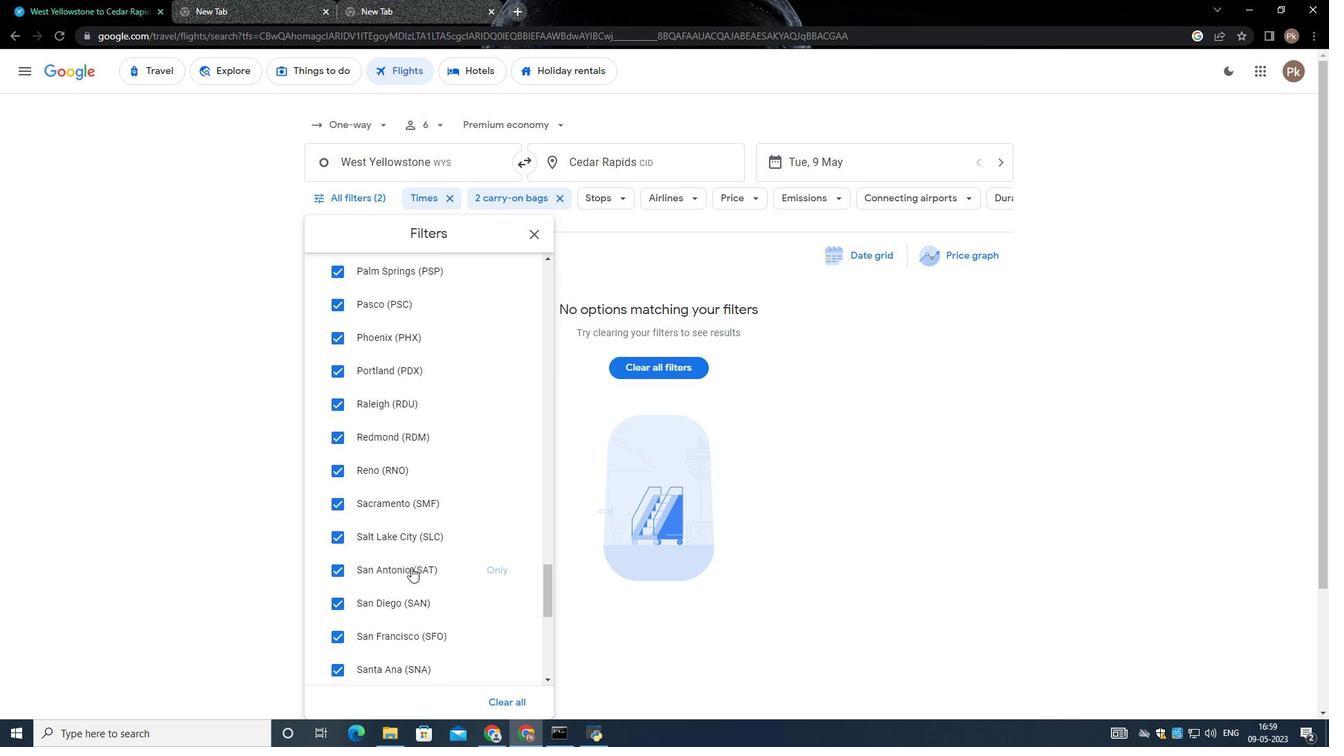 
Action: Mouse moved to (407, 562)
Screenshot: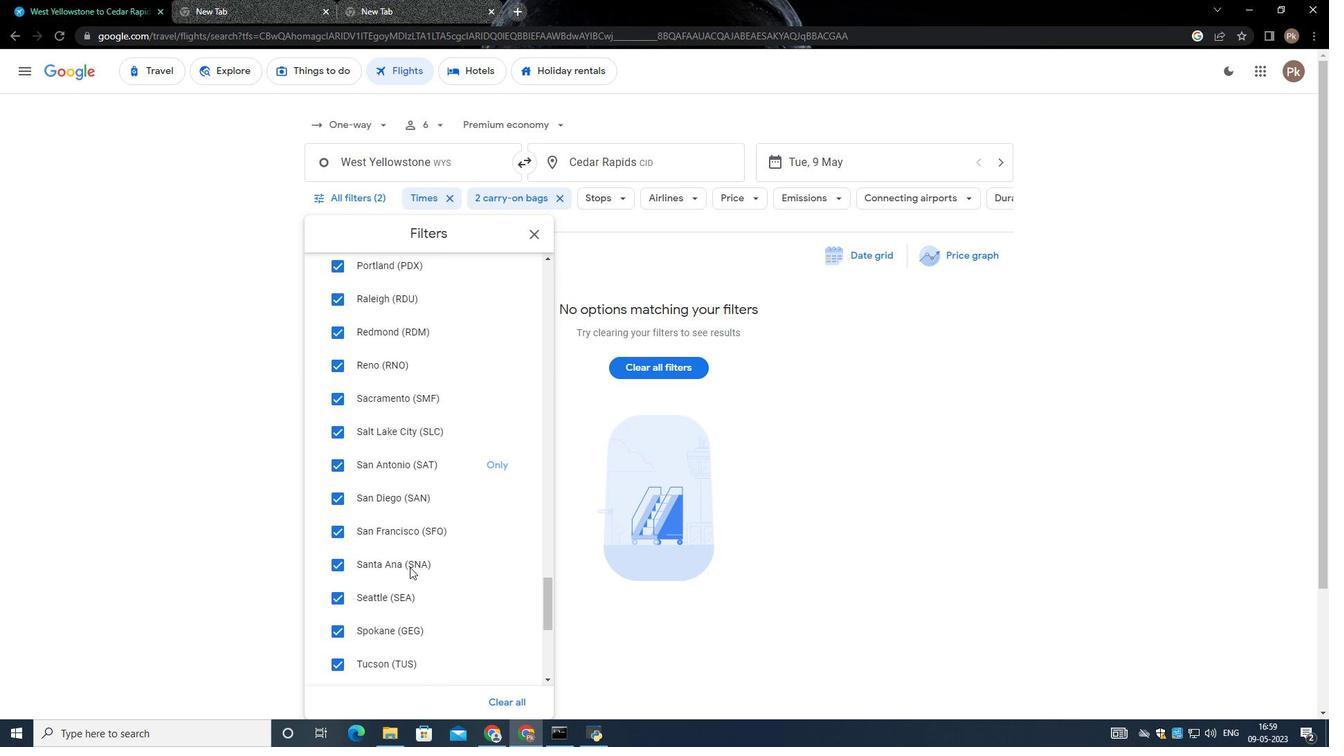 
Action: Mouse scrolled (407, 562) with delta (0, 0)
Screenshot: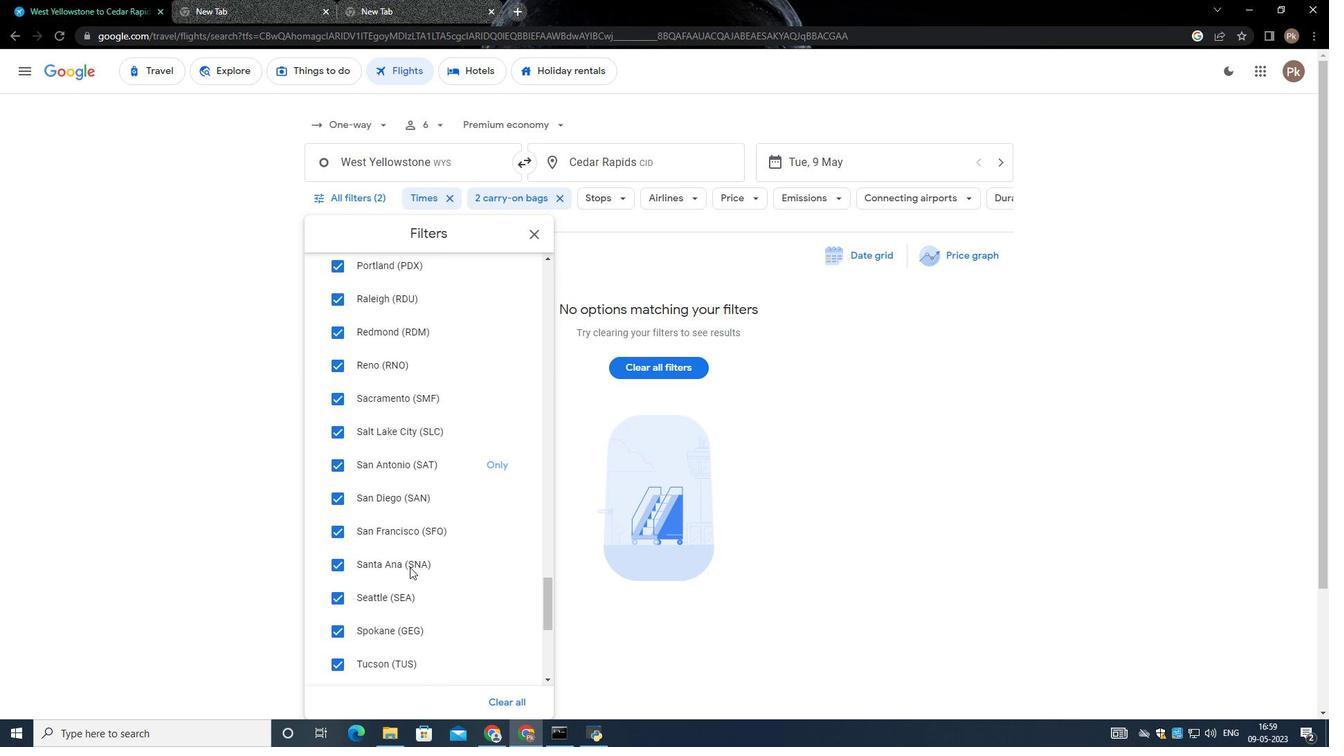 
Action: Mouse scrolled (407, 562) with delta (0, 0)
Screenshot: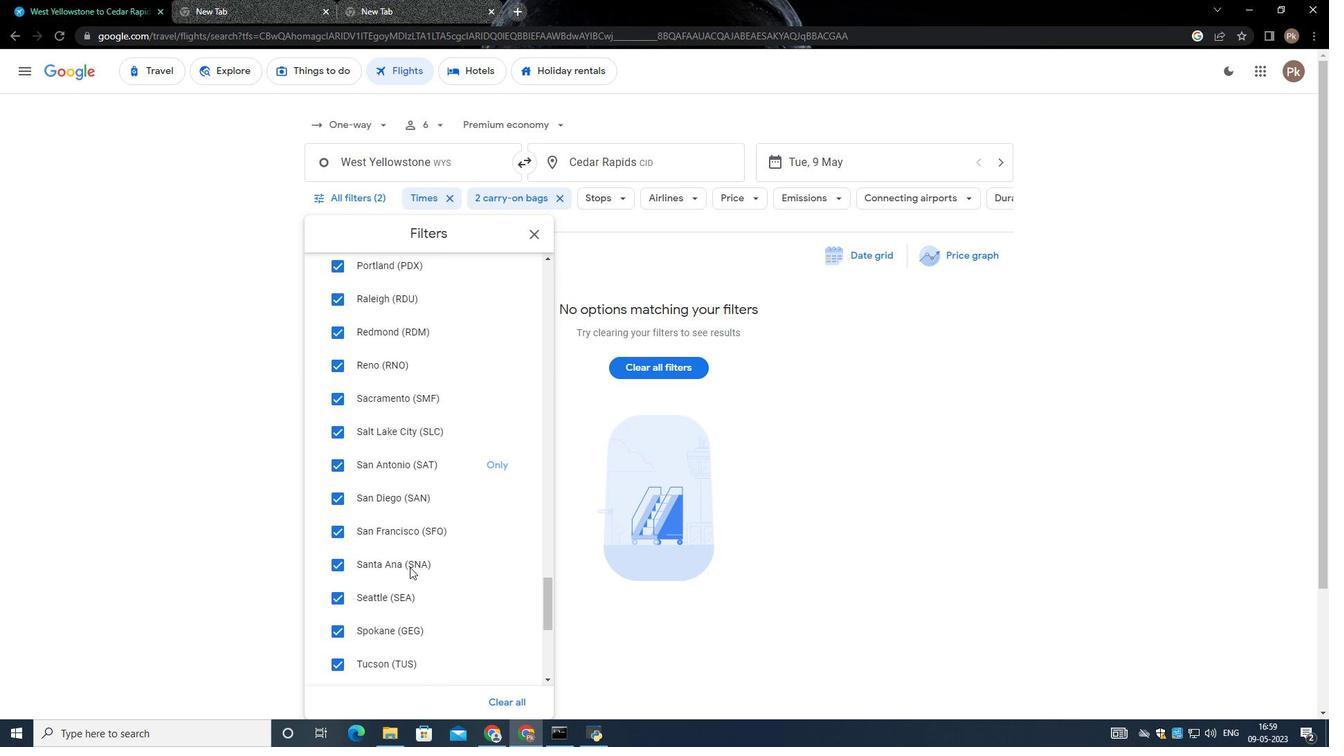 
Action: Mouse moved to (402, 572)
Screenshot: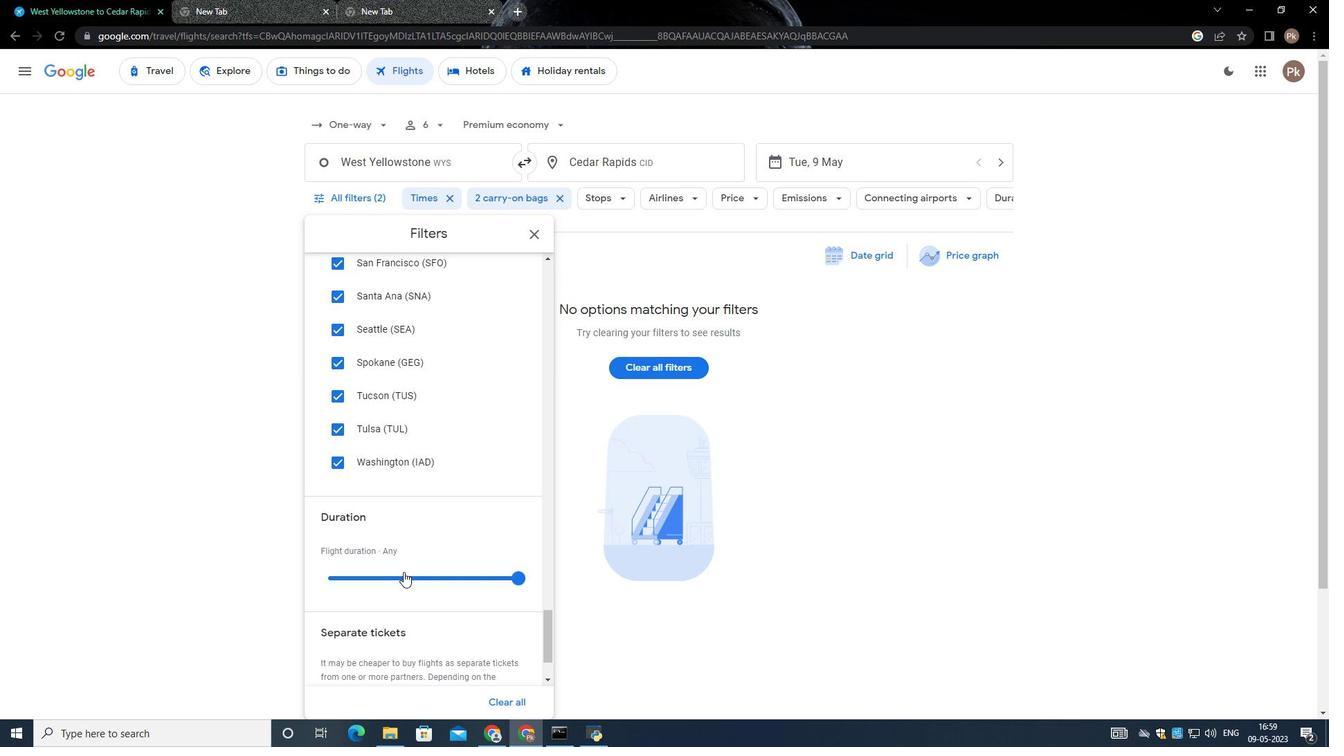 
Action: Mouse scrolled (402, 571) with delta (0, 0)
Screenshot: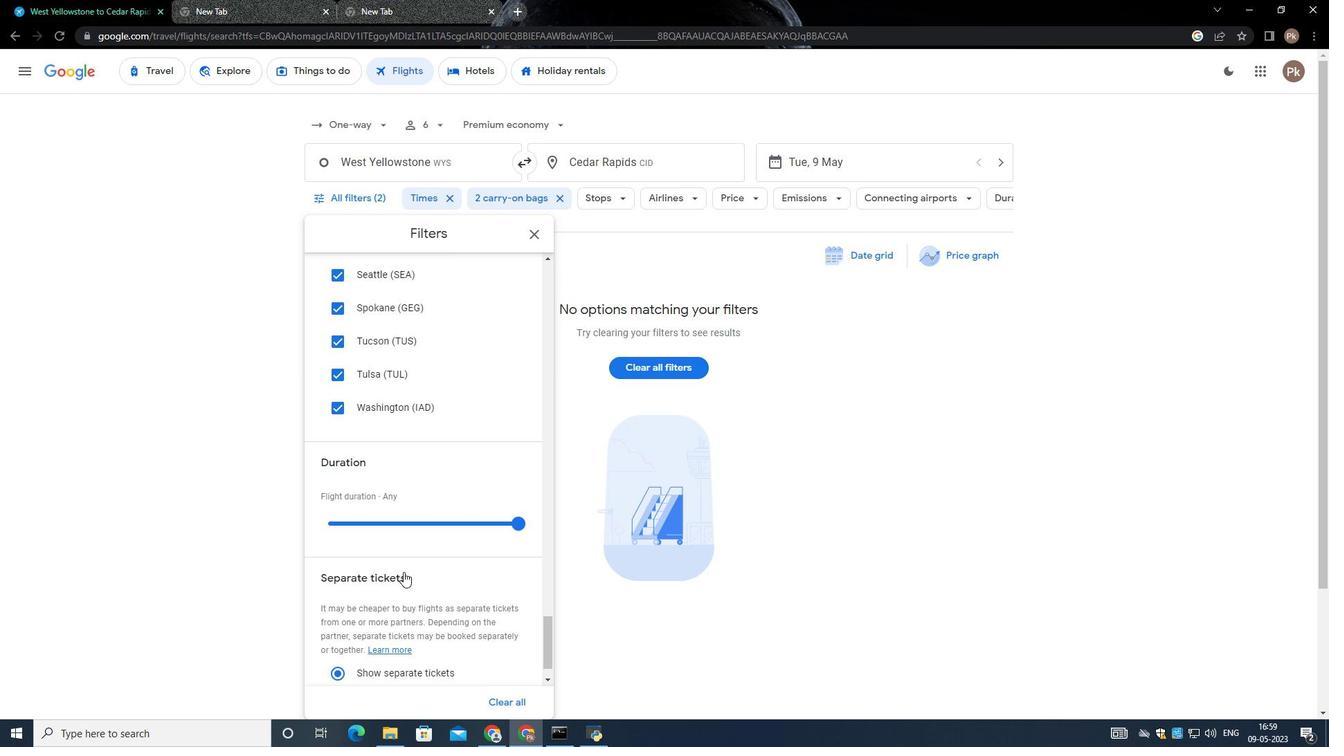 
Action: Mouse moved to (400, 572)
Screenshot: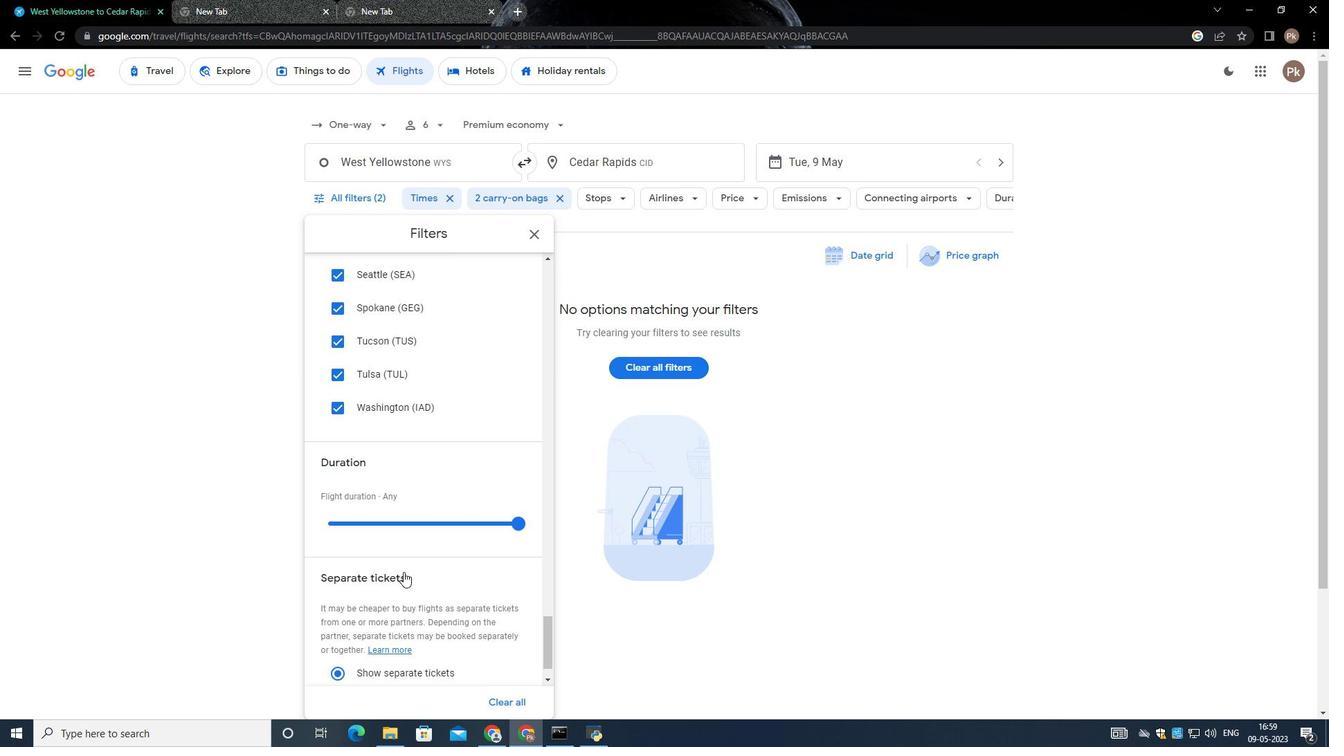 
Action: Mouse scrolled (400, 571) with delta (0, 0)
Screenshot: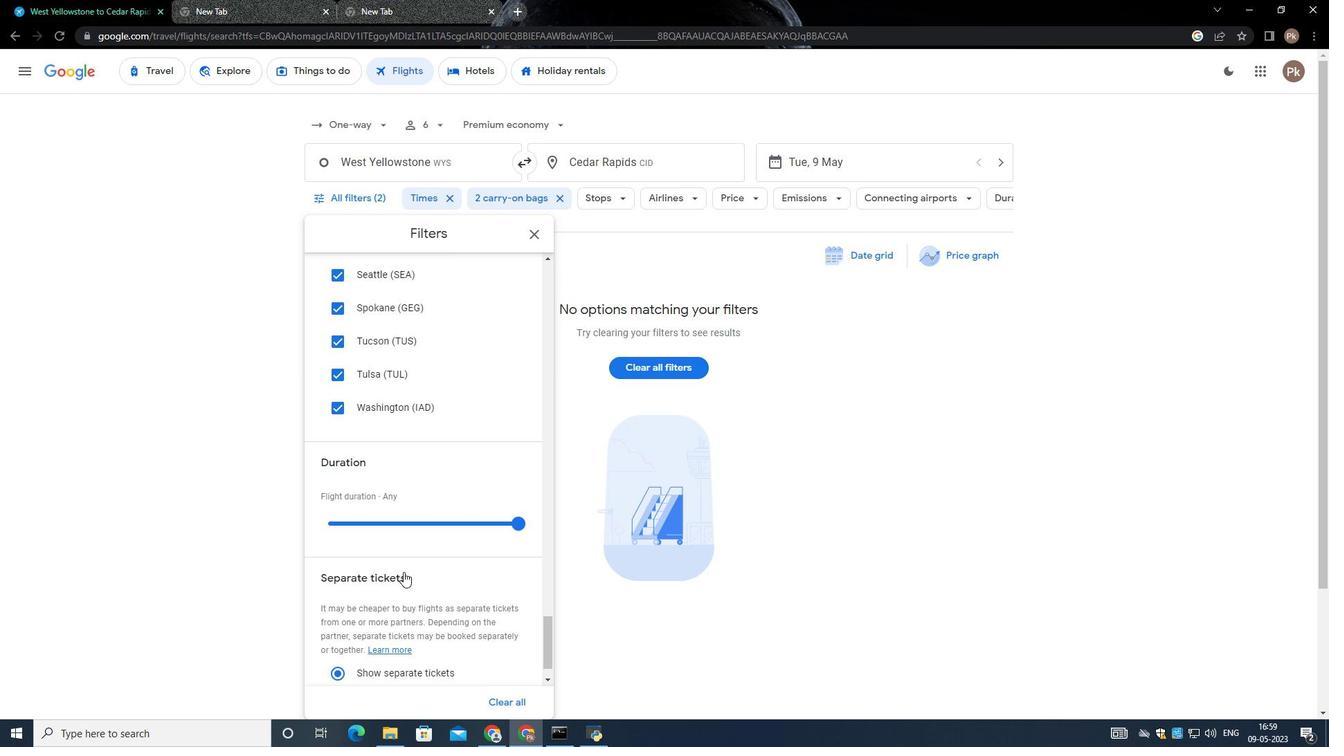 
Action: Mouse scrolled (400, 571) with delta (0, 0)
Screenshot: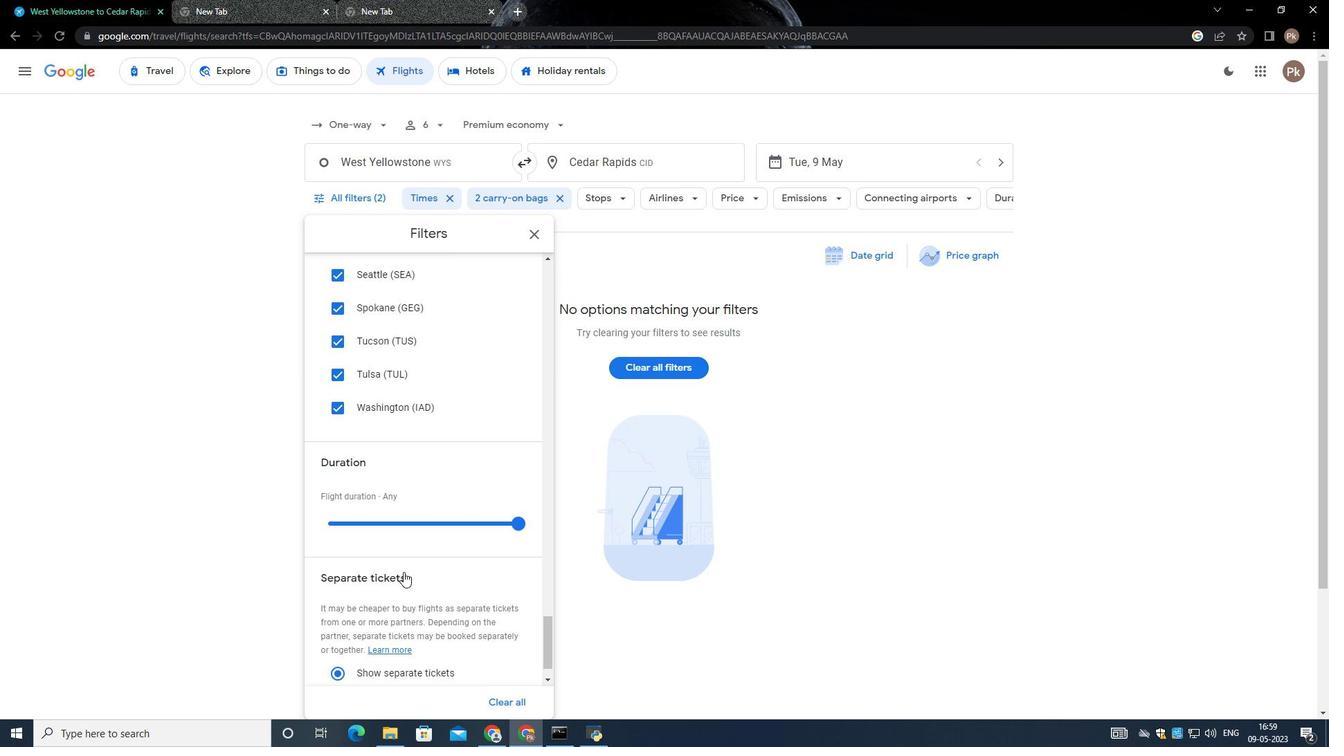 
Action: Mouse scrolled (400, 571) with delta (0, 0)
Screenshot: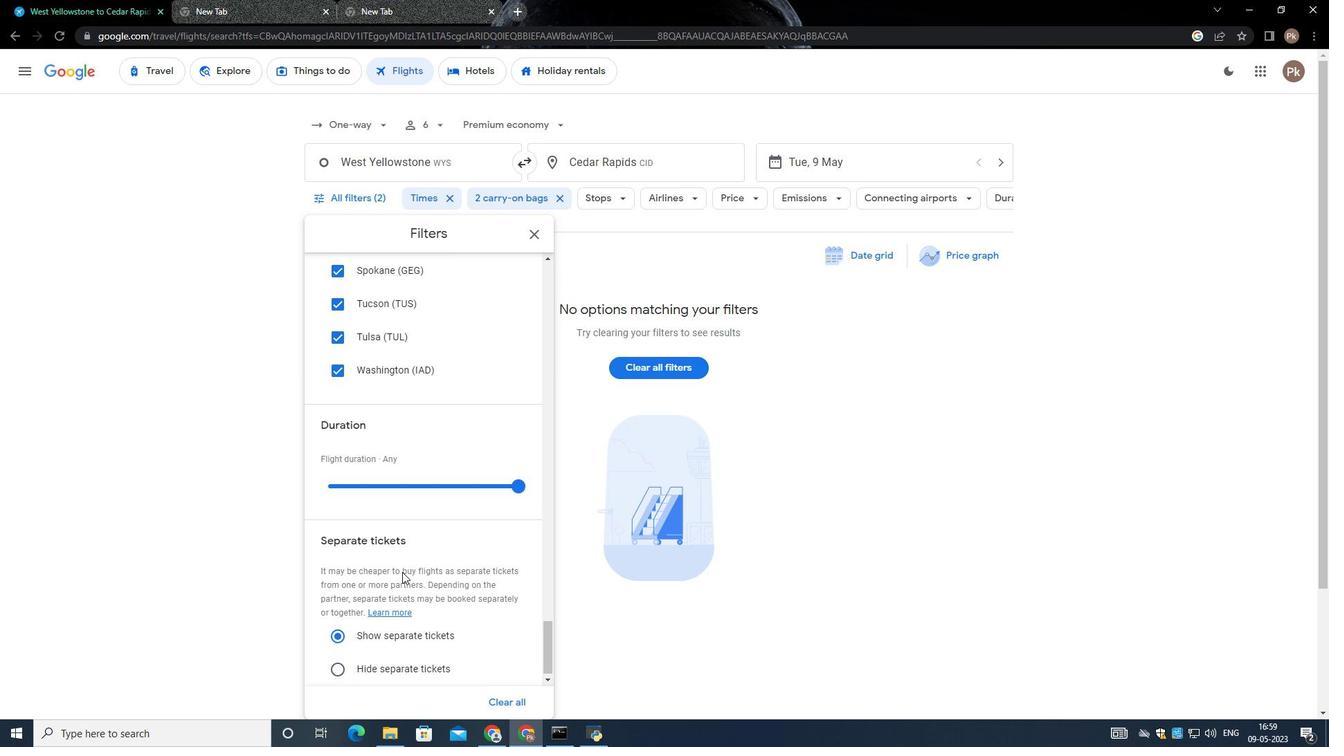 
Action: Mouse moved to (393, 574)
Screenshot: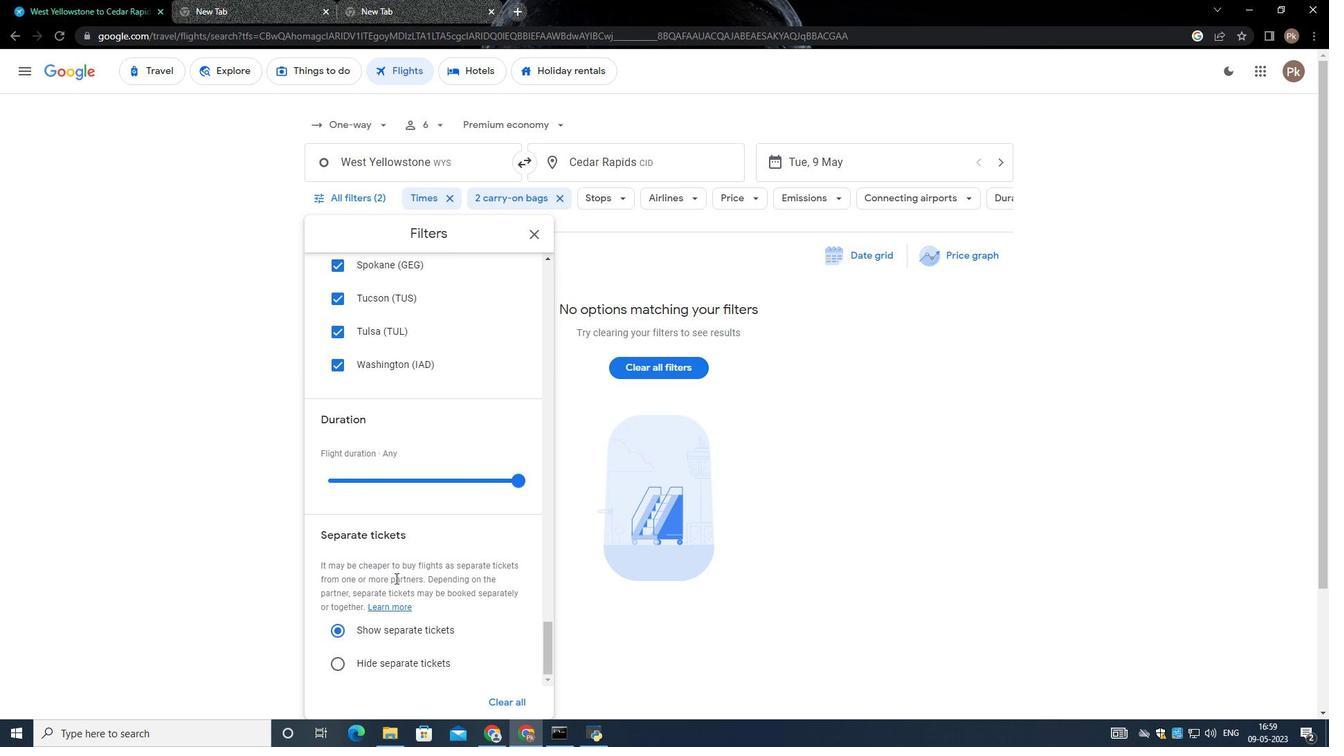 
Action: Mouse scrolled (393, 573) with delta (0, 0)
Screenshot: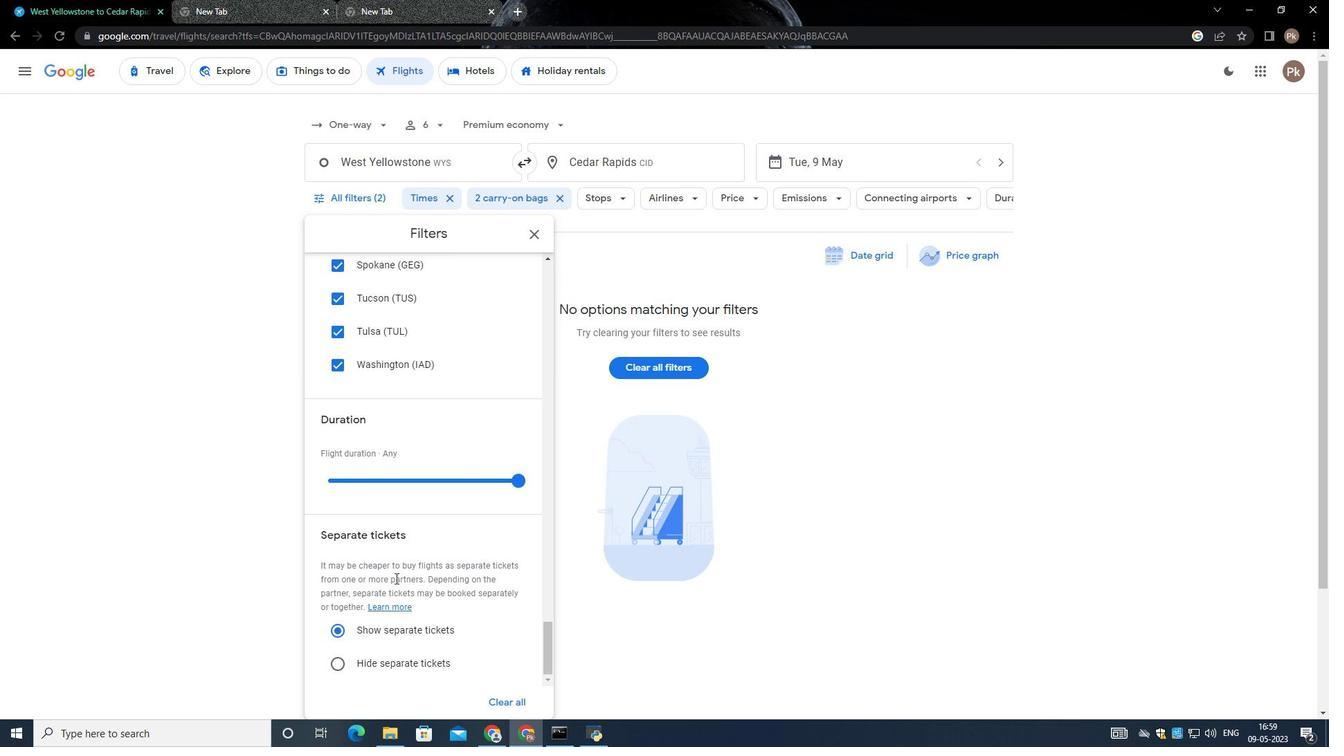 
Action: Mouse scrolled (393, 573) with delta (0, 0)
Screenshot: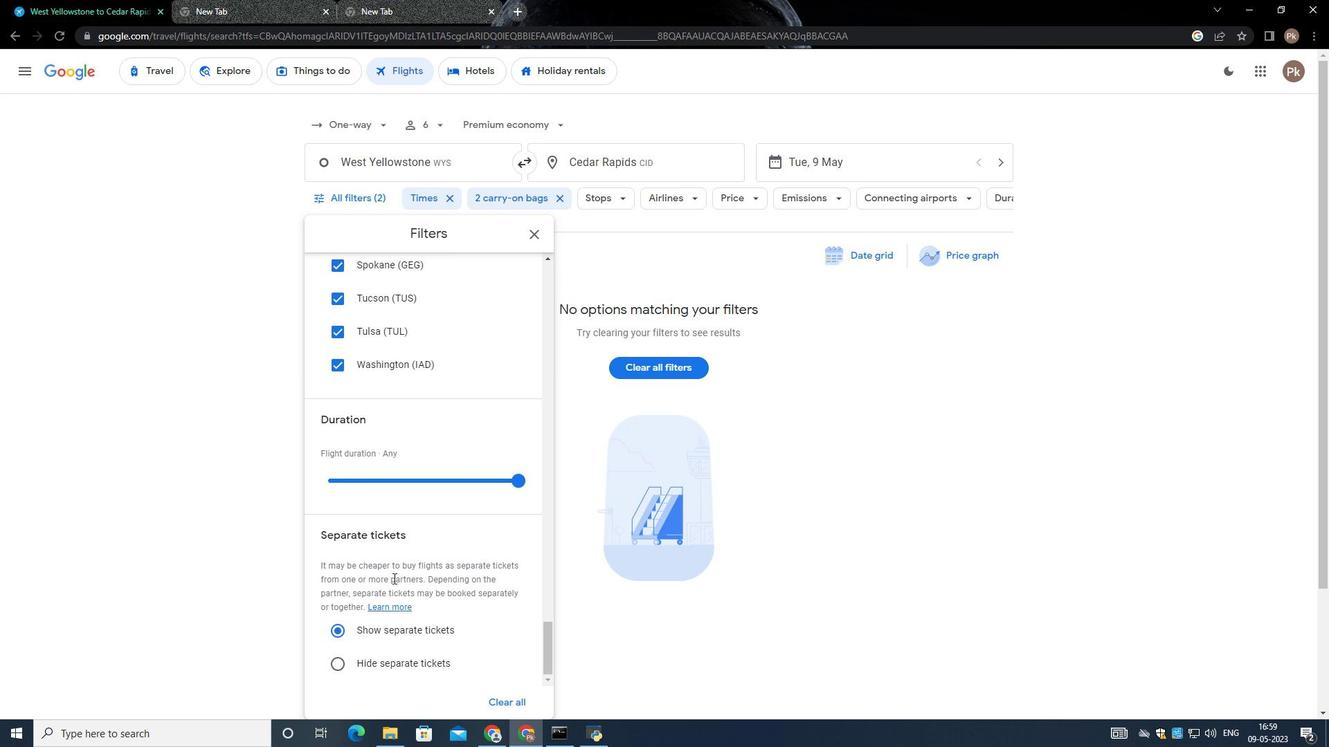 
Action: Mouse scrolled (393, 573) with delta (0, 0)
Screenshot: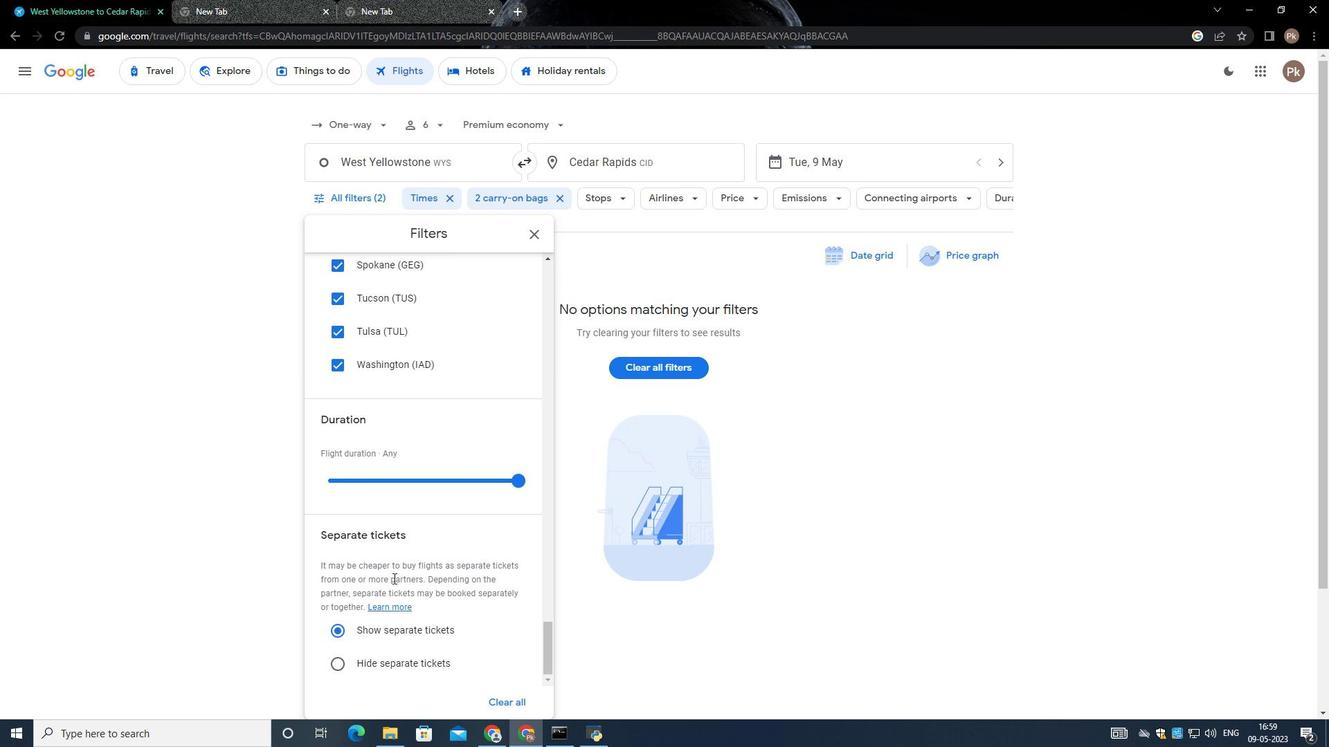
Action: Mouse scrolled (393, 573) with delta (0, 0)
Screenshot: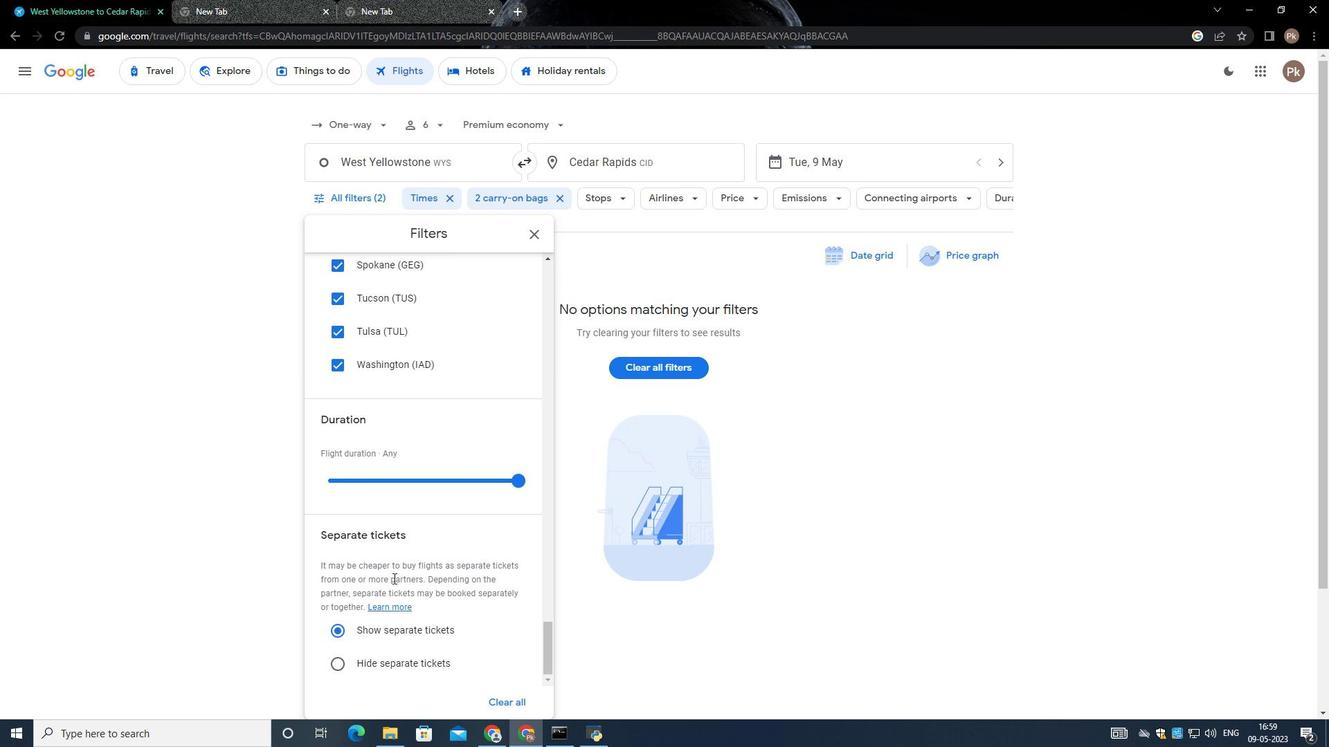 
Action: Mouse scrolled (393, 573) with delta (0, 0)
Screenshot: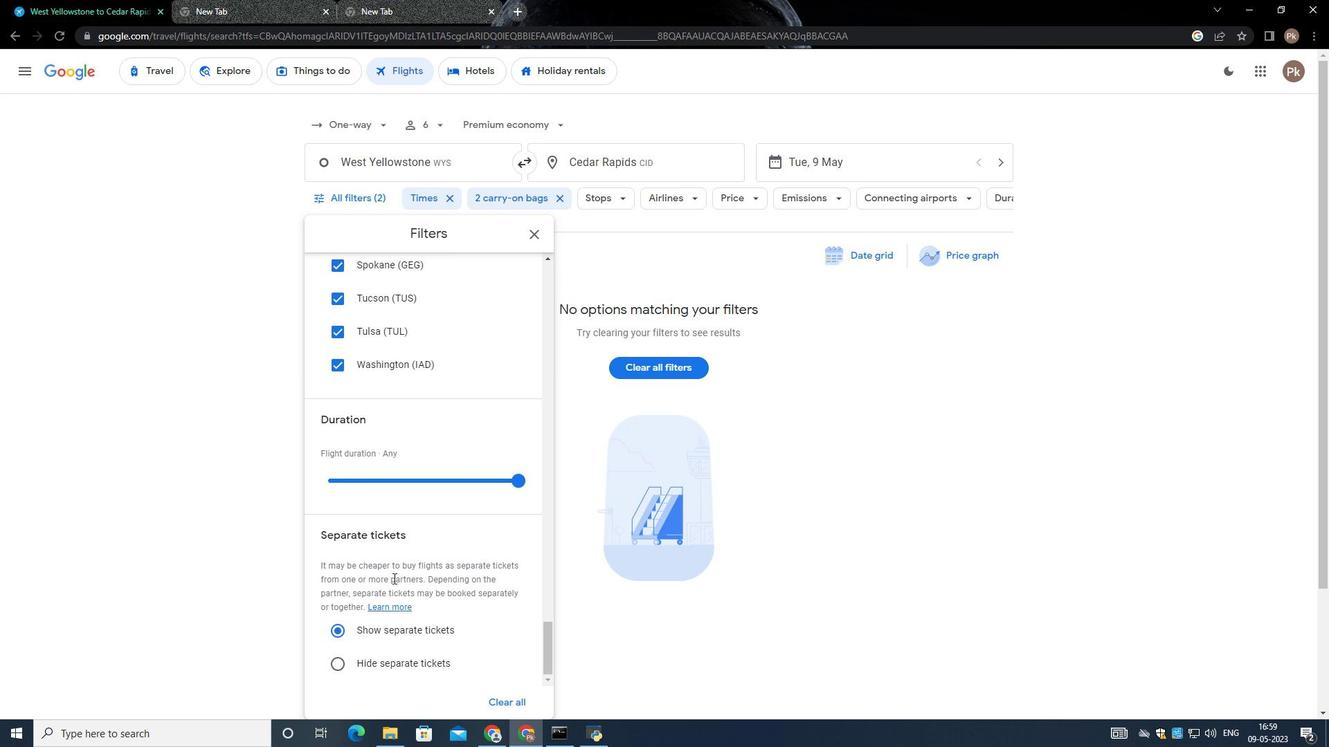 
Action: Mouse scrolled (393, 573) with delta (0, 0)
Screenshot: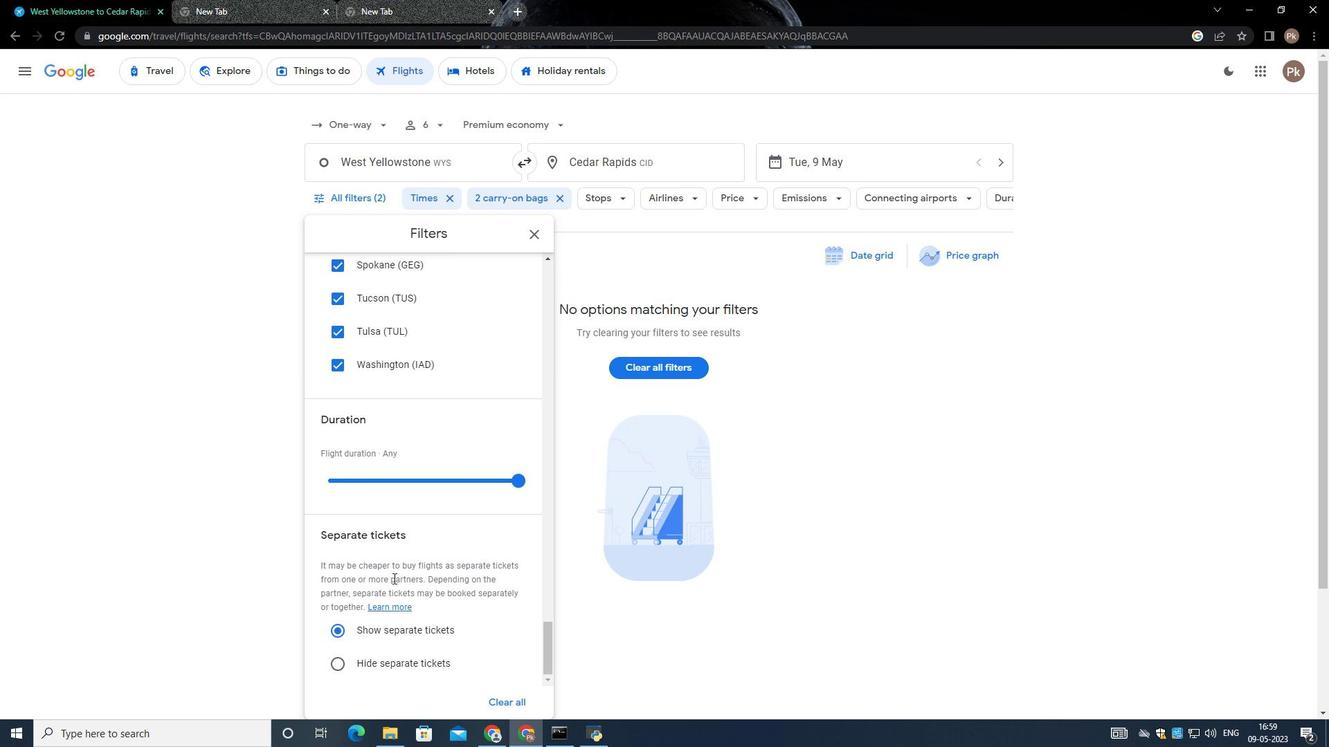 
Action: Mouse moved to (392, 574)
Screenshot: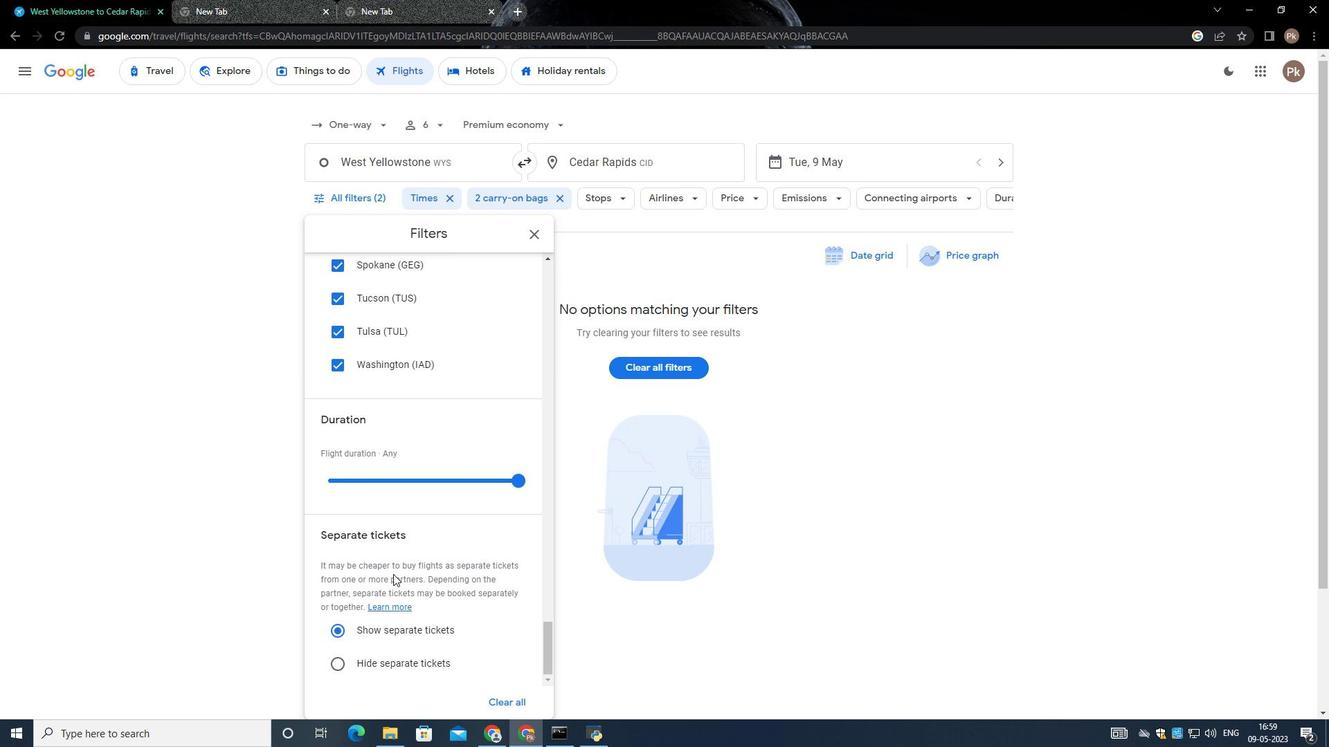 
